 Task: Go to Program & Features. Select Whole Food Market. Add to cart Organic Trail Mix-2. Place order for Jeanette Hall, _x000D_
1213 E 12th Ave_x000D_
Corsicana, Texas(TX), 75110, Cell Number (903) 872-6027
Action: Mouse moved to (18, 98)
Screenshot: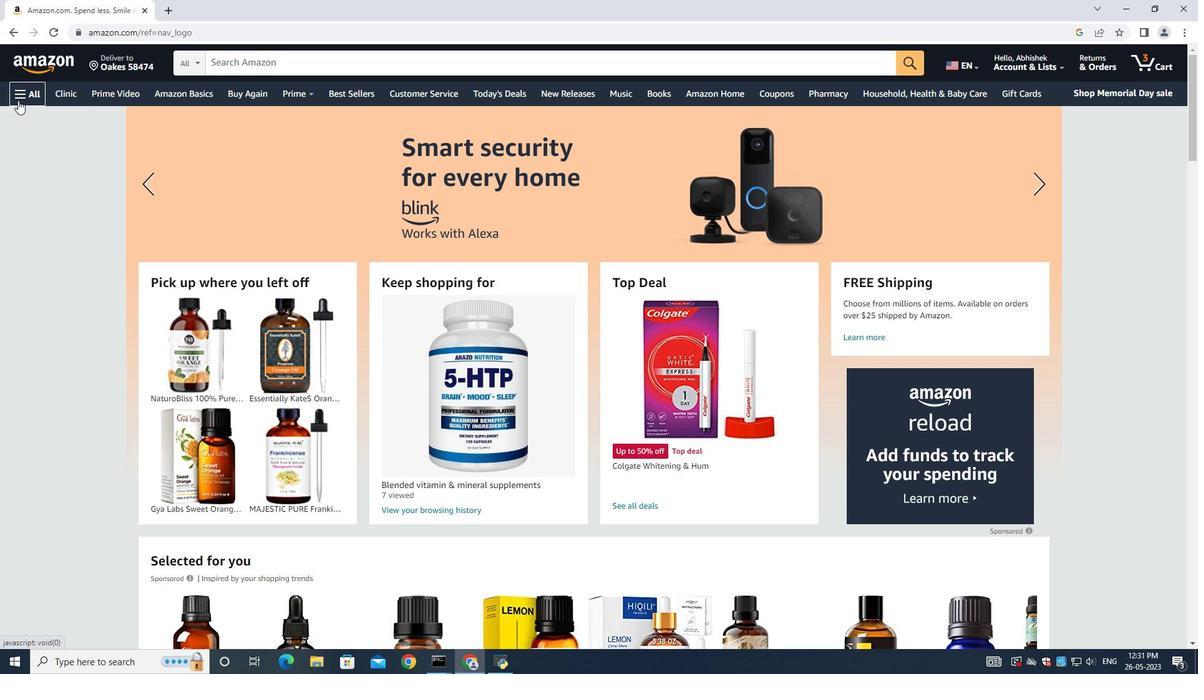 
Action: Mouse pressed left at (18, 98)
Screenshot: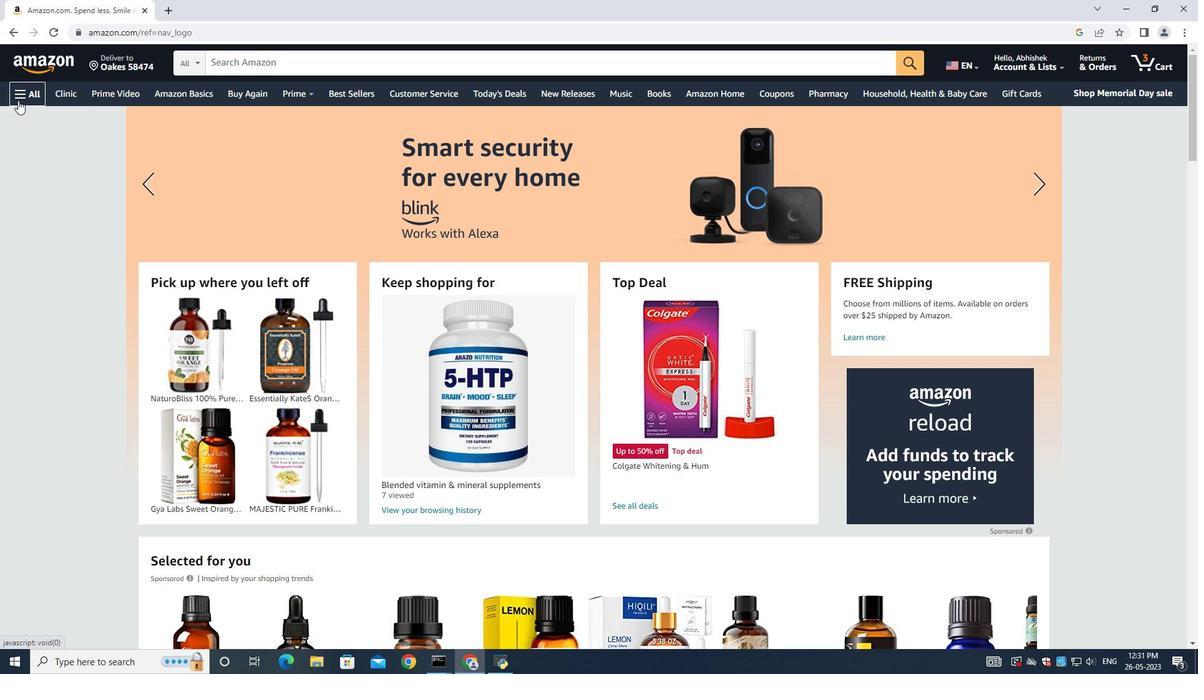 
Action: Mouse moved to (83, 250)
Screenshot: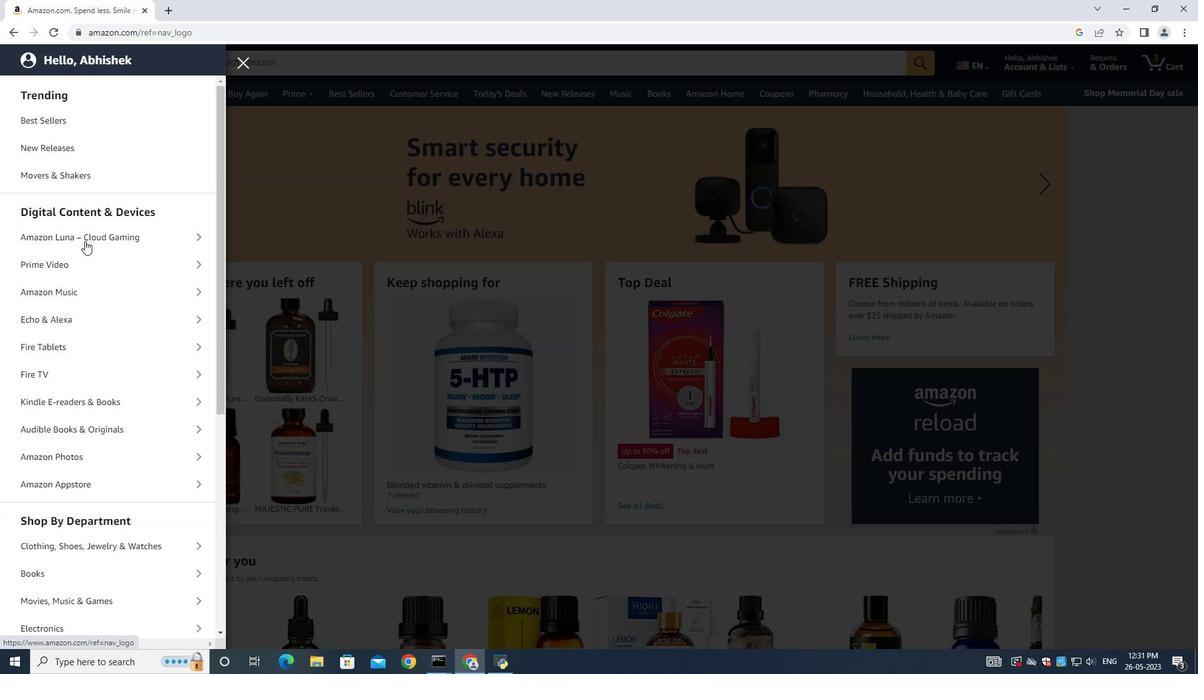 
Action: Mouse scrolled (83, 249) with delta (0, 0)
Screenshot: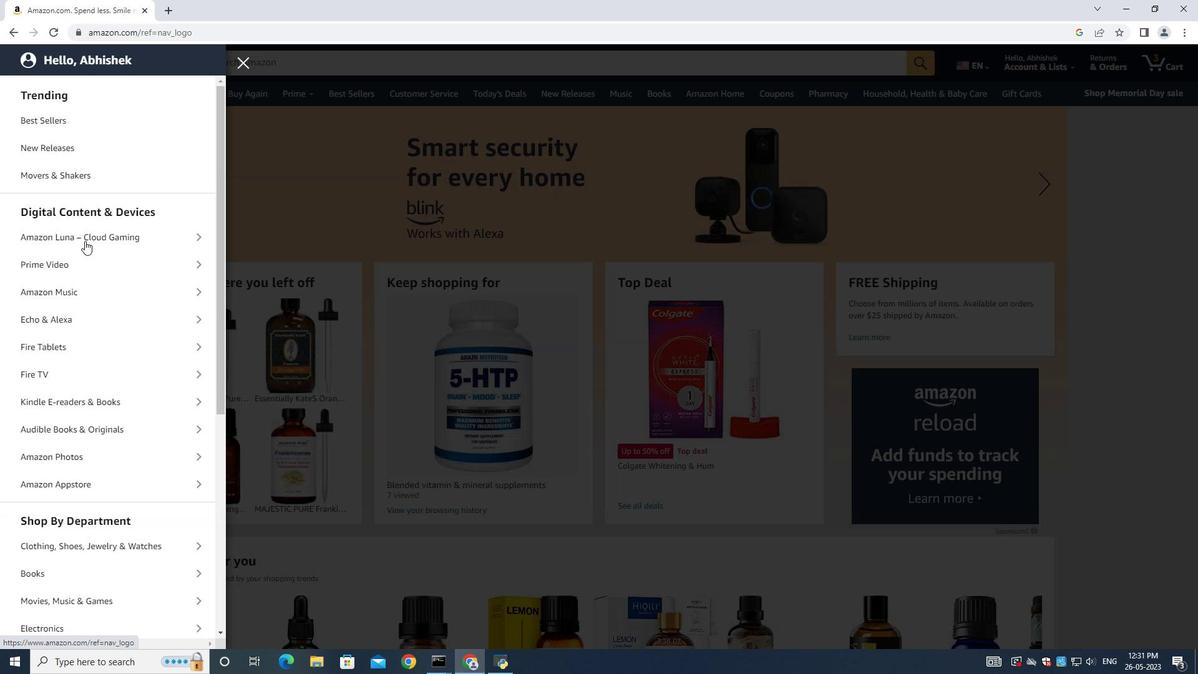 
Action: Mouse moved to (83, 253)
Screenshot: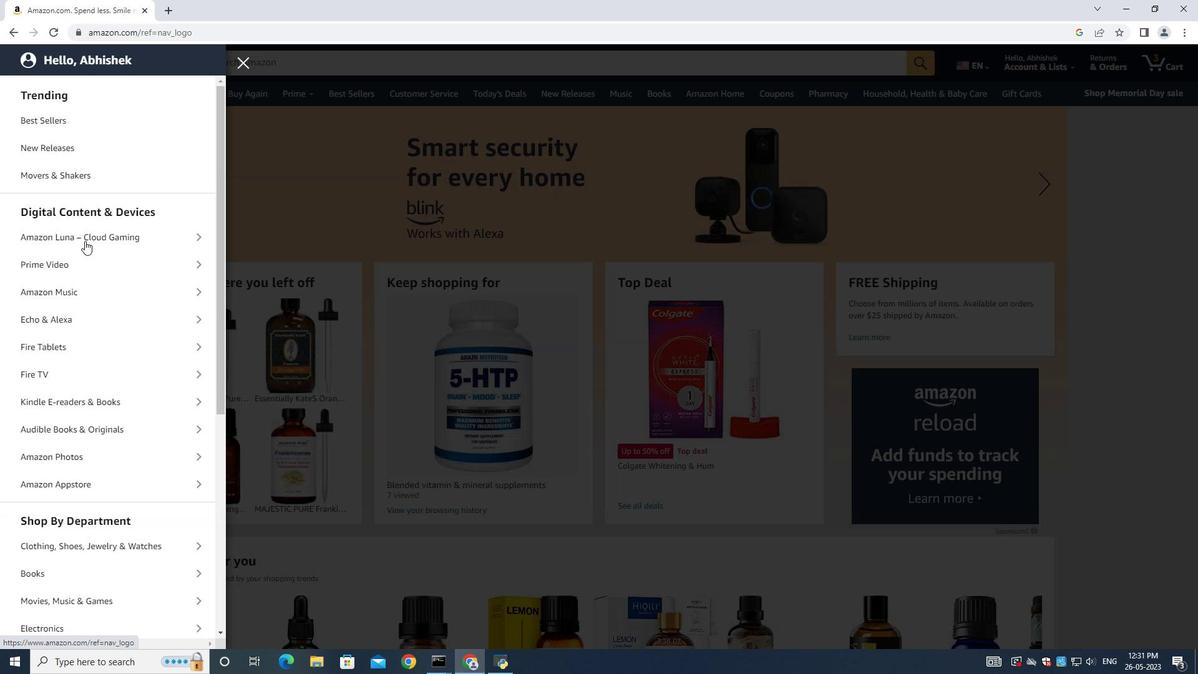 
Action: Mouse scrolled (83, 252) with delta (0, 0)
Screenshot: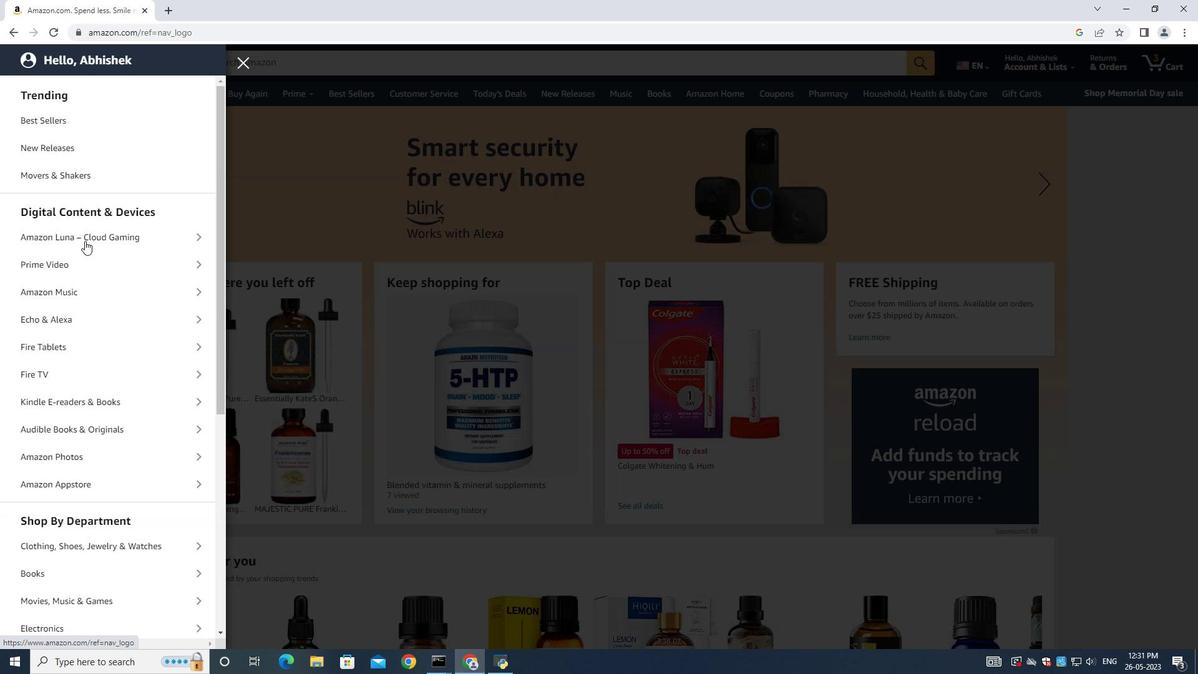 
Action: Mouse moved to (82, 253)
Screenshot: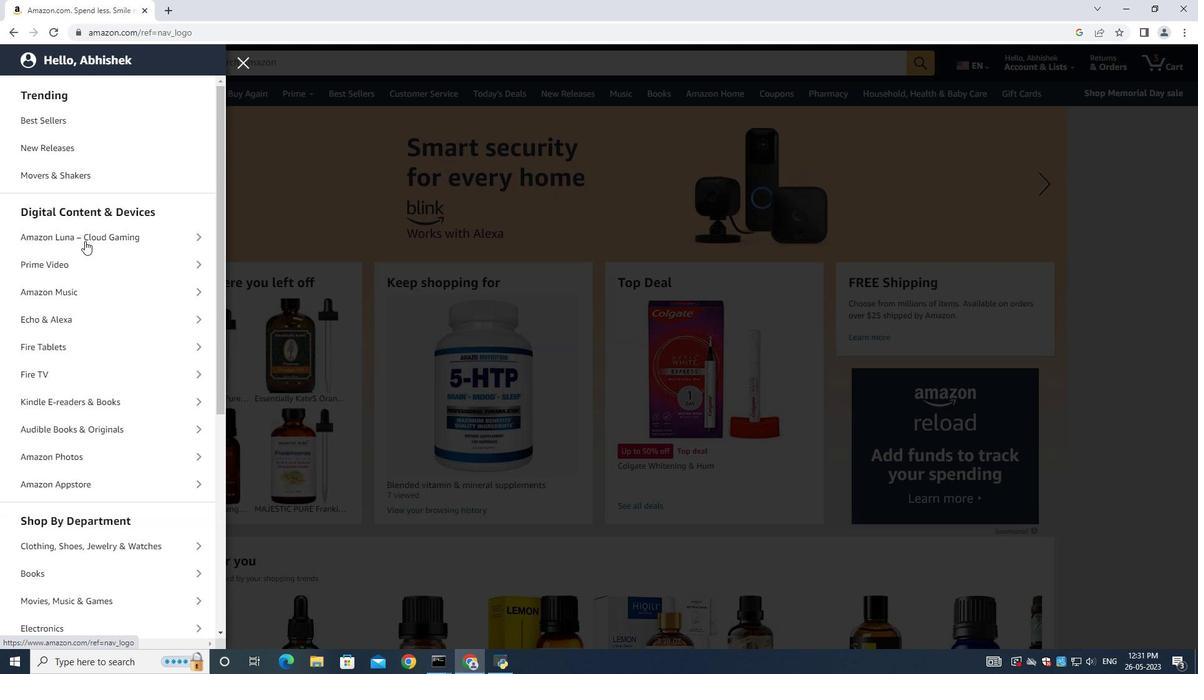 
Action: Mouse scrolled (82, 252) with delta (0, 0)
Screenshot: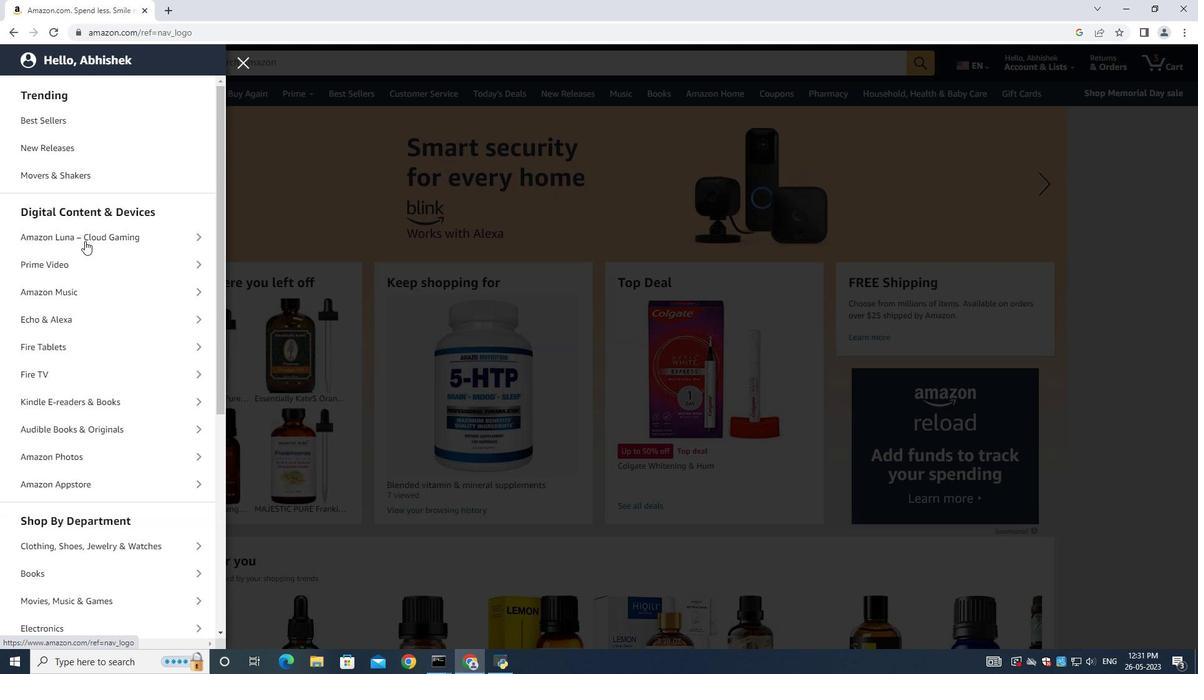 
Action: Mouse scrolled (82, 252) with delta (0, 0)
Screenshot: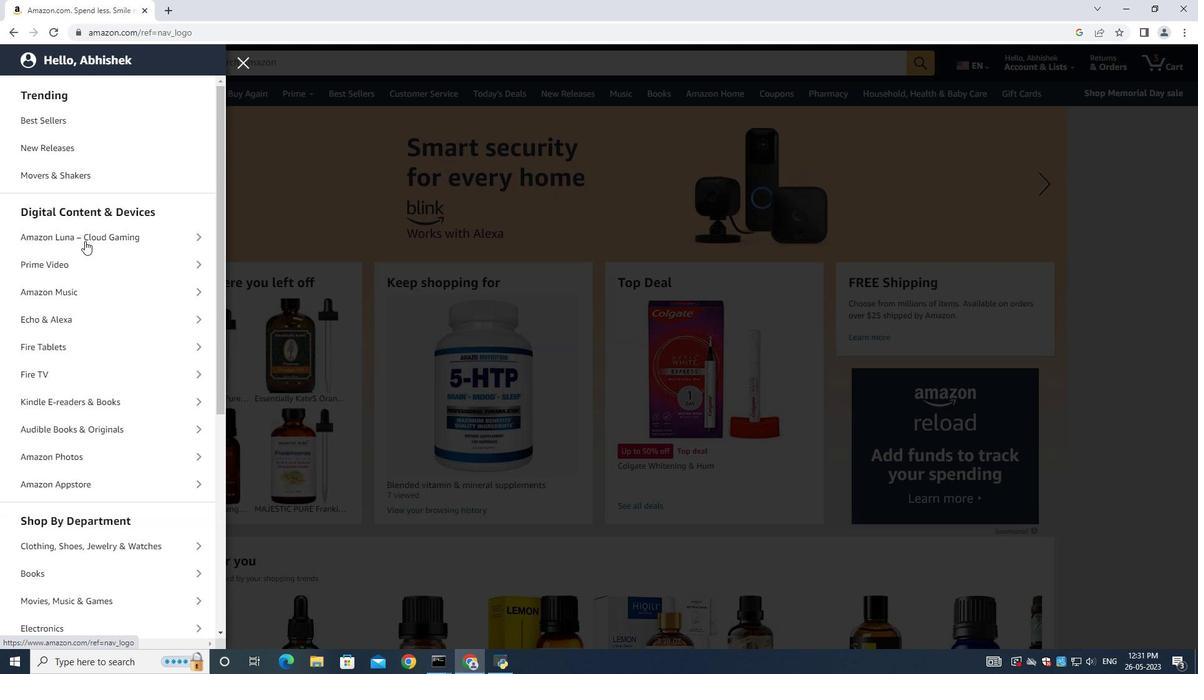 
Action: Mouse scrolled (82, 252) with delta (0, 0)
Screenshot: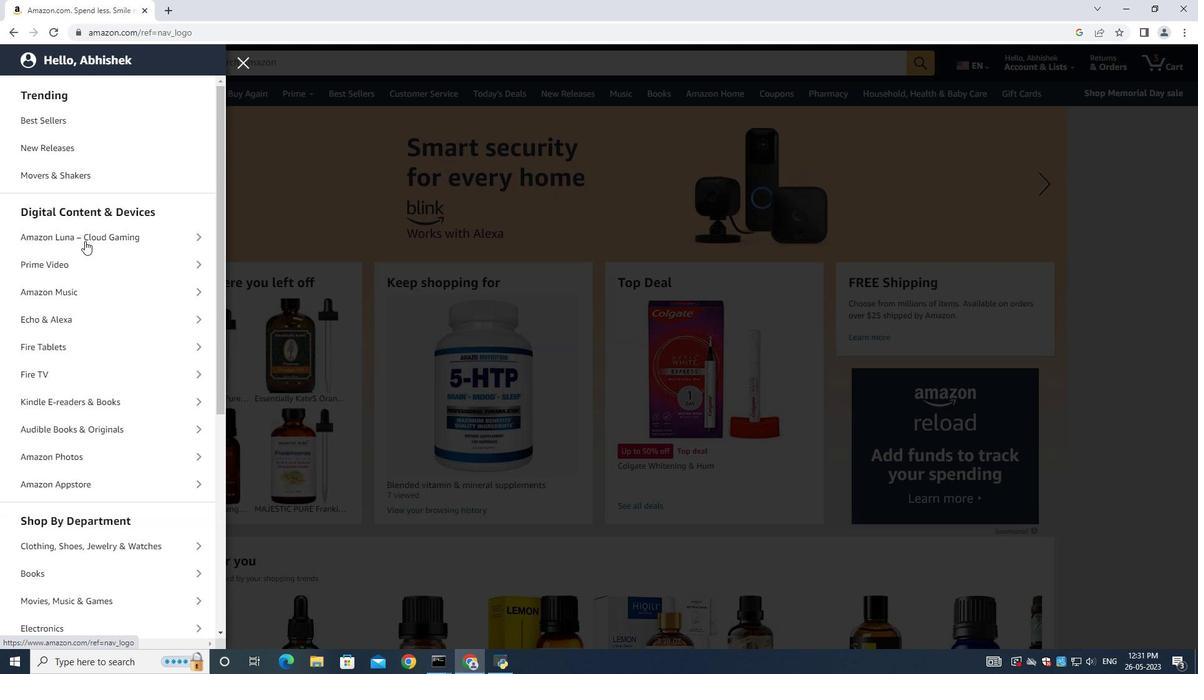 
Action: Mouse moved to (82, 298)
Screenshot: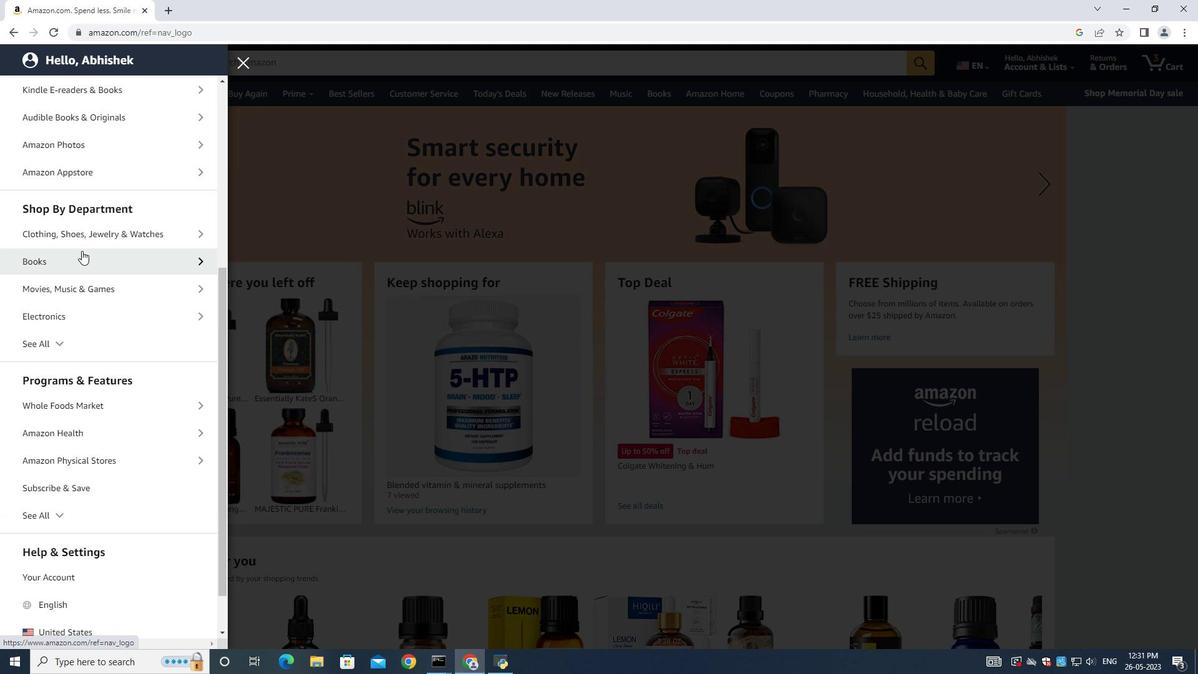 
Action: Mouse scrolled (82, 297) with delta (0, 0)
Screenshot: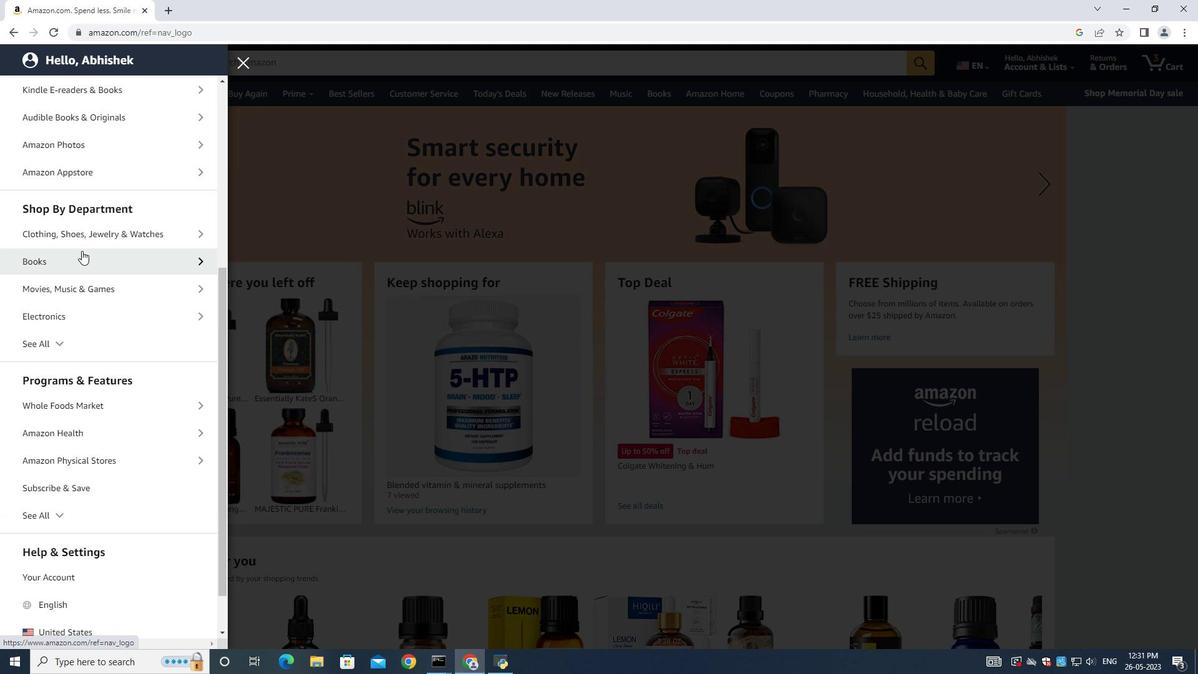 
Action: Mouse moved to (81, 314)
Screenshot: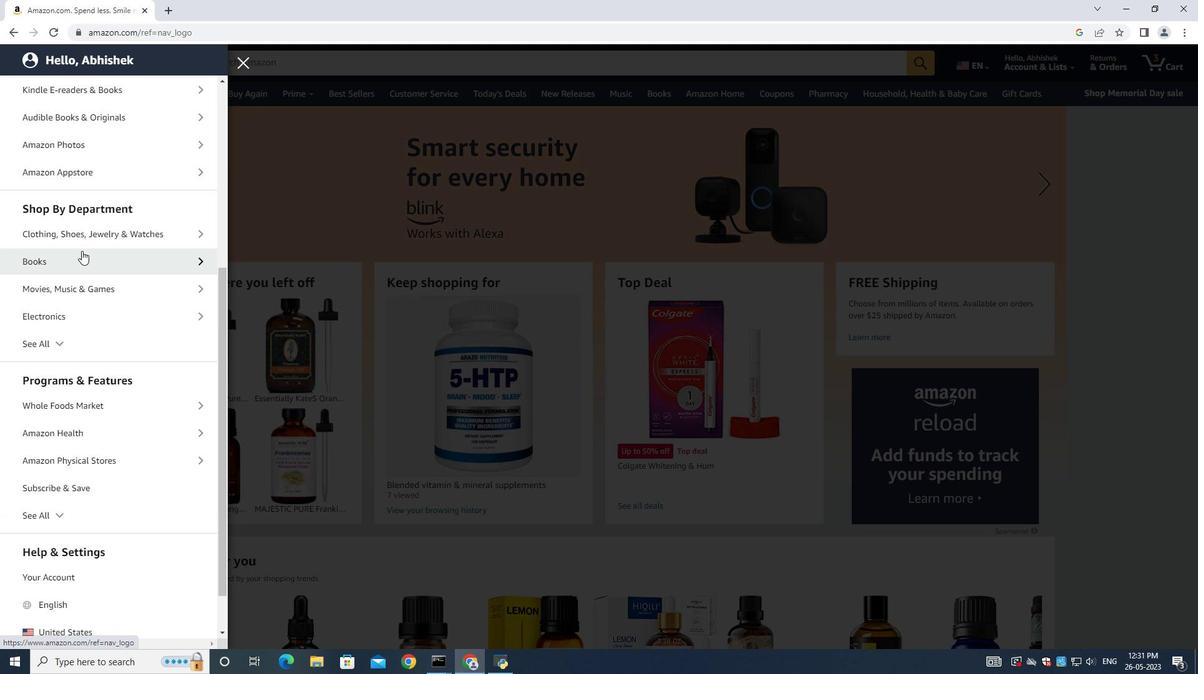 
Action: Mouse scrolled (81, 313) with delta (0, 0)
Screenshot: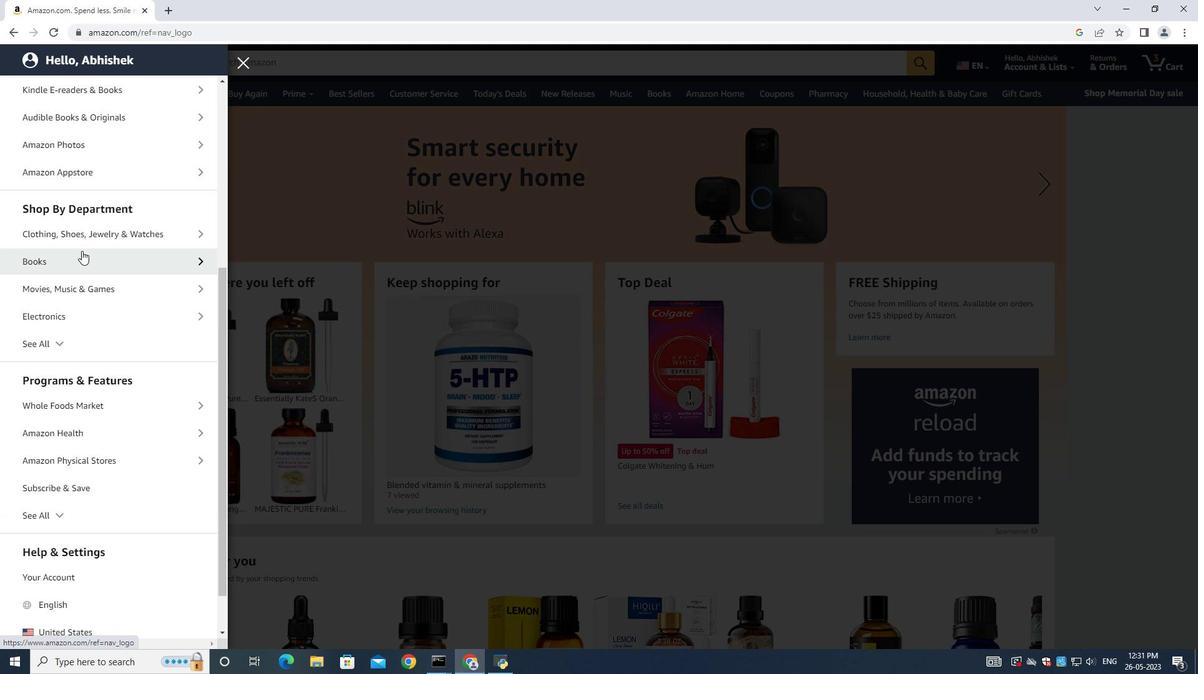 
Action: Mouse moved to (63, 357)
Screenshot: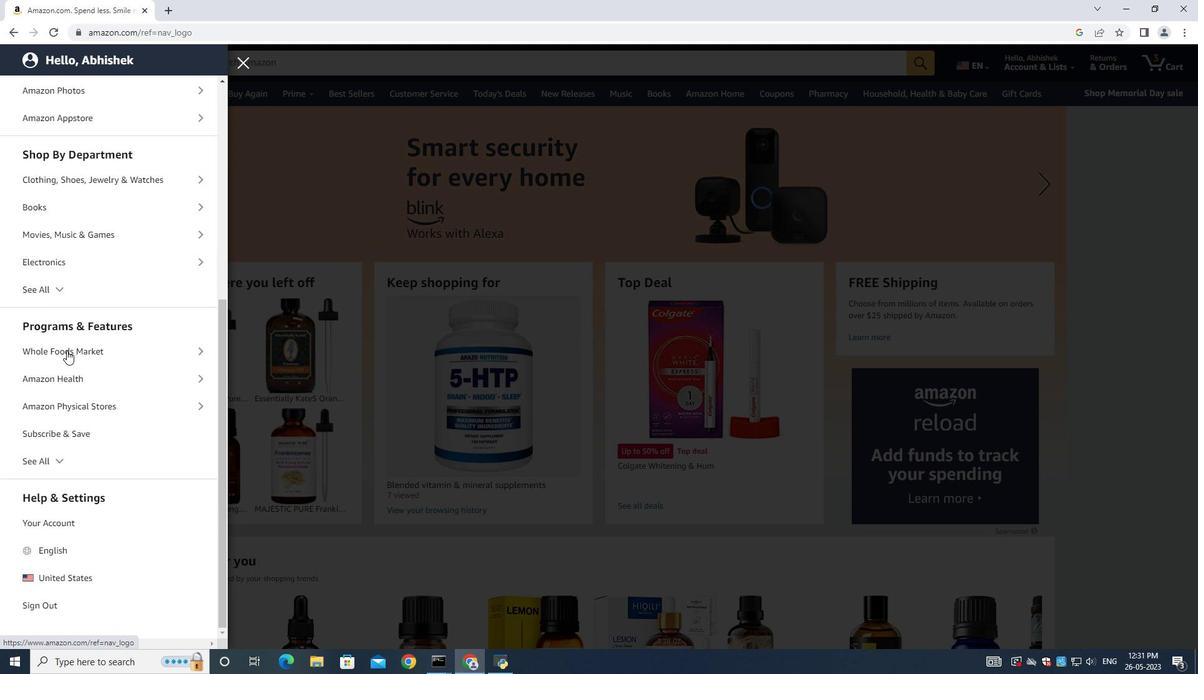 
Action: Mouse pressed left at (63, 357)
Screenshot: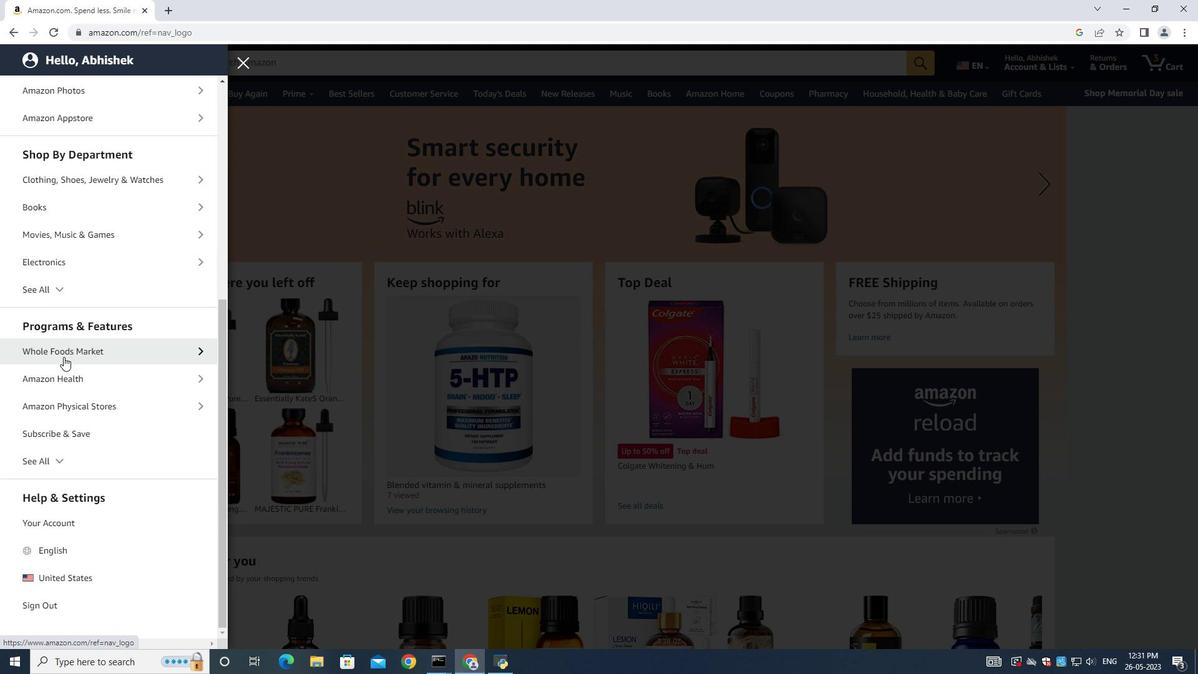 
Action: Mouse moved to (83, 164)
Screenshot: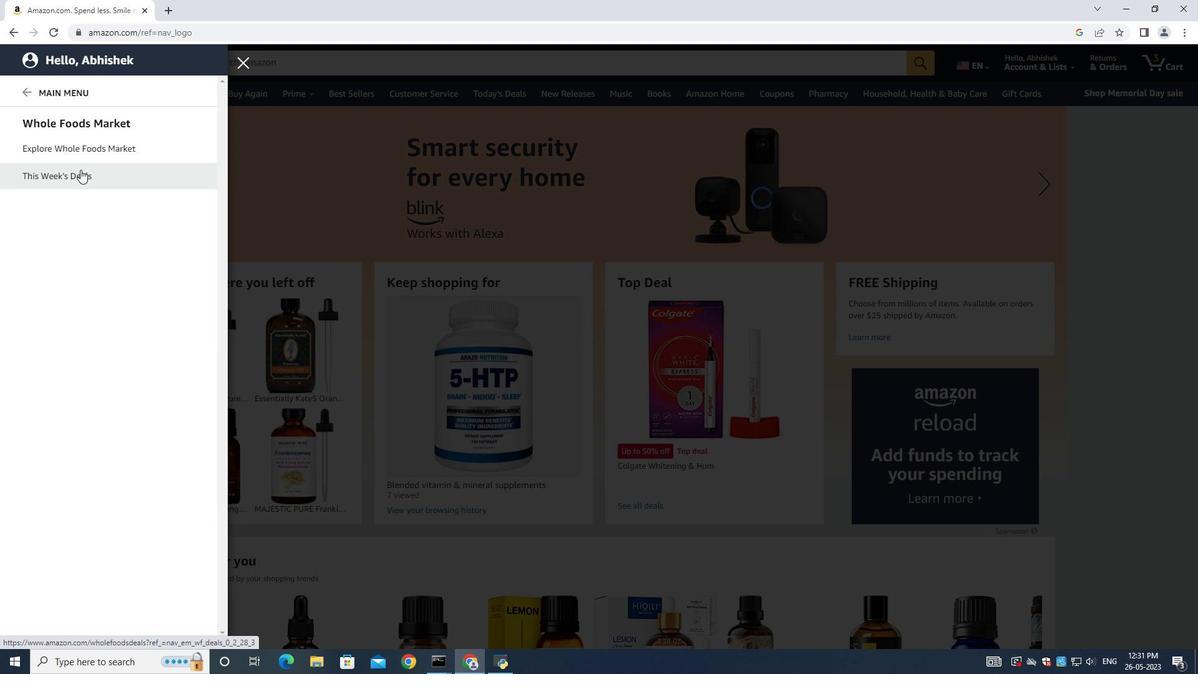 
Action: Mouse pressed left at (83, 164)
Screenshot: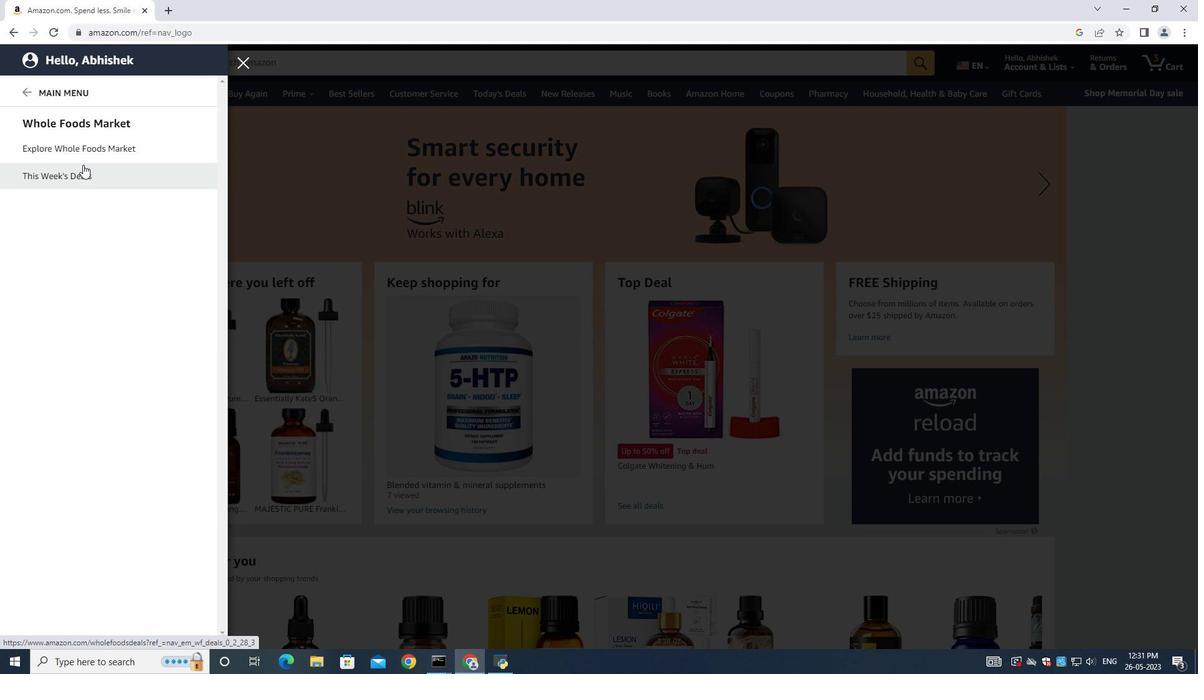 
Action: Mouse moved to (84, 149)
Screenshot: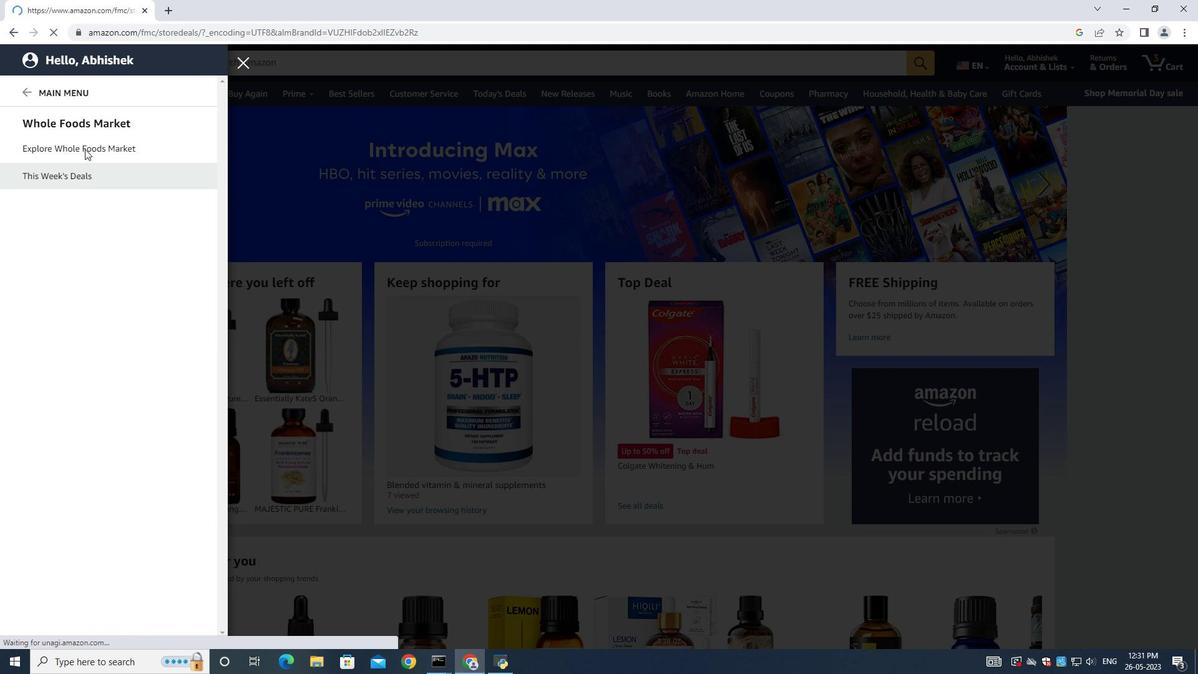 
Action: Mouse pressed left at (84, 149)
Screenshot: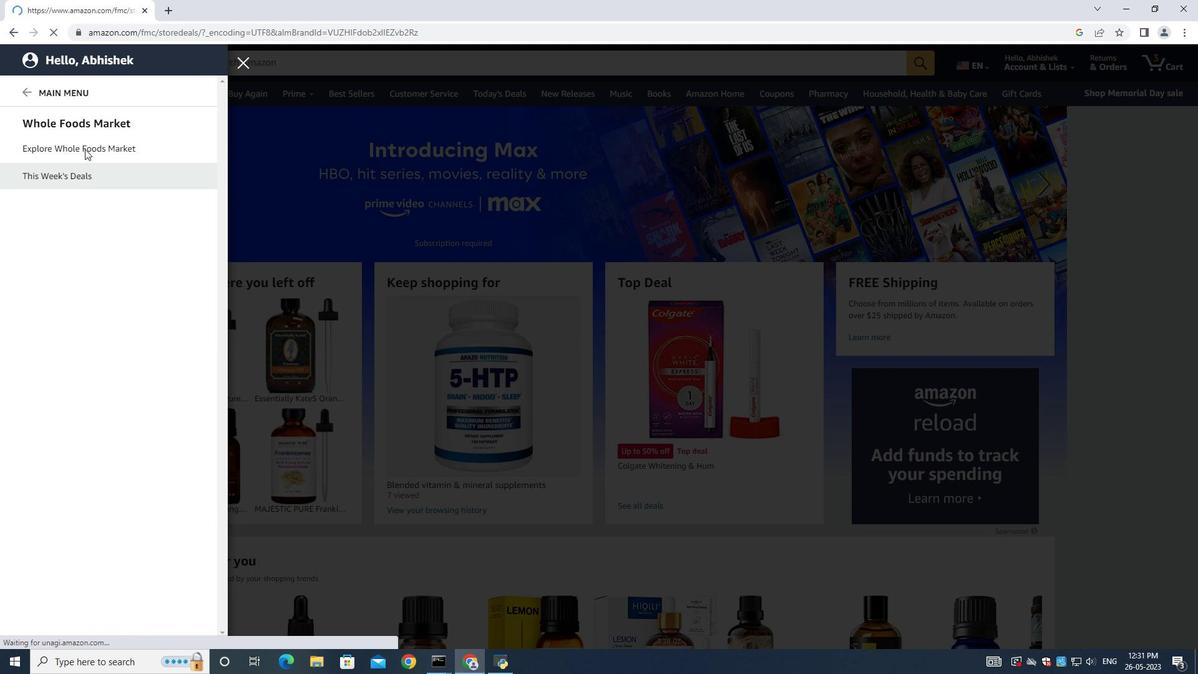 
Action: Mouse moved to (590, 446)
Screenshot: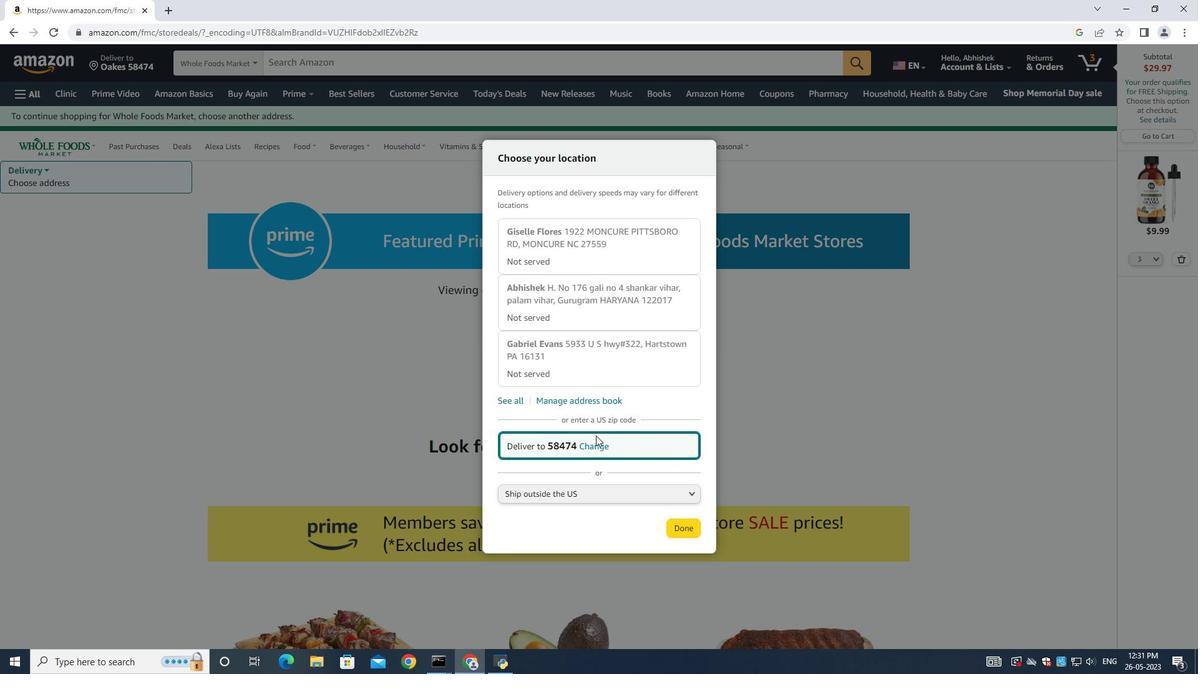 
Action: Mouse pressed left at (590, 446)
Screenshot: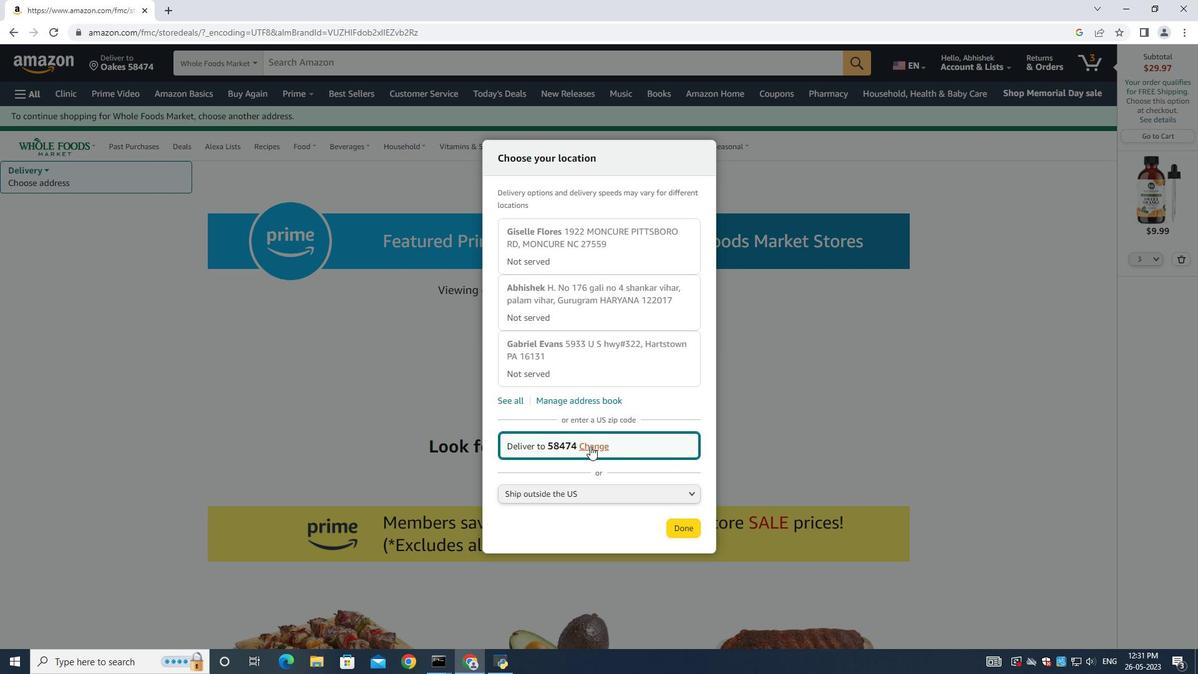 
Action: Key pressed ctrl+A<Key.backspace>
Screenshot: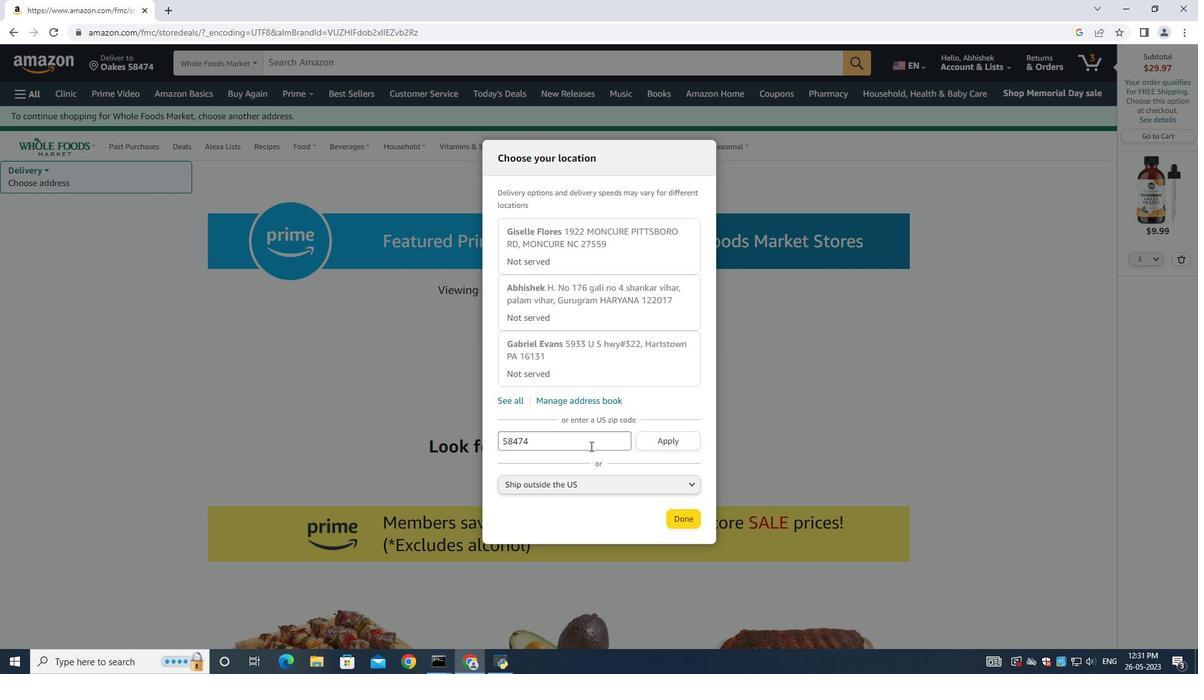 
Action: Mouse moved to (591, 445)
Screenshot: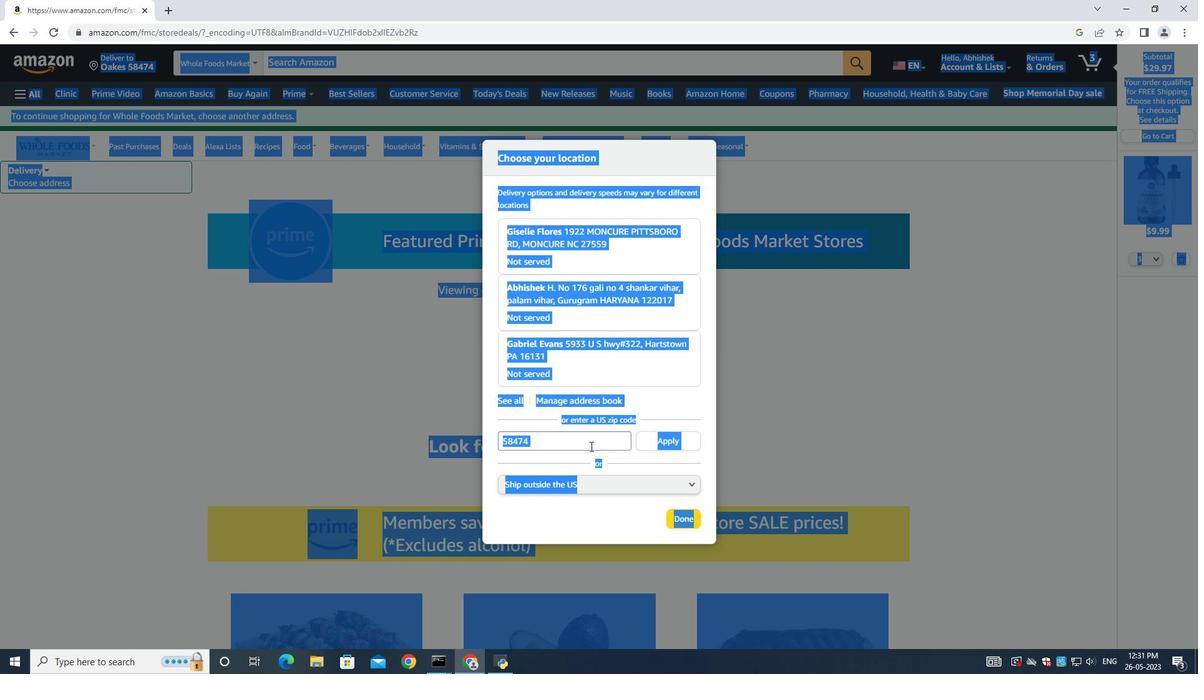 
Action: Mouse pressed left at (591, 445)
Screenshot: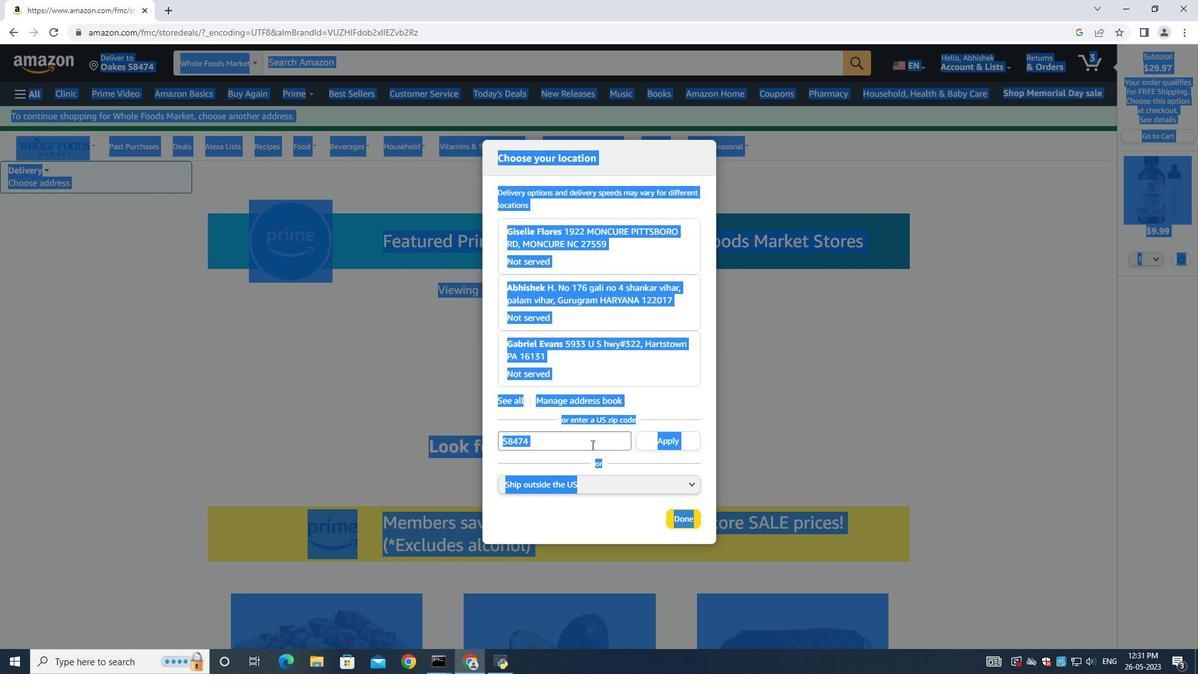 
Action: Mouse moved to (588, 443)
Screenshot: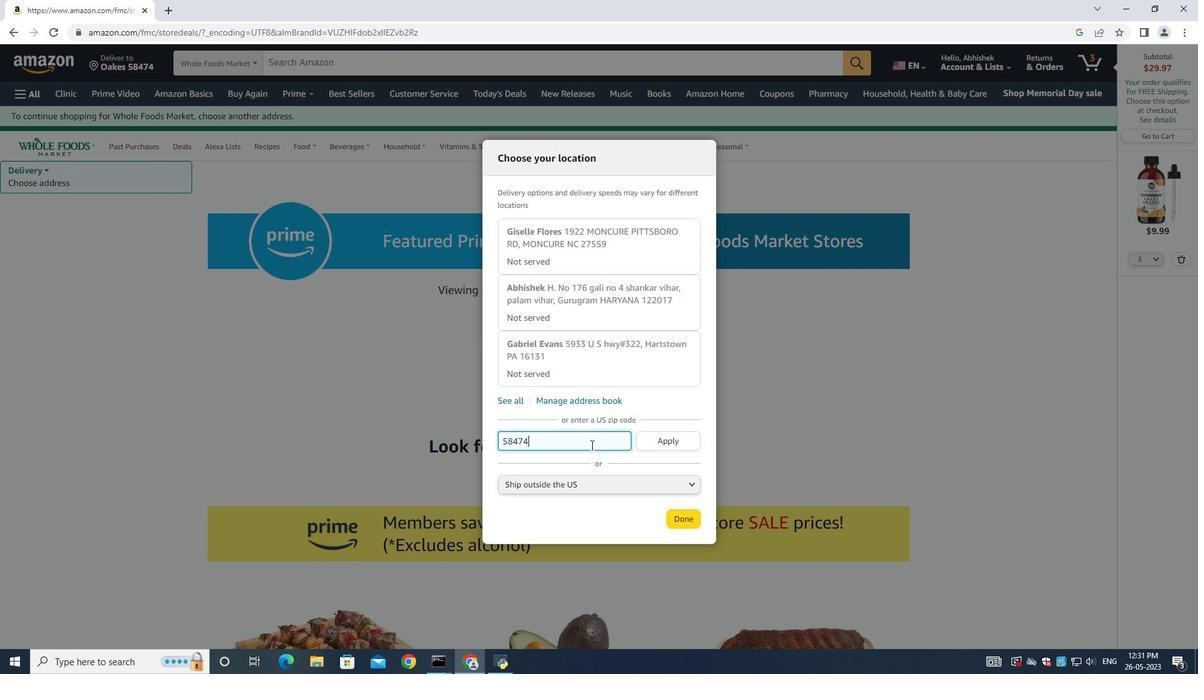 
Action: Mouse pressed left at (588, 443)
Screenshot: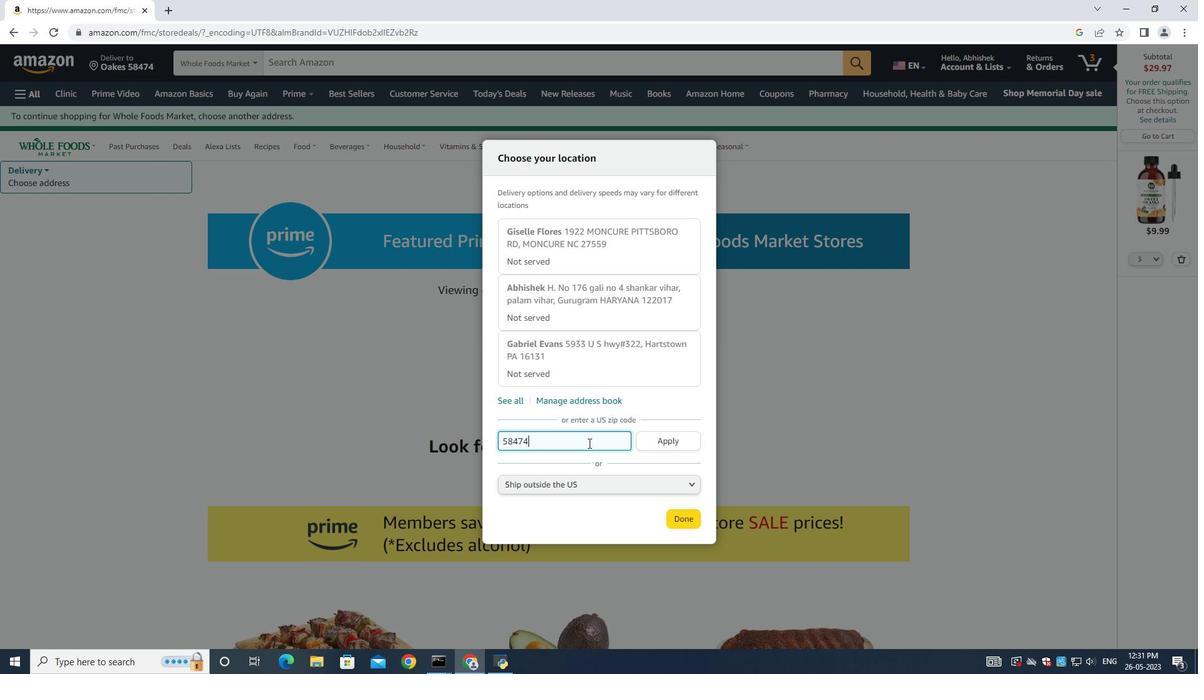 
Action: Mouse pressed left at (588, 443)
Screenshot: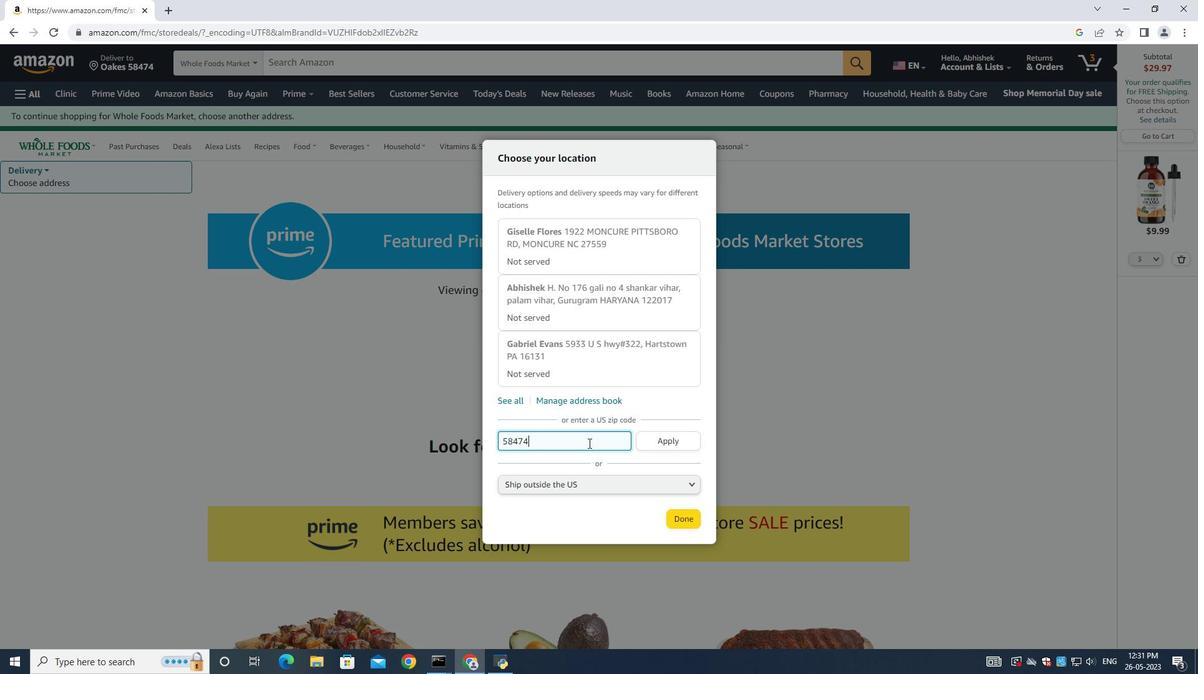 
Action: Key pressed <Key.backspace>75110
Screenshot: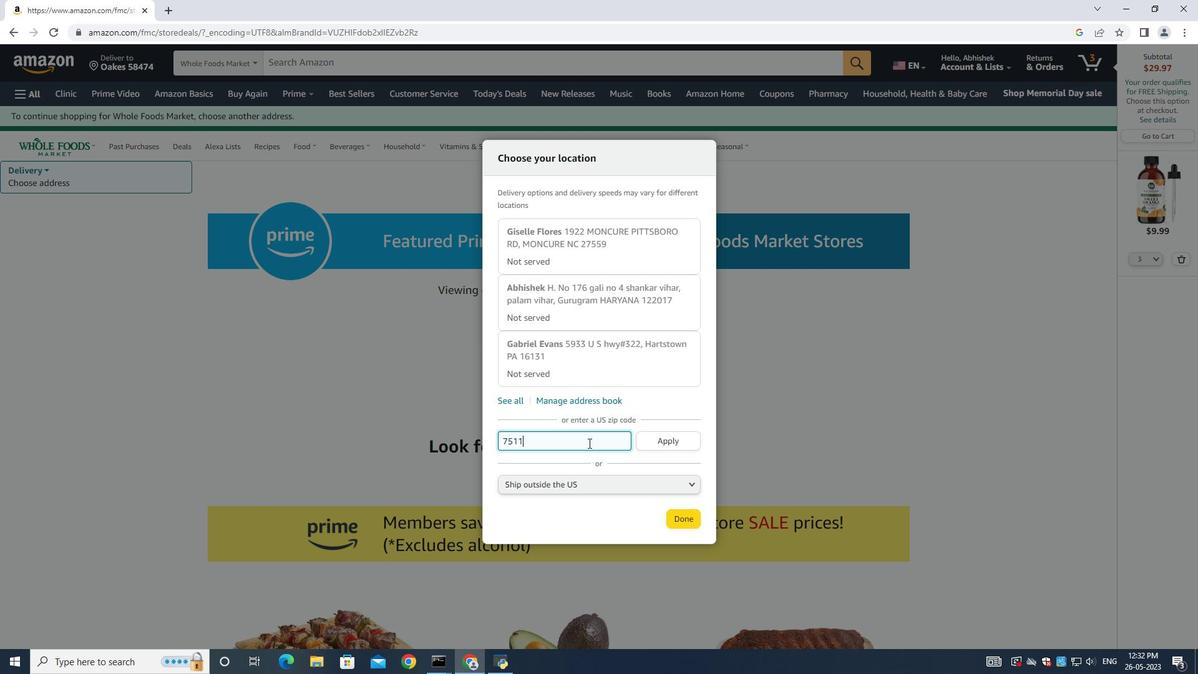 
Action: Mouse moved to (674, 438)
Screenshot: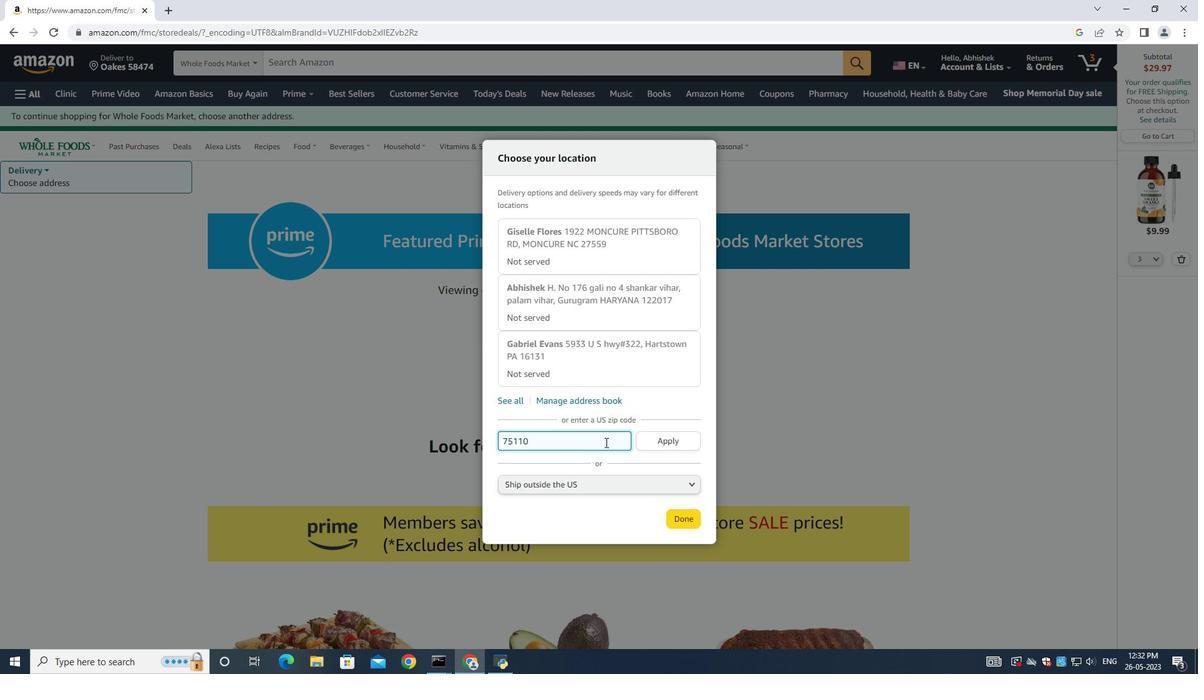 
Action: Mouse pressed left at (674, 438)
Screenshot: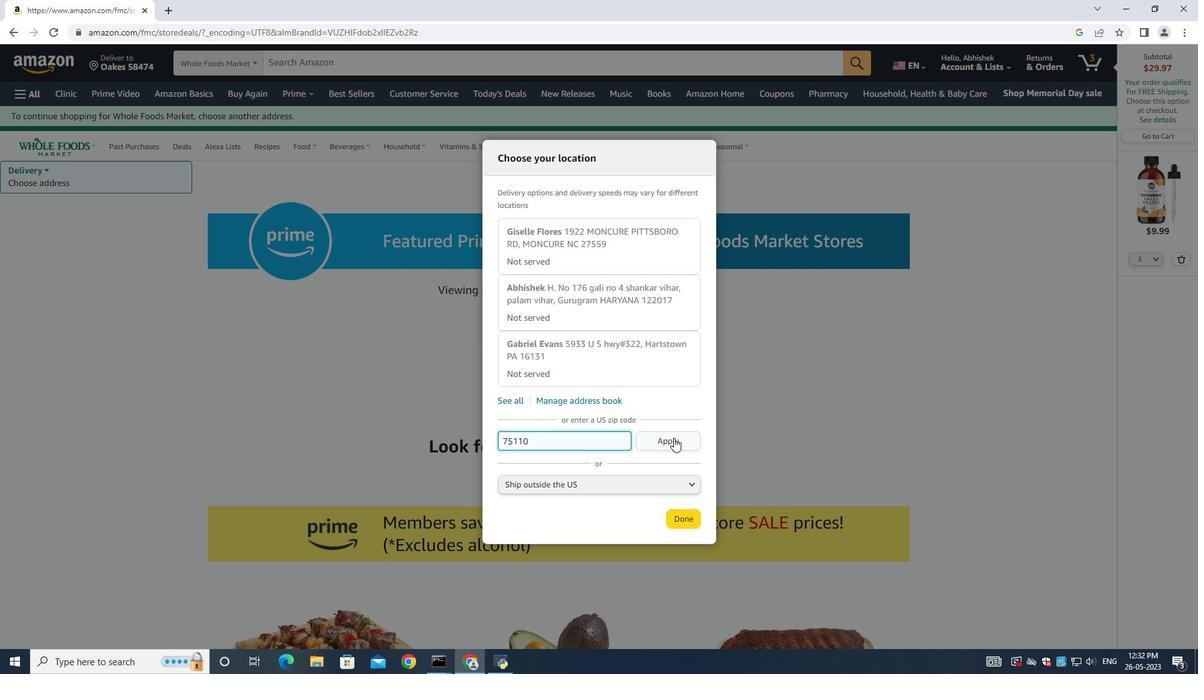 
Action: Mouse moved to (685, 528)
Screenshot: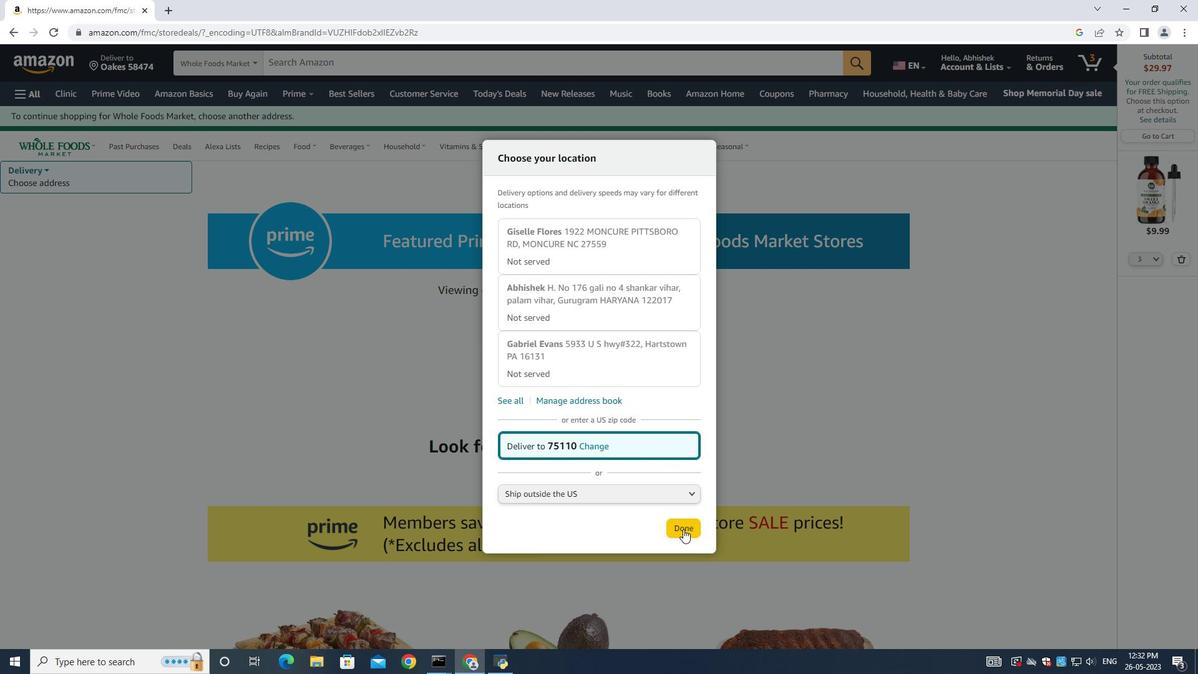 
Action: Mouse pressed left at (685, 528)
Screenshot: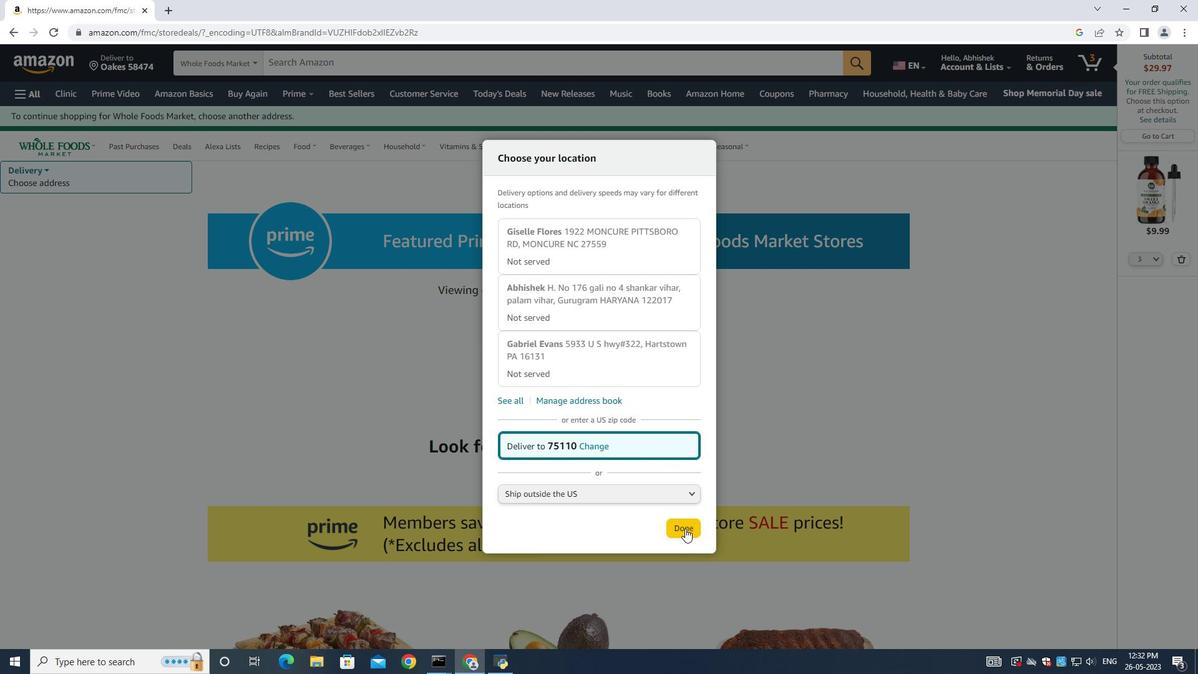 
Action: Mouse moved to (327, 59)
Screenshot: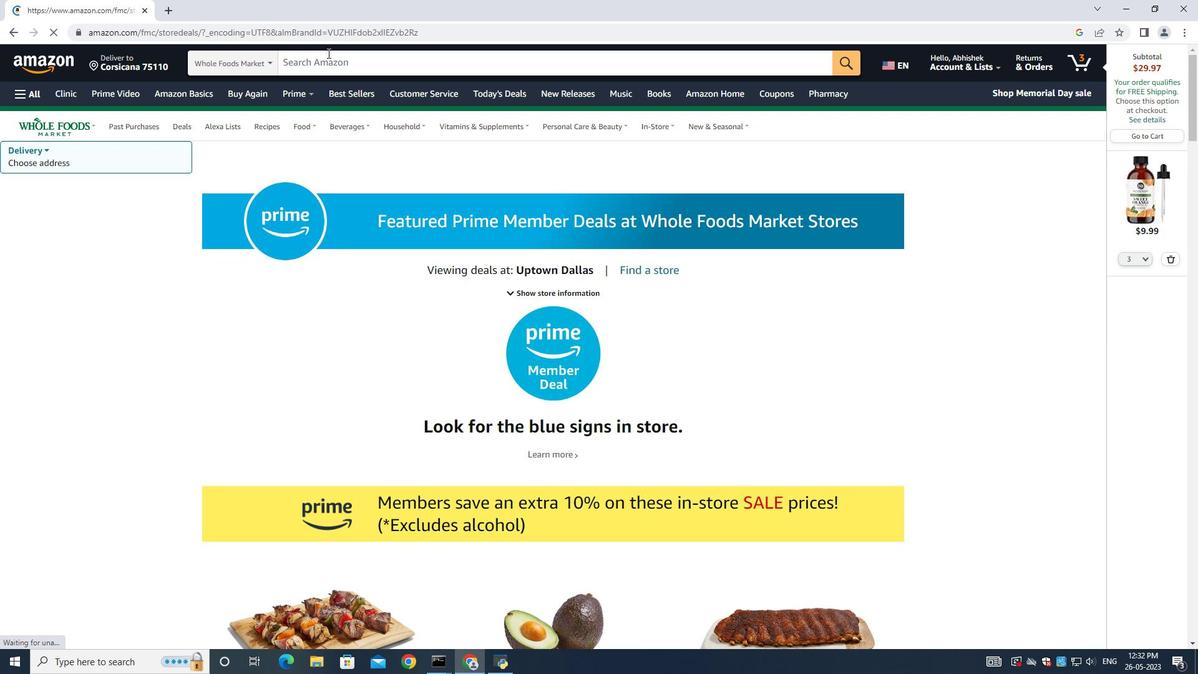 
Action: Mouse pressed left at (327, 59)
Screenshot: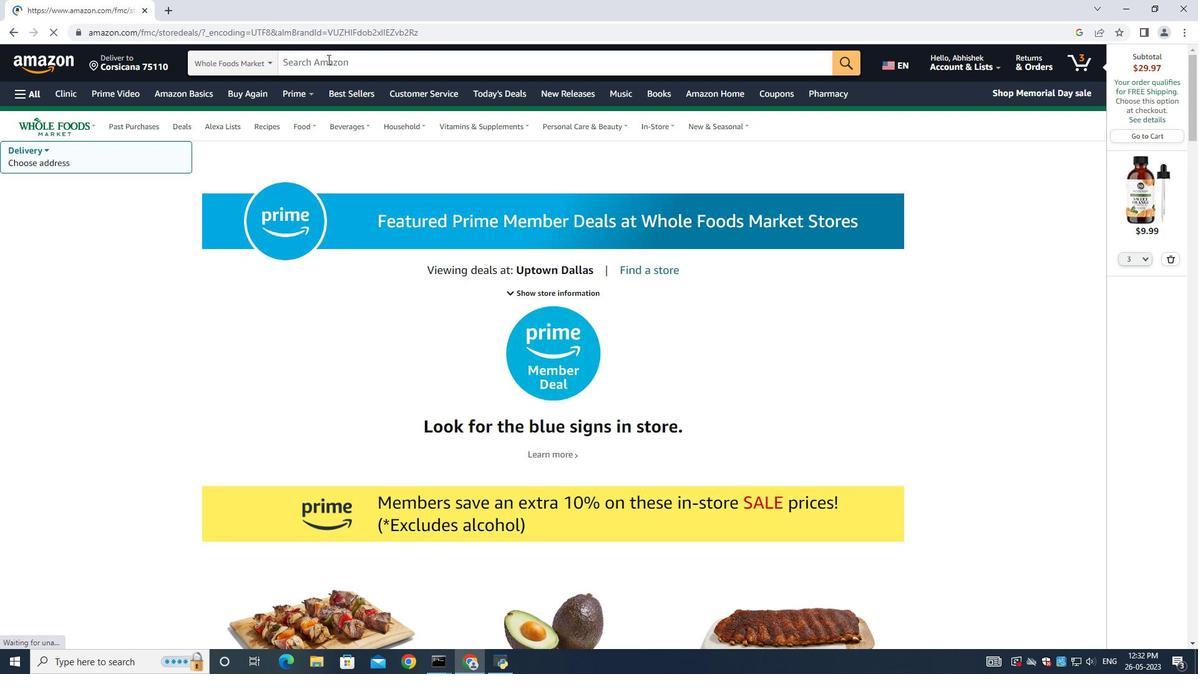 
Action: Mouse moved to (218, 60)
Screenshot: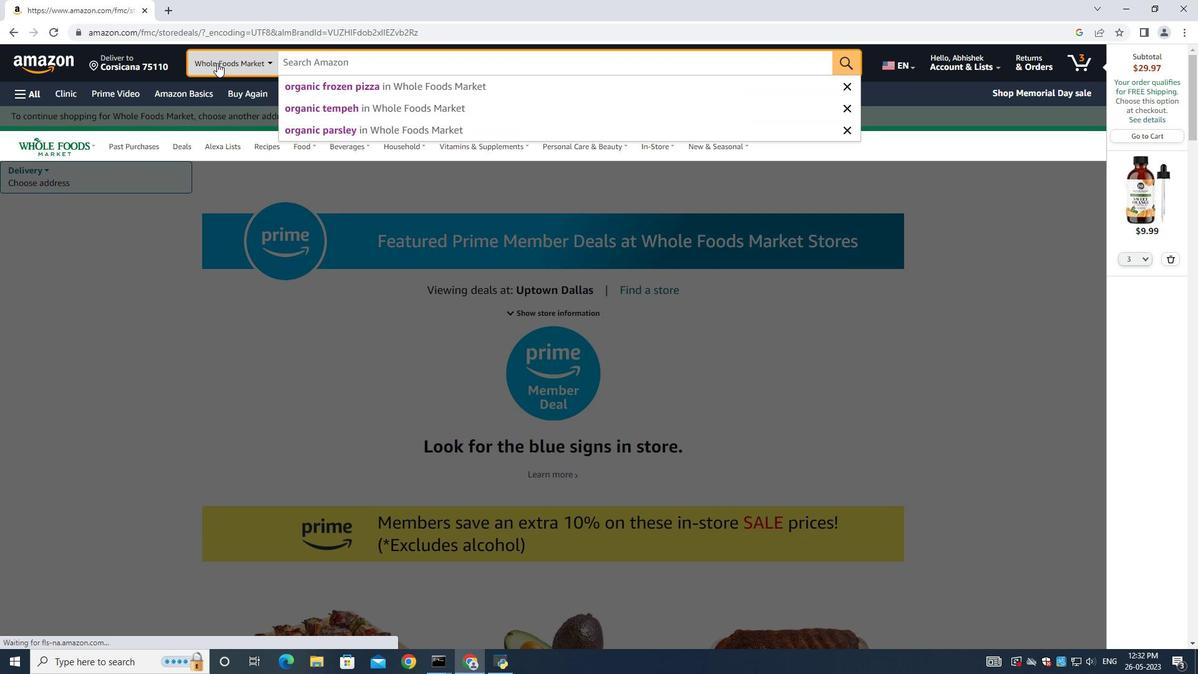 
Action: Mouse pressed left at (218, 60)
Screenshot: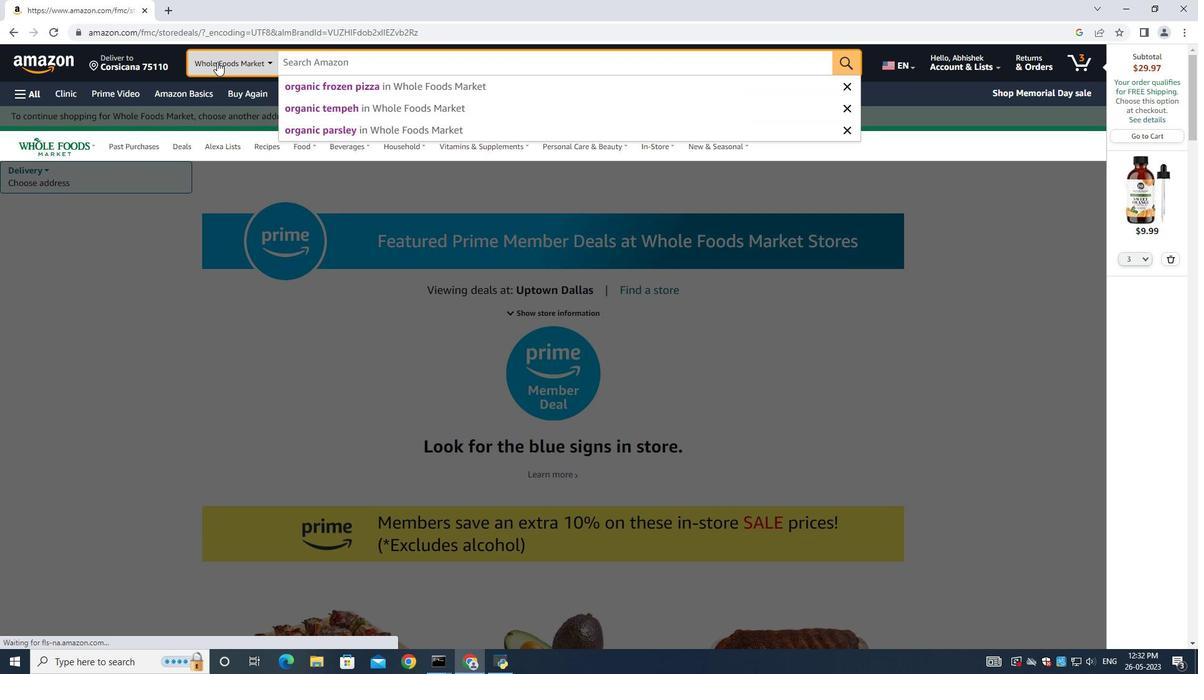 
Action: Mouse moved to (242, 76)
Screenshot: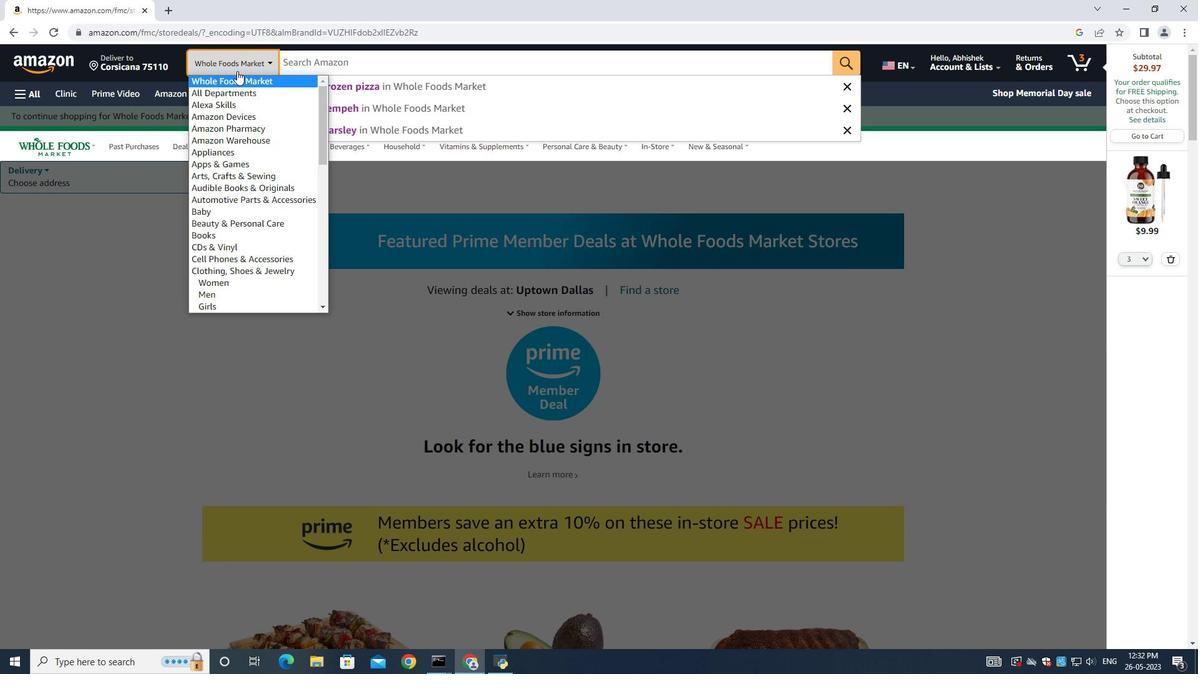 
Action: Mouse pressed left at (242, 76)
Screenshot: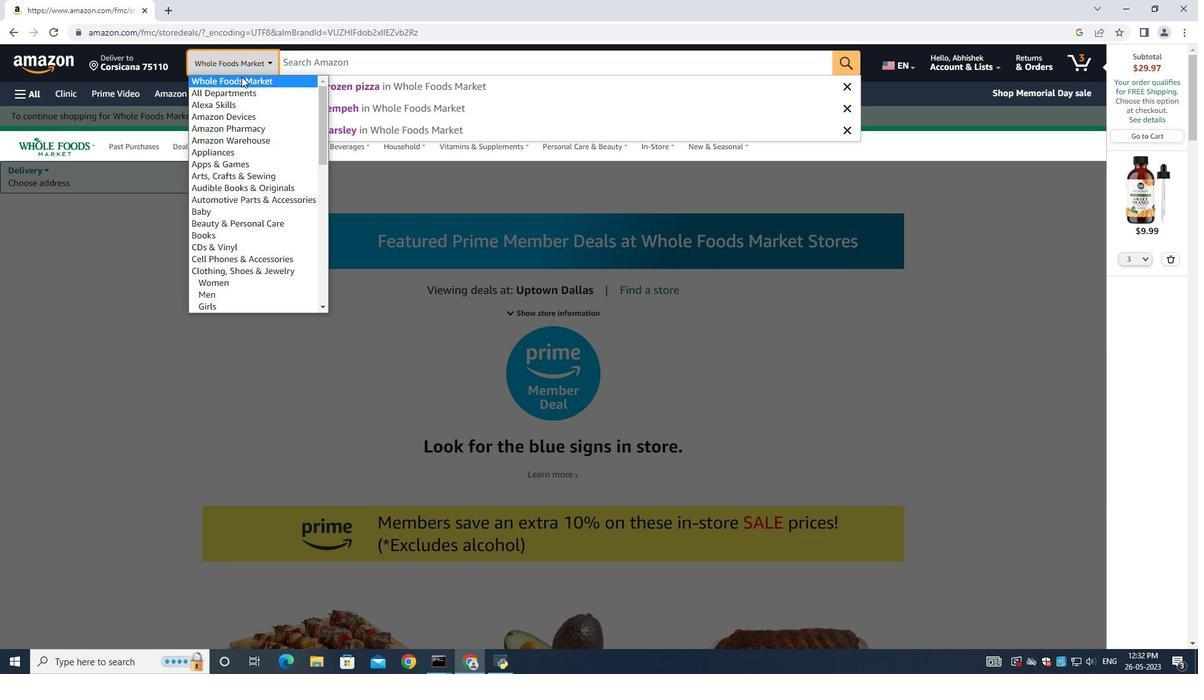 
Action: Mouse moved to (349, 59)
Screenshot: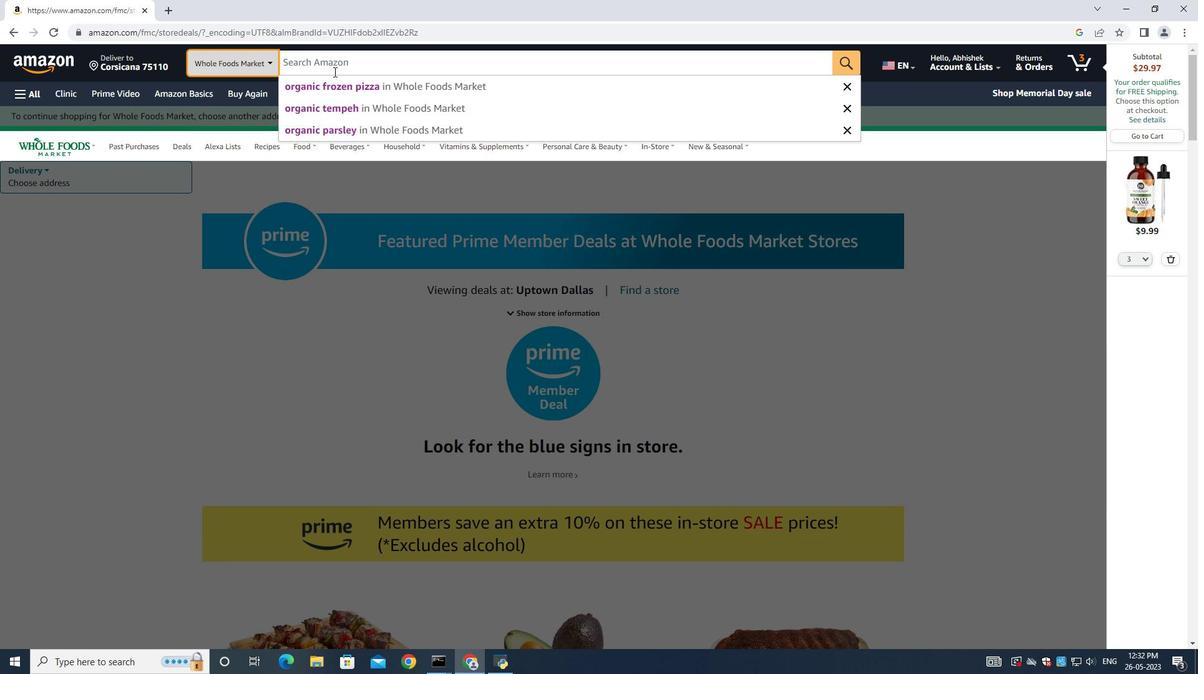 
Action: Mouse pressed left at (349, 59)
Screenshot: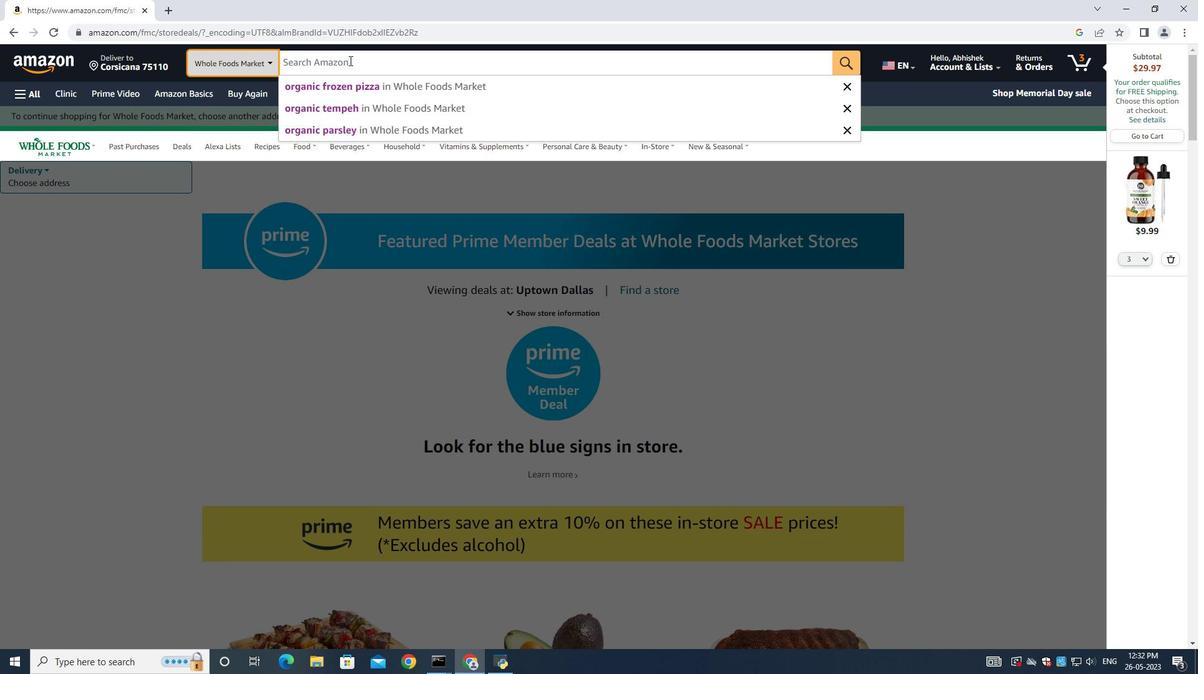 
Action: Mouse moved to (349, 60)
Screenshot: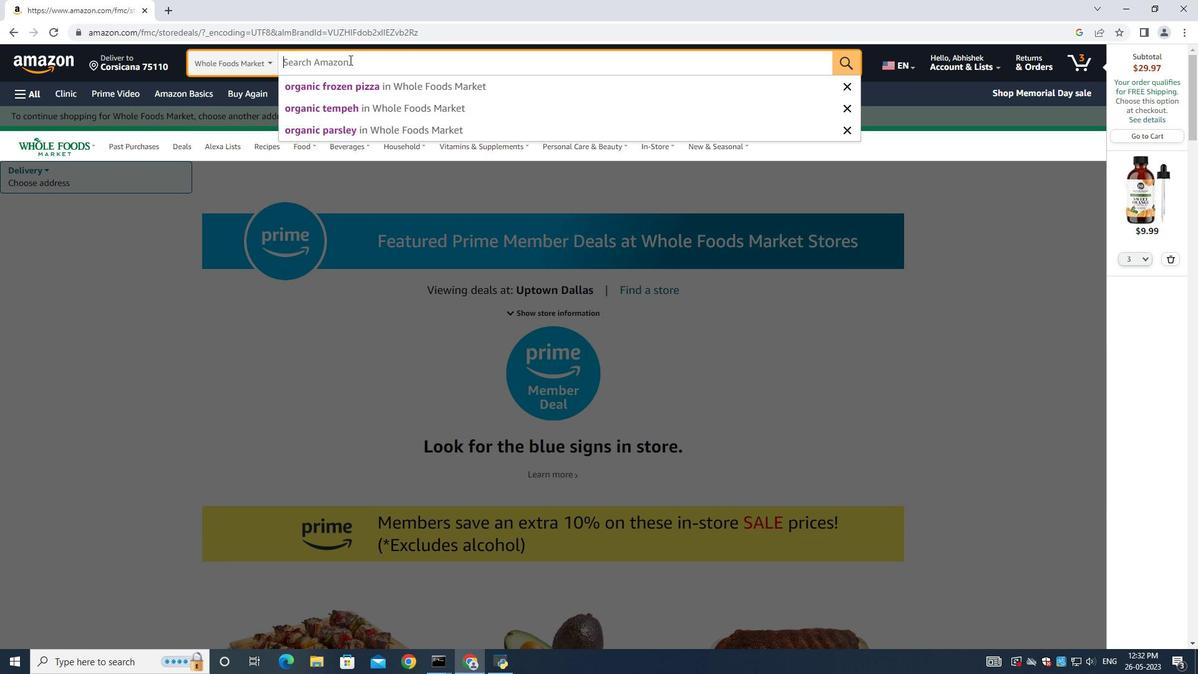 
Action: Key pressed <Key.shift>Organic<Key.space><Key.shift><Key.shift><Key.shift><Key.shift><Key.shift>Trail<Key.space><Key.shift>Mix<Key.space>
Screenshot: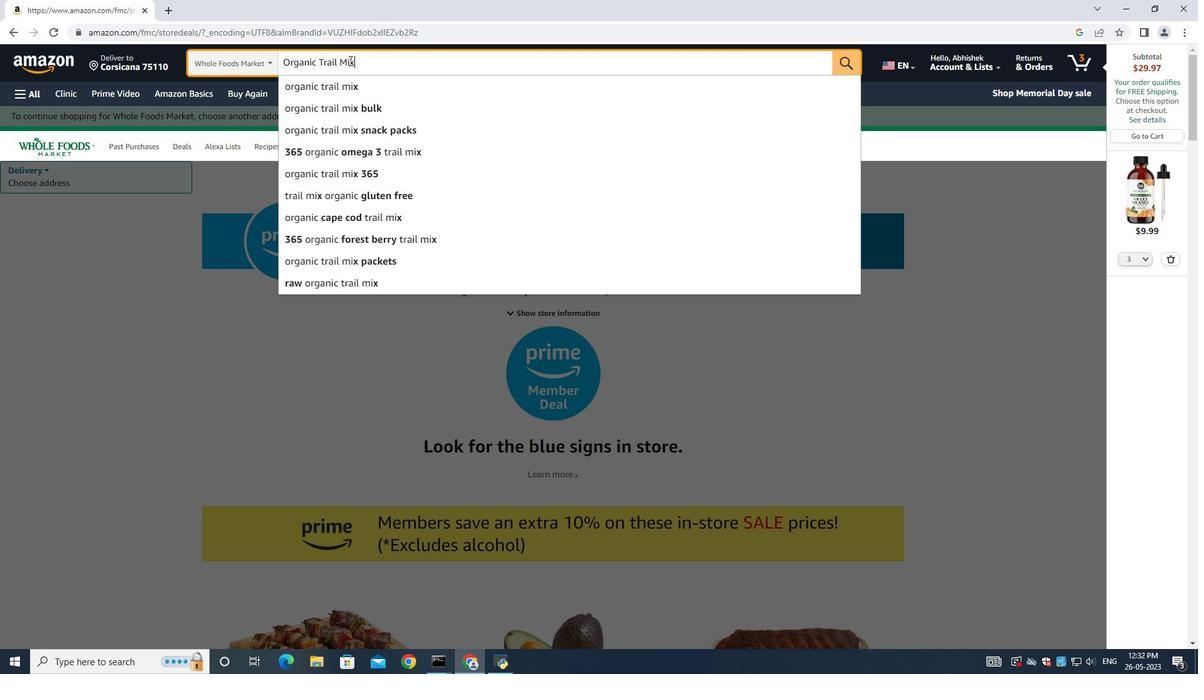 
Action: Mouse moved to (352, 64)
Screenshot: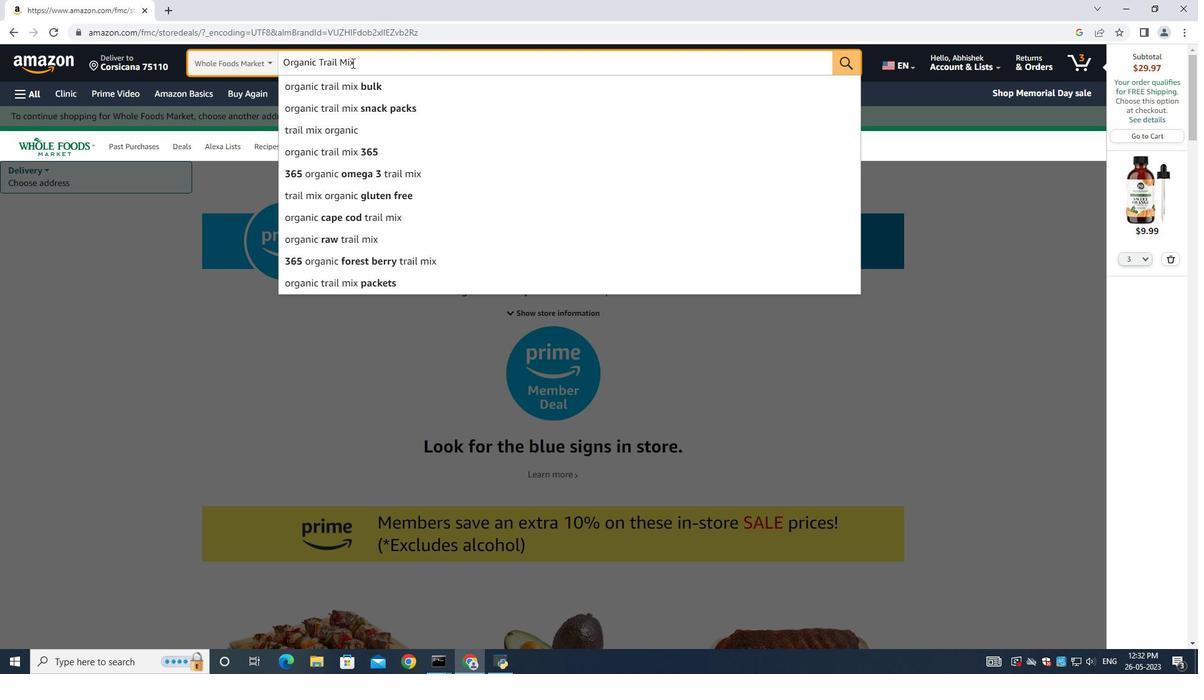 
Action: Key pressed <Key.enter>
Screenshot: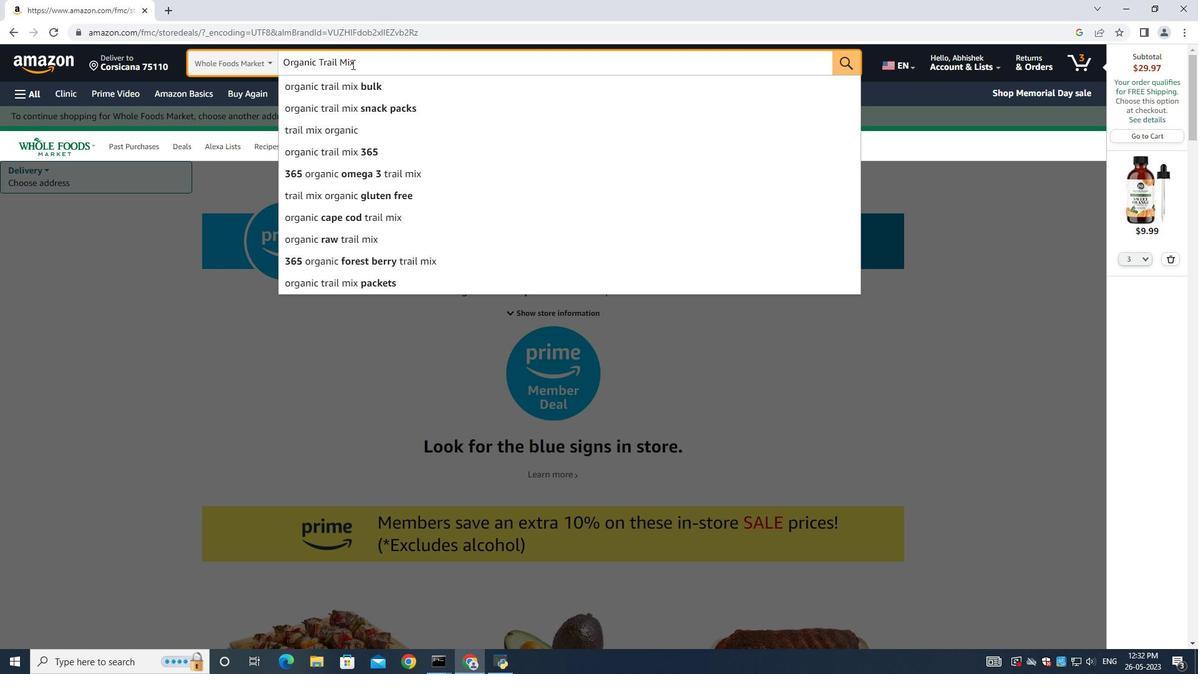
Action: Mouse moved to (480, 390)
Screenshot: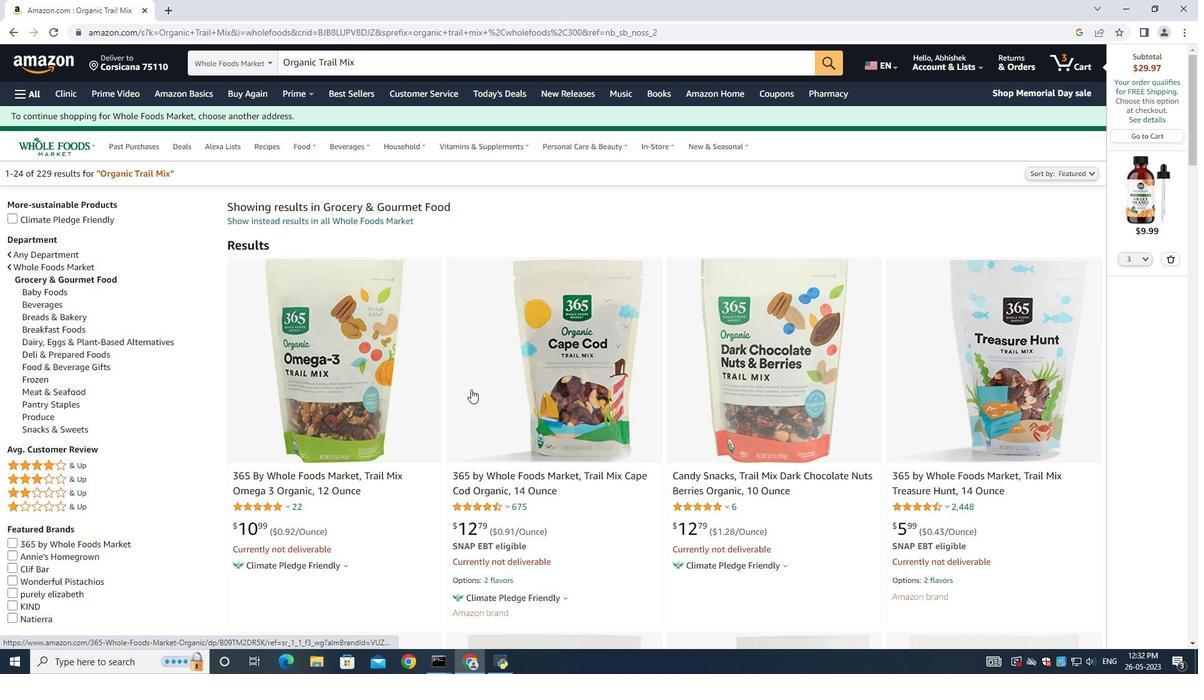 
Action: Mouse scrolled (480, 390) with delta (0, 0)
Screenshot: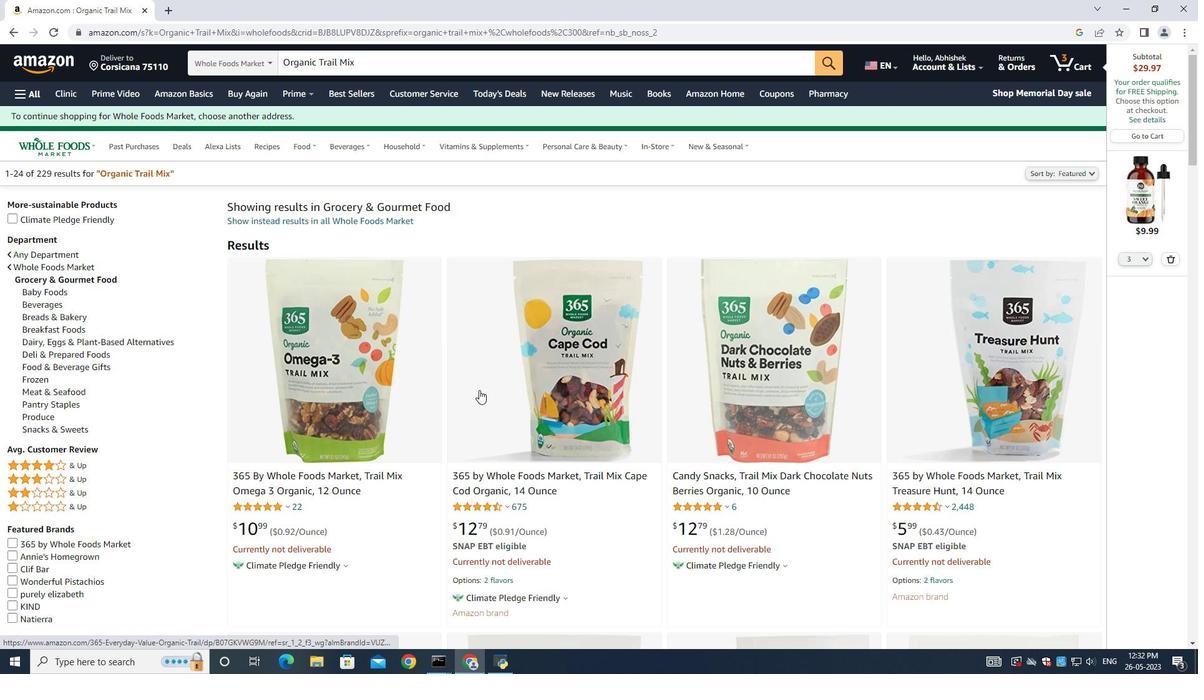 
Action: Mouse moved to (480, 391)
Screenshot: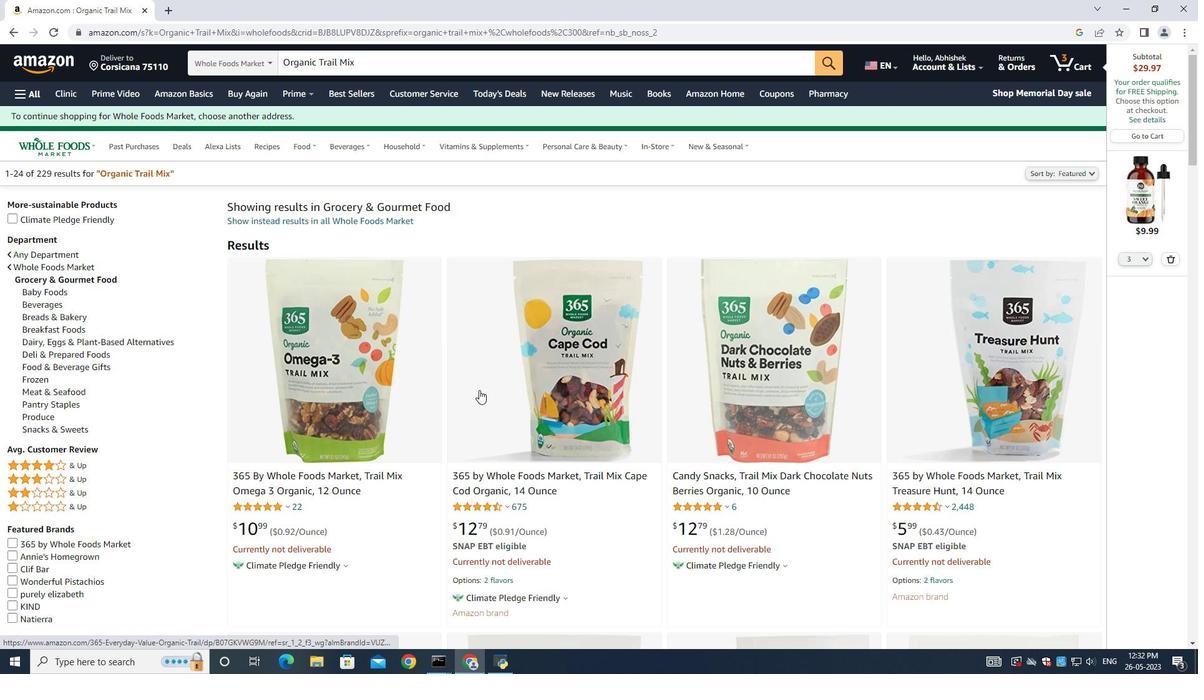 
Action: Mouse scrolled (480, 390) with delta (0, 0)
Screenshot: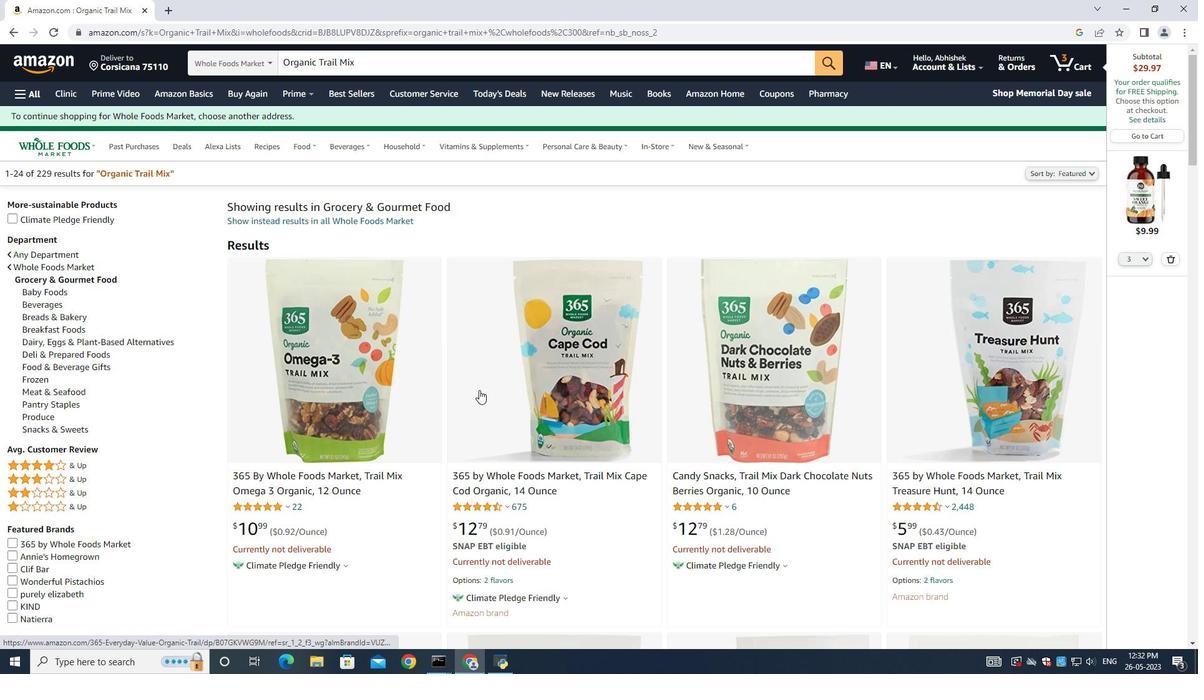 
Action: Mouse moved to (779, 293)
Screenshot: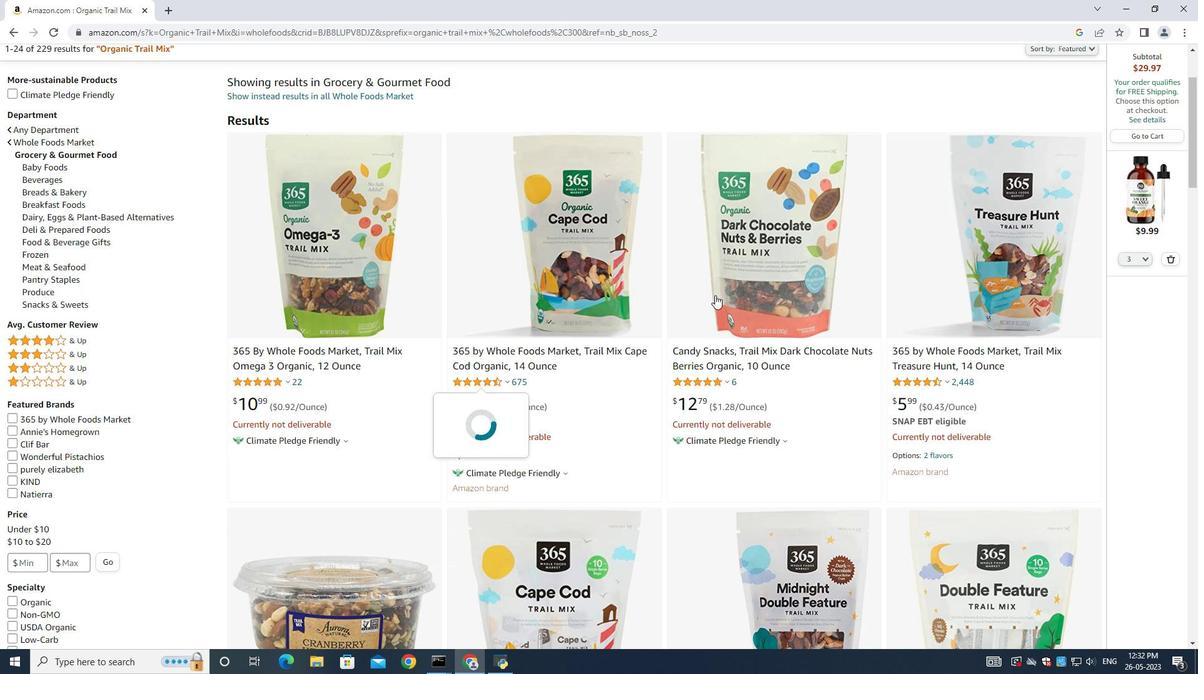 
Action: Mouse scrolled (779, 292) with delta (0, 0)
Screenshot: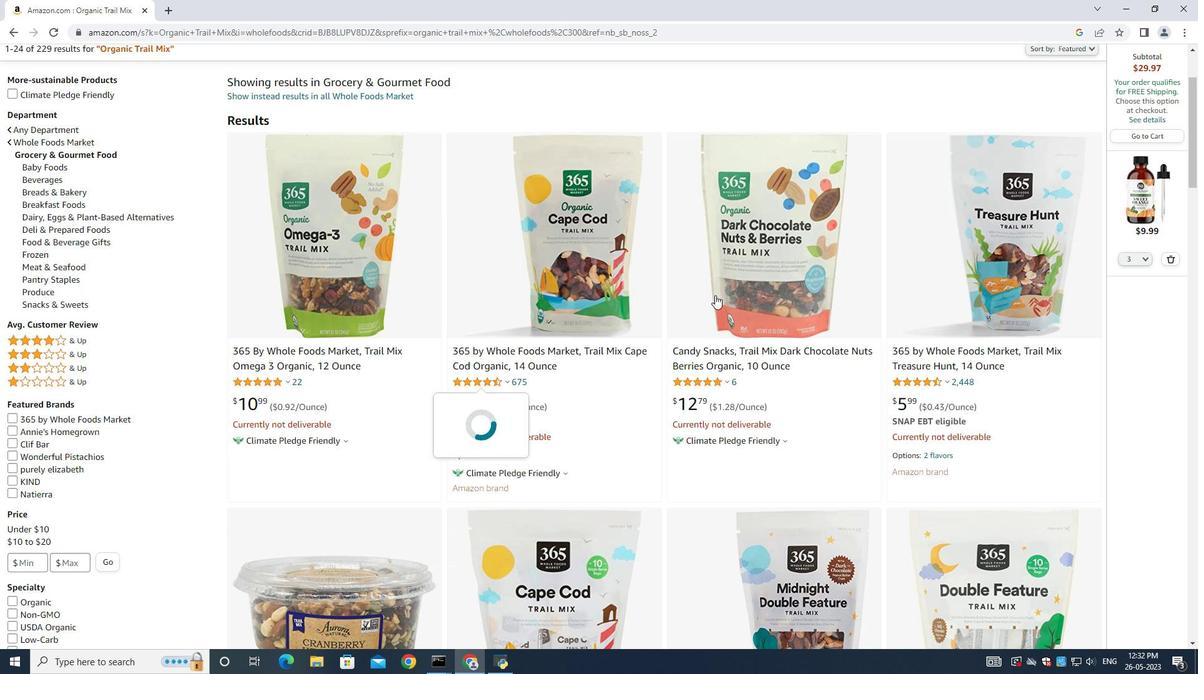 
Action: Mouse moved to (779, 294)
Screenshot: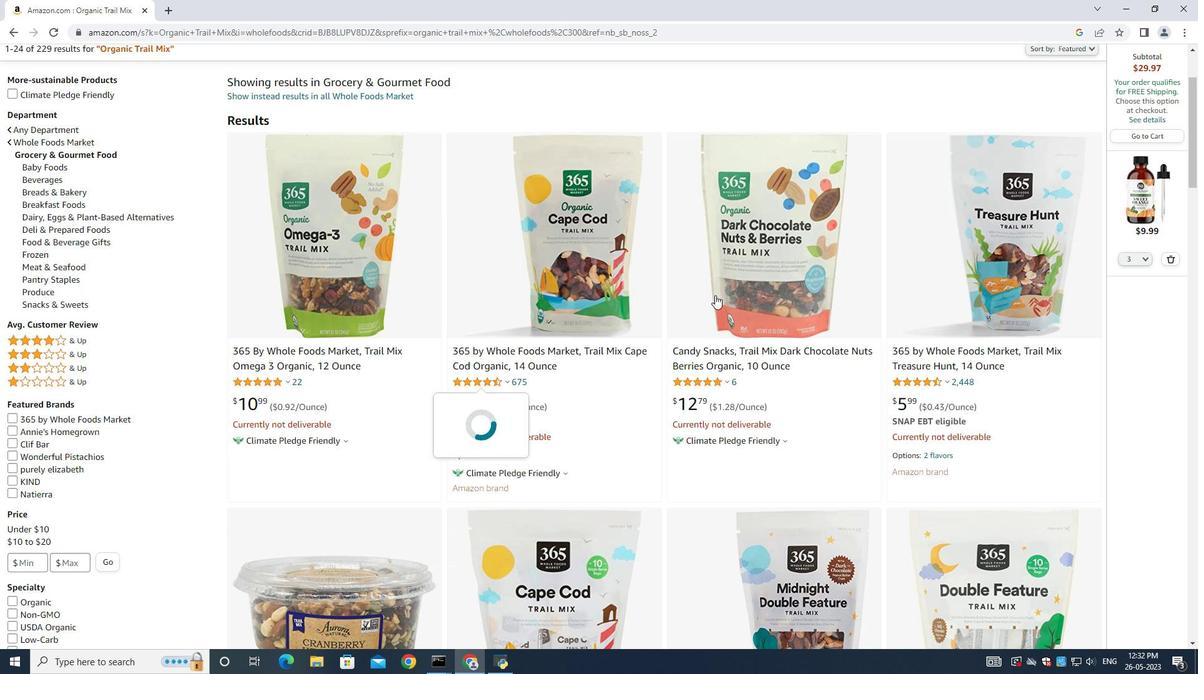 
Action: Mouse scrolled (779, 293) with delta (0, 0)
Screenshot: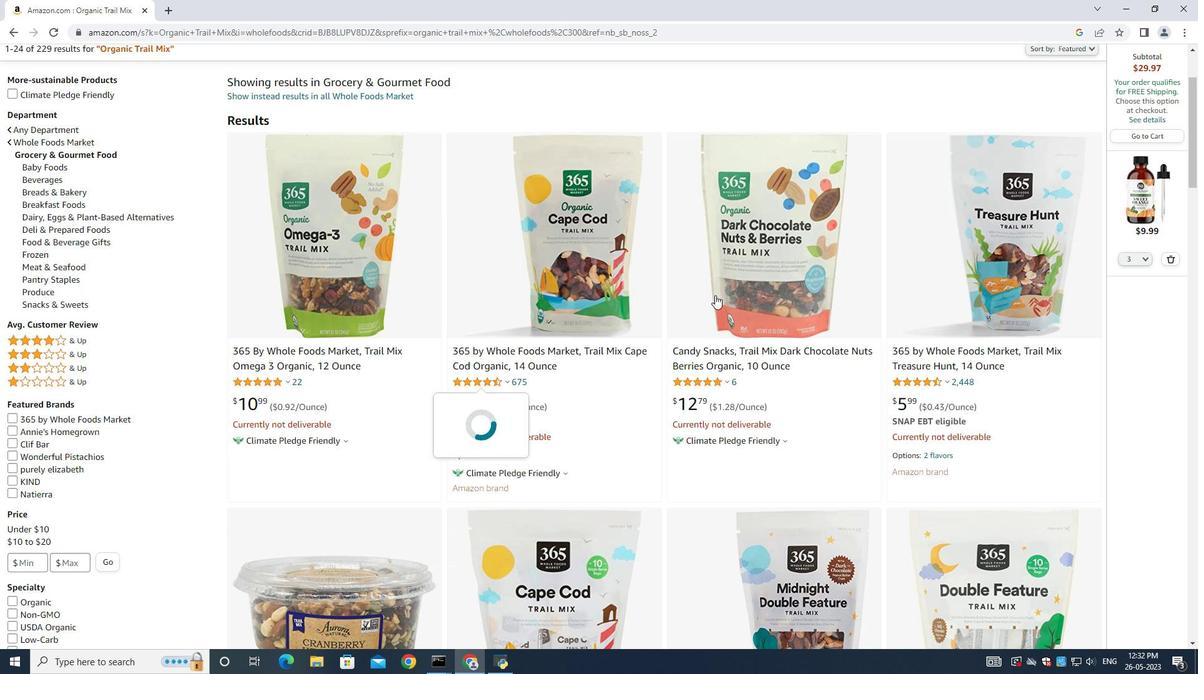
Action: Mouse scrolled (779, 293) with delta (0, 0)
Screenshot: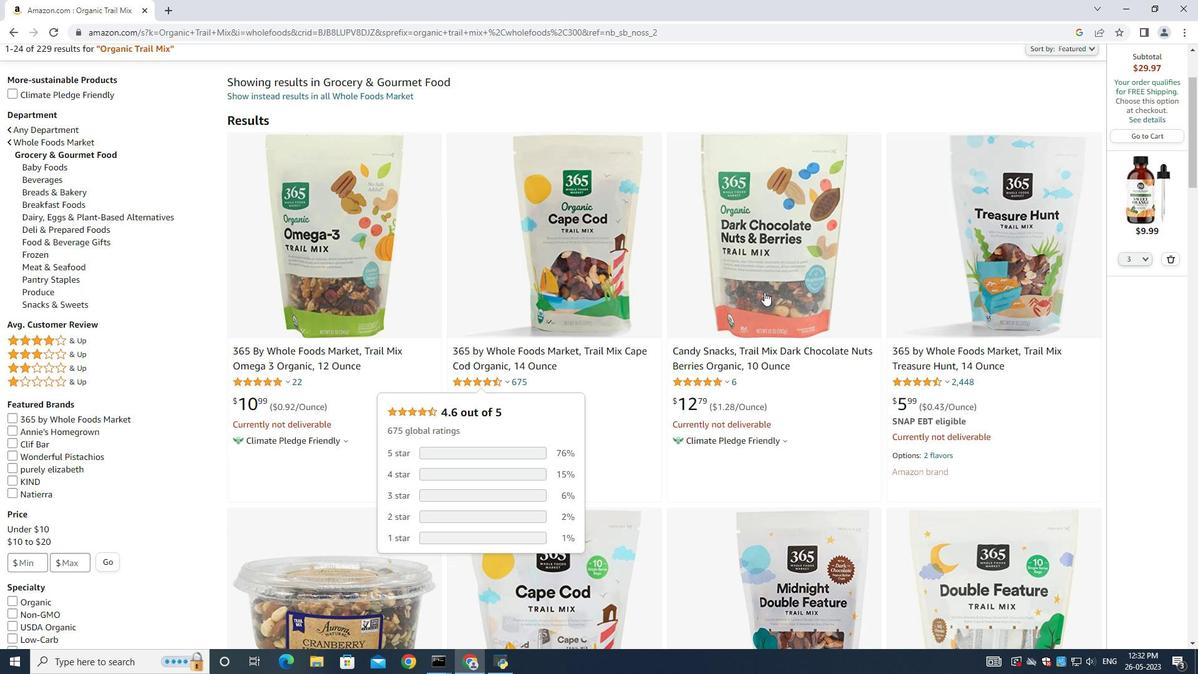 
Action: Mouse scrolled (779, 293) with delta (0, 0)
Screenshot: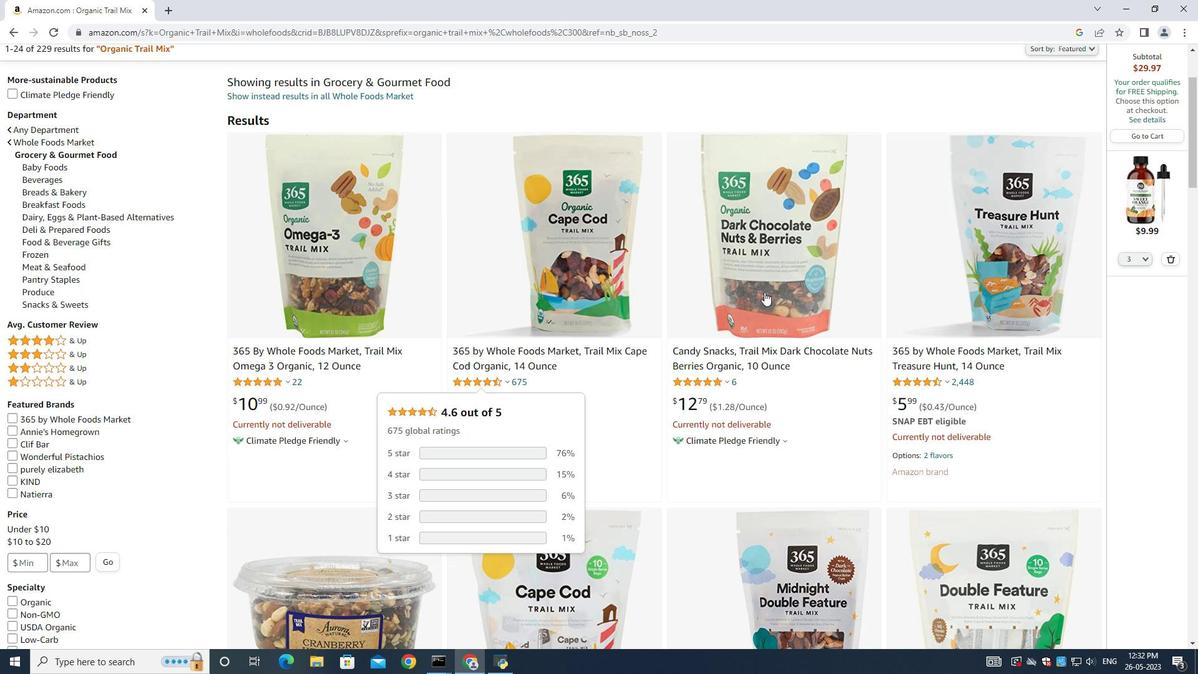 
Action: Mouse moved to (752, 345)
Screenshot: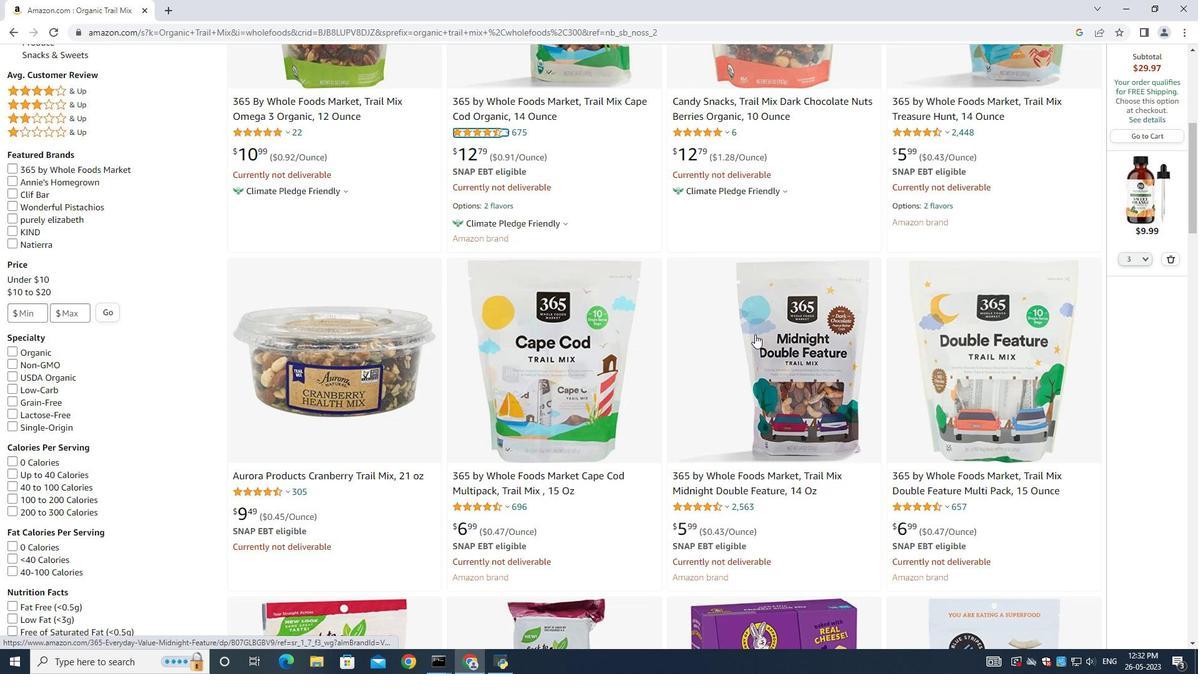 
Action: Mouse scrolled (752, 346) with delta (0, 0)
Screenshot: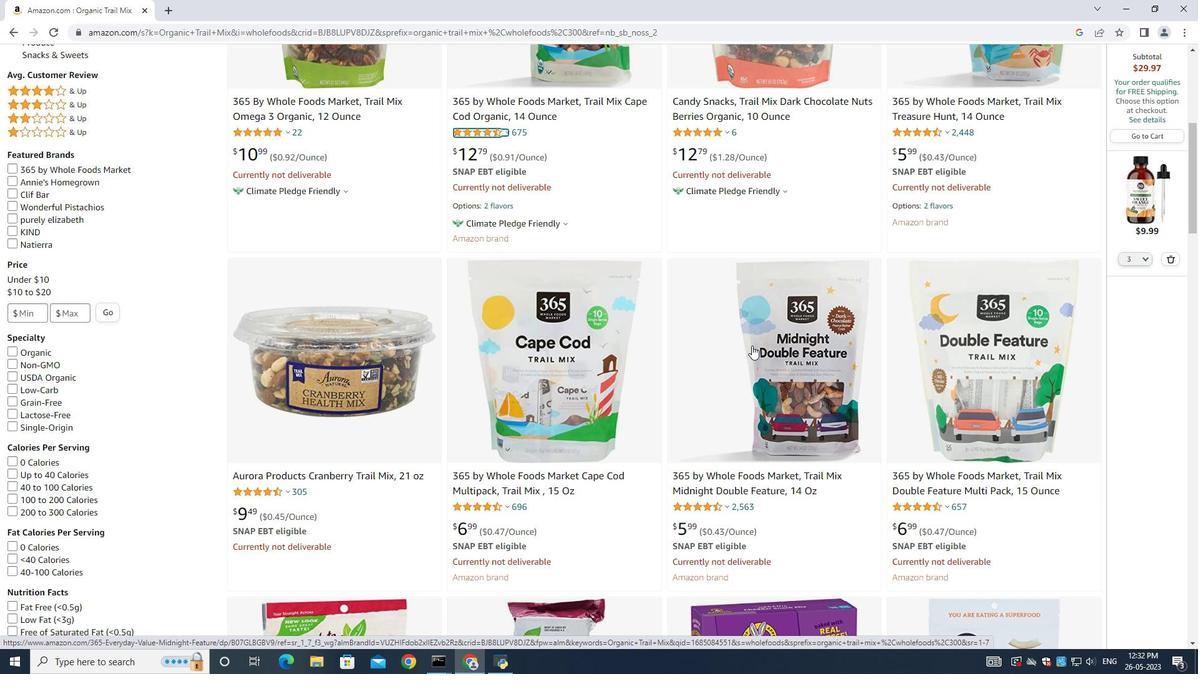 
Action: Mouse scrolled (752, 346) with delta (0, 0)
Screenshot: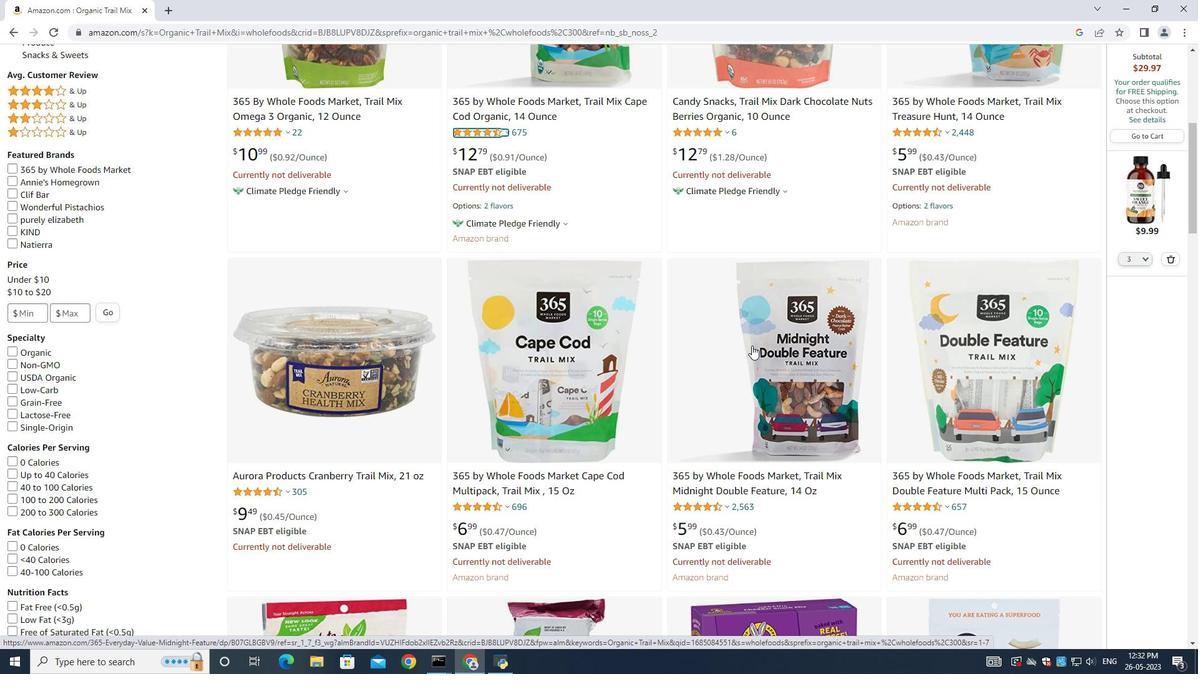 
Action: Mouse scrolled (752, 346) with delta (0, 0)
Screenshot: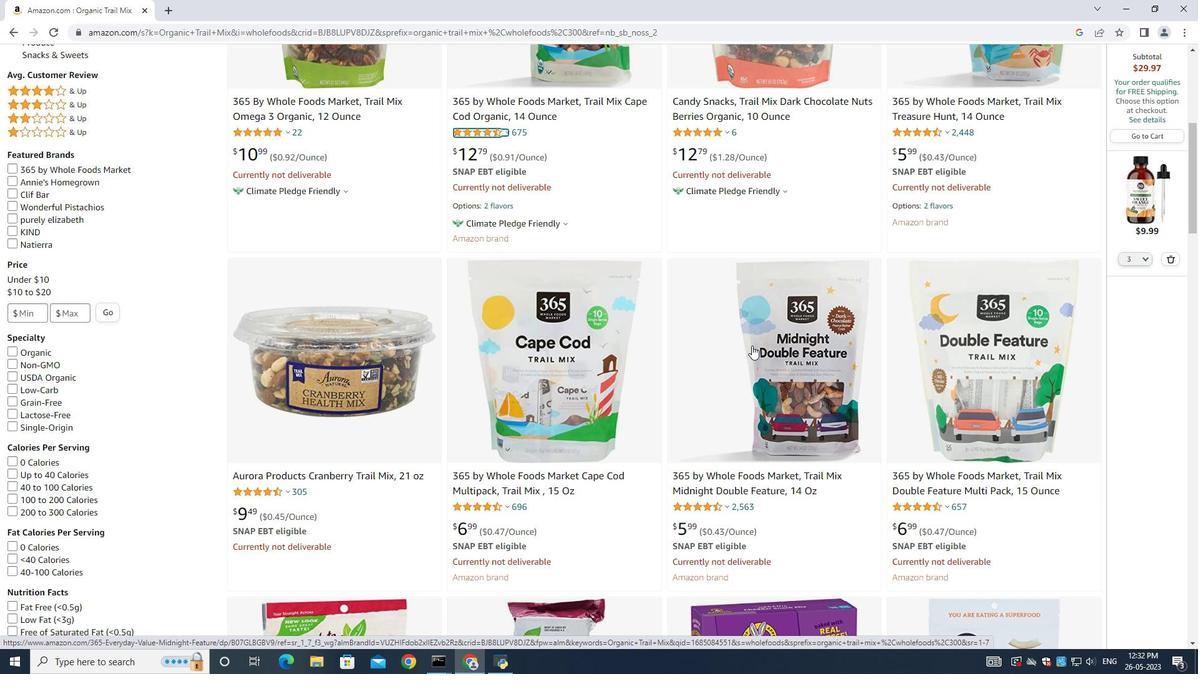 
Action: Mouse scrolled (752, 346) with delta (0, 0)
Screenshot: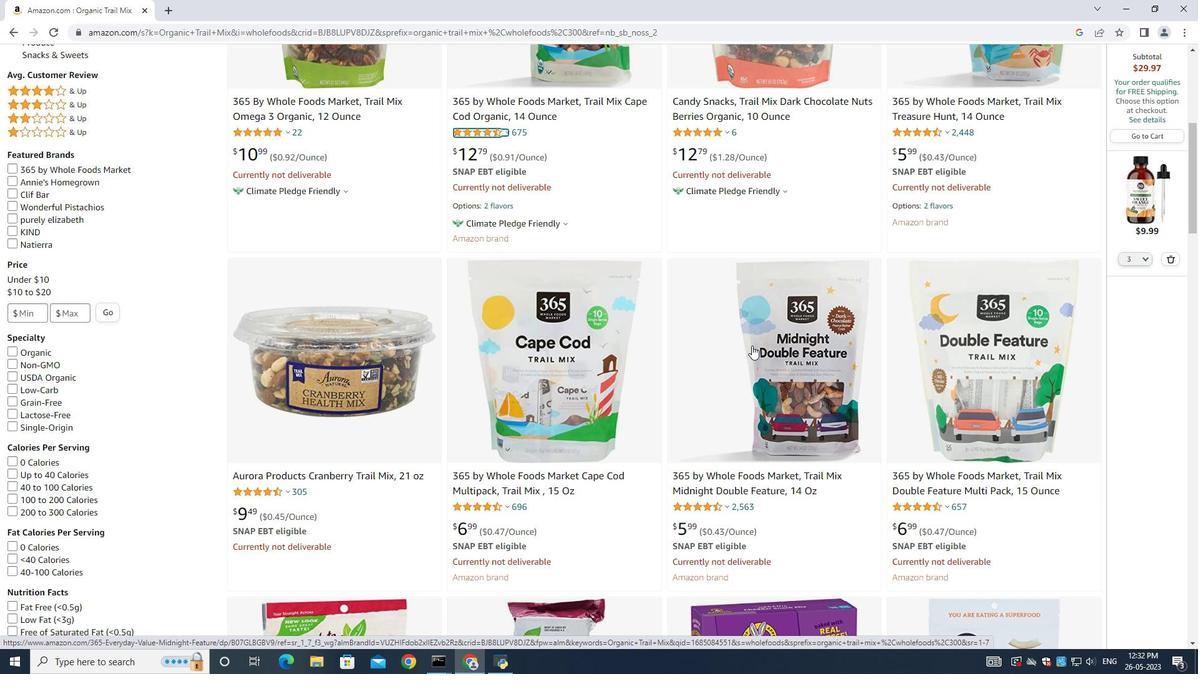 
Action: Mouse scrolled (752, 346) with delta (0, 0)
Screenshot: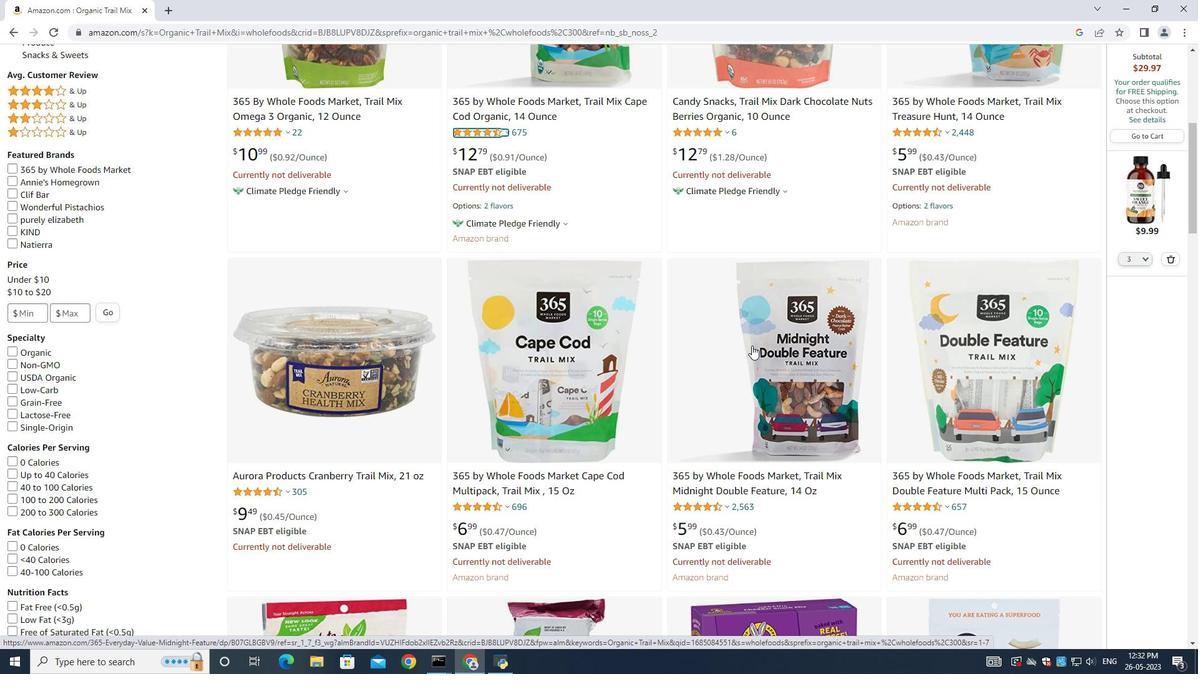 
Action: Mouse scrolled (752, 345) with delta (0, 0)
Screenshot: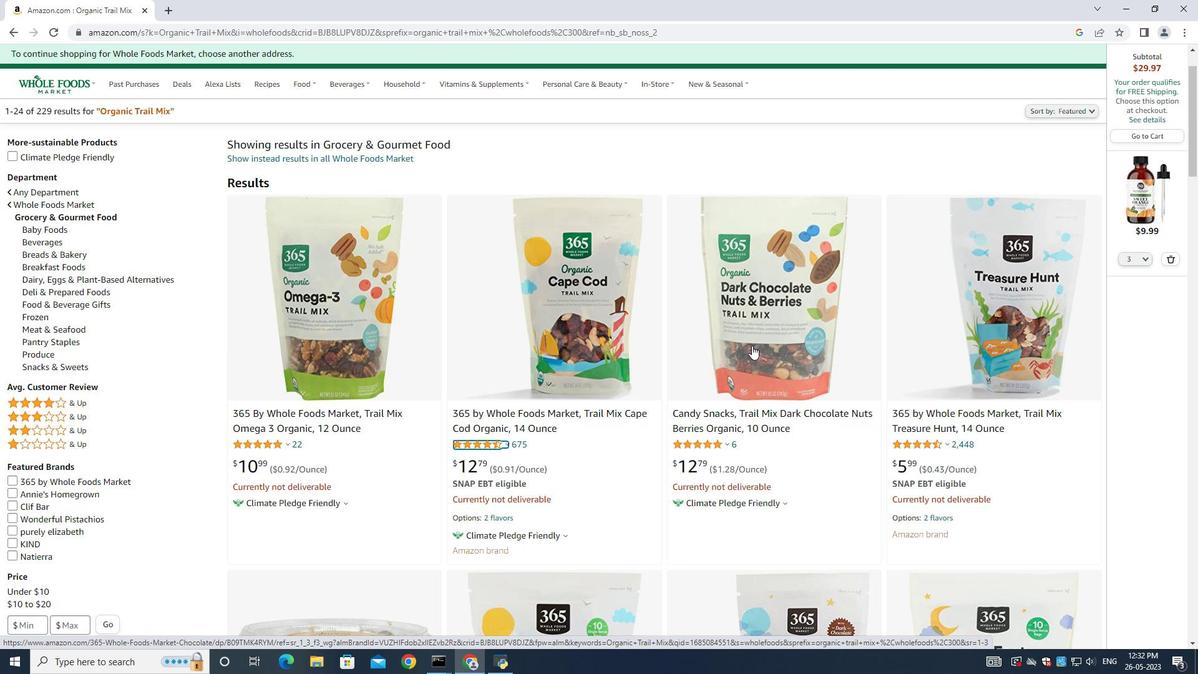 
Action: Mouse scrolled (752, 345) with delta (0, 0)
Screenshot: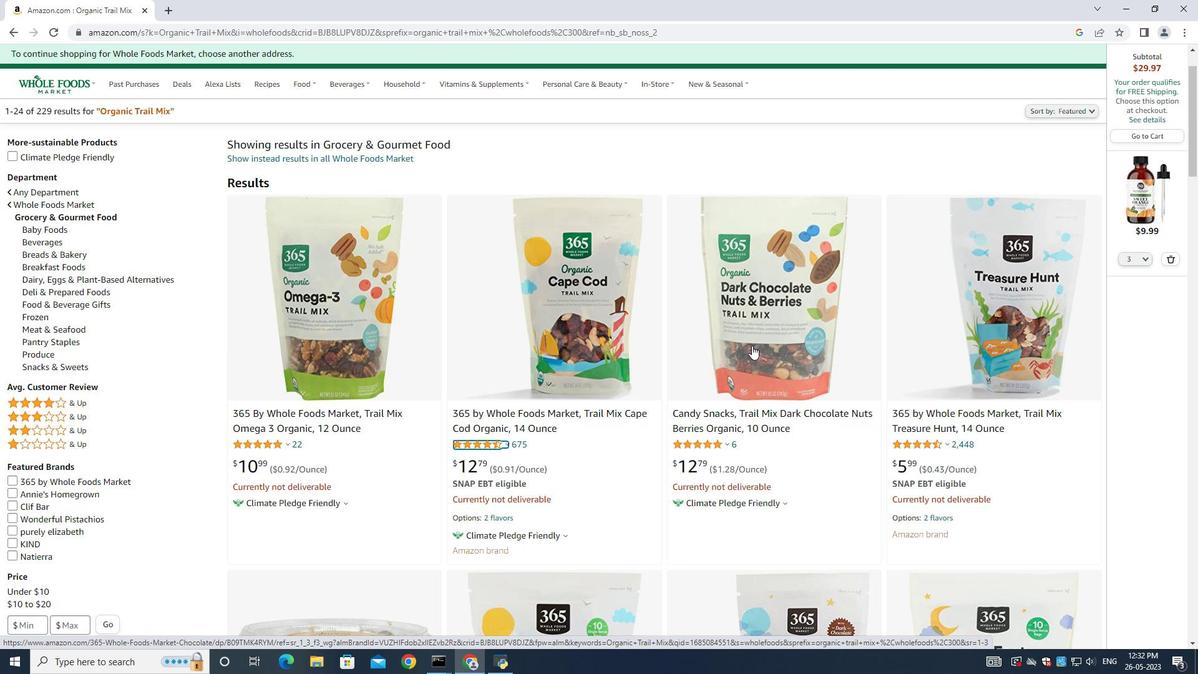 
Action: Mouse scrolled (752, 345) with delta (0, 0)
Screenshot: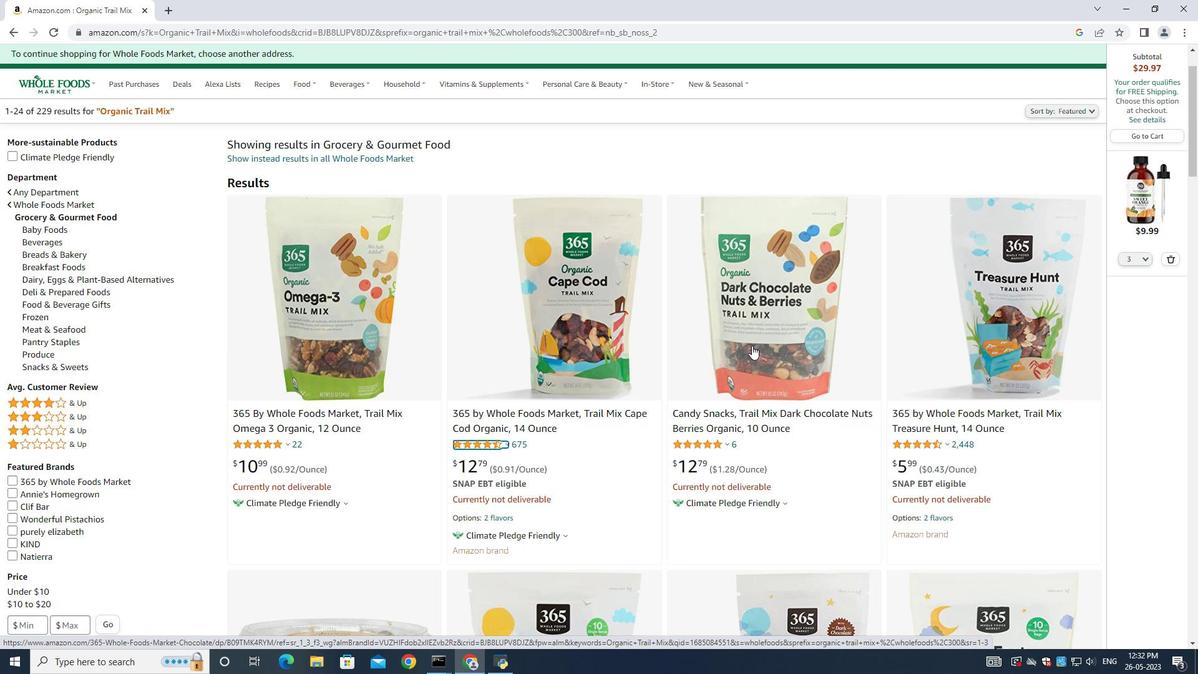 
Action: Mouse scrolled (752, 346) with delta (0, 0)
Screenshot: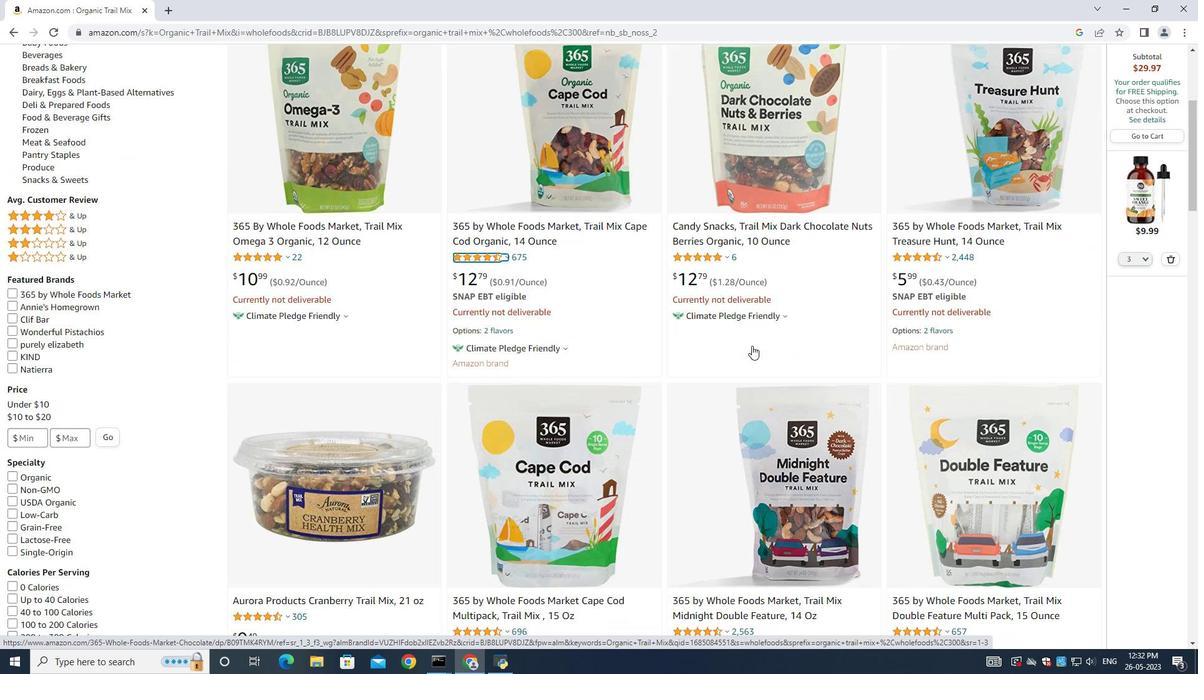 
Action: Mouse scrolled (752, 346) with delta (0, 0)
Screenshot: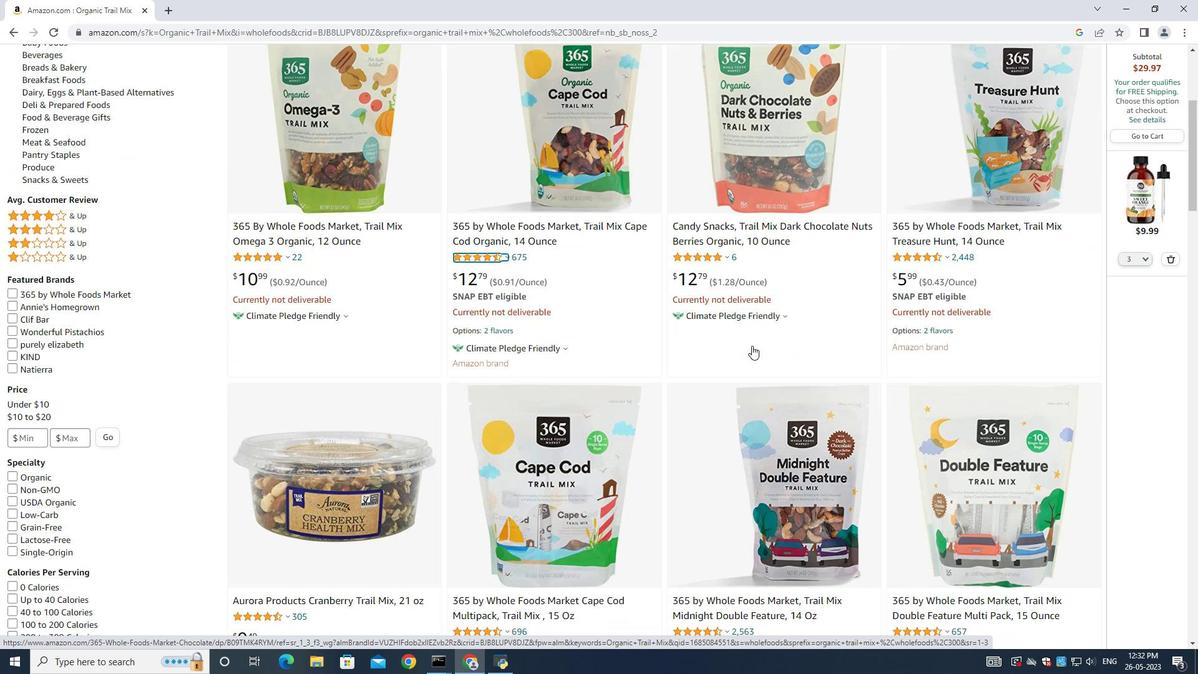 
Action: Mouse scrolled (752, 346) with delta (0, 0)
Screenshot: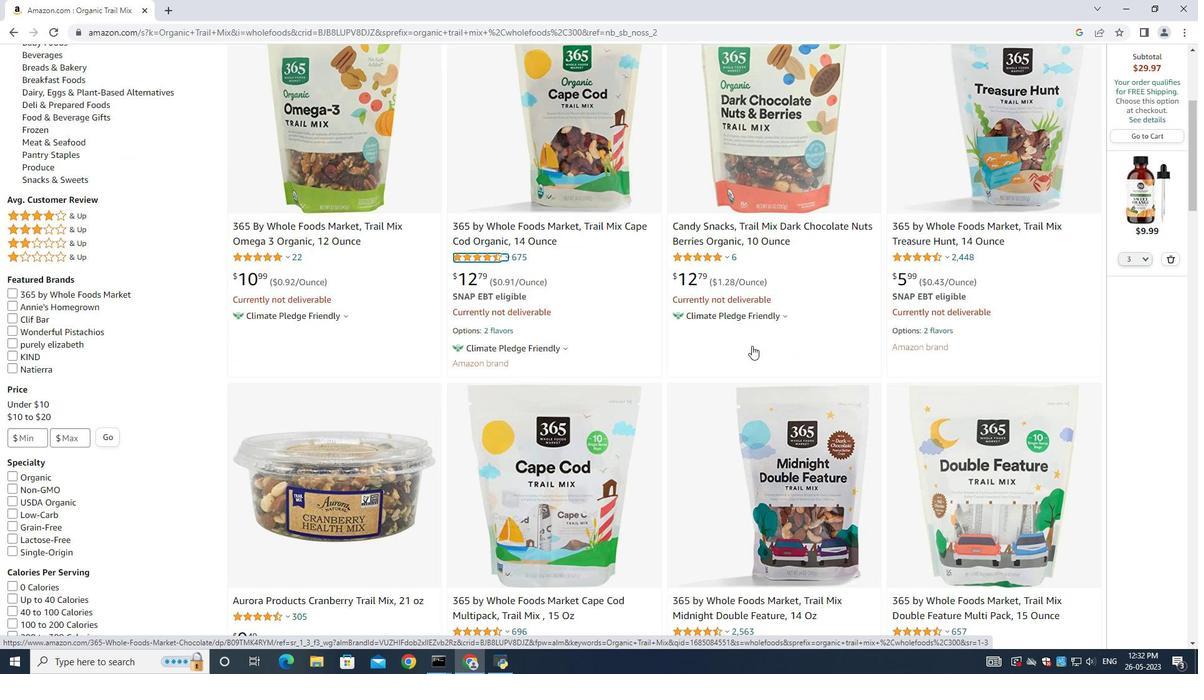 
Action: Mouse moved to (577, 322)
Screenshot: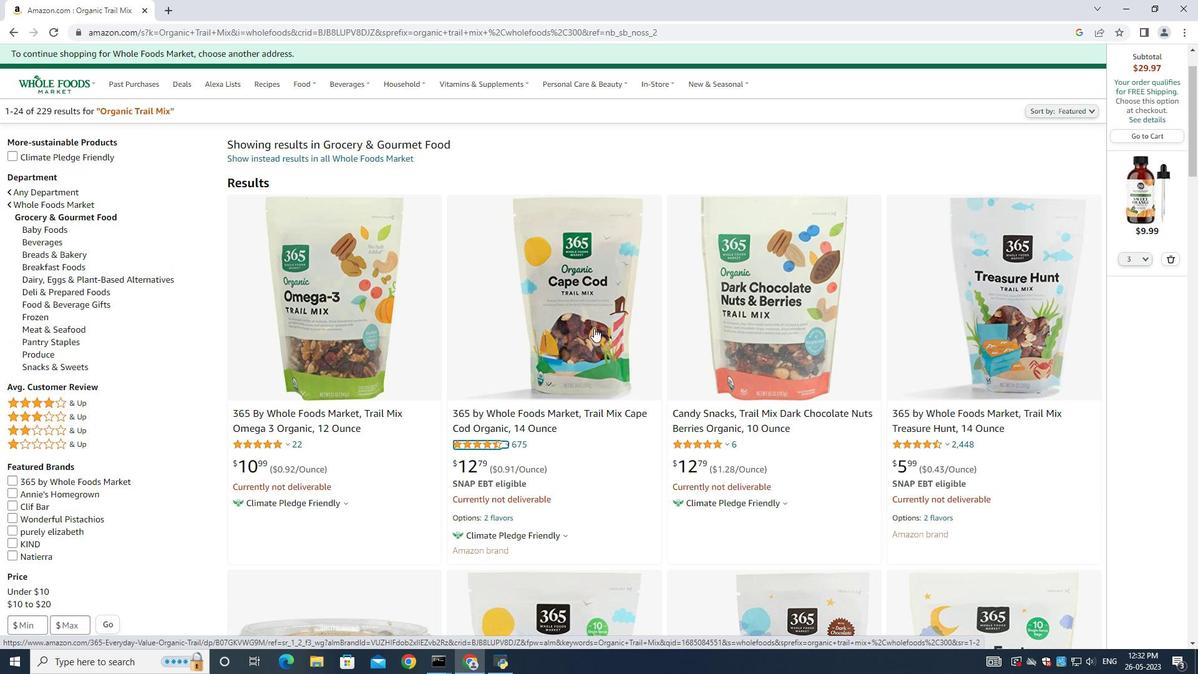 
Action: Mouse pressed left at (577, 322)
Screenshot: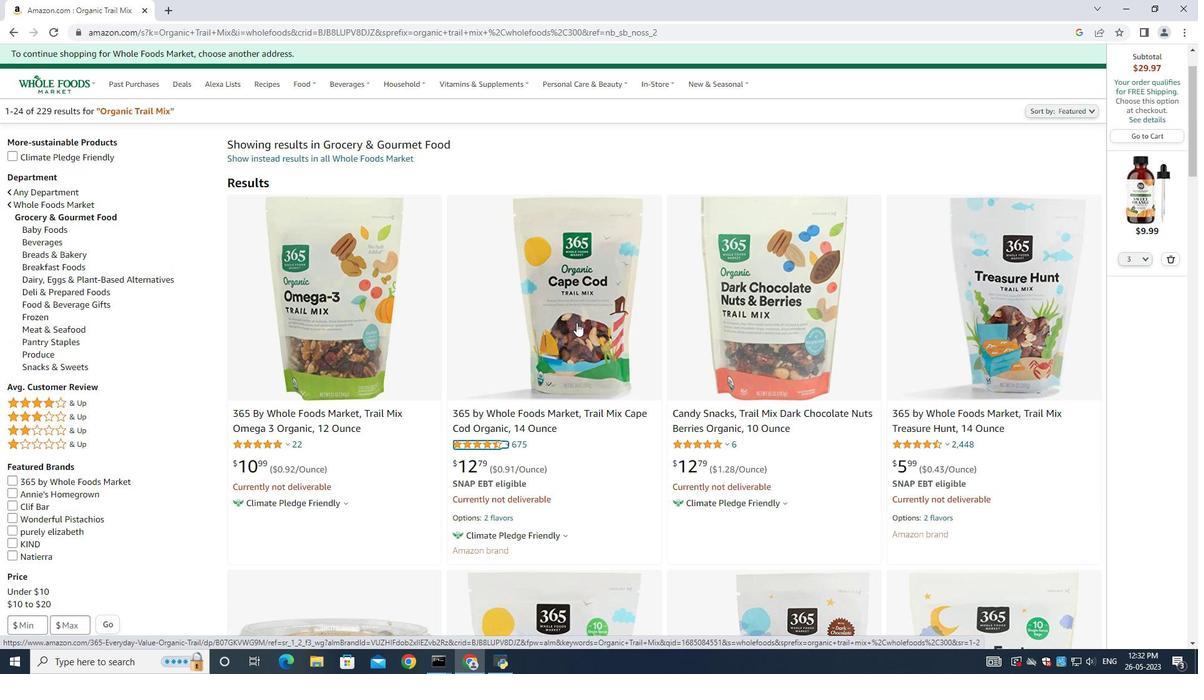 
Action: Mouse moved to (13, 33)
Screenshot: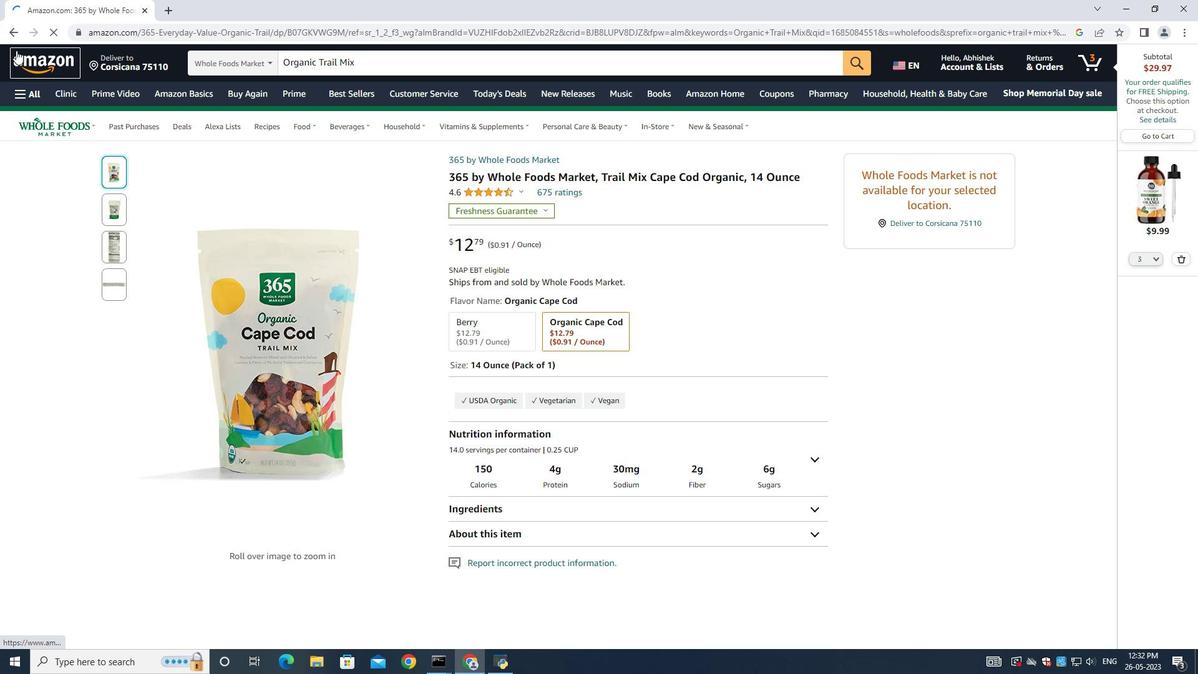 
Action: Mouse pressed left at (13, 33)
Screenshot: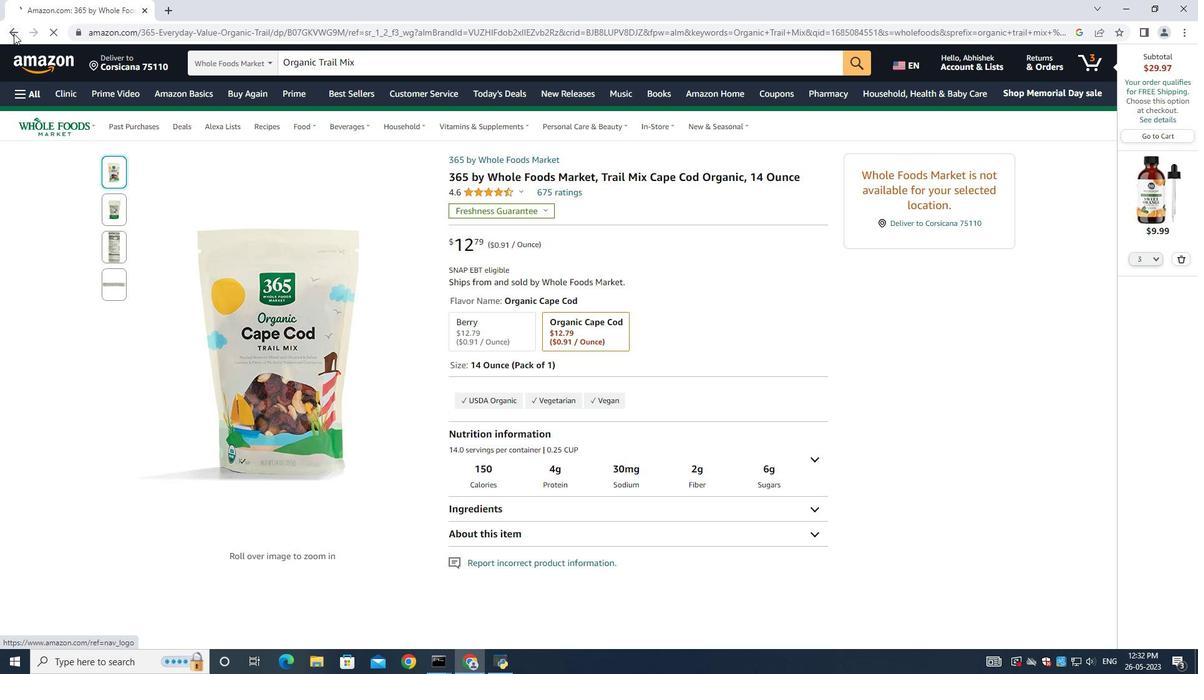 
Action: Mouse moved to (606, 351)
Screenshot: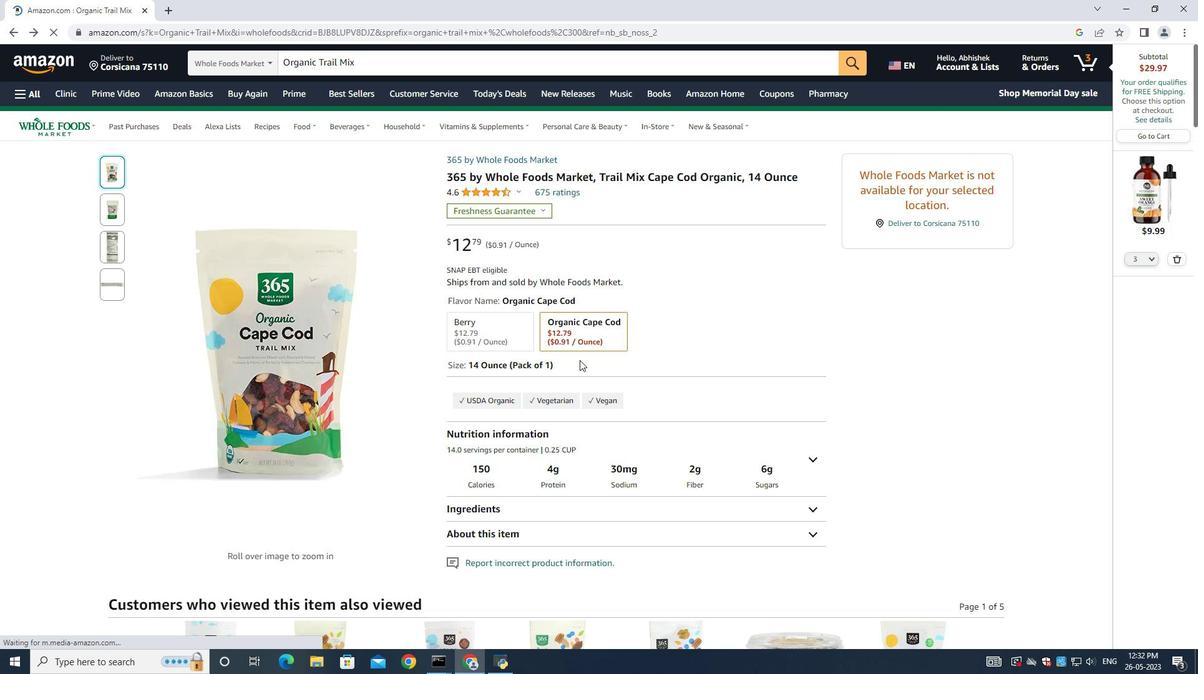 
Action: Mouse scrolled (606, 350) with delta (0, 0)
Screenshot: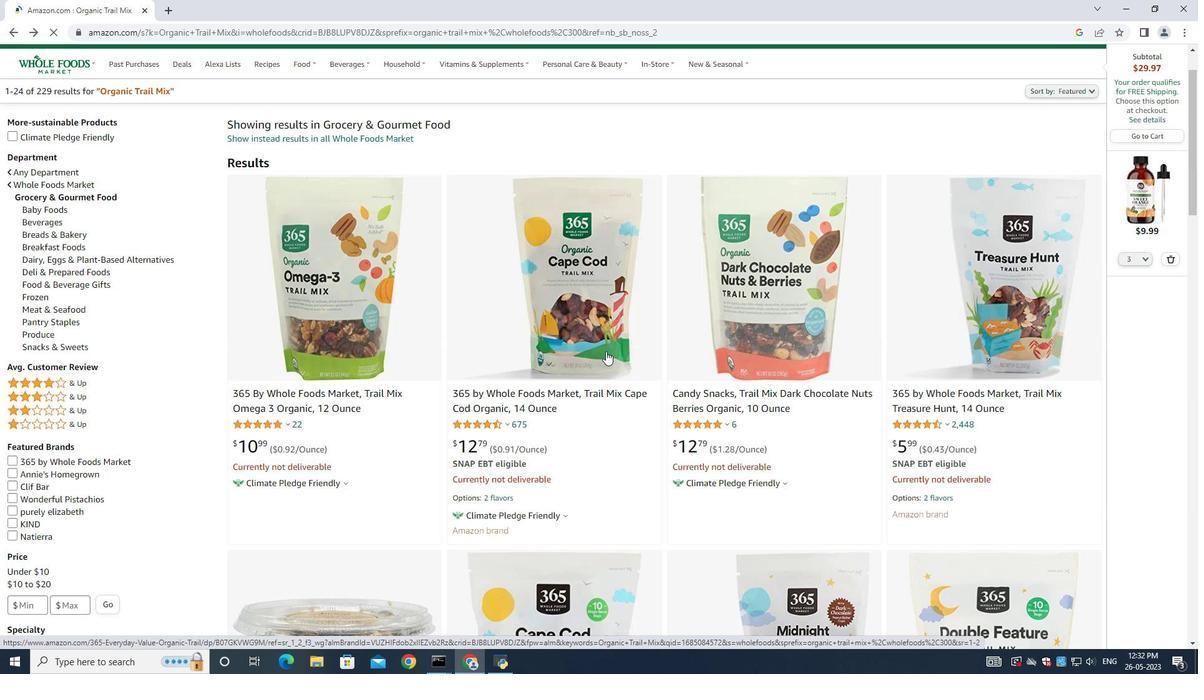 
Action: Mouse scrolled (606, 350) with delta (0, 0)
Screenshot: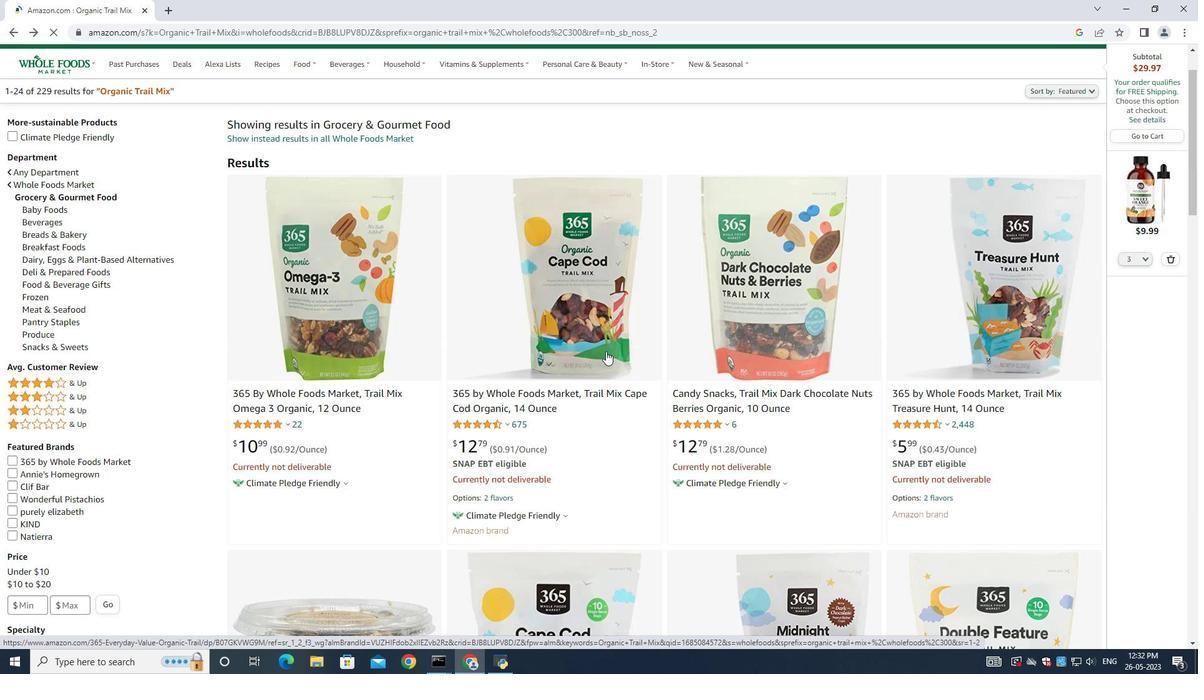 
Action: Mouse scrolled (606, 350) with delta (0, 0)
Screenshot: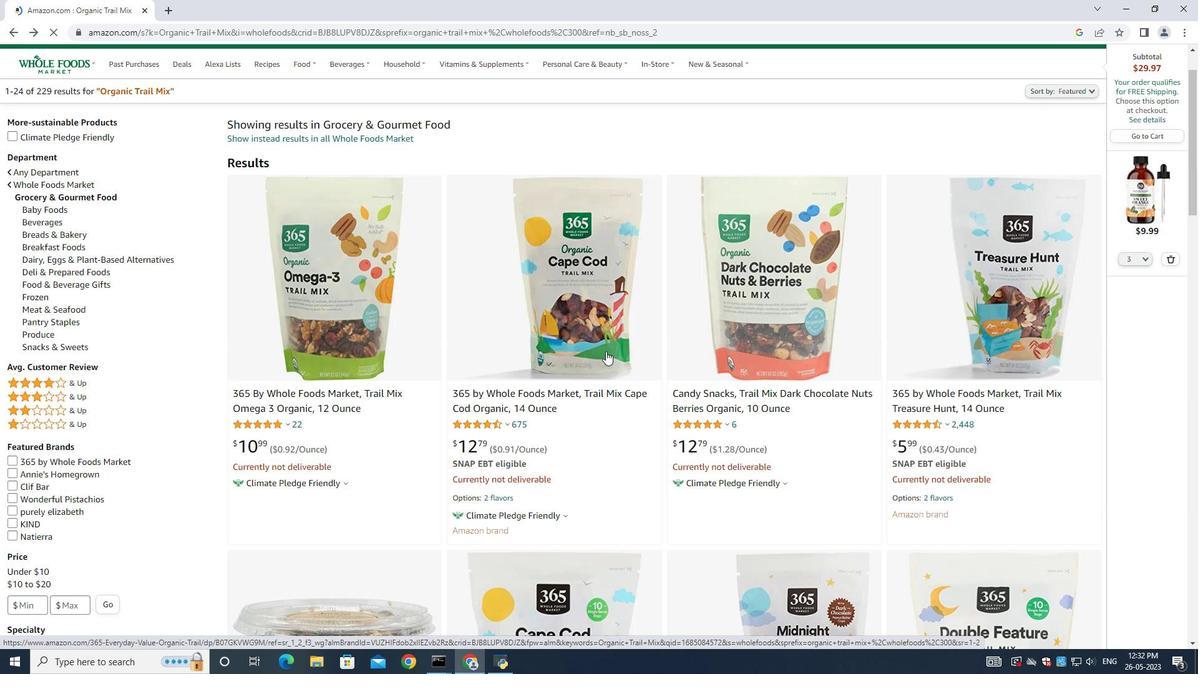 
Action: Mouse scrolled (606, 350) with delta (0, 0)
Screenshot: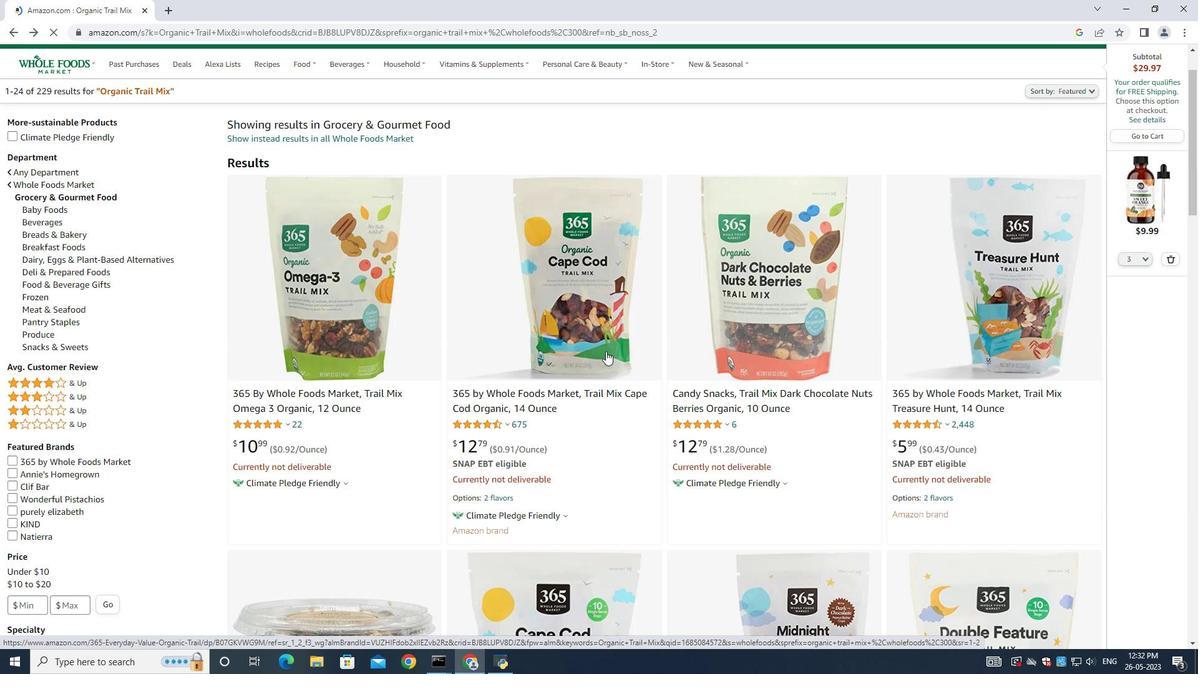 
Action: Mouse scrolled (606, 350) with delta (0, 0)
Screenshot: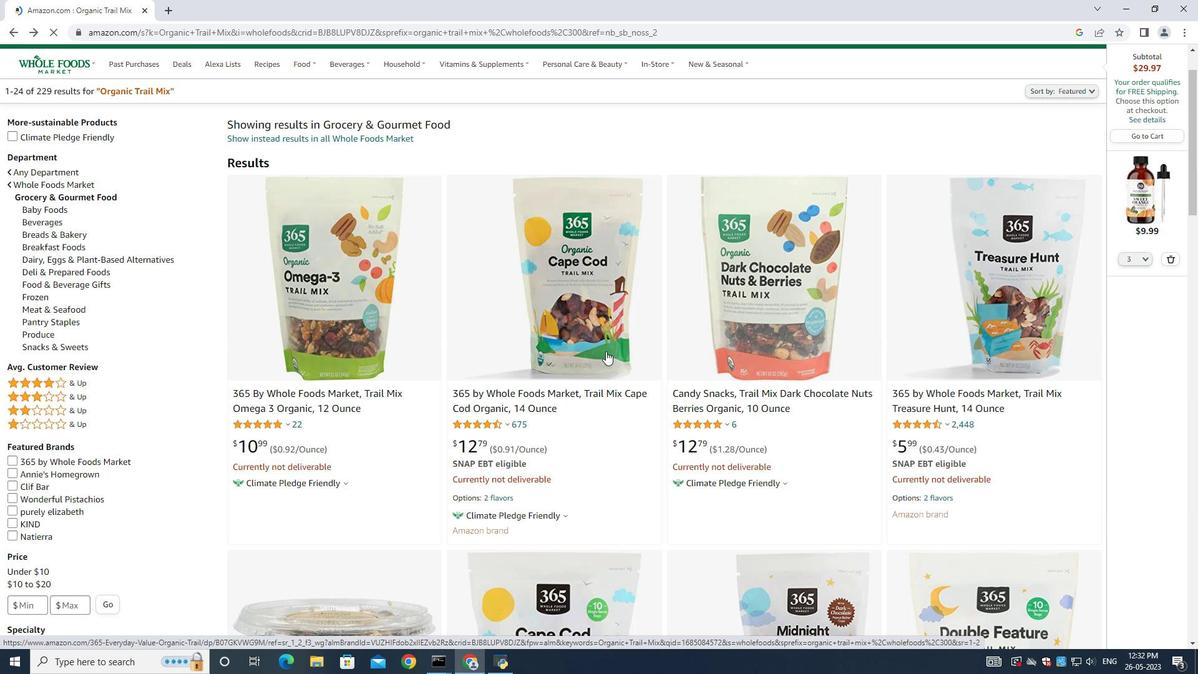 
Action: Mouse moved to (559, 352)
Screenshot: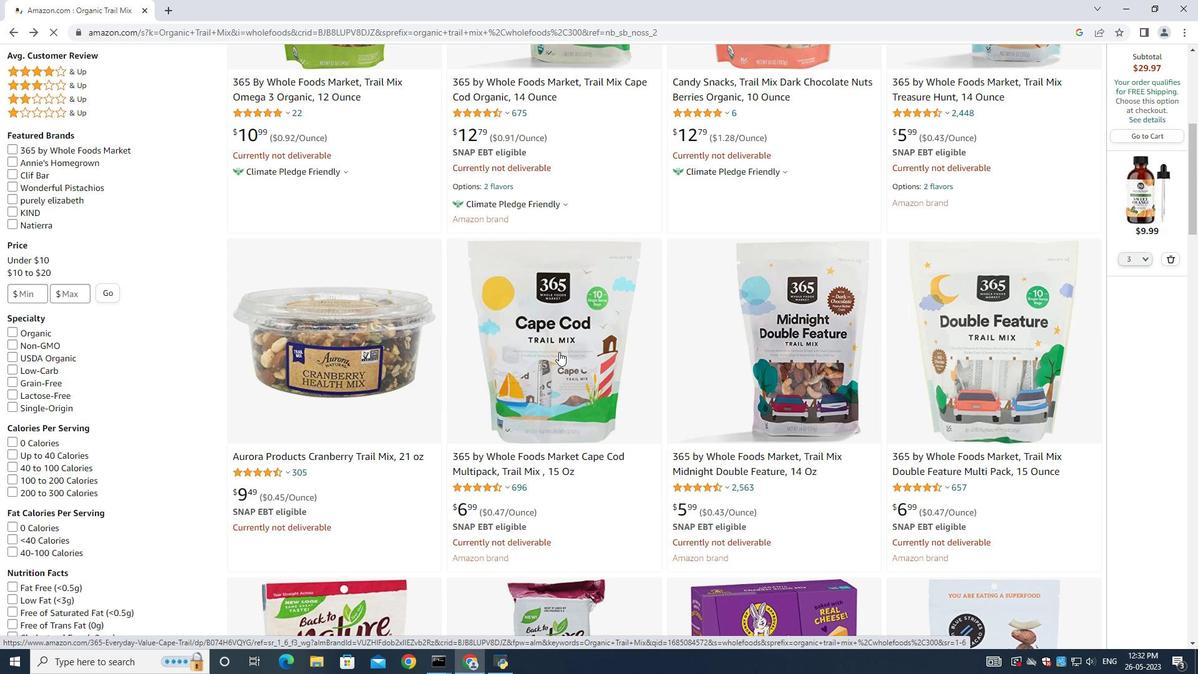 
Action: Mouse pressed left at (559, 352)
Screenshot: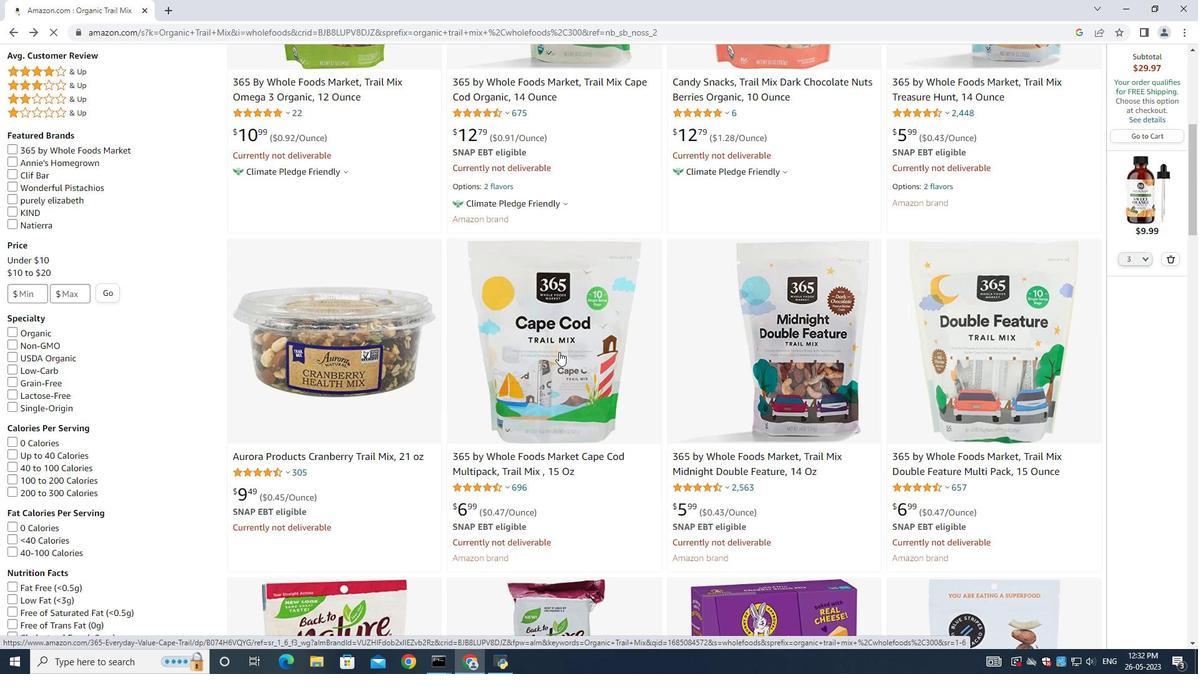 
Action: Mouse moved to (488, 351)
Screenshot: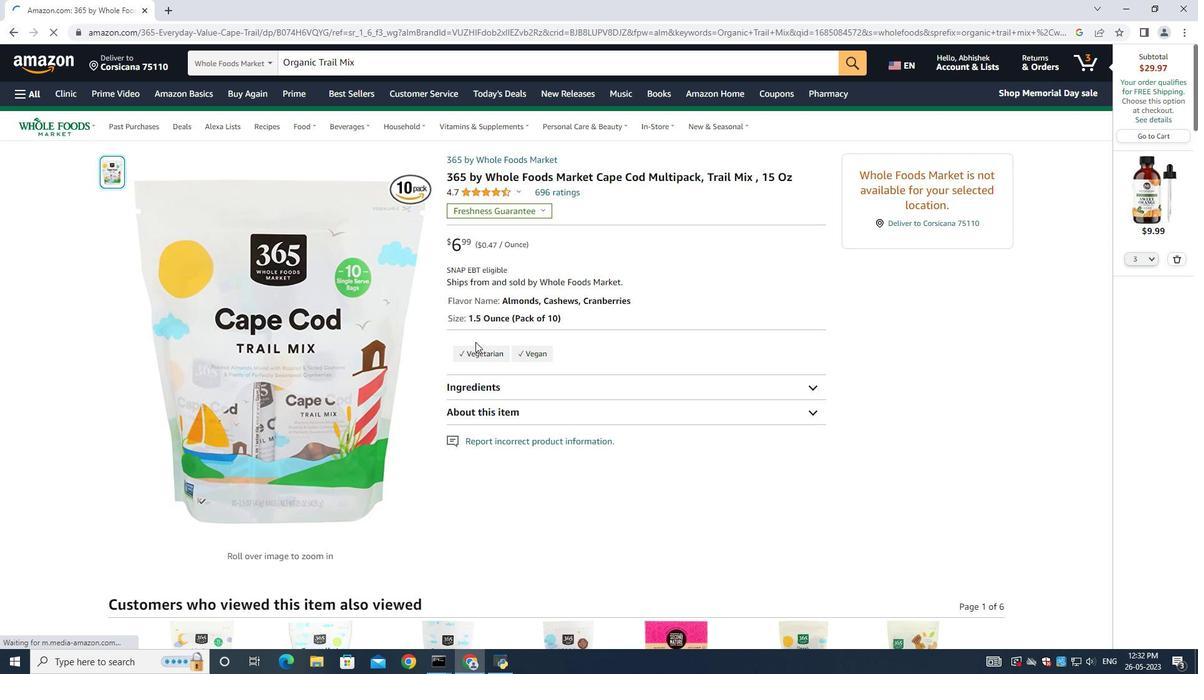 
Action: Mouse scrolled (487, 350) with delta (0, 0)
Screenshot: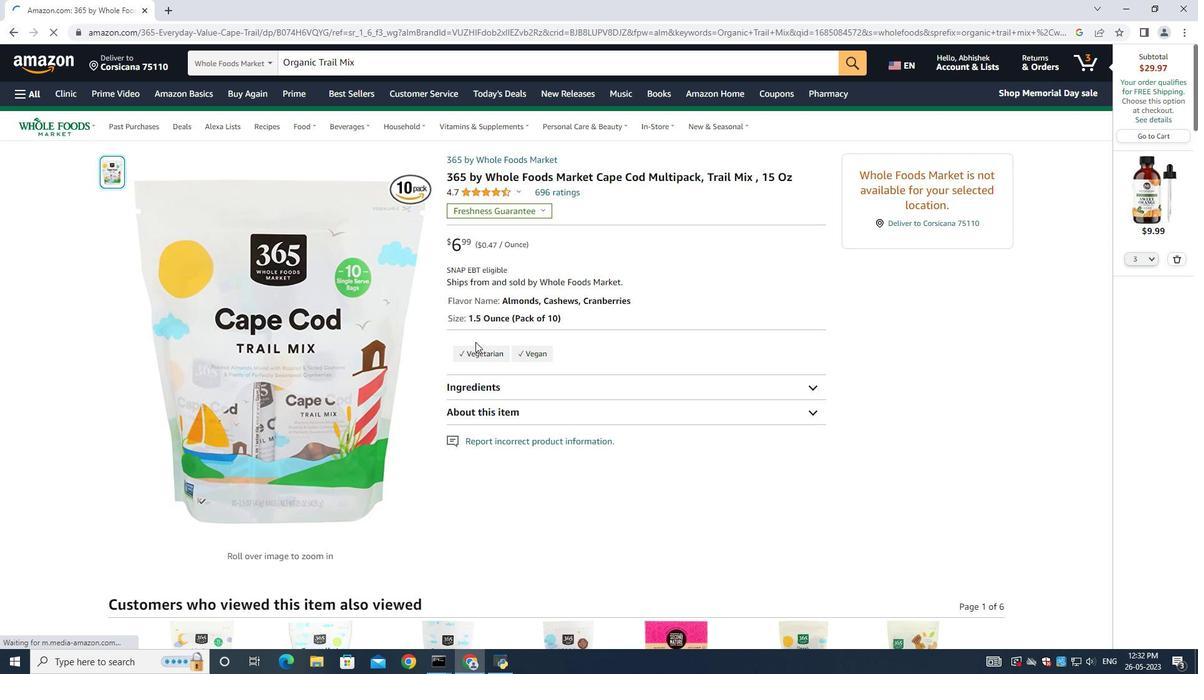 
Action: Mouse moved to (488, 352)
Screenshot: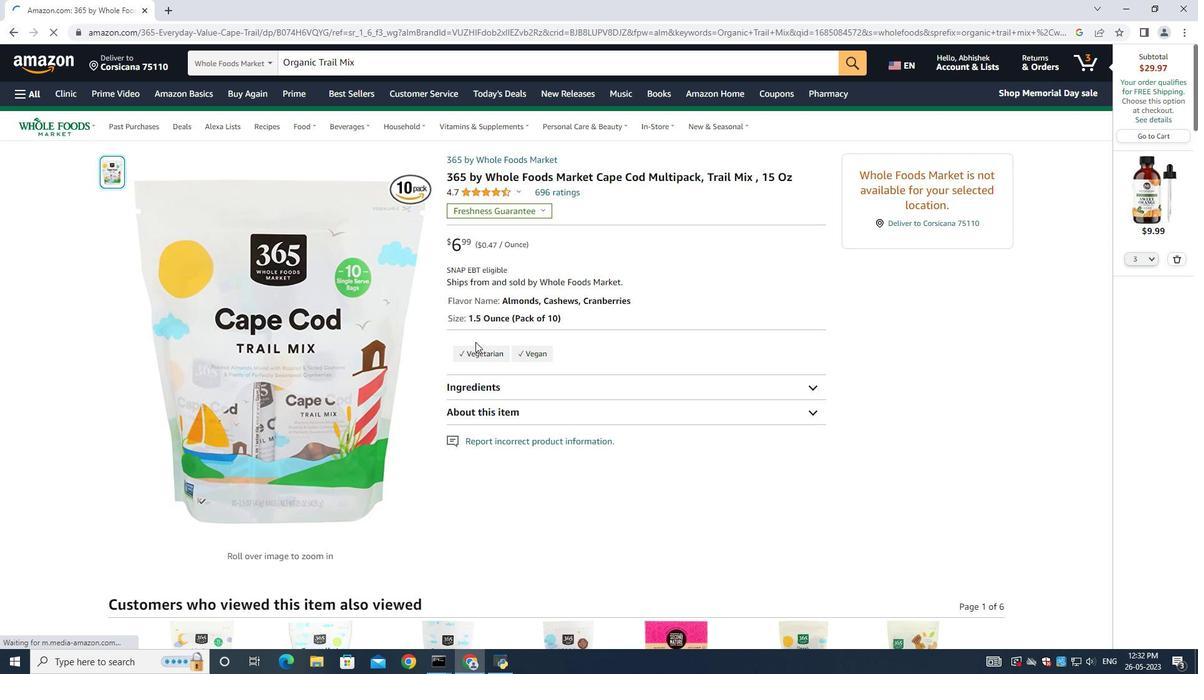 
Action: Mouse scrolled (488, 351) with delta (0, 0)
Screenshot: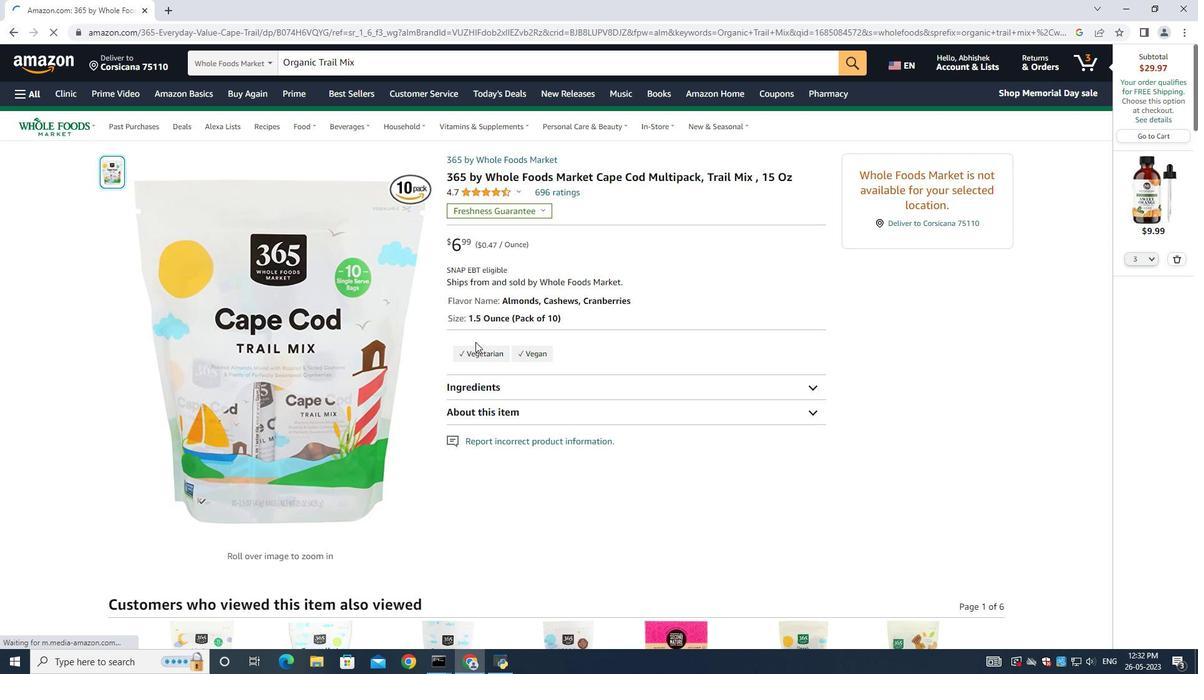 
Action: Mouse scrolled (488, 351) with delta (0, 0)
Screenshot: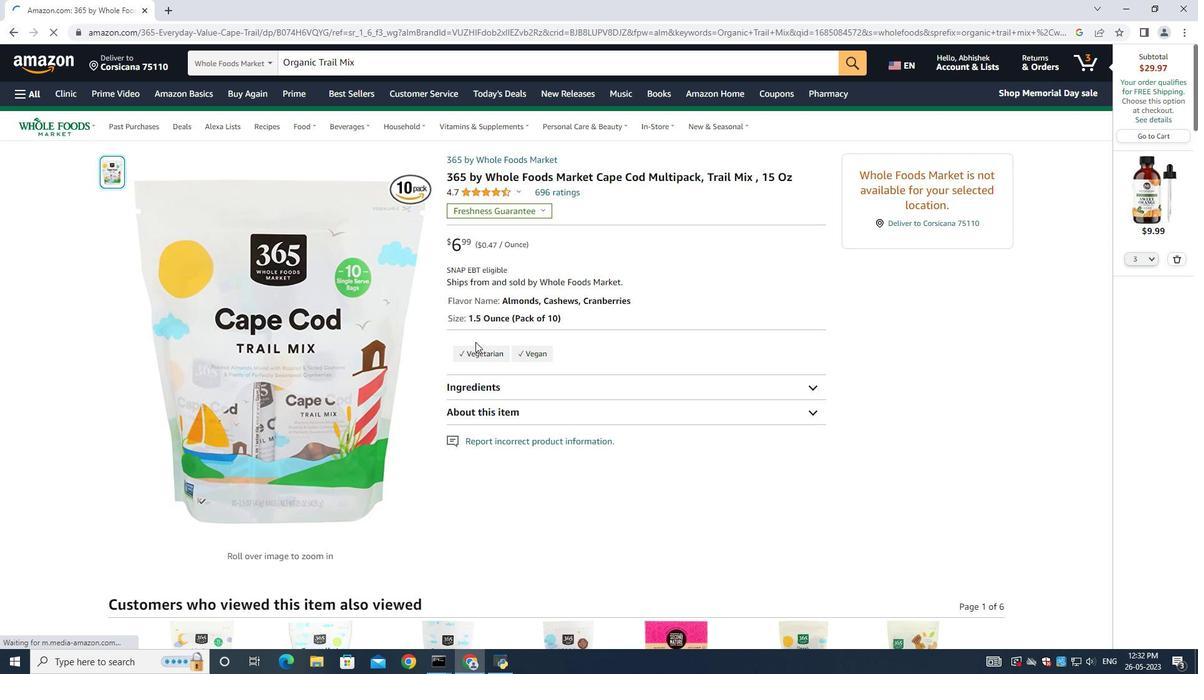 
Action: Mouse scrolled (488, 351) with delta (0, 0)
Screenshot: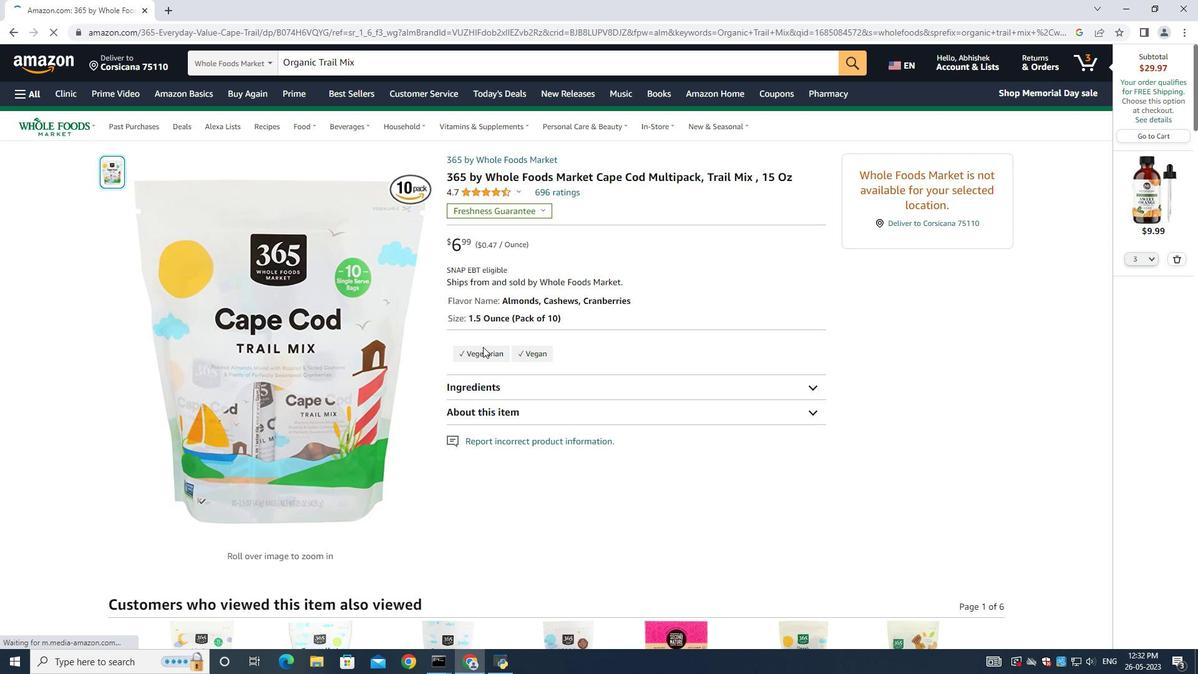 
Action: Mouse moved to (488, 351)
Screenshot: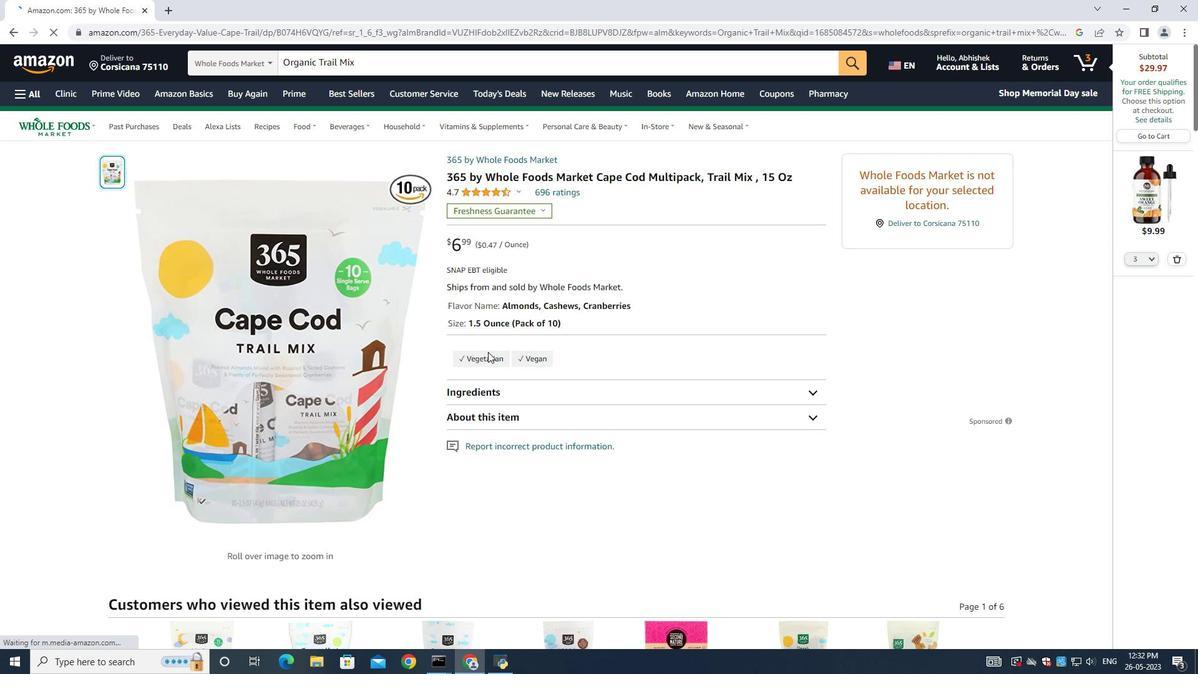 
Action: Mouse scrolled (488, 350) with delta (0, 0)
Screenshot: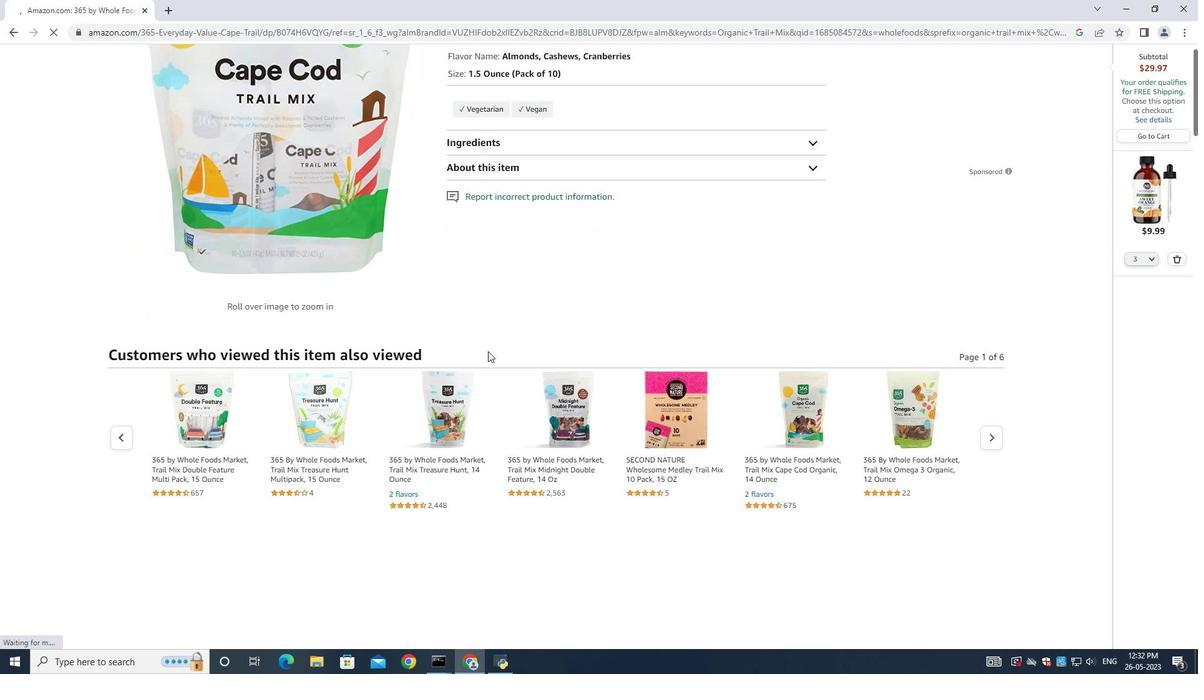 
Action: Mouse scrolled (488, 350) with delta (0, 0)
Screenshot: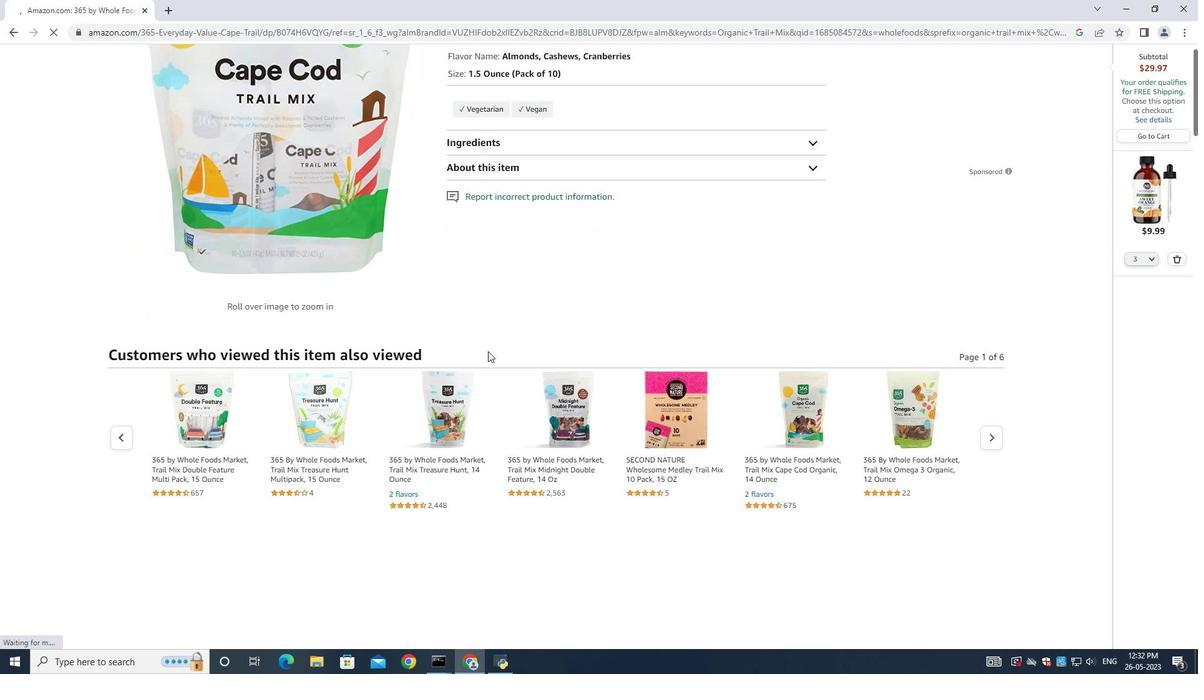 
Action: Mouse scrolled (488, 350) with delta (0, 0)
Screenshot: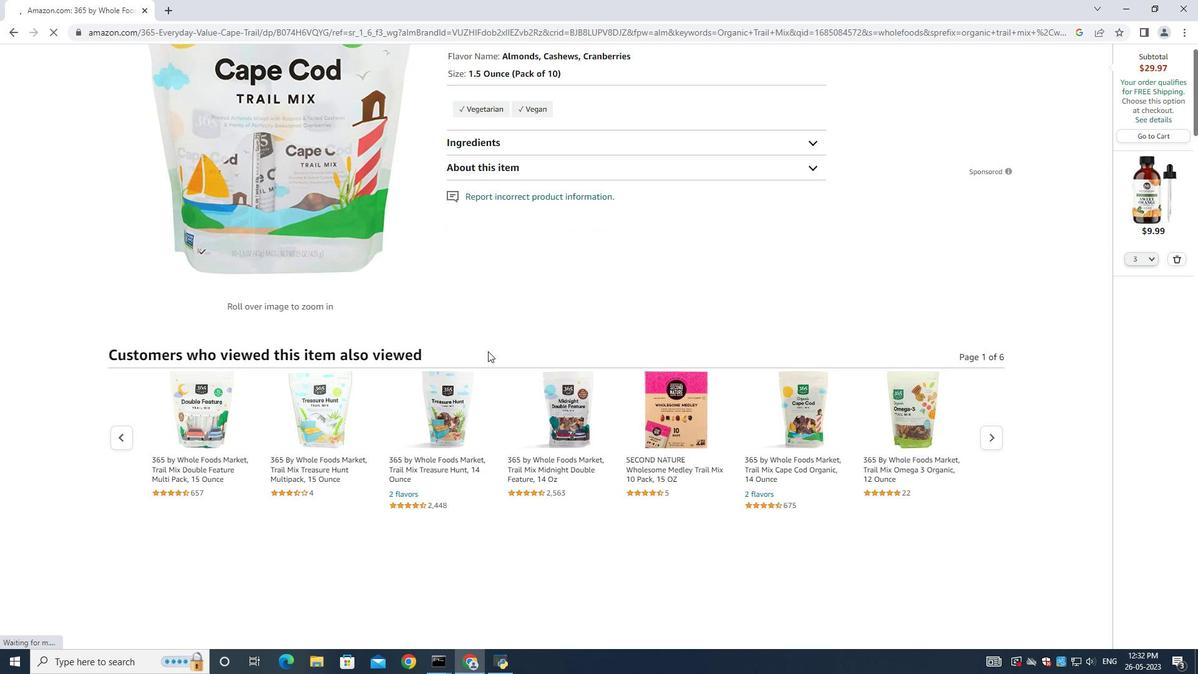 
Action: Mouse scrolled (488, 350) with delta (0, 0)
Screenshot: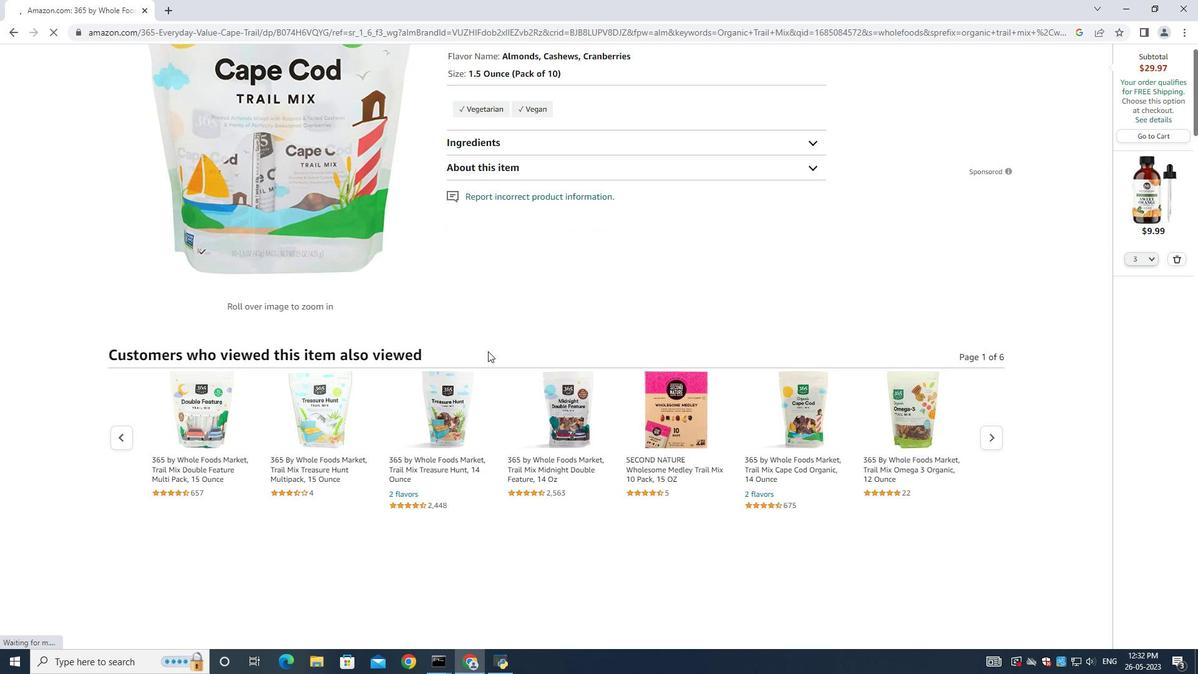 
Action: Mouse scrolled (488, 350) with delta (0, 0)
Screenshot: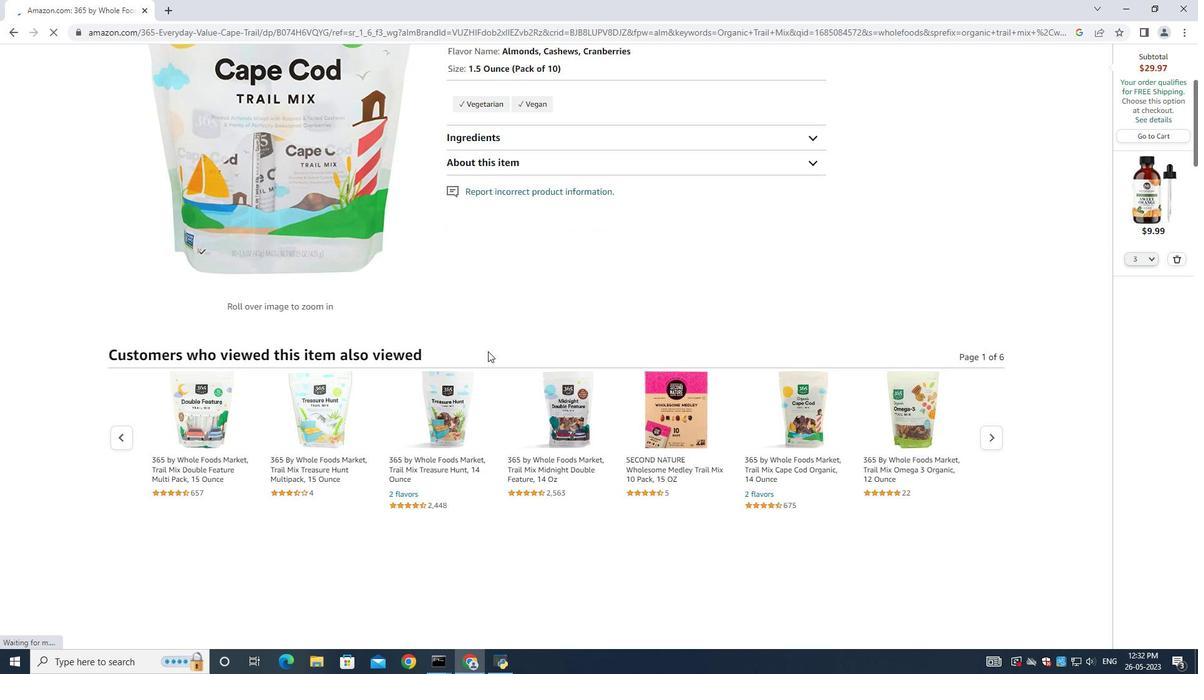 
Action: Mouse scrolled (488, 350) with delta (0, 0)
Screenshot: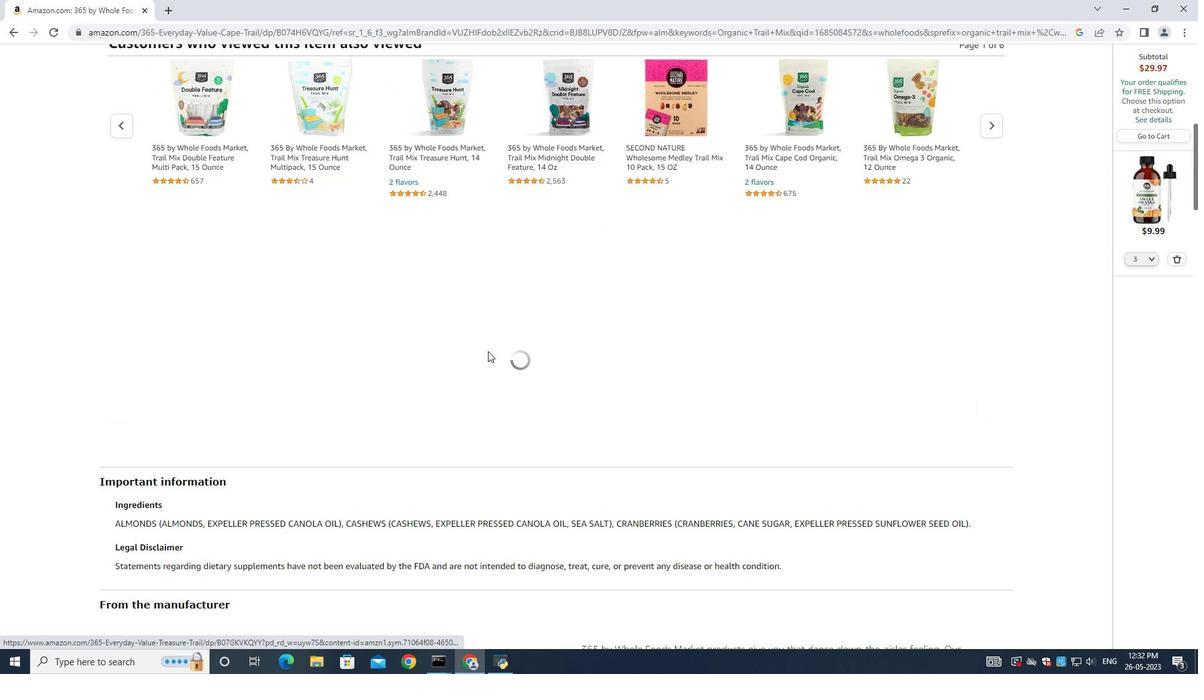 
Action: Mouse moved to (488, 351)
Screenshot: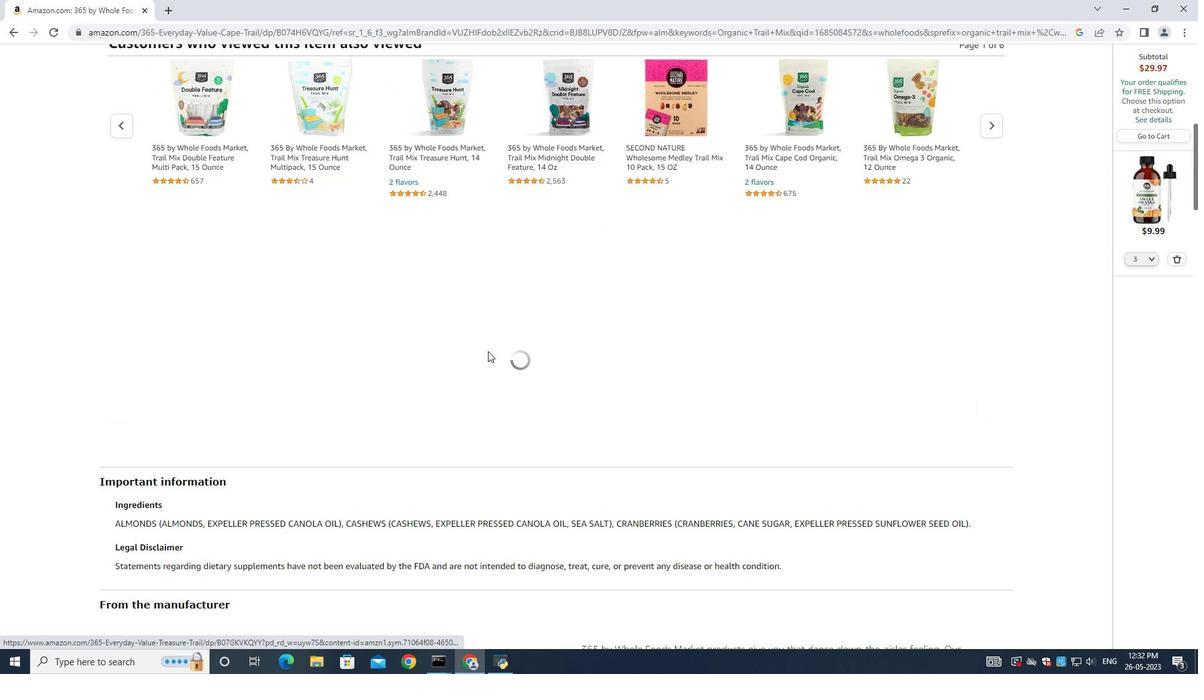 
Action: Mouse scrolled (488, 350) with delta (0, 0)
Screenshot: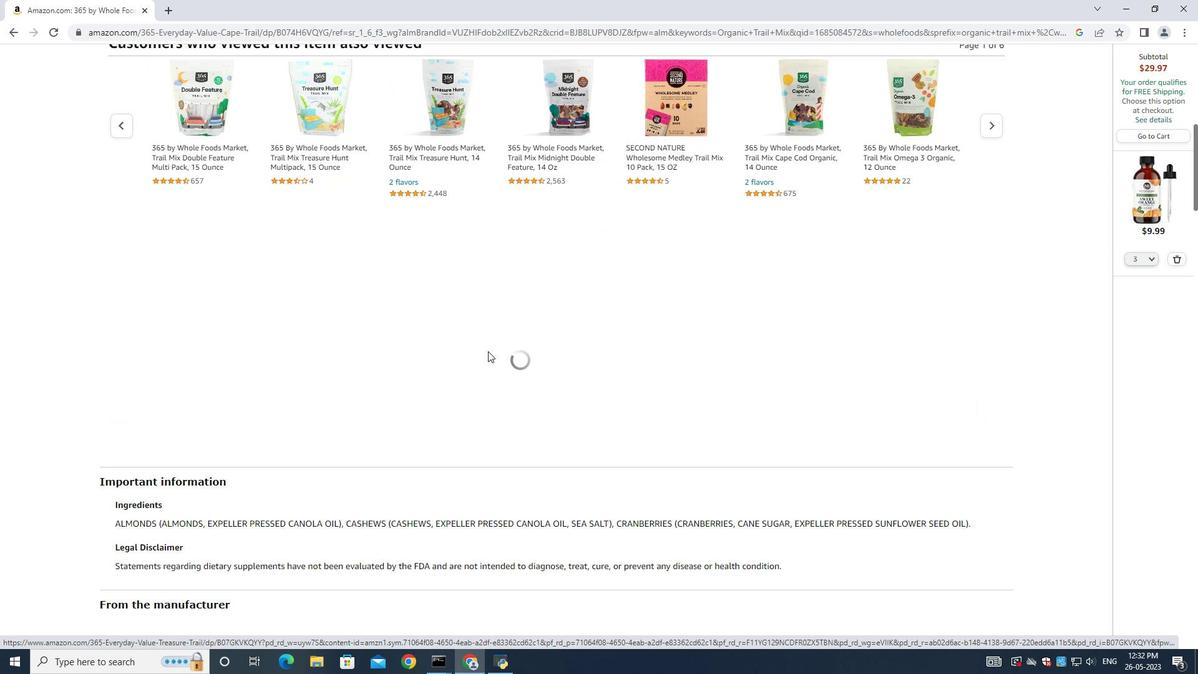 
Action: Mouse moved to (488, 352)
Screenshot: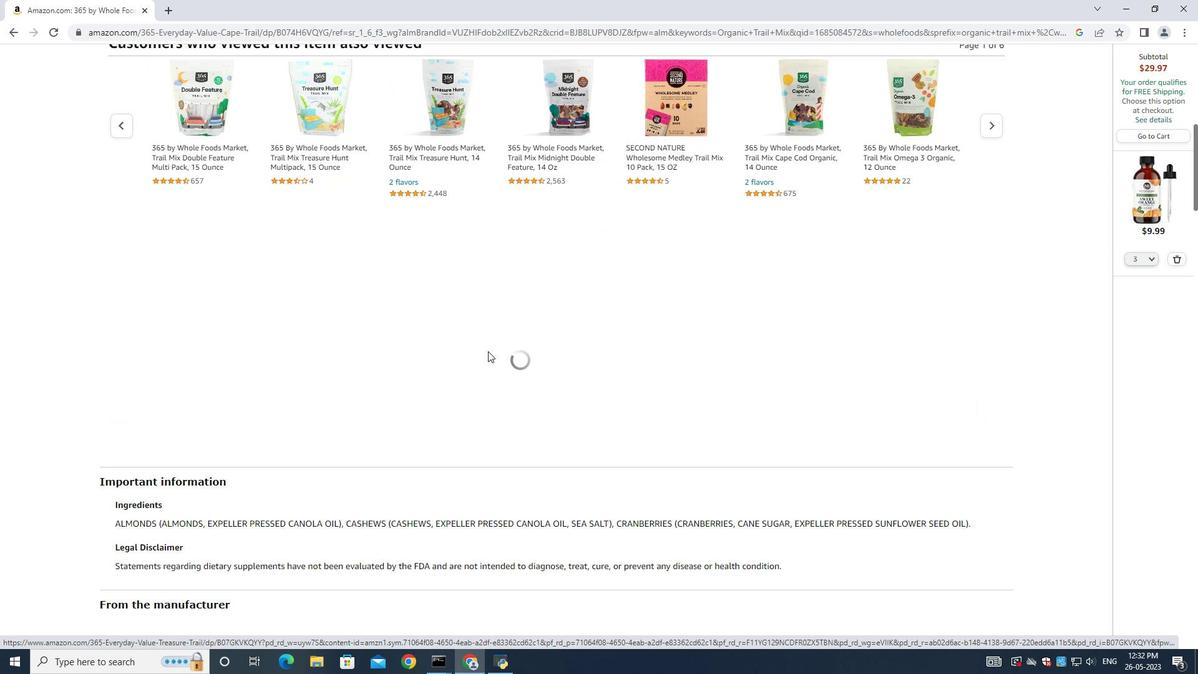 
Action: Mouse scrolled (488, 351) with delta (0, 0)
Screenshot: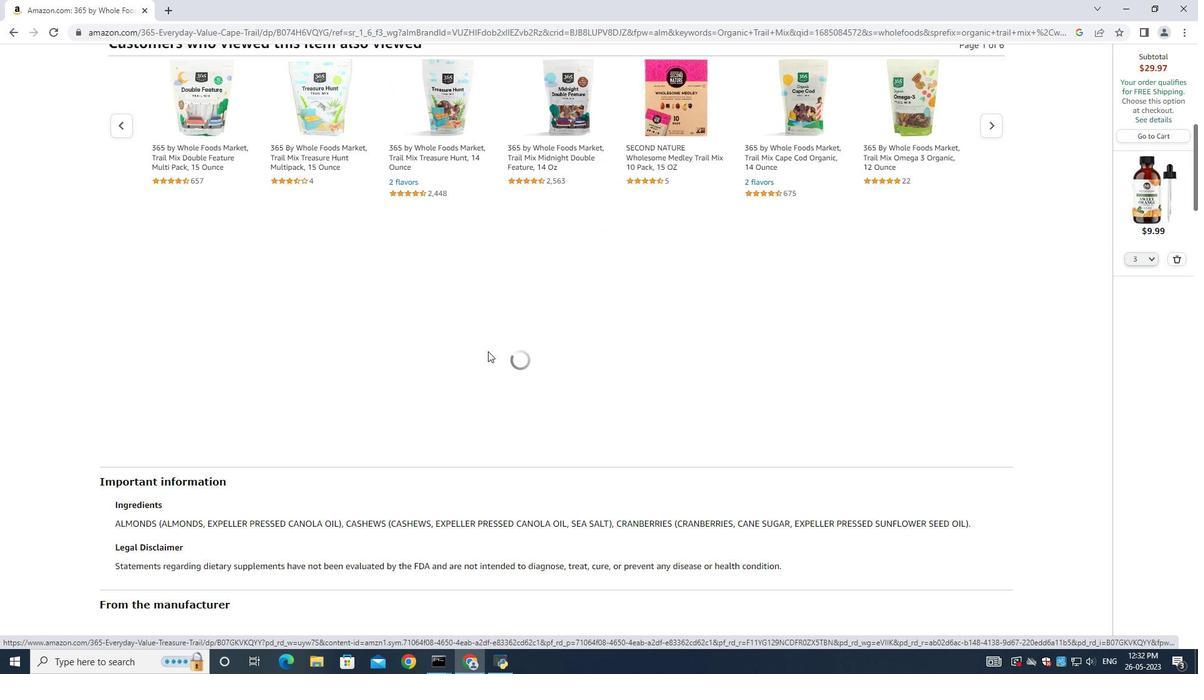 
Action: Mouse scrolled (488, 351) with delta (0, 0)
Screenshot: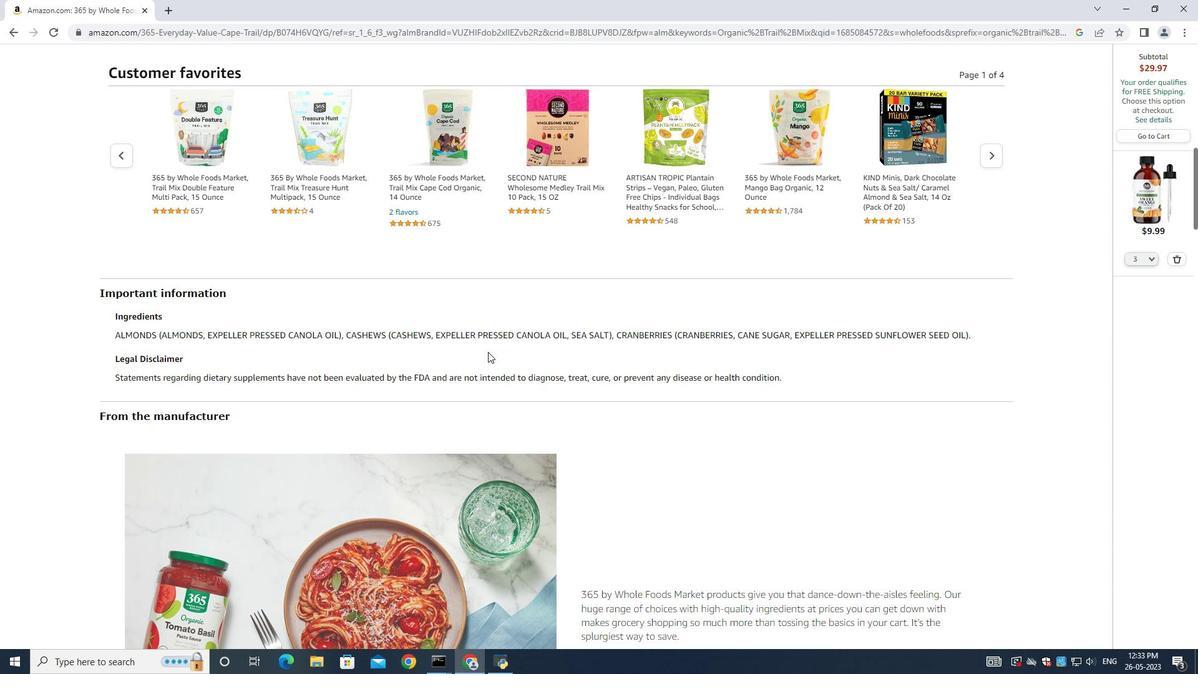 
Action: Mouse scrolled (488, 351) with delta (0, 0)
Screenshot: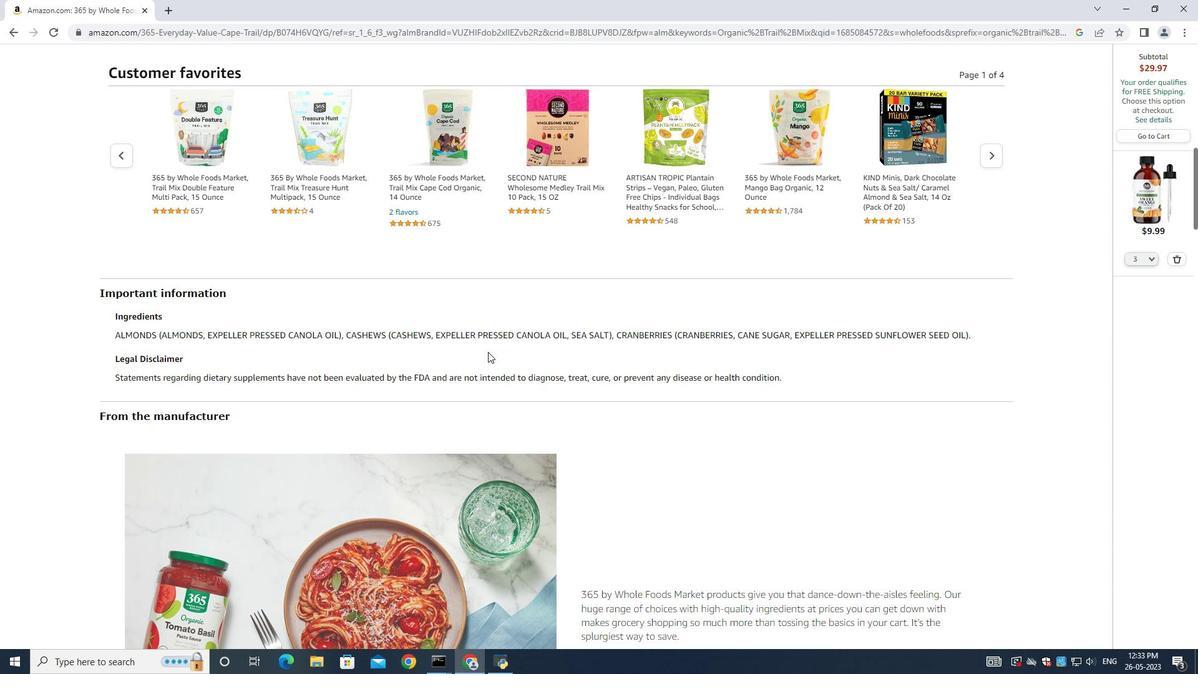 
Action: Mouse scrolled (488, 351) with delta (0, 0)
Screenshot: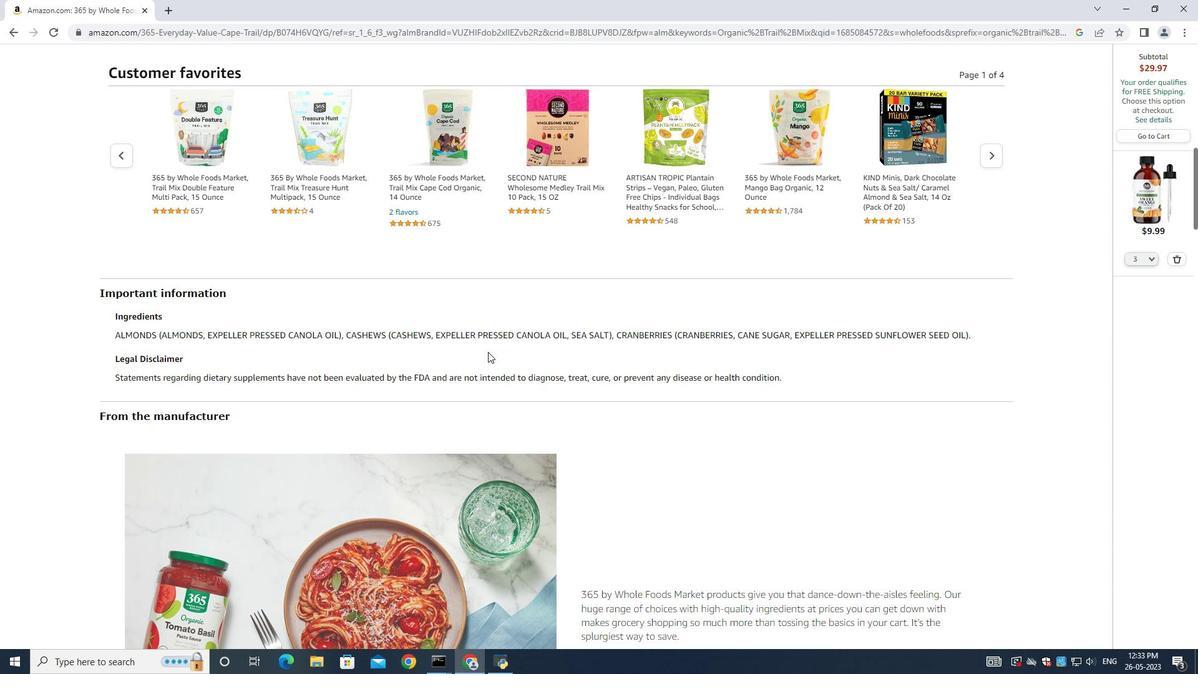 
Action: Mouse scrolled (488, 351) with delta (0, 0)
Screenshot: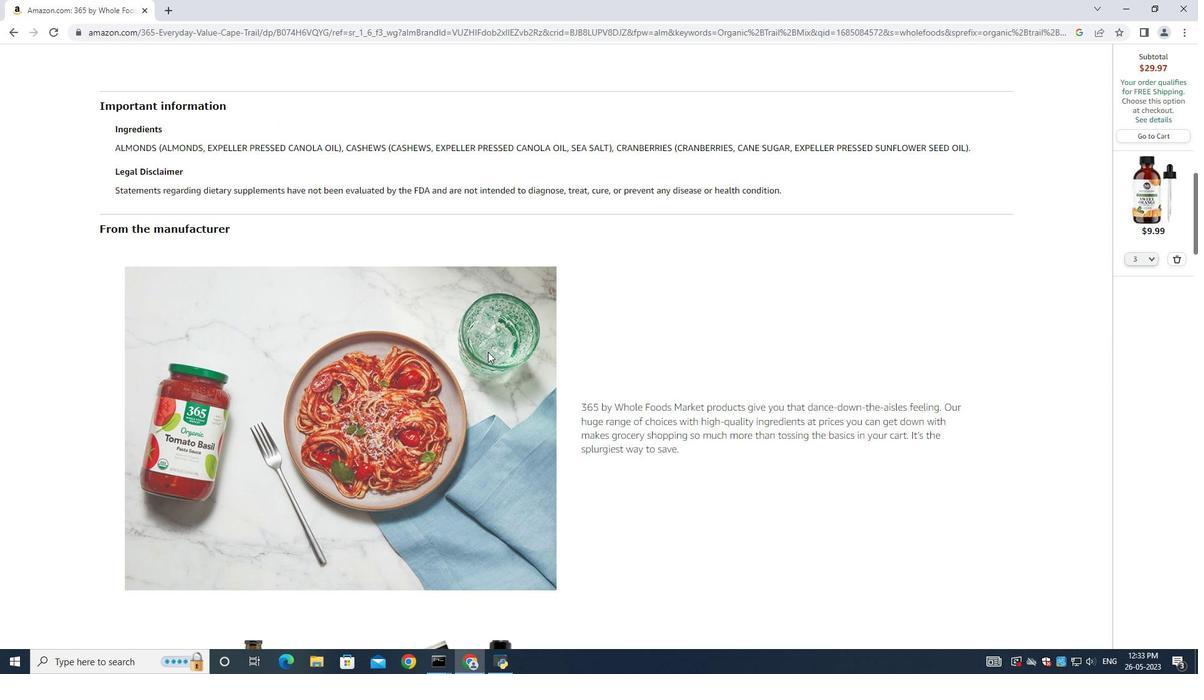 
Action: Mouse scrolled (488, 351) with delta (0, 0)
Screenshot: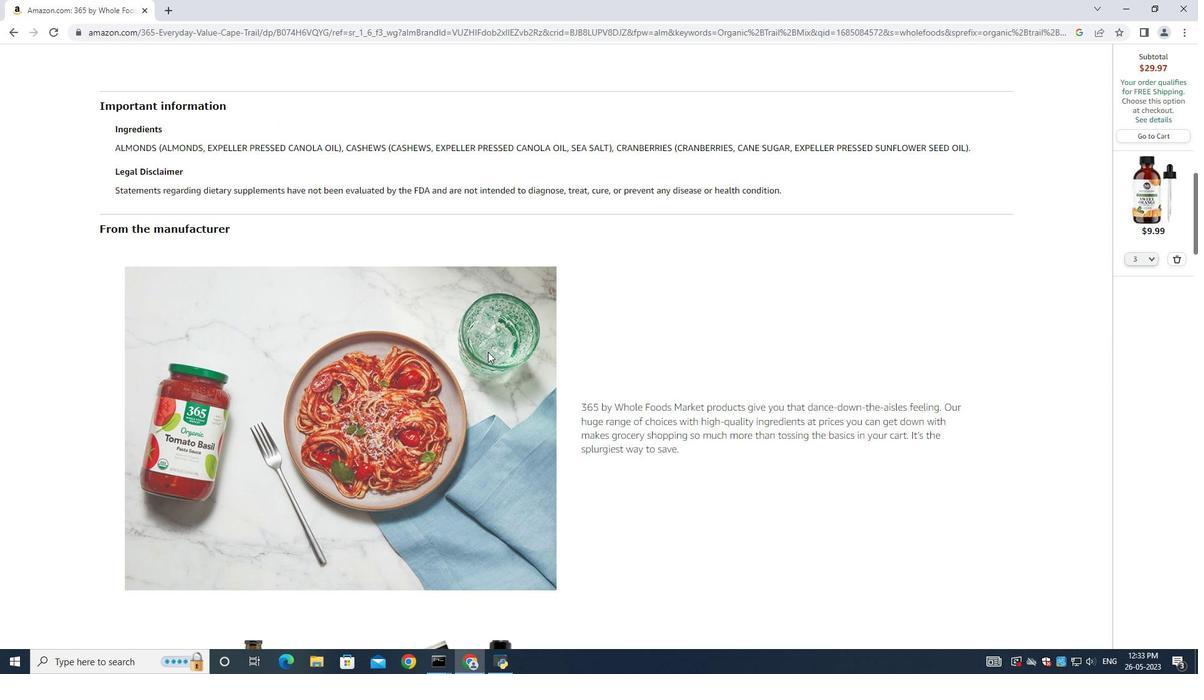 
Action: Mouse scrolled (488, 351) with delta (0, 0)
Screenshot: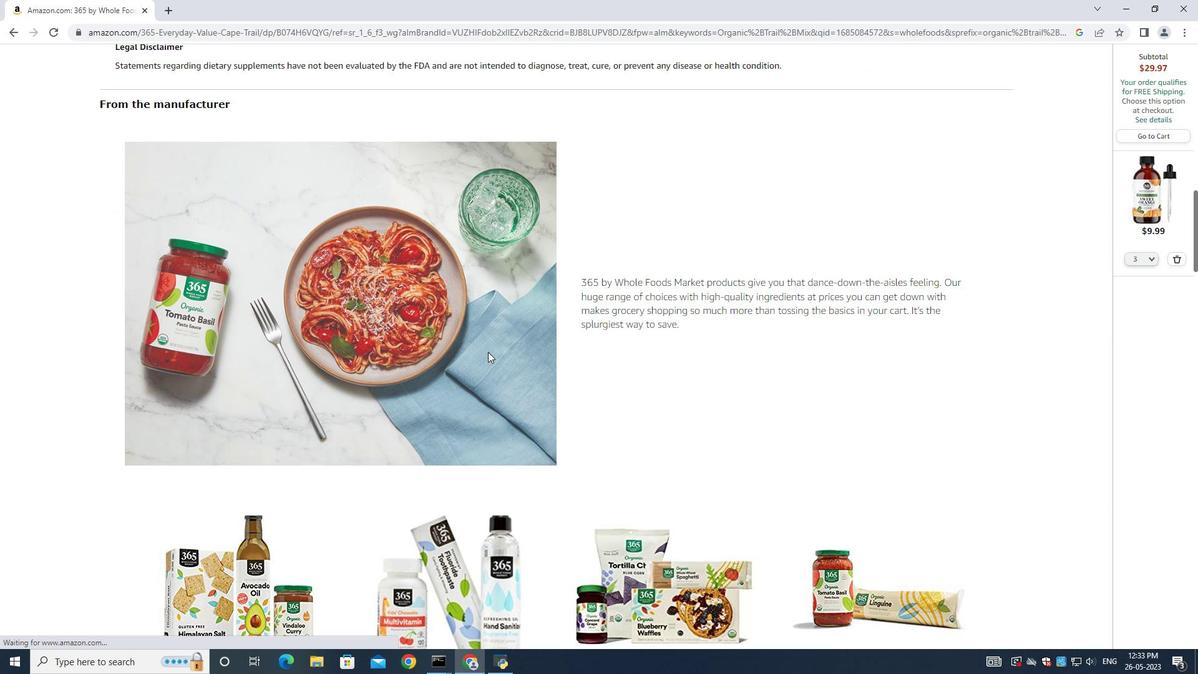 
Action: Mouse scrolled (488, 351) with delta (0, 0)
Screenshot: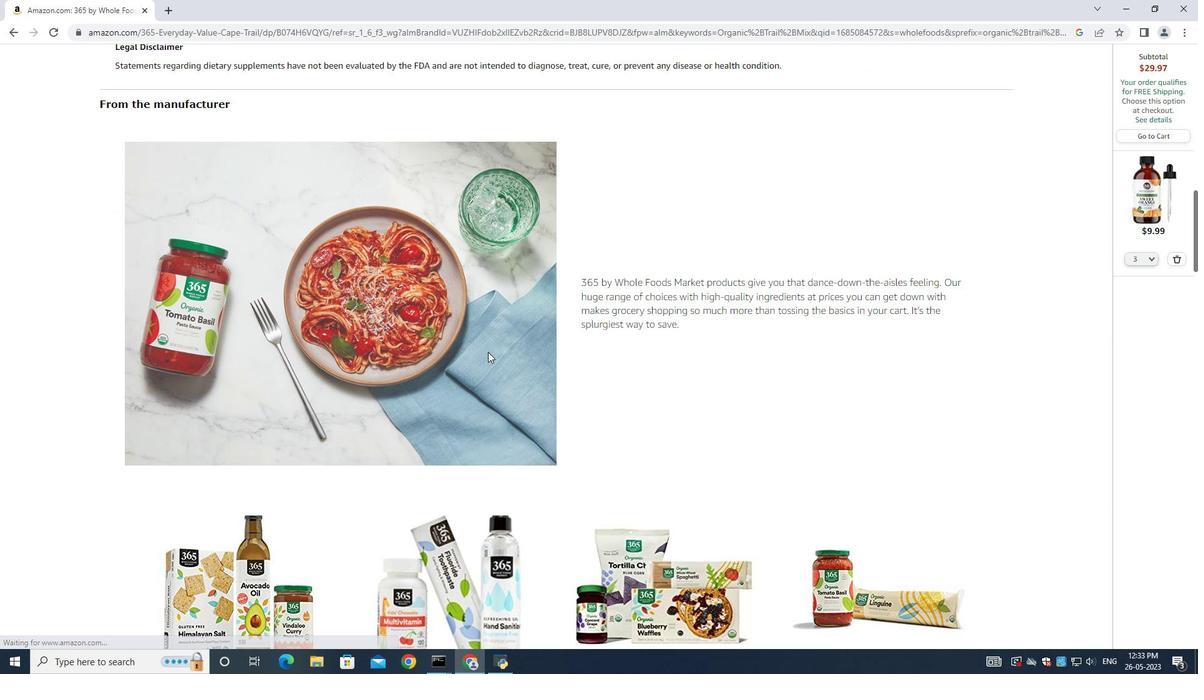 
Action: Mouse scrolled (488, 351) with delta (0, 0)
Screenshot: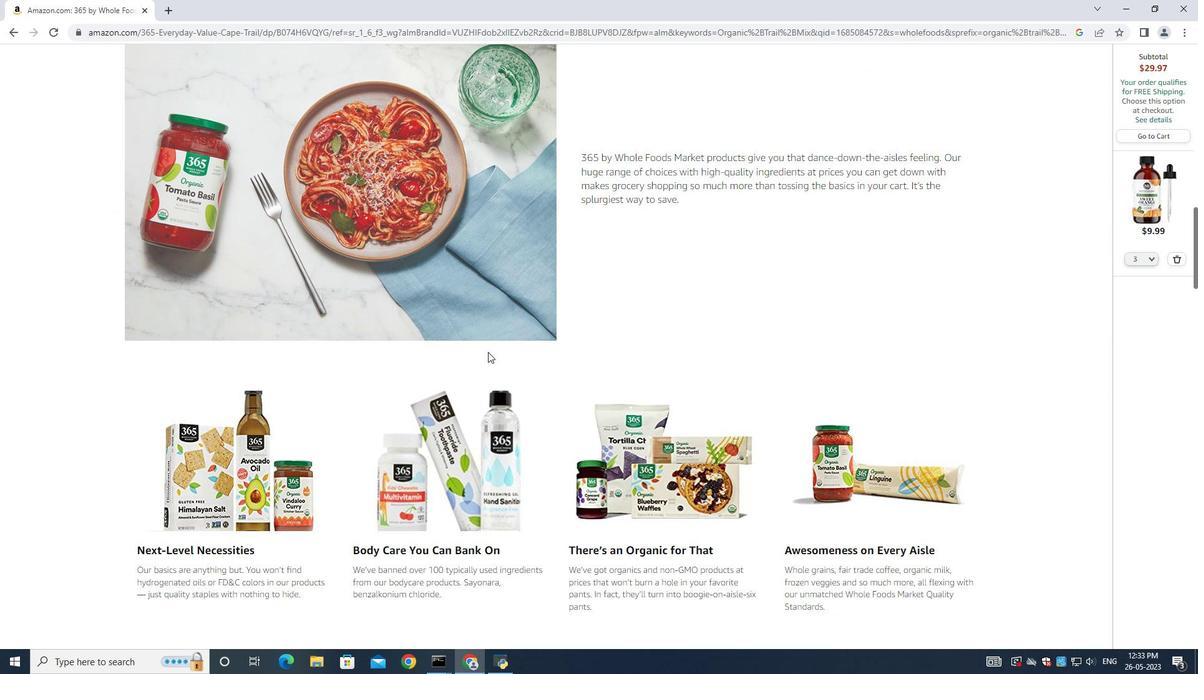 
Action: Mouse moved to (488, 354)
Screenshot: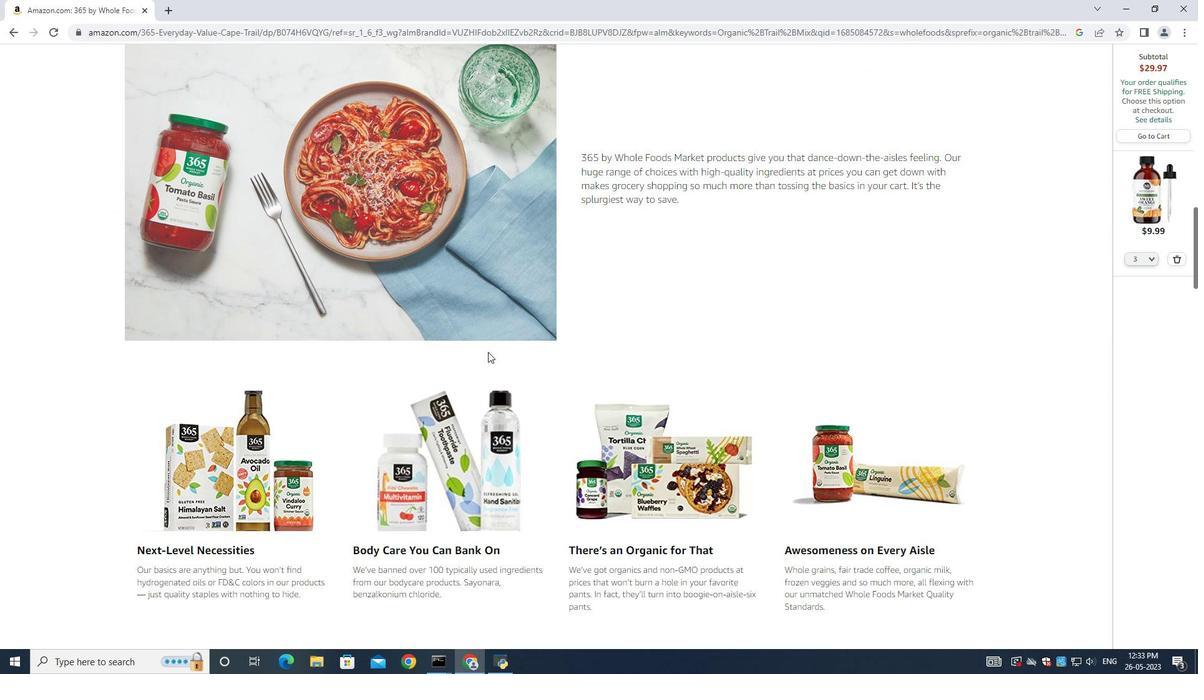 
Action: Mouse scrolled (488, 354) with delta (0, 0)
Screenshot: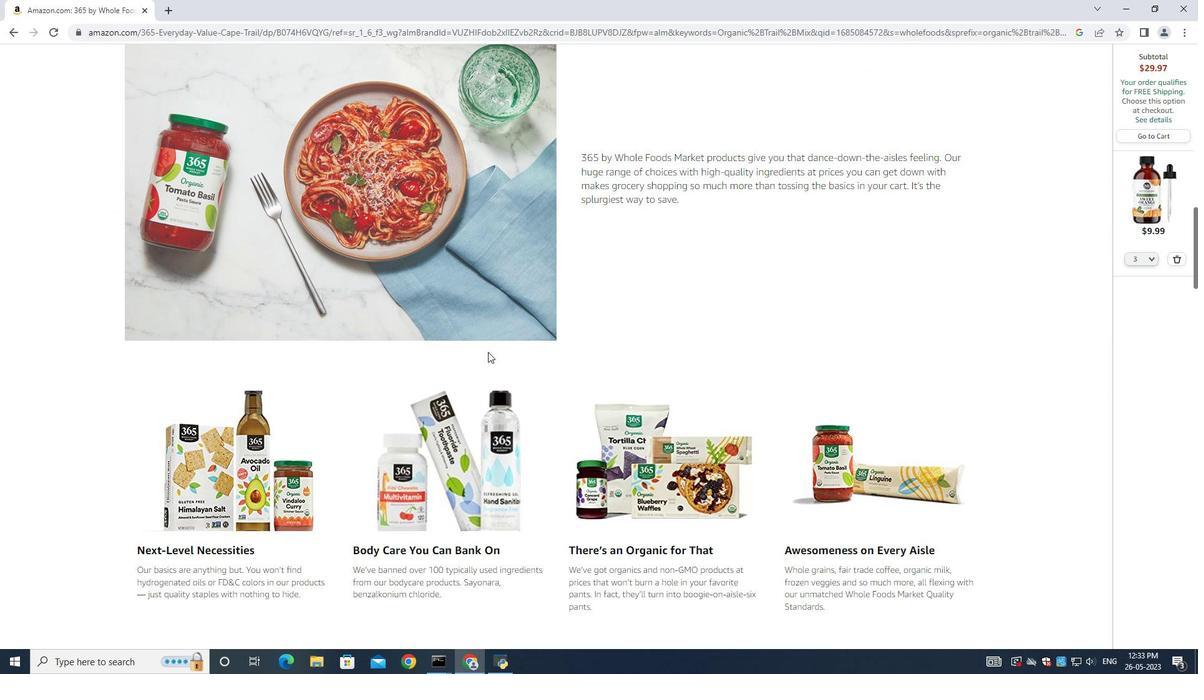 
Action: Mouse scrolled (488, 354) with delta (0, 0)
Screenshot: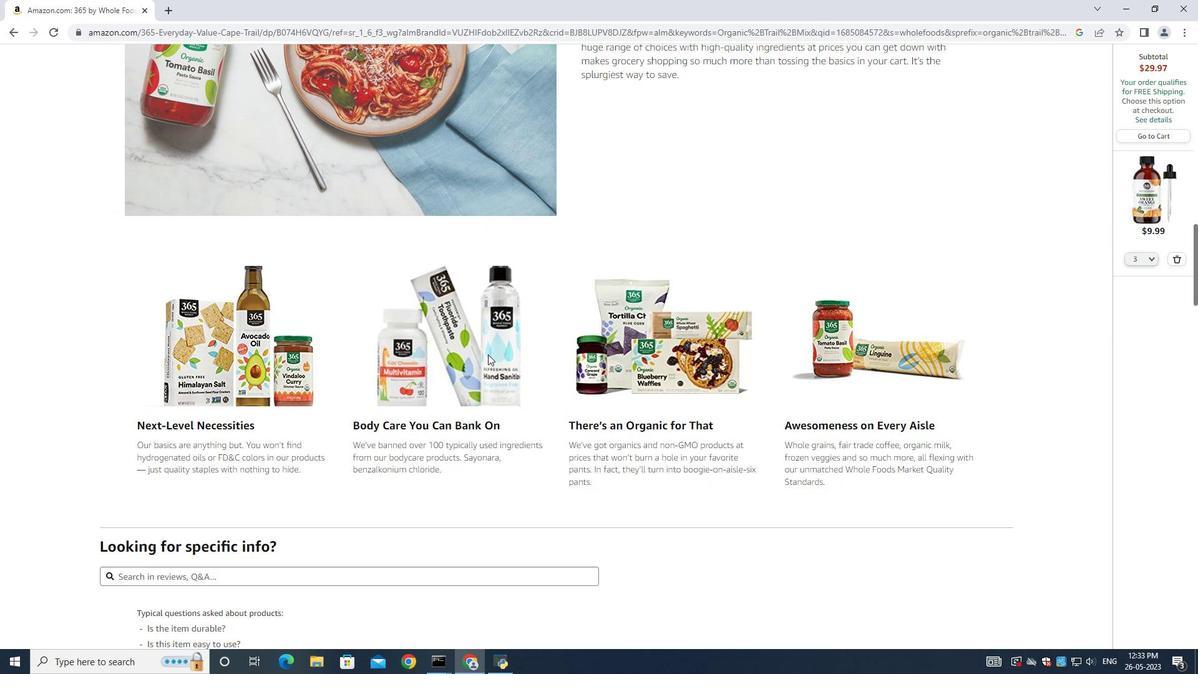 
Action: Mouse scrolled (488, 354) with delta (0, 0)
Screenshot: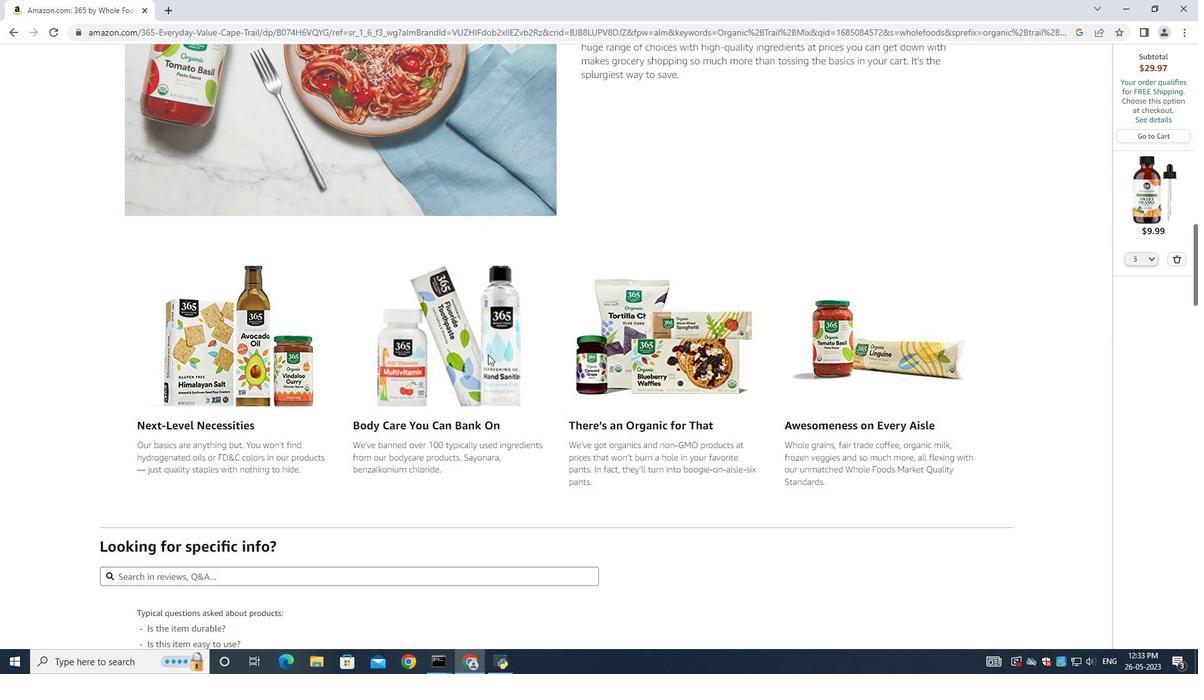 
Action: Mouse moved to (9, 28)
Screenshot: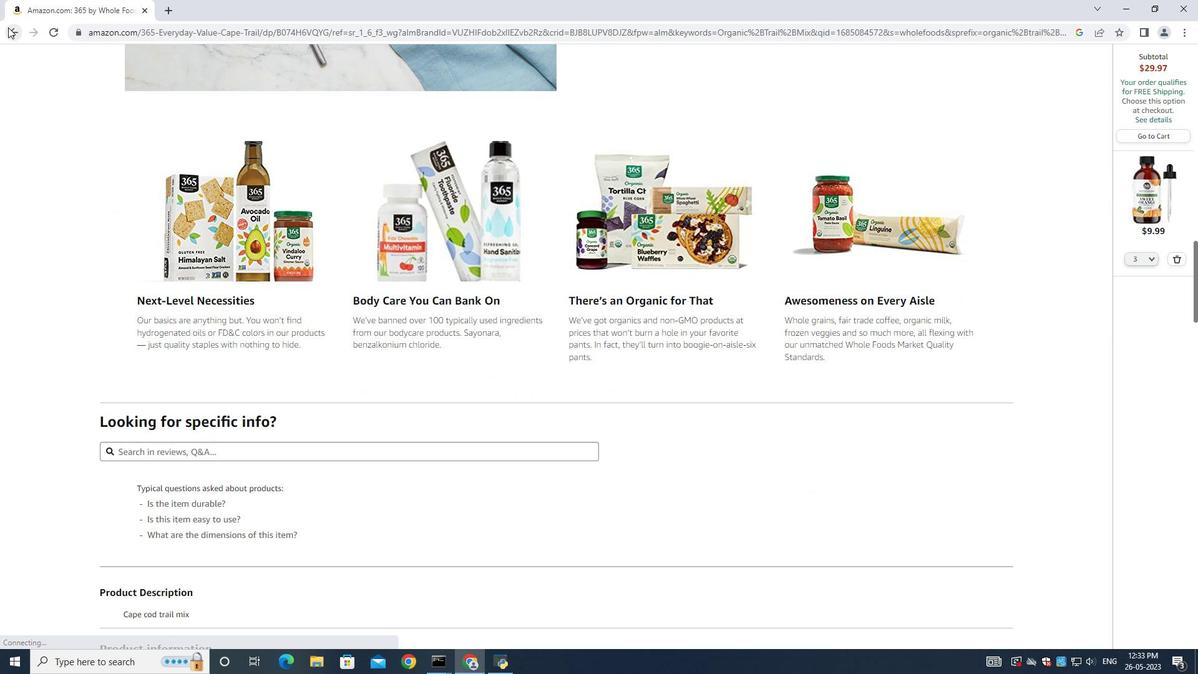 
Action: Mouse pressed left at (9, 28)
Screenshot: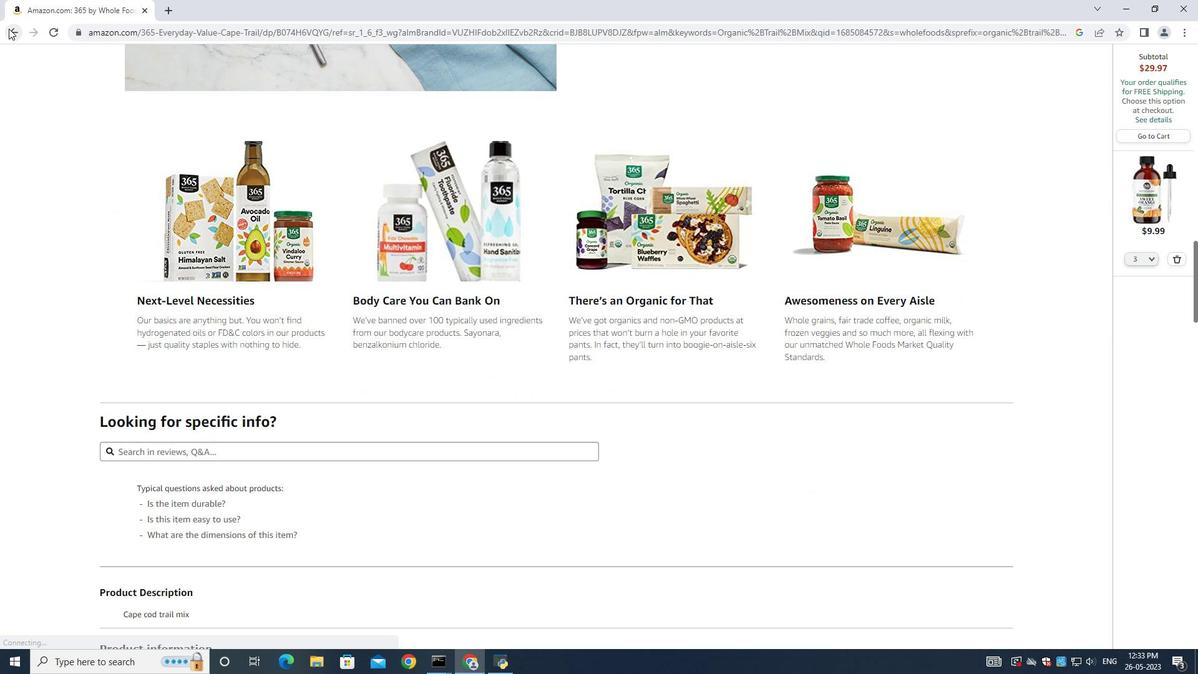 
Action: Mouse moved to (903, 392)
Screenshot: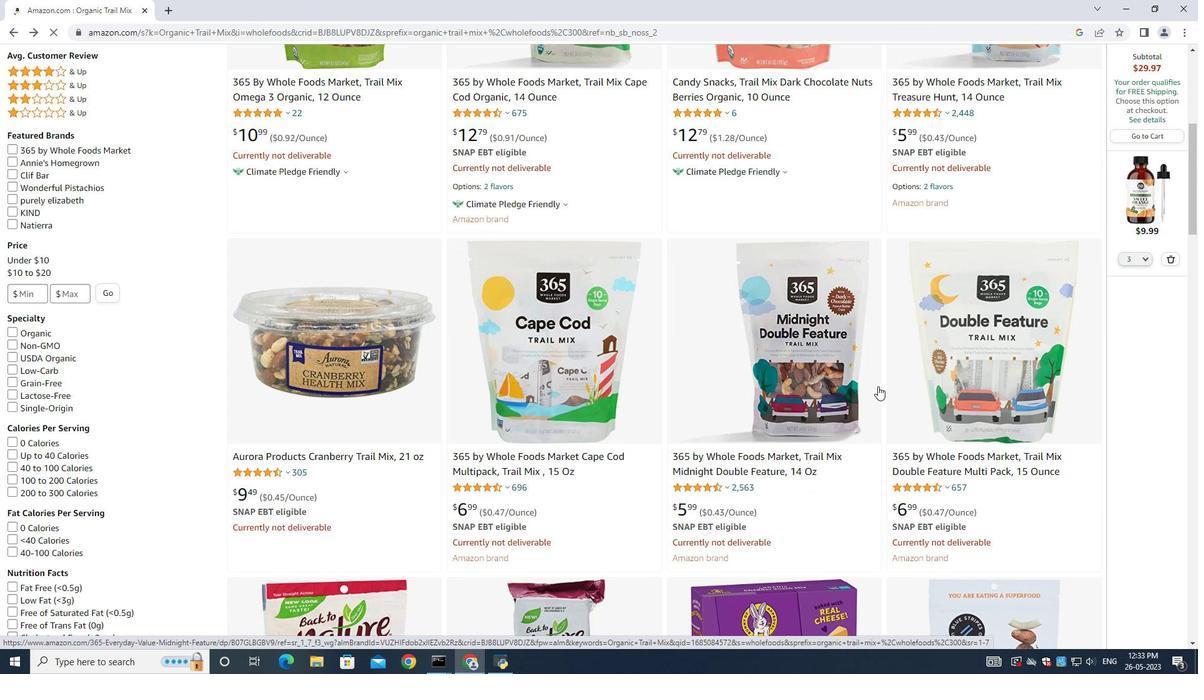 
Action: Mouse scrolled (903, 391) with delta (0, 0)
Screenshot: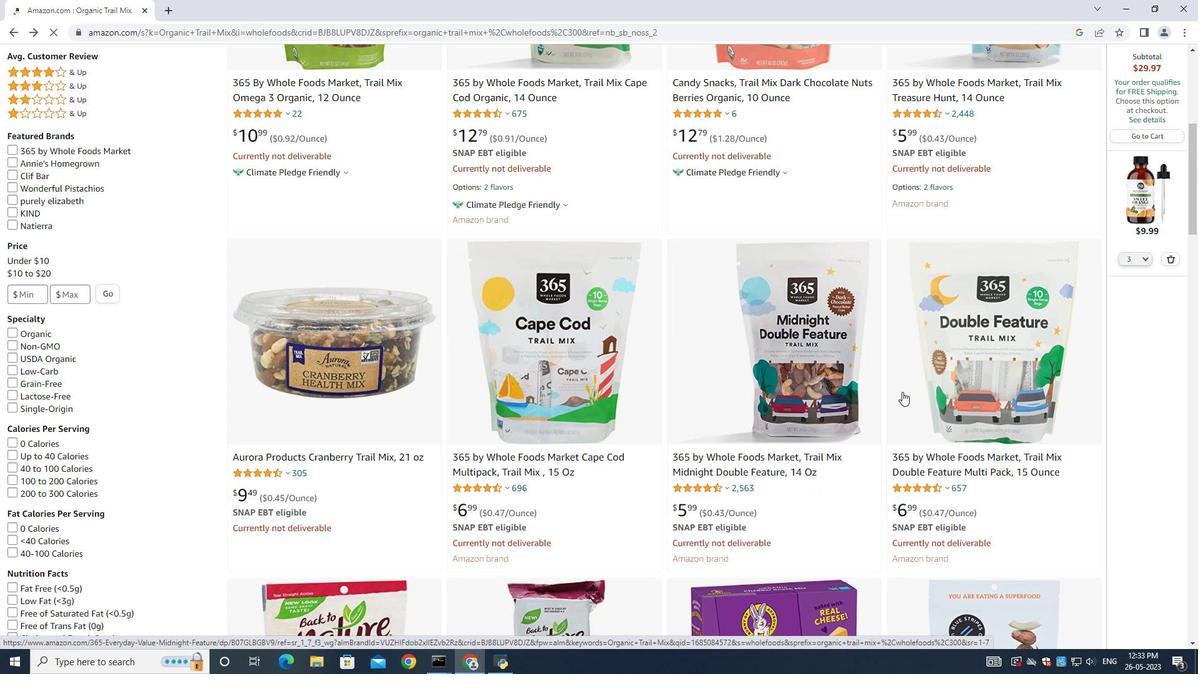 
Action: Mouse scrolled (903, 391) with delta (0, 0)
Screenshot: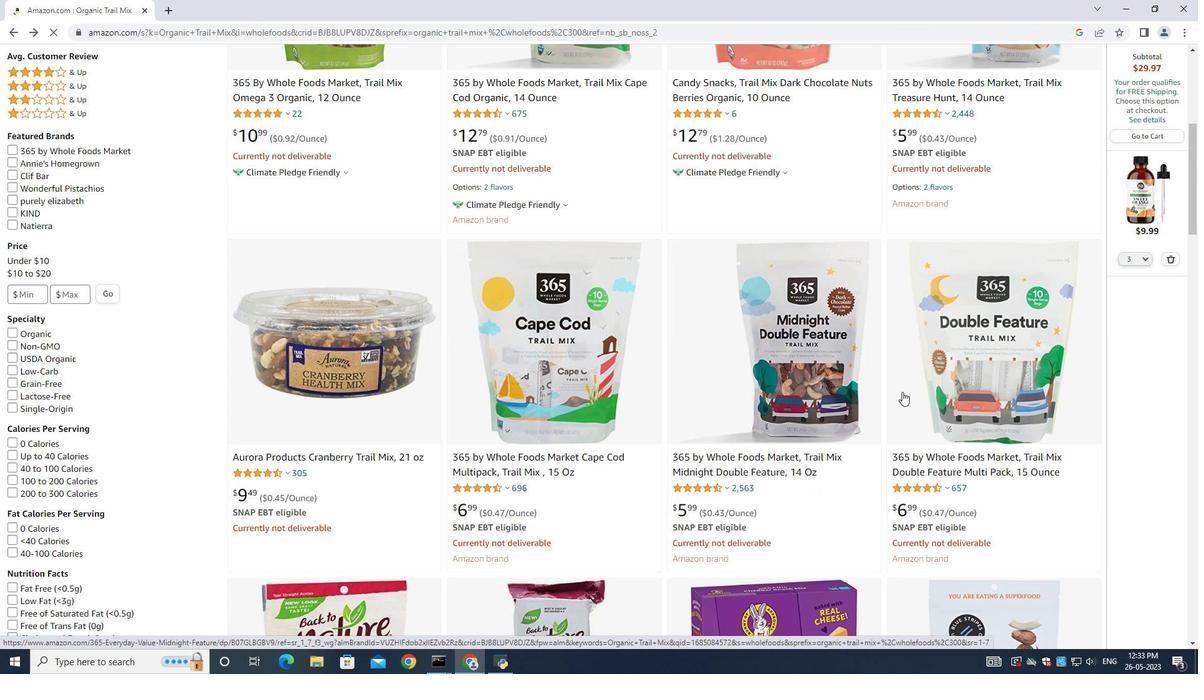 
Action: Mouse scrolled (903, 391) with delta (0, 0)
Screenshot: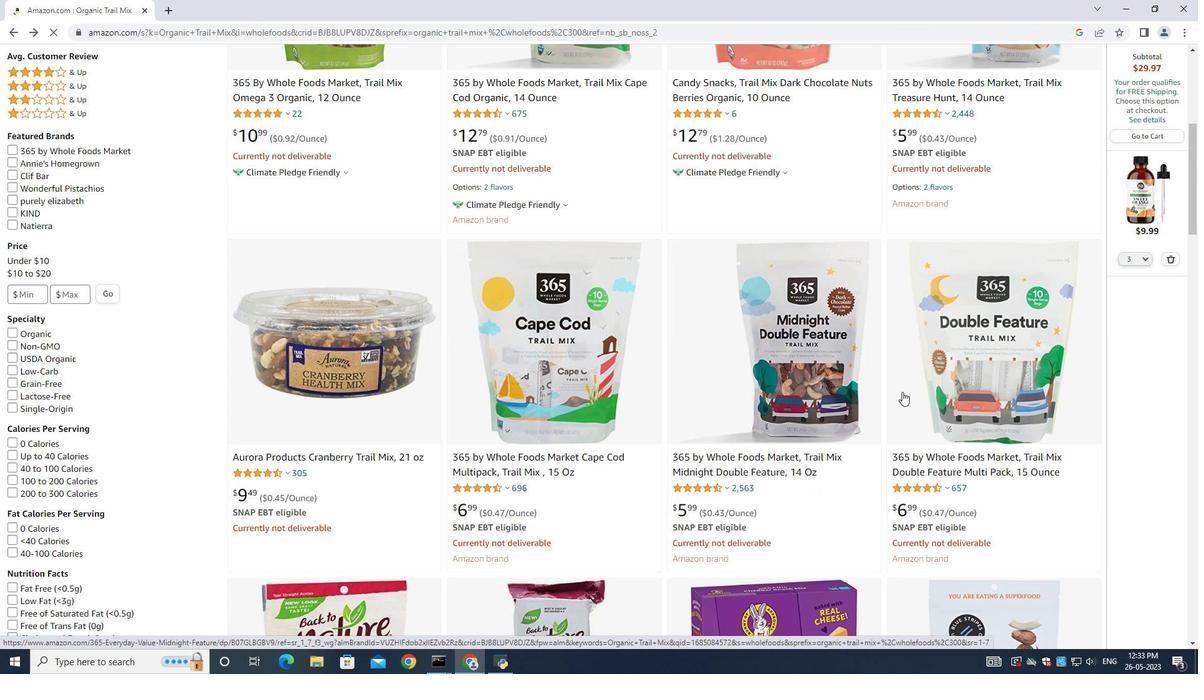 
Action: Mouse scrolled (903, 391) with delta (0, 0)
Screenshot: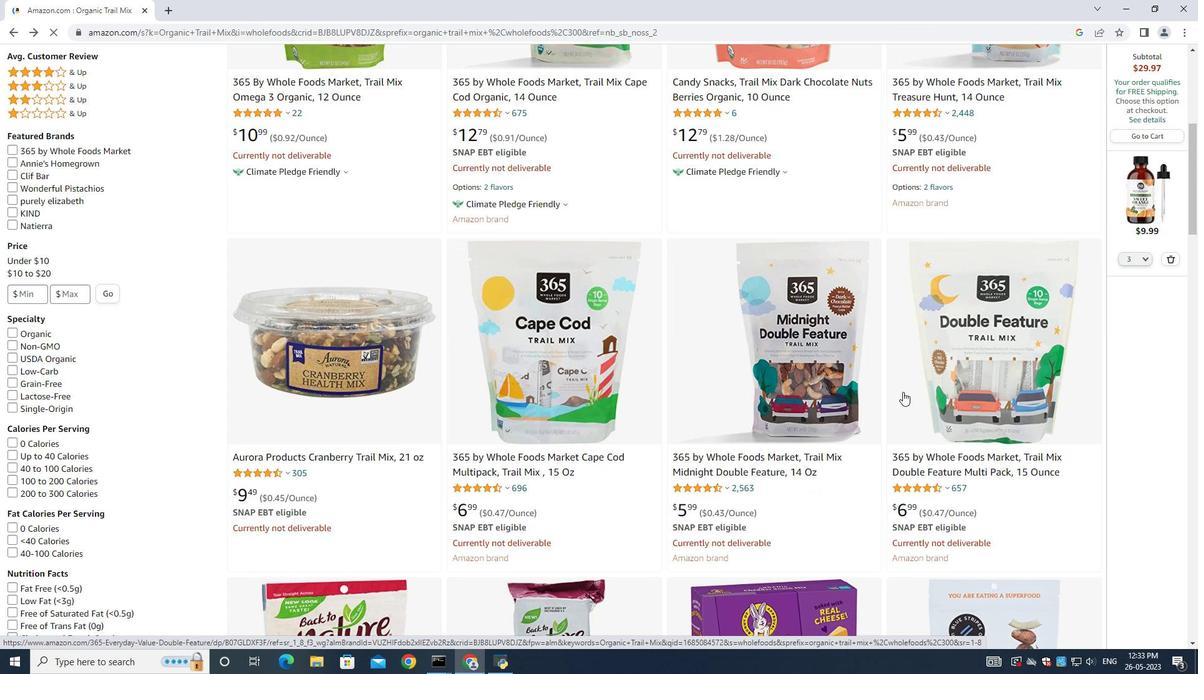
Action: Mouse moved to (947, 408)
Screenshot: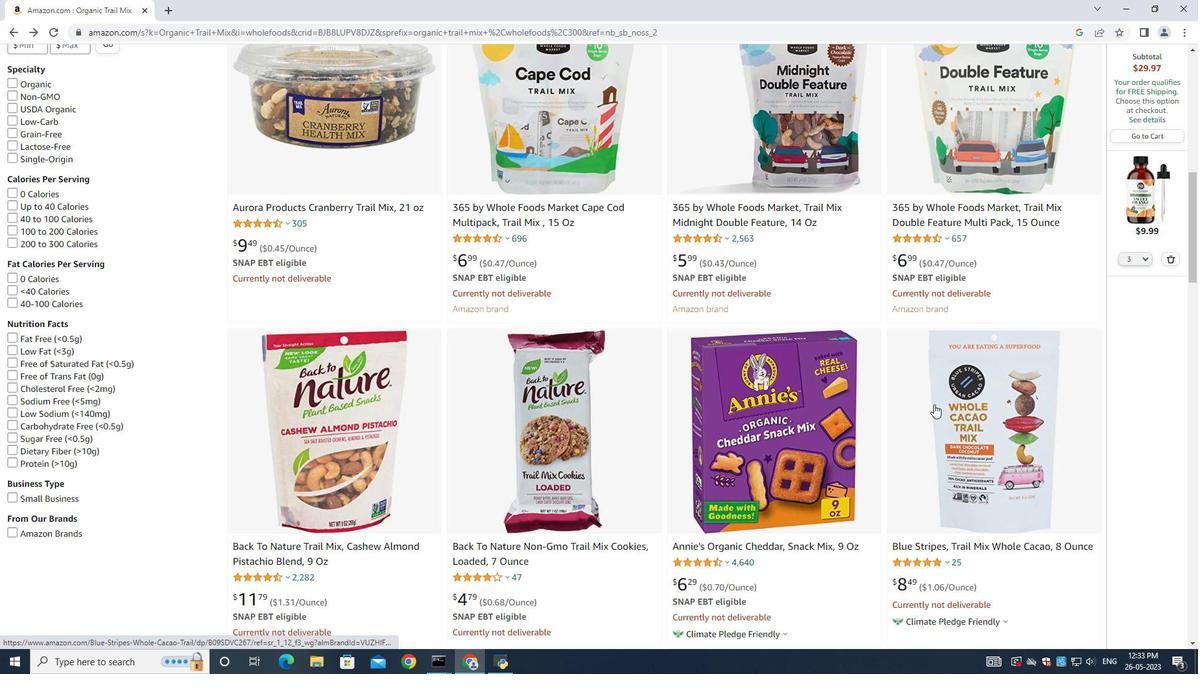 
Action: Mouse pressed left at (947, 408)
Screenshot: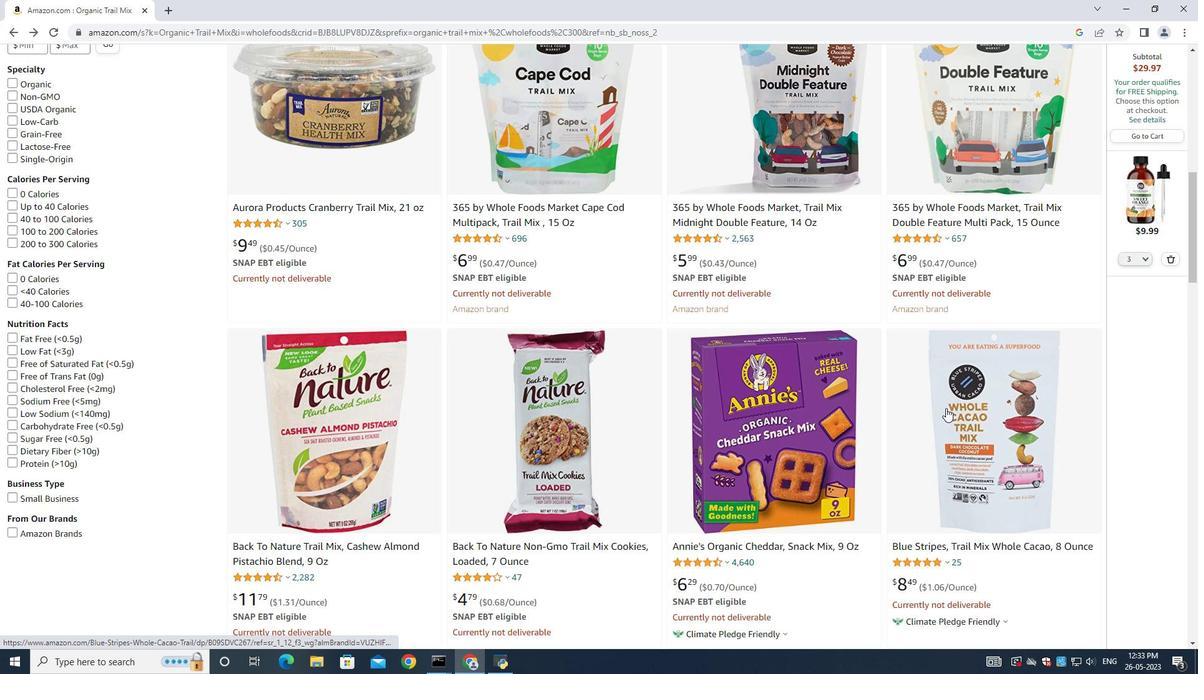 
Action: Mouse moved to (111, 207)
Screenshot: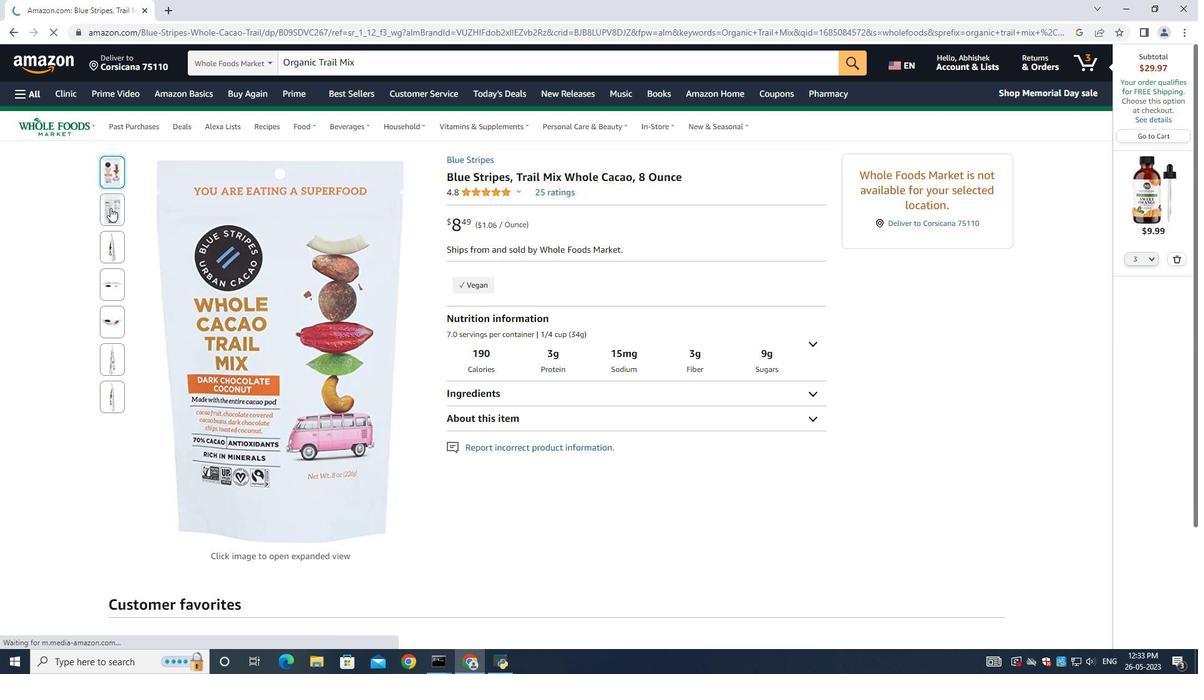 
Action: Mouse pressed left at (111, 207)
Screenshot: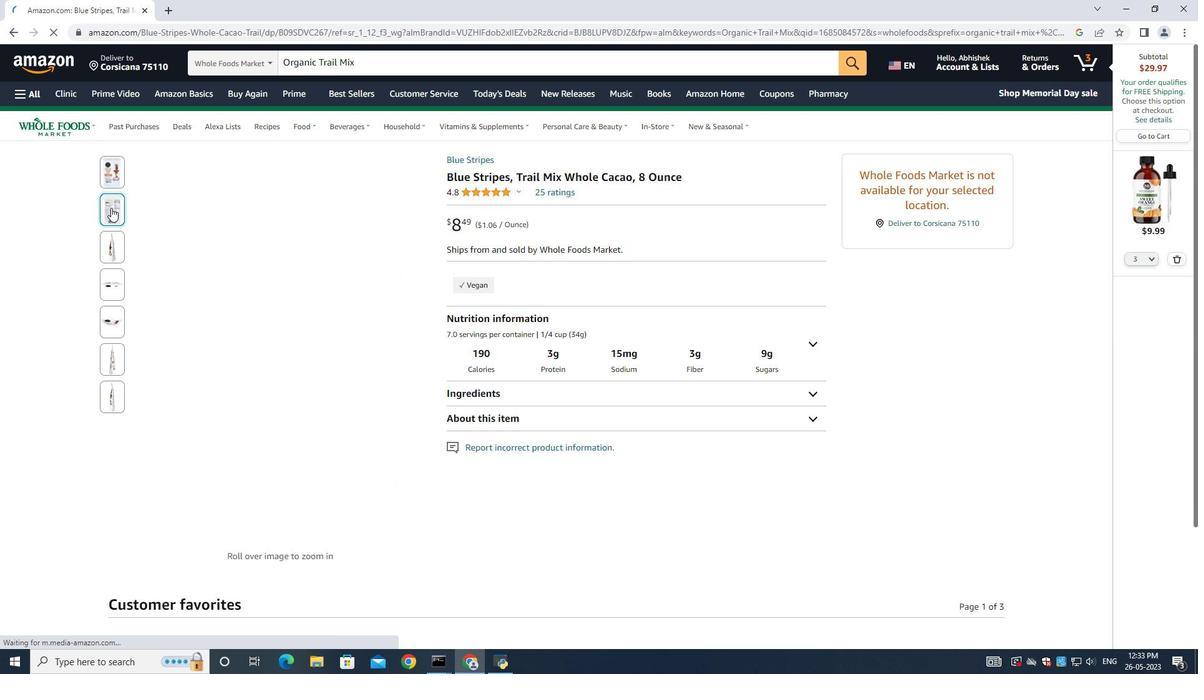
Action: Mouse moved to (116, 272)
Screenshot: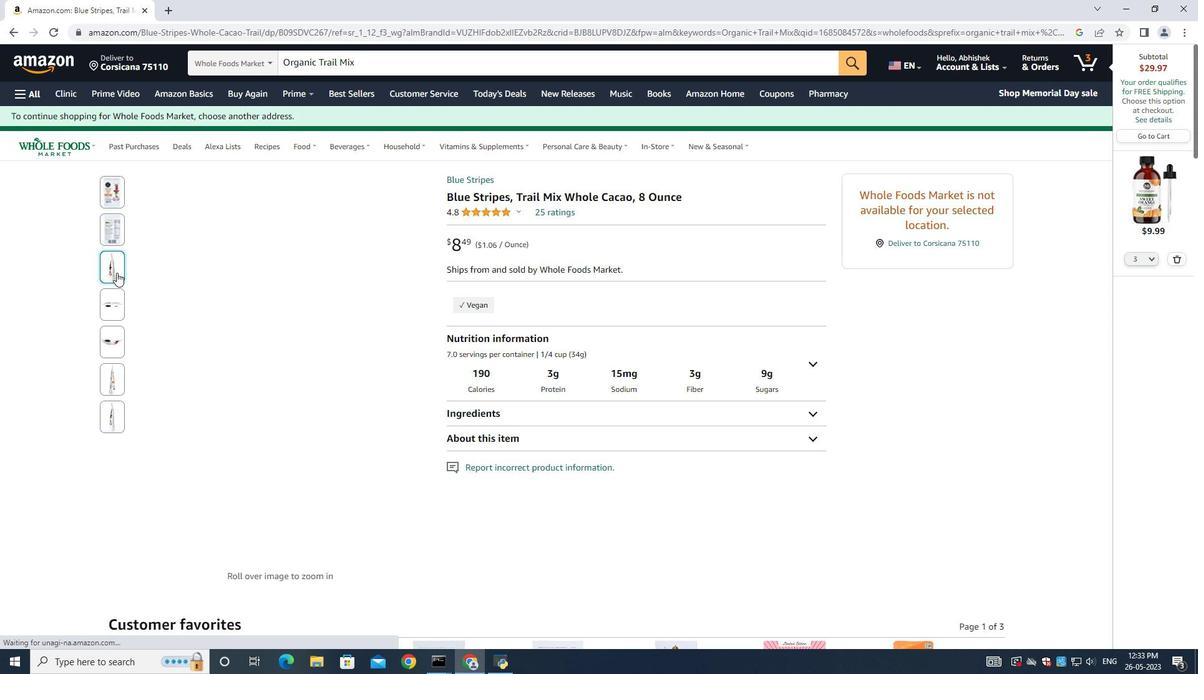 
Action: Mouse pressed left at (116, 272)
Screenshot: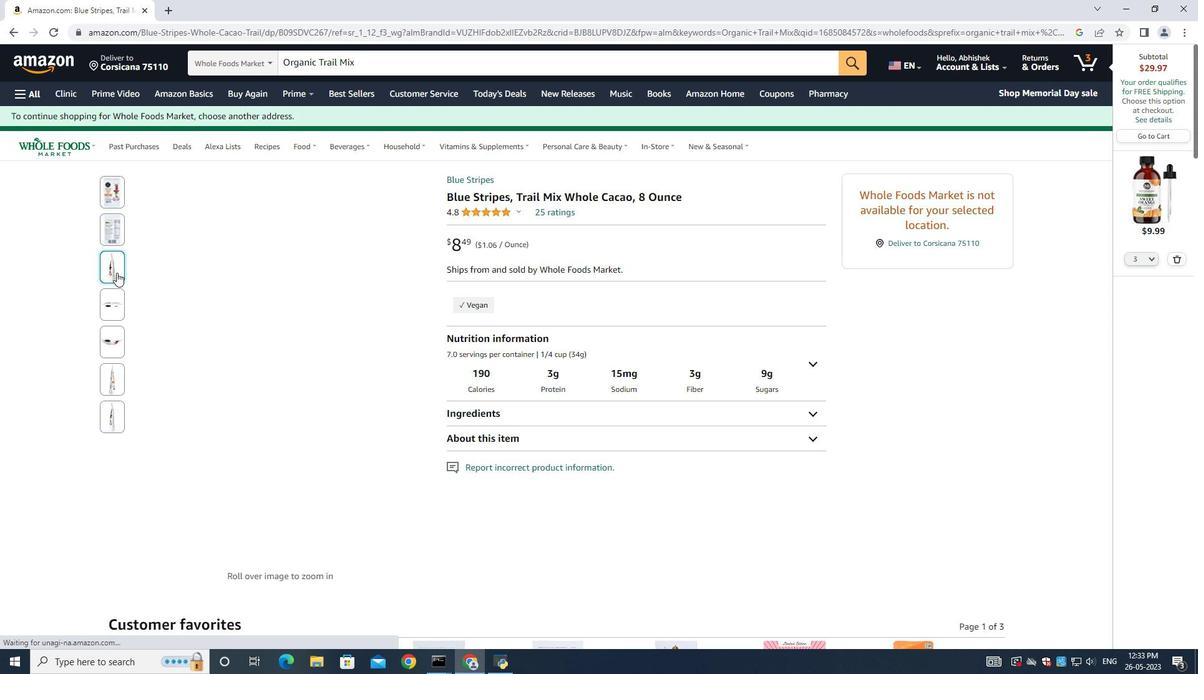 
Action: Mouse moved to (113, 308)
Screenshot: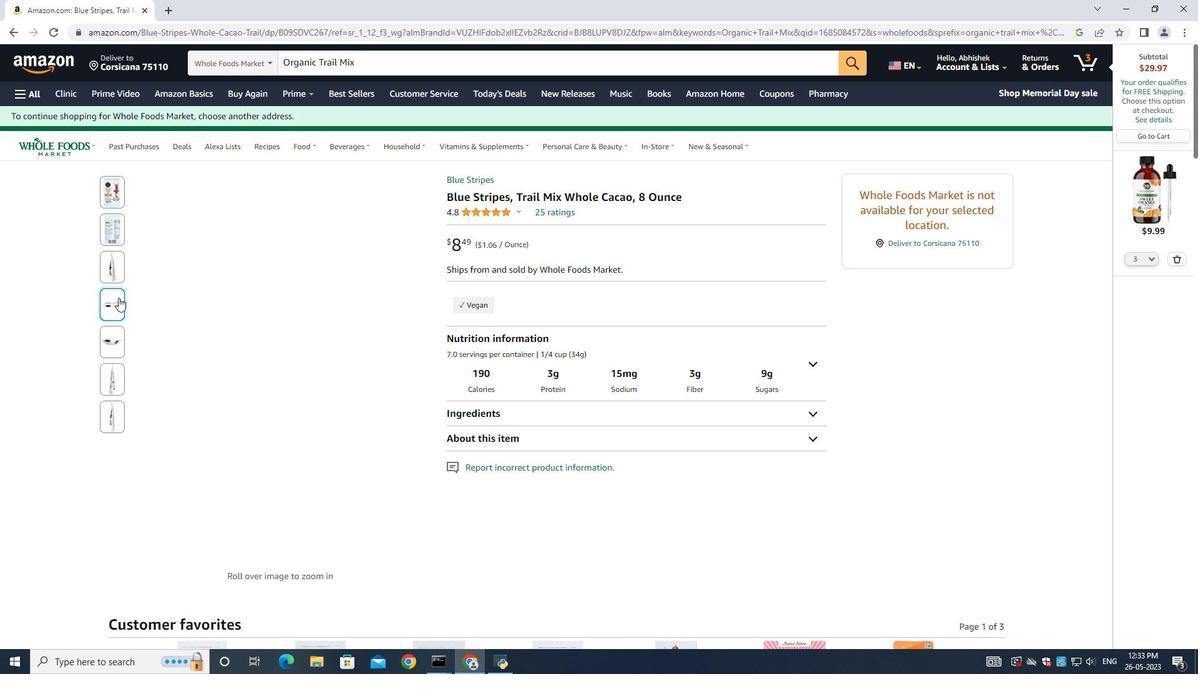 
Action: Mouse pressed left at (113, 308)
Screenshot: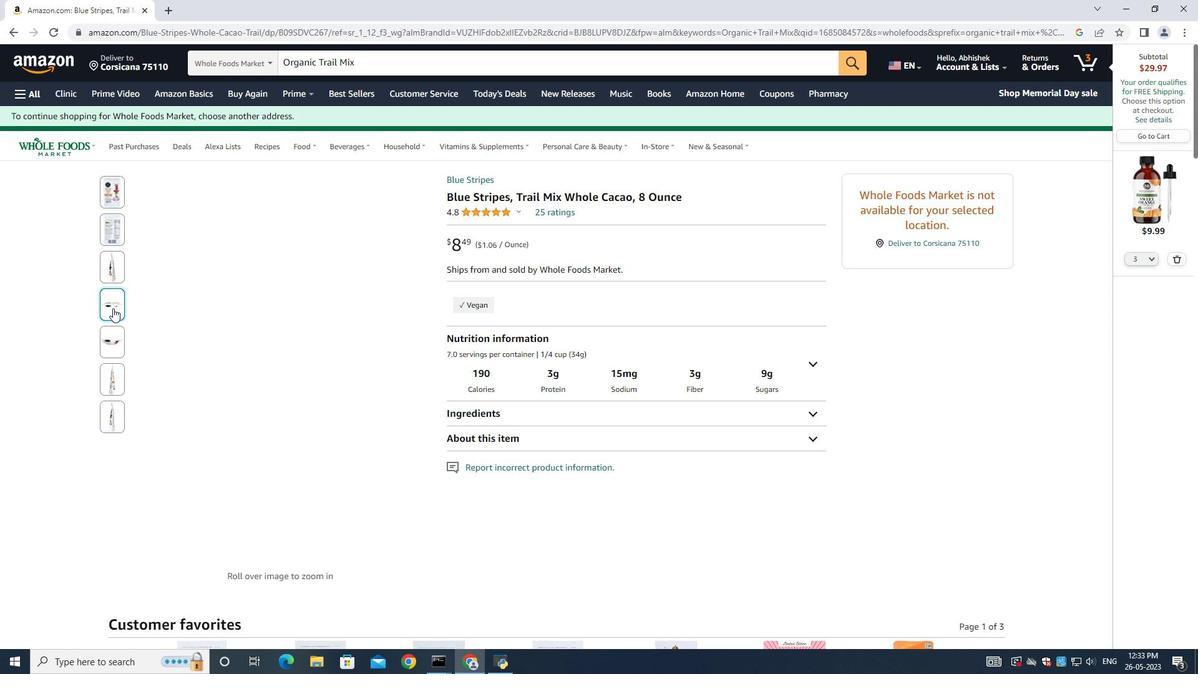
Action: Mouse moved to (111, 344)
Screenshot: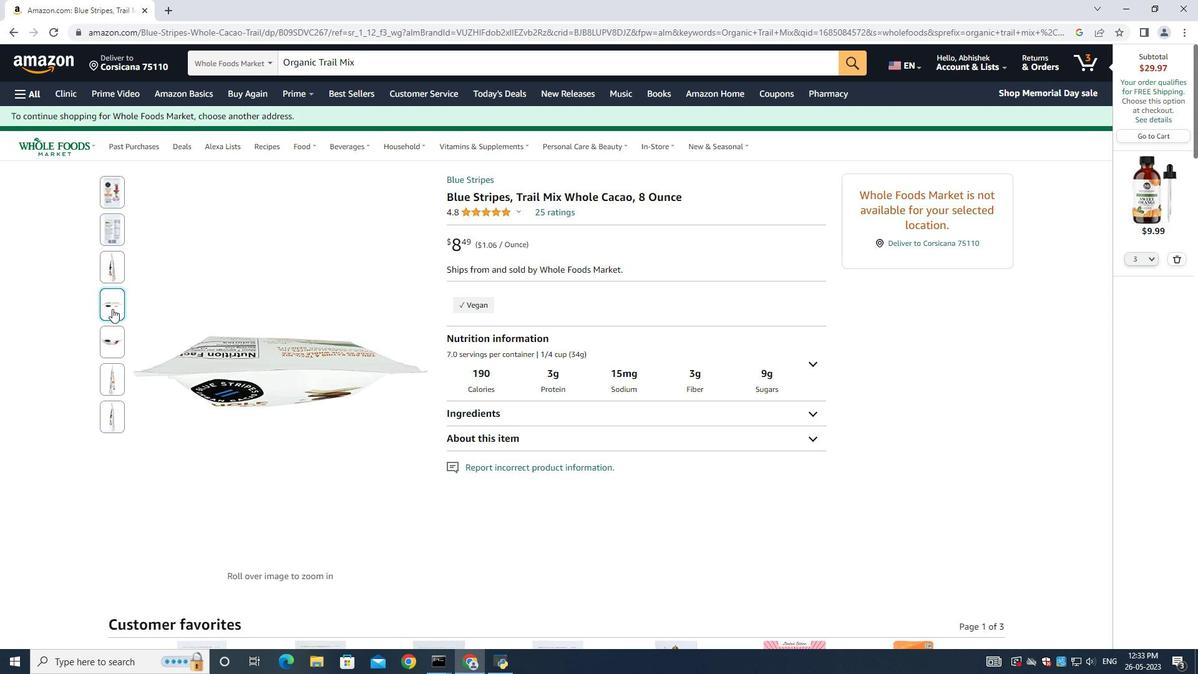 
Action: Mouse pressed left at (111, 344)
Screenshot: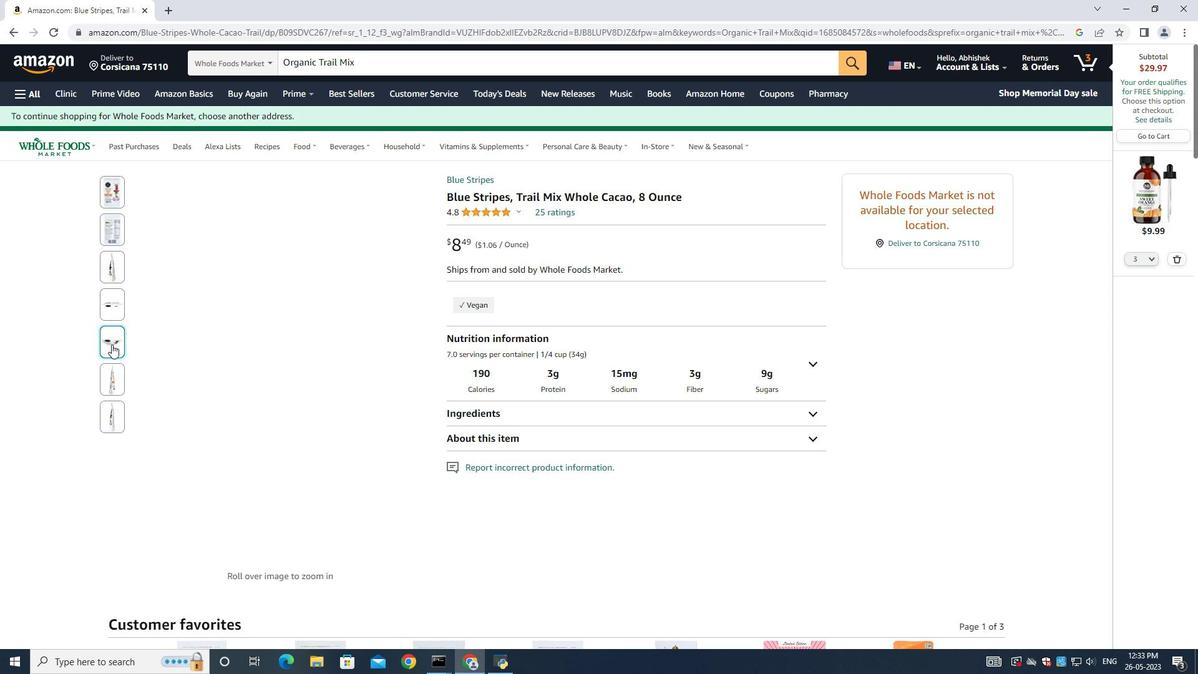 
Action: Mouse moved to (108, 375)
Screenshot: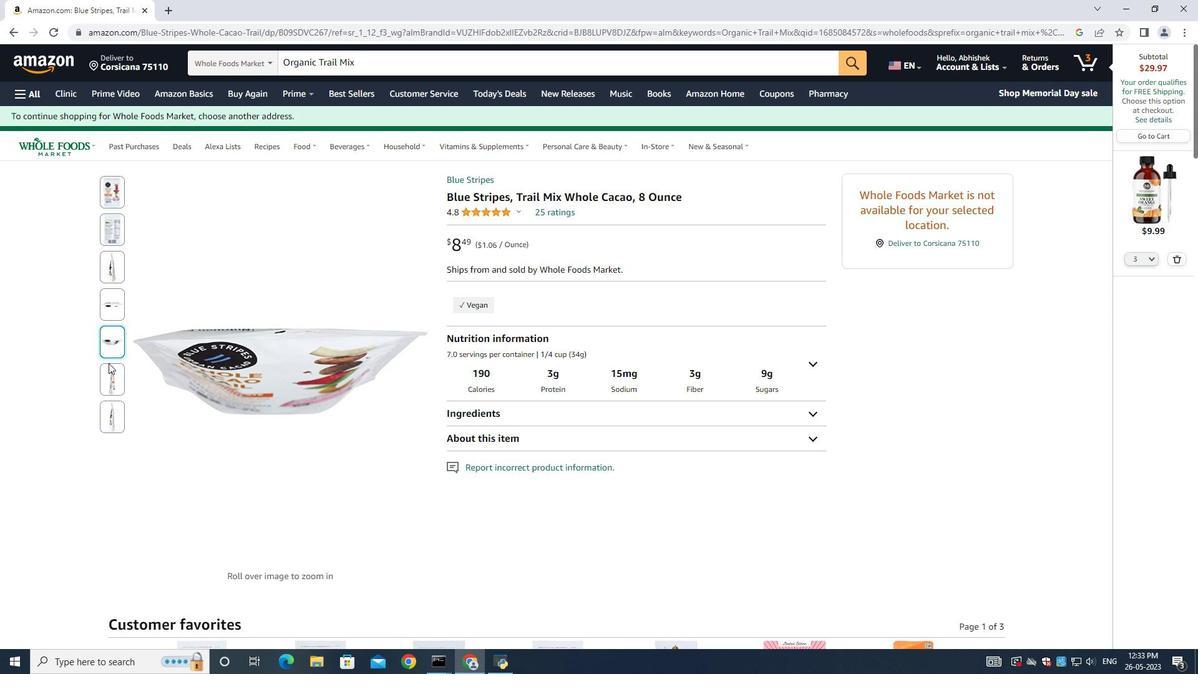 
Action: Mouse pressed left at (108, 375)
Screenshot: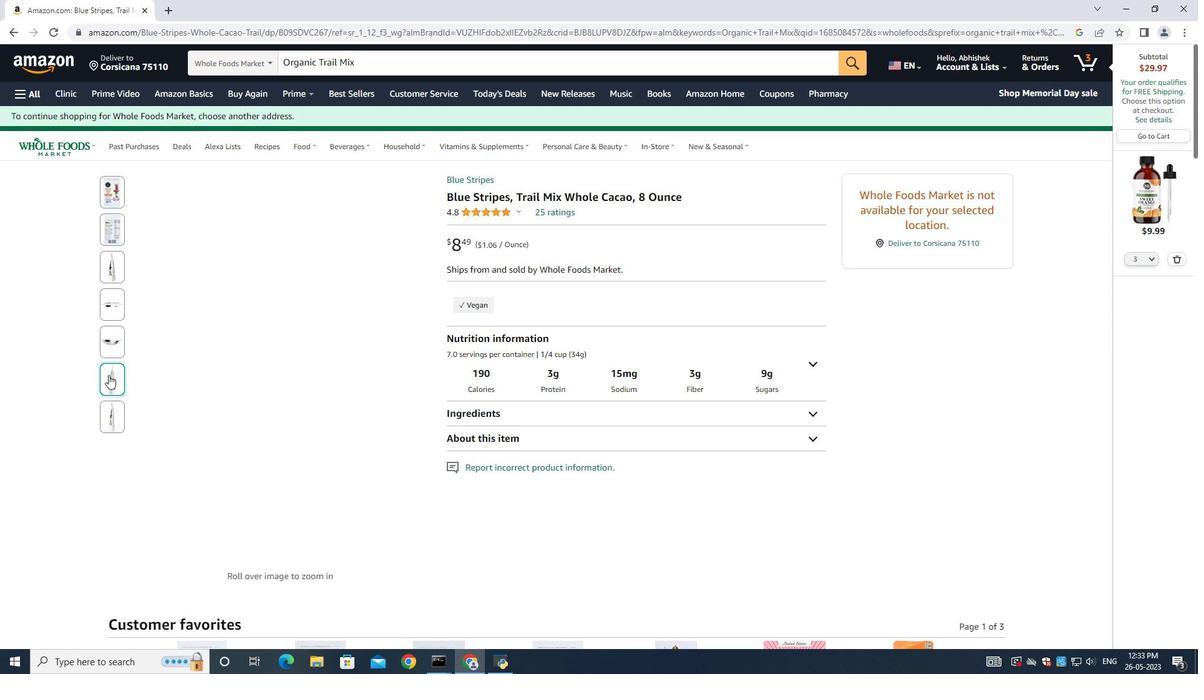 
Action: Mouse moved to (114, 402)
Screenshot: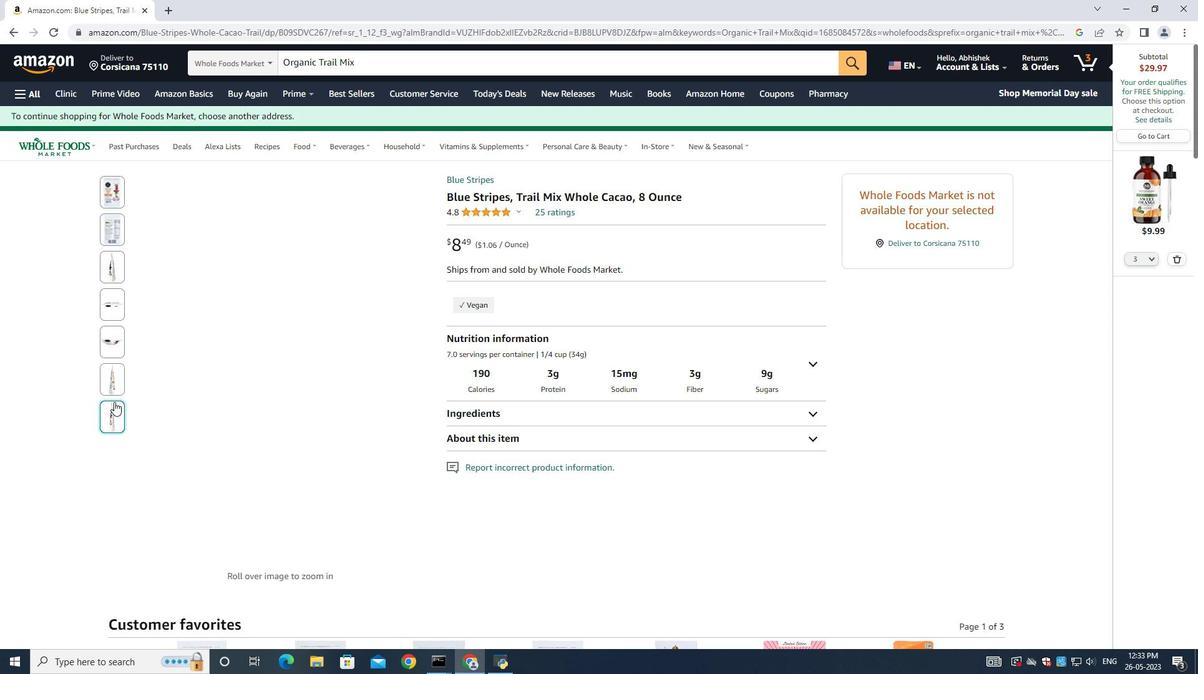 
Action: Mouse pressed left at (114, 402)
Screenshot: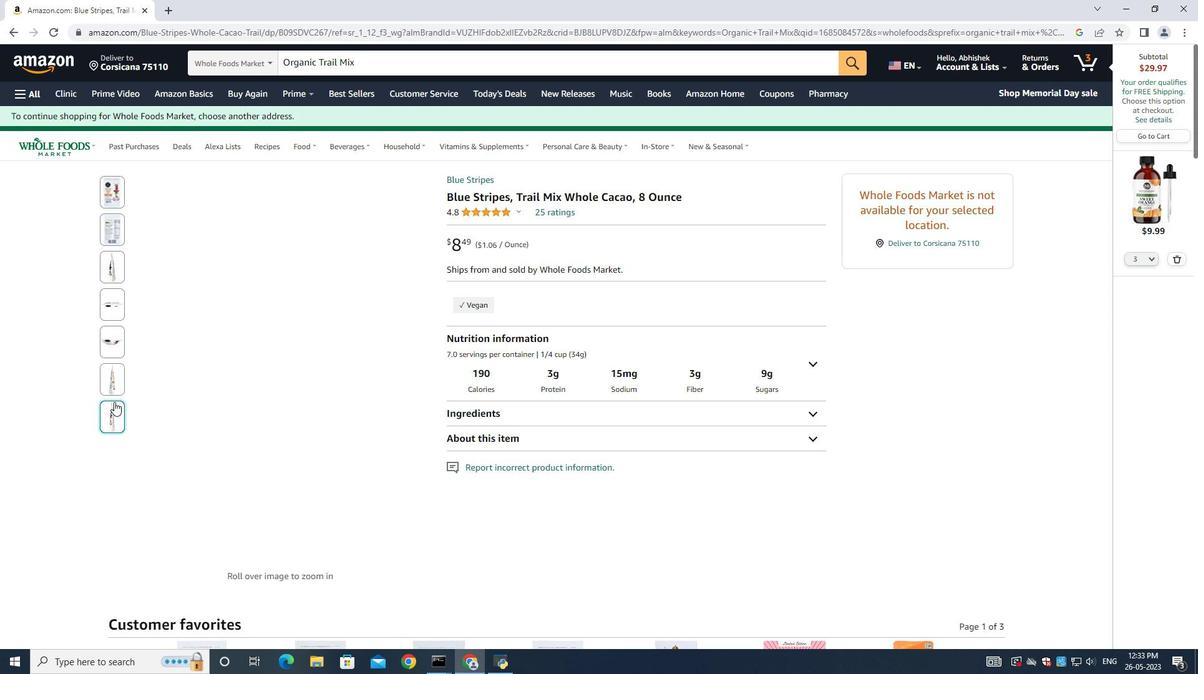 
Action: Mouse moved to (10, 34)
Screenshot: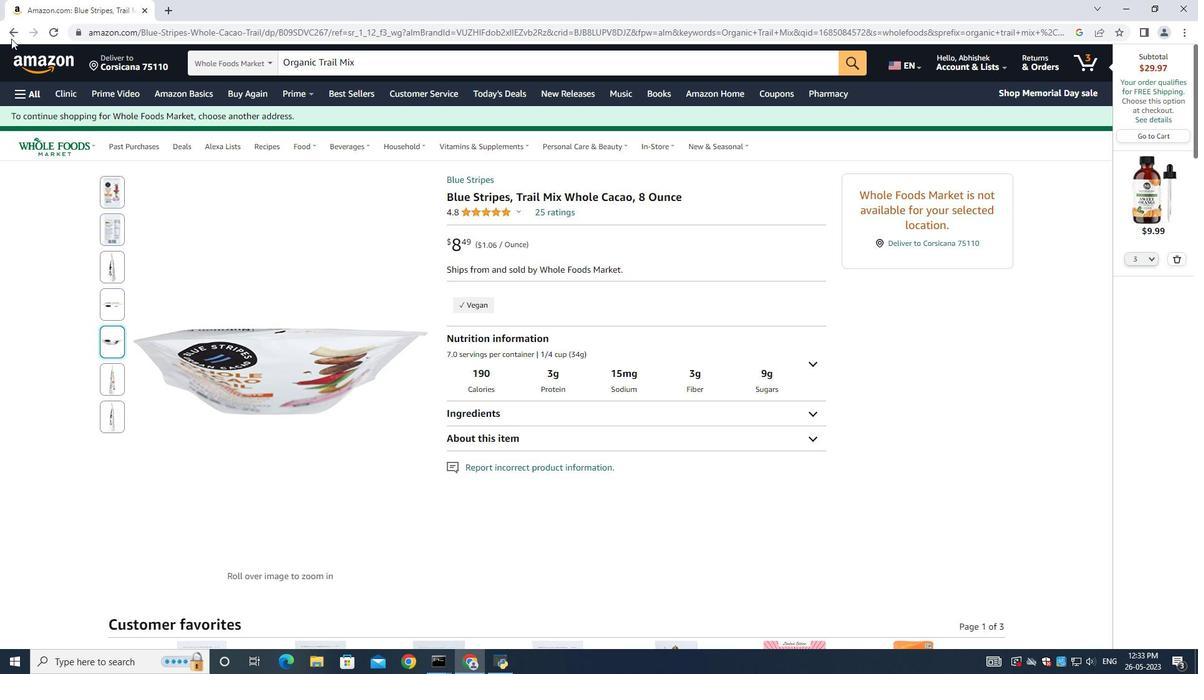 
Action: Mouse pressed left at (10, 34)
Screenshot: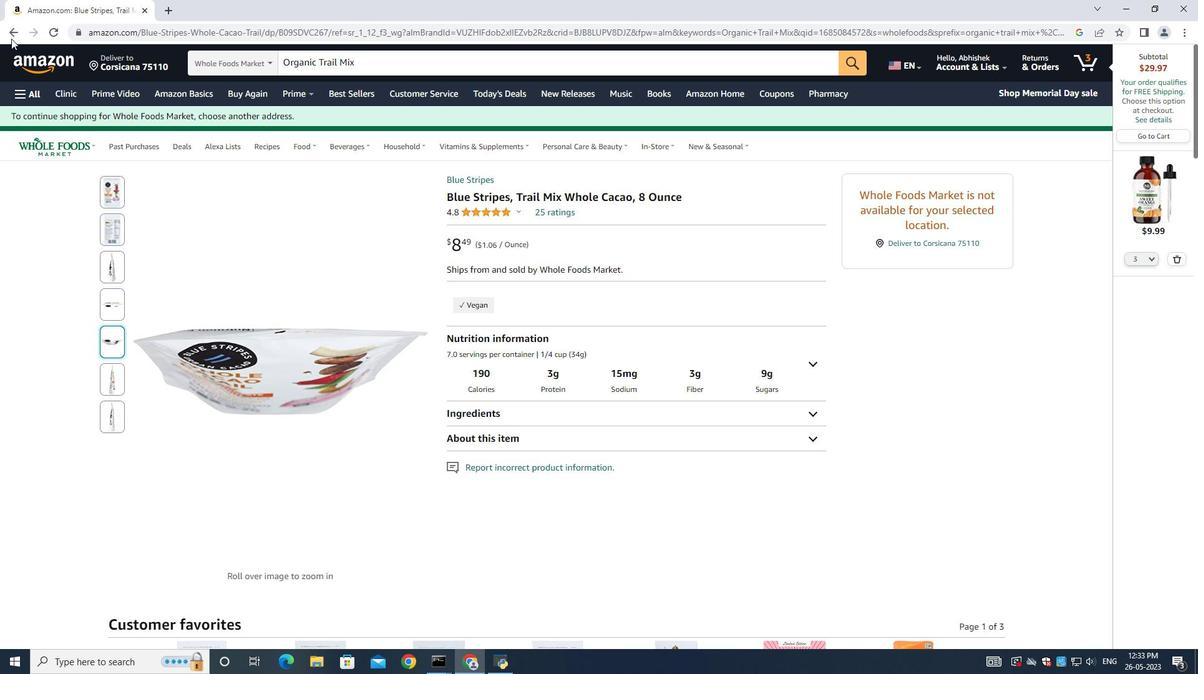 
Action: Mouse moved to (392, 390)
Screenshot: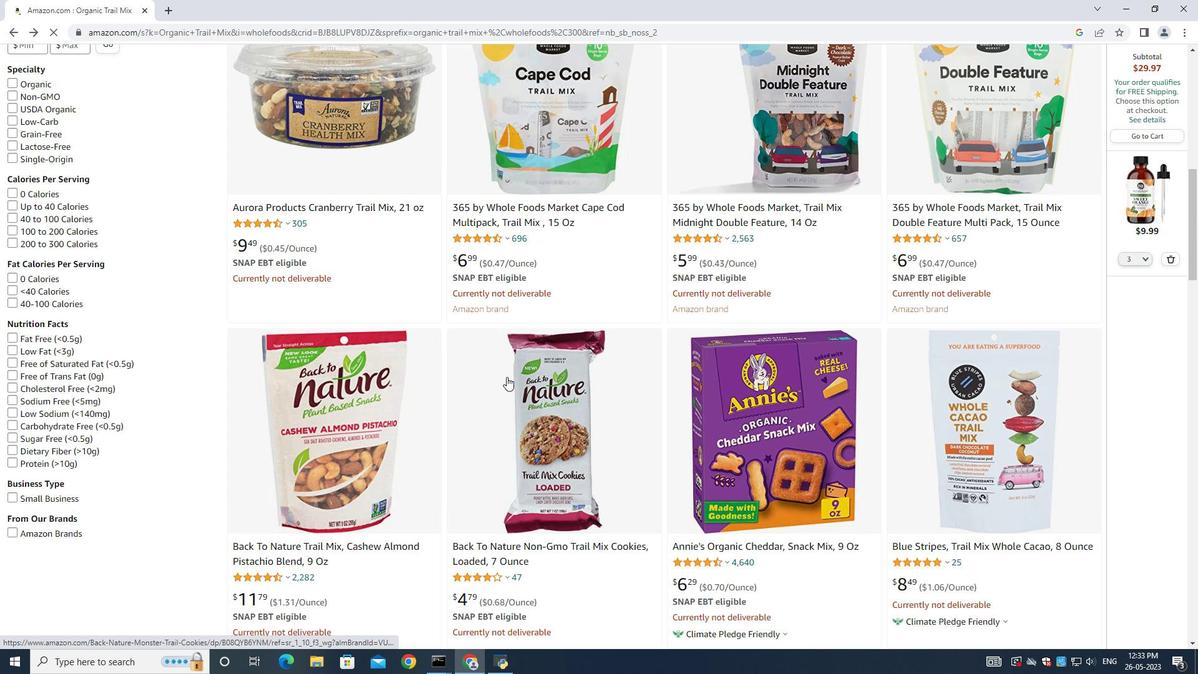 
Action: Mouse scrolled (392, 389) with delta (0, 0)
Screenshot: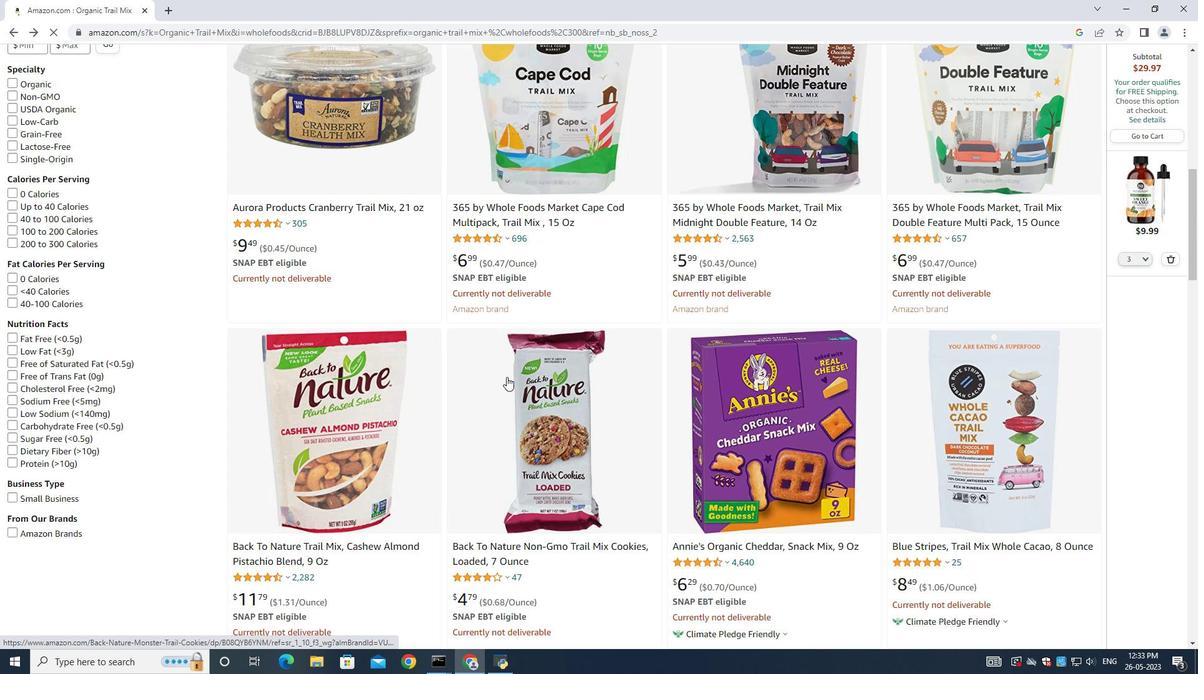 
Action: Mouse scrolled (392, 389) with delta (0, 0)
Screenshot: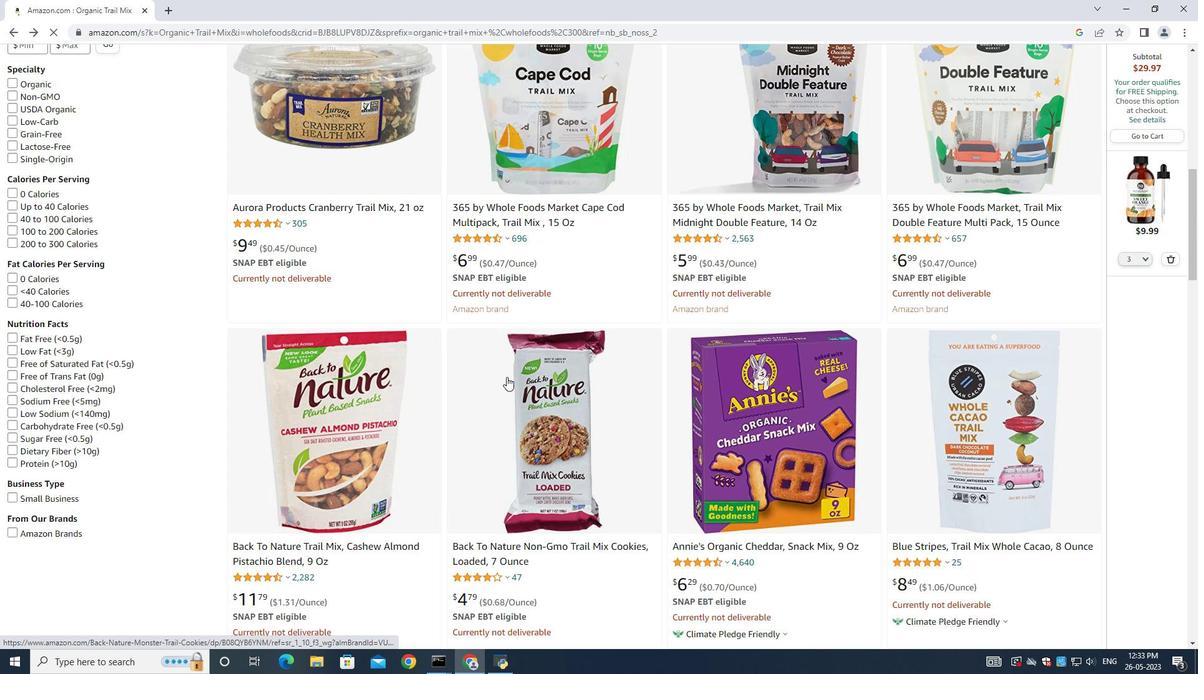 
Action: Mouse scrolled (392, 389) with delta (0, 0)
Screenshot: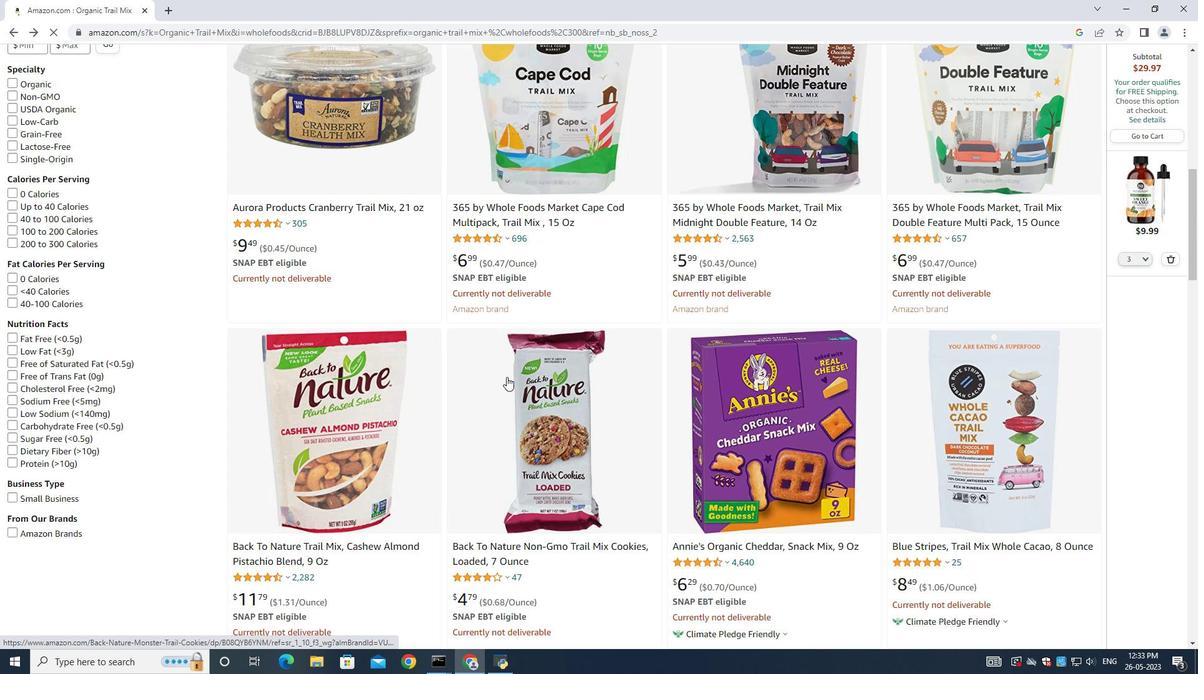 
Action: Mouse scrolled (392, 389) with delta (0, 0)
Screenshot: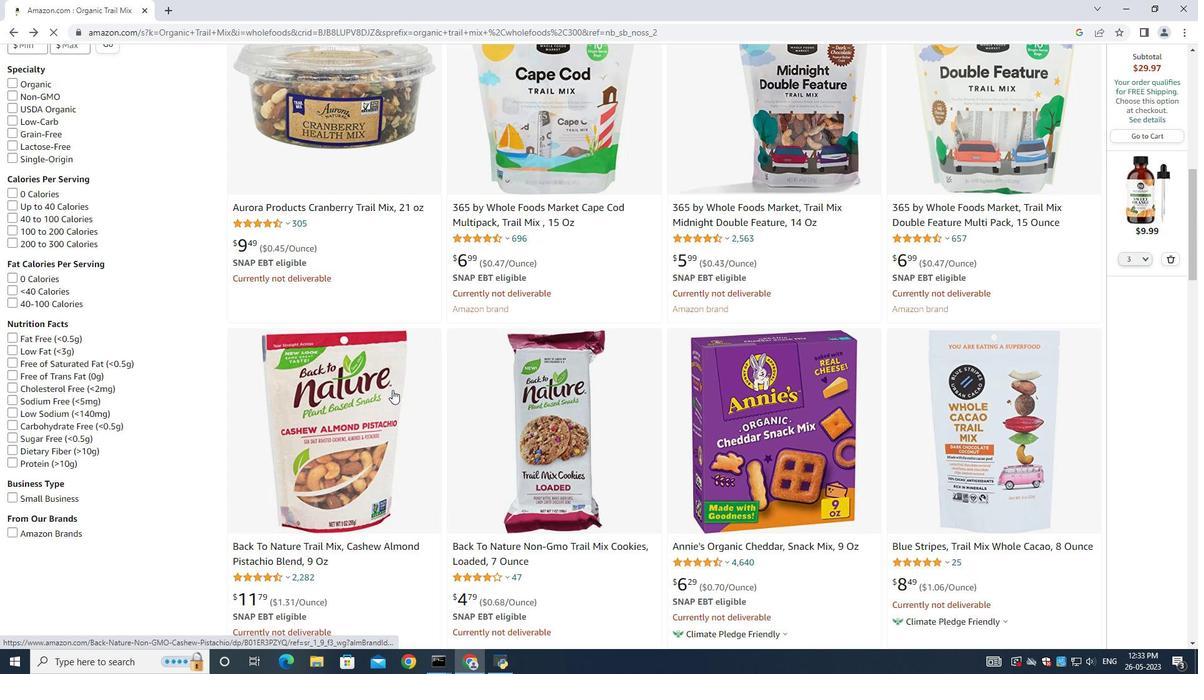 
Action: Mouse moved to (586, 438)
Screenshot: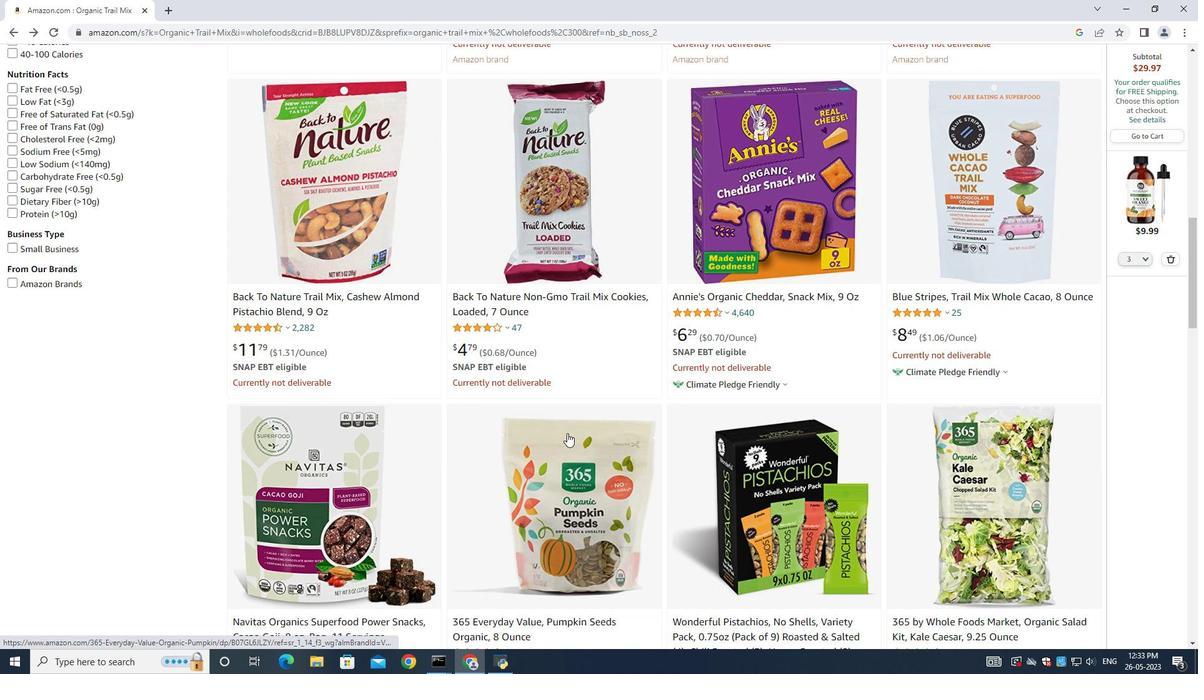 
Action: Mouse scrolled (586, 438) with delta (0, 0)
Screenshot: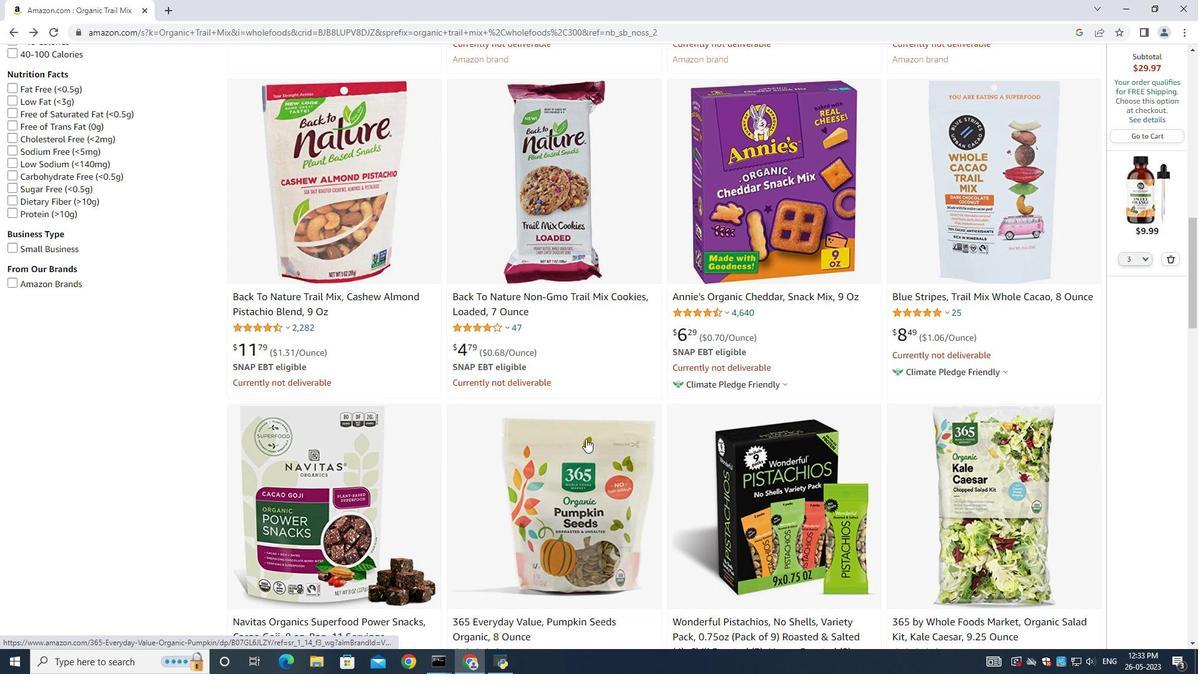 
Action: Mouse scrolled (586, 438) with delta (0, 0)
Screenshot: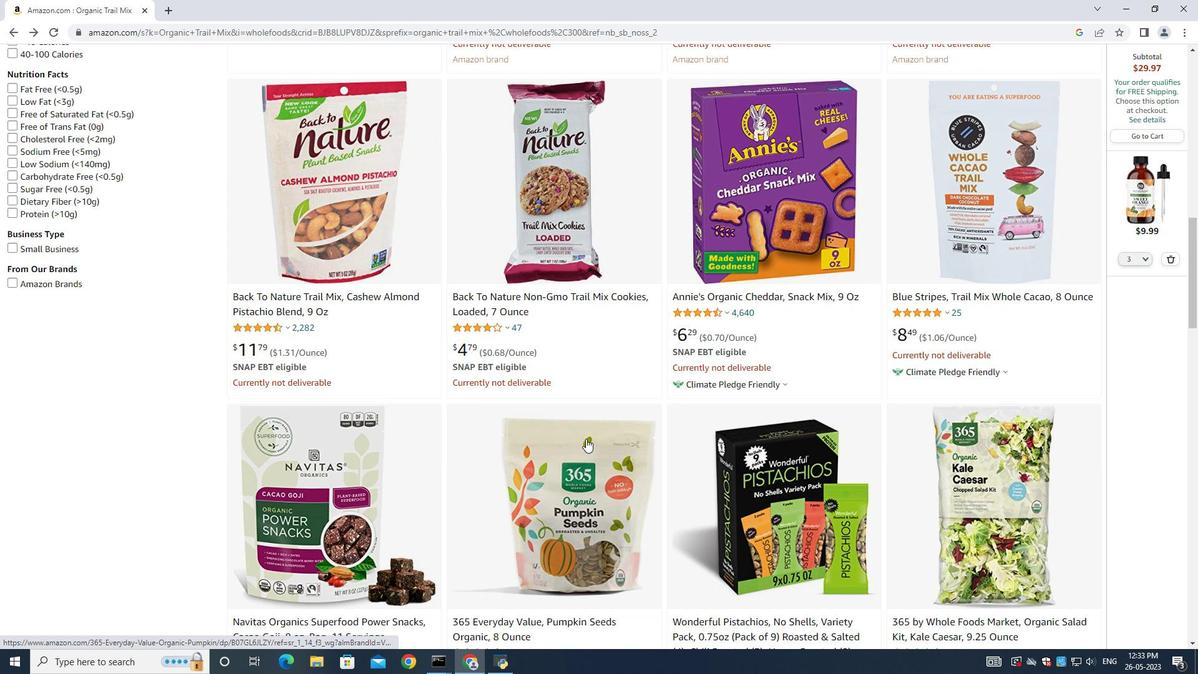 
Action: Mouse moved to (583, 399)
Screenshot: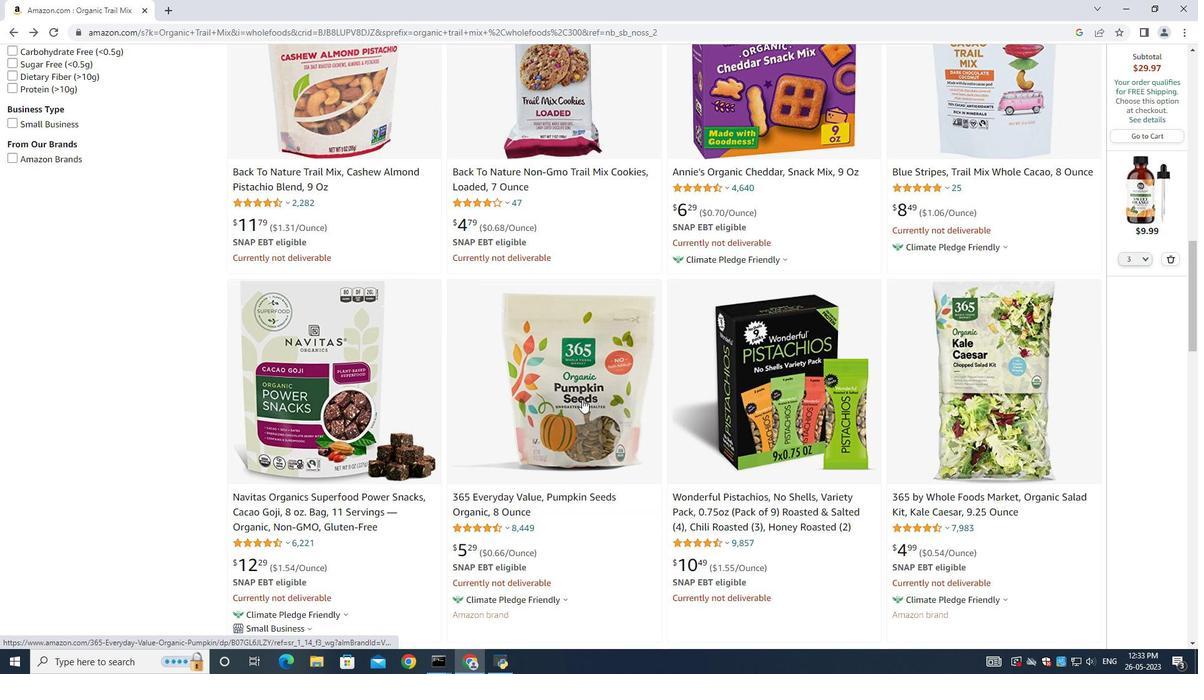 
Action: Mouse scrolled (583, 400) with delta (0, 0)
Screenshot: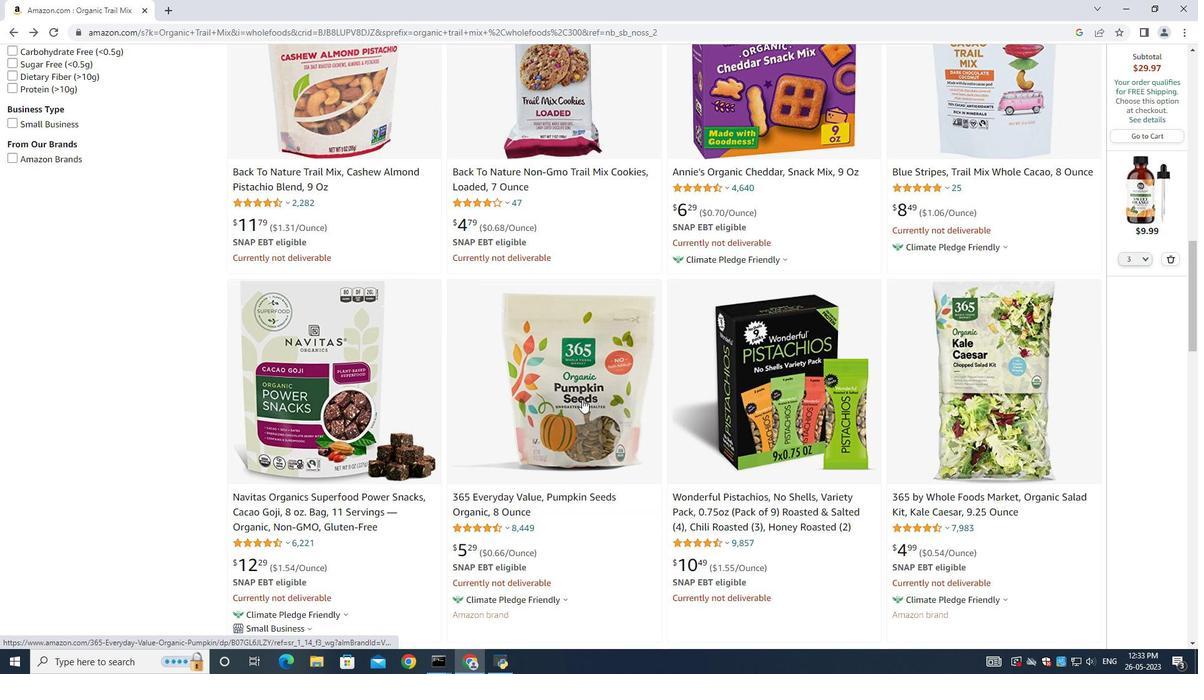 
Action: Mouse scrolled (583, 400) with delta (0, 0)
Screenshot: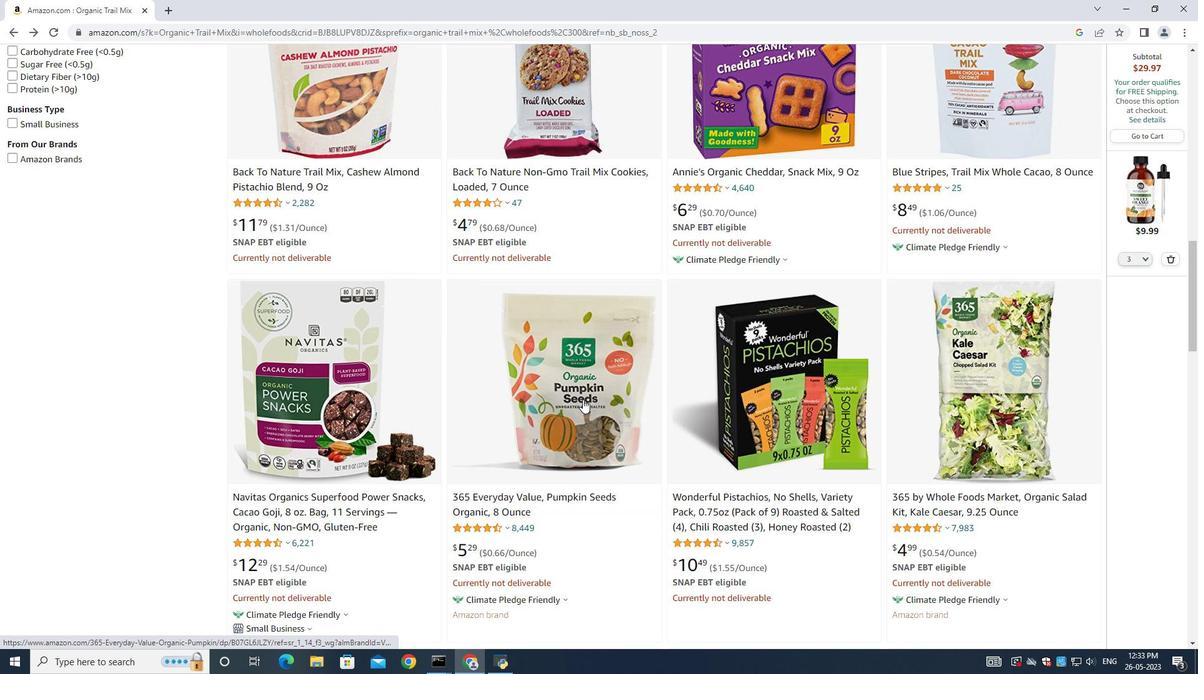 
Action: Mouse scrolled (583, 400) with delta (0, 0)
Screenshot: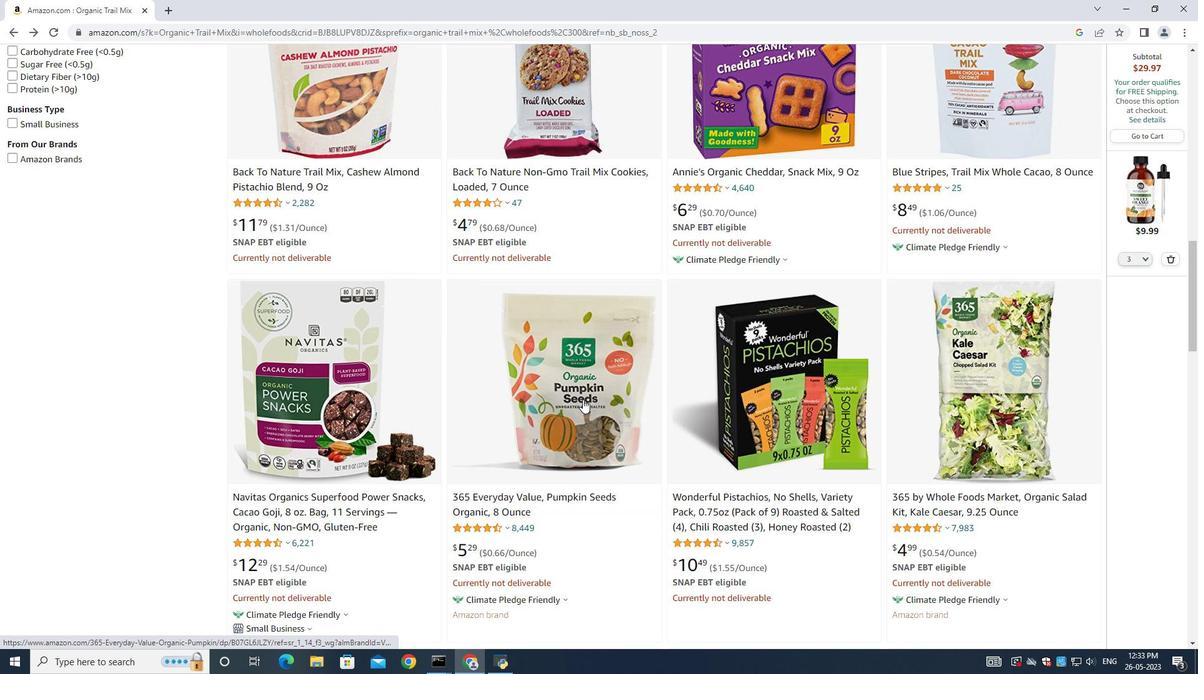 
Action: Mouse scrolled (583, 400) with delta (0, 0)
Screenshot: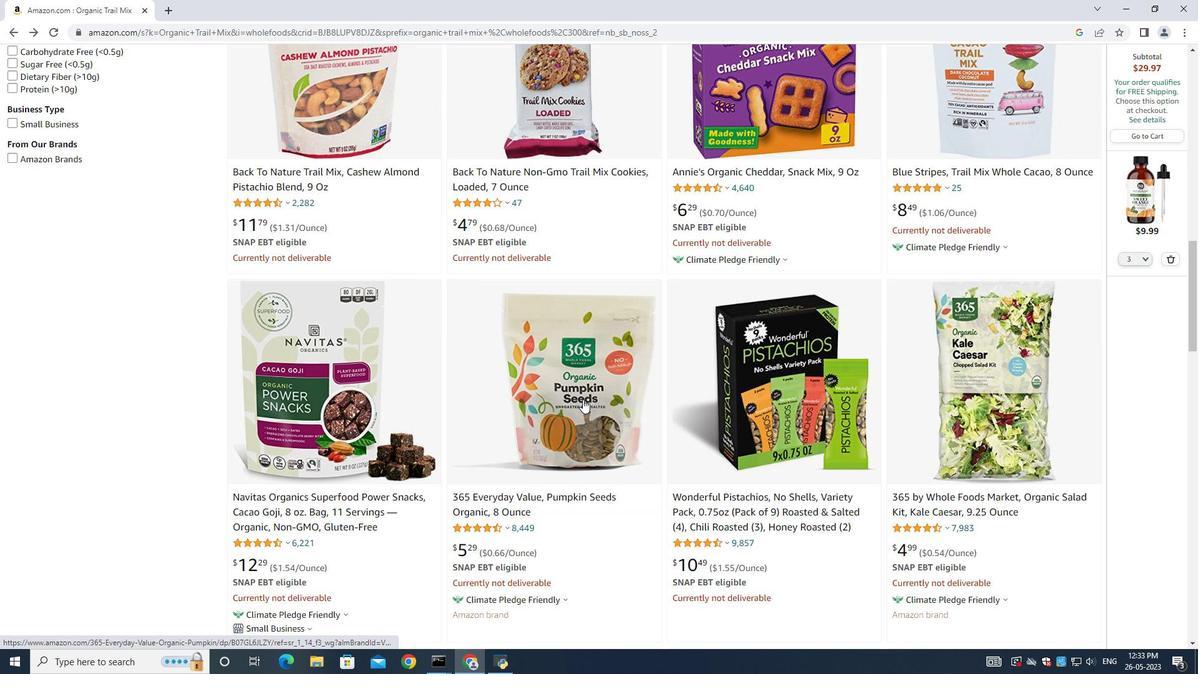 
Action: Mouse scrolled (583, 400) with delta (0, 0)
Screenshot: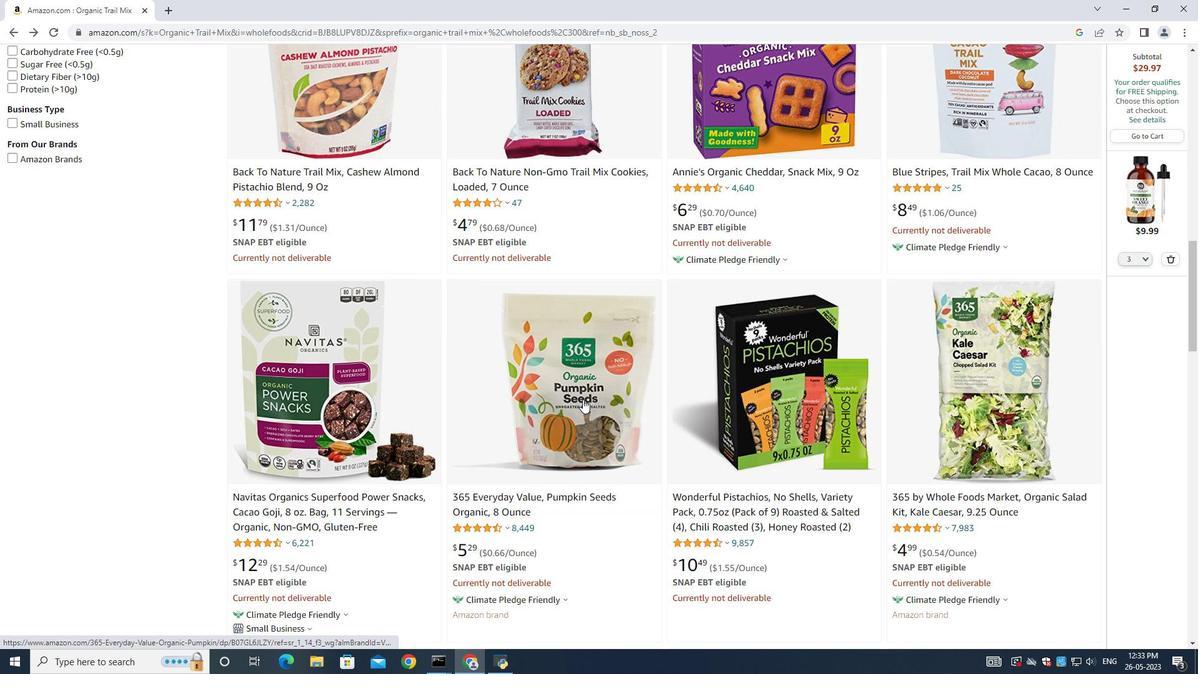 
Action: Mouse scrolled (583, 400) with delta (0, 0)
Screenshot: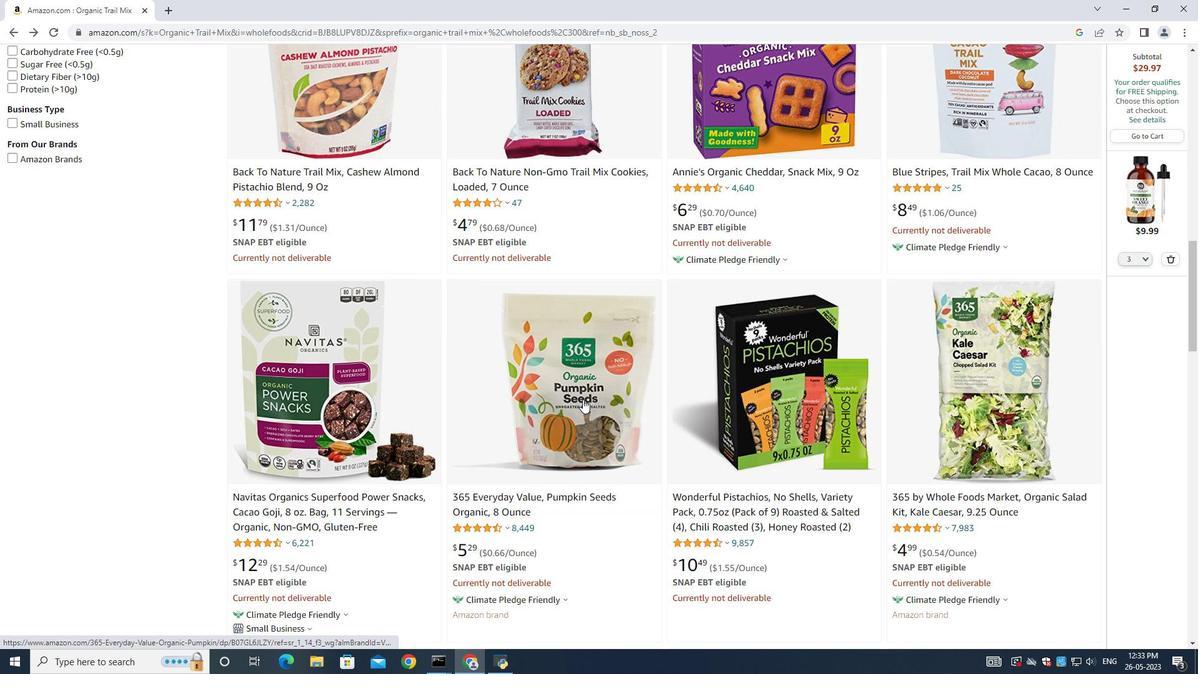 
Action: Mouse scrolled (583, 400) with delta (0, 0)
Screenshot: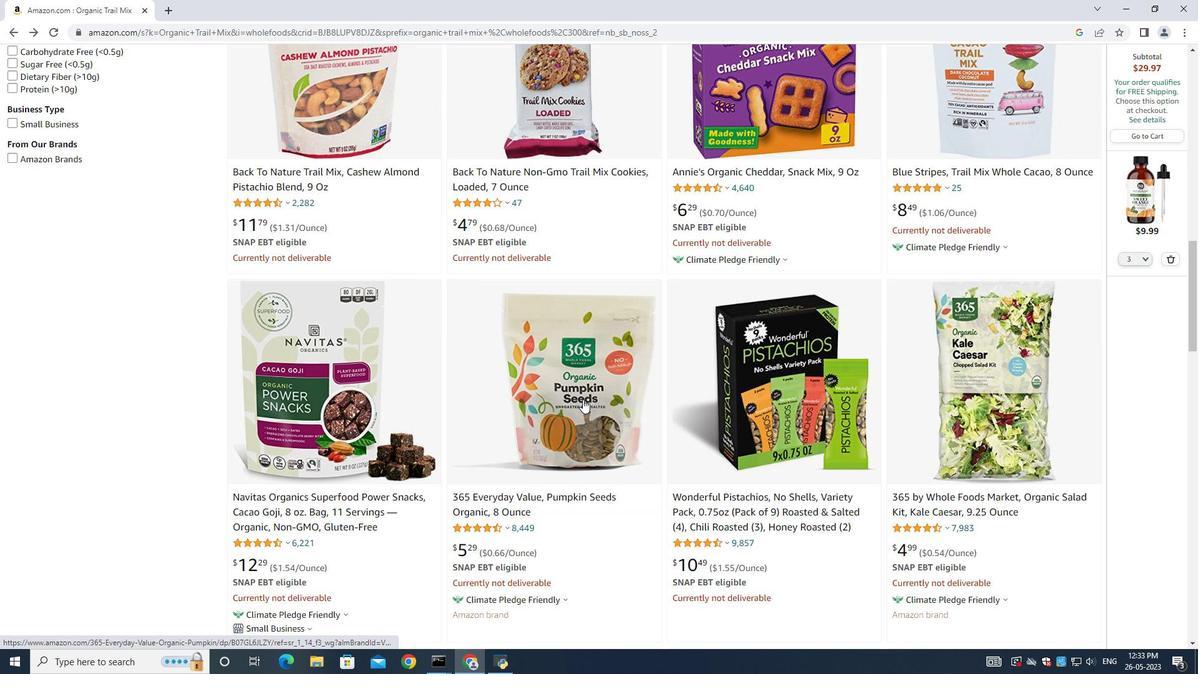 
Action: Mouse scrolled (583, 400) with delta (0, 0)
Screenshot: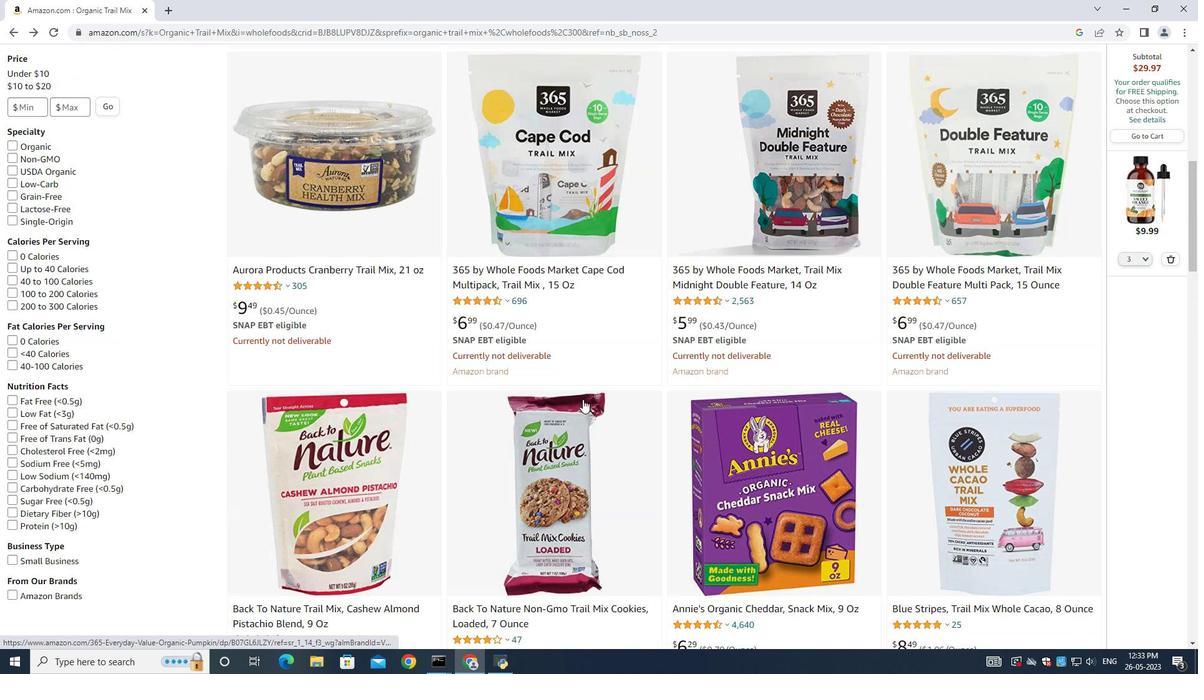 
Action: Mouse scrolled (583, 400) with delta (0, 0)
Screenshot: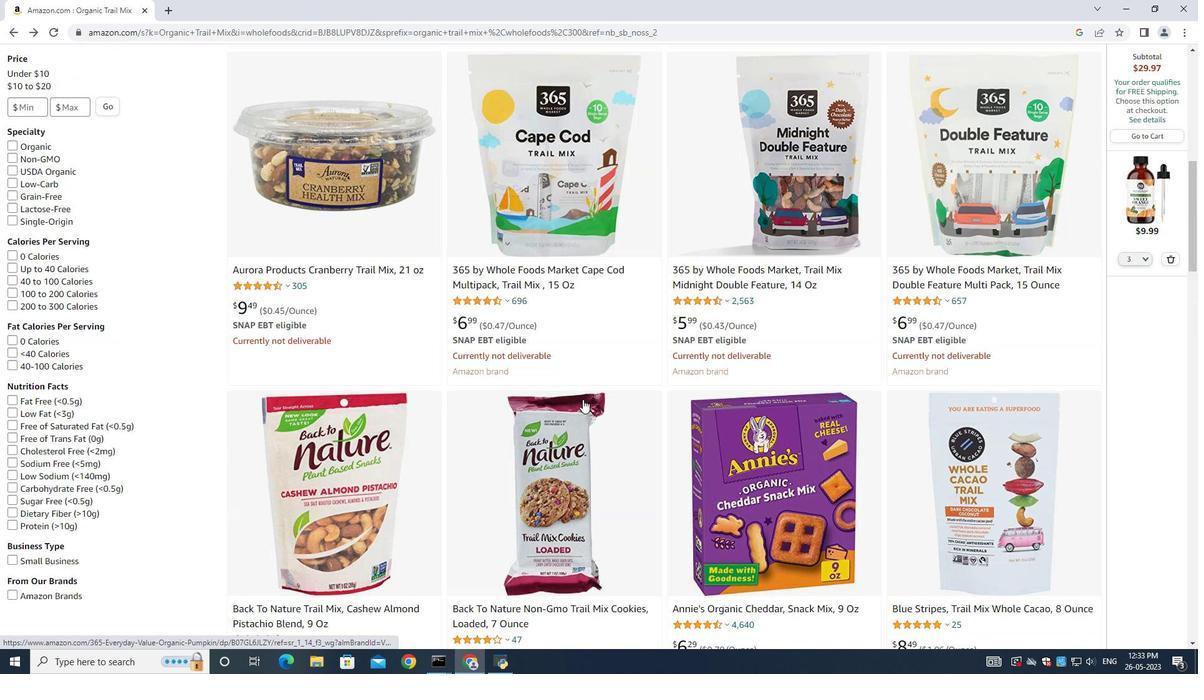
Action: Mouse scrolled (583, 400) with delta (0, 0)
Screenshot: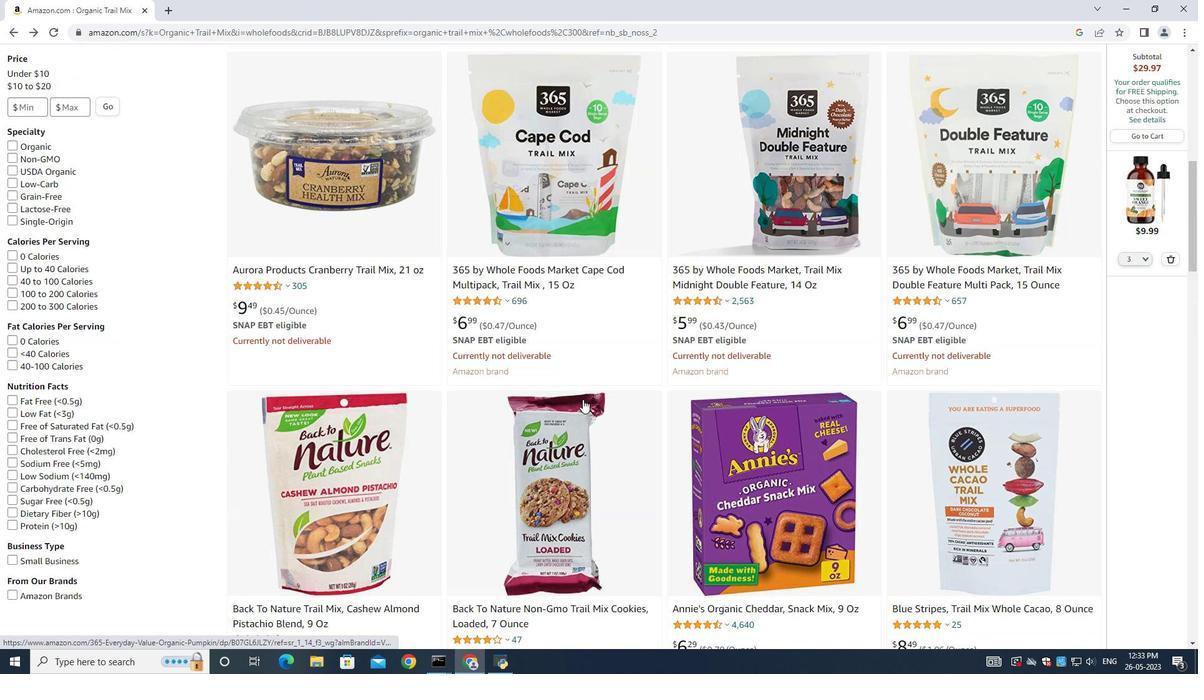 
Action: Mouse scrolled (583, 400) with delta (0, 0)
Screenshot: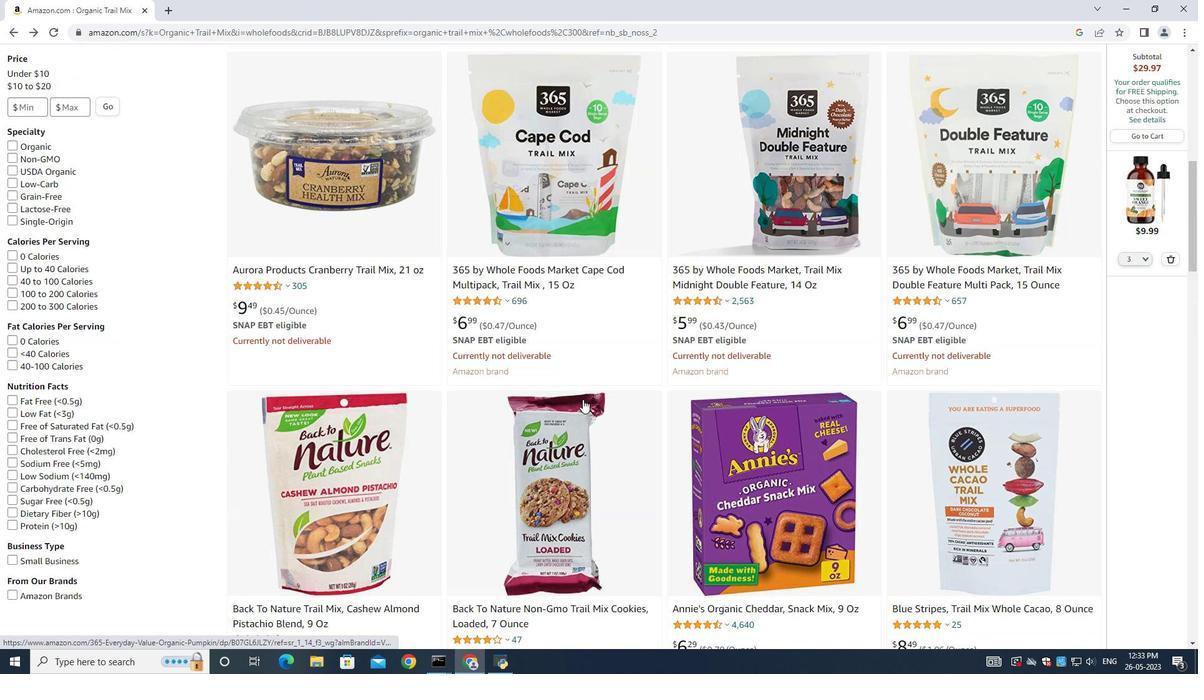 
Action: Mouse scrolled (583, 400) with delta (0, 0)
Screenshot: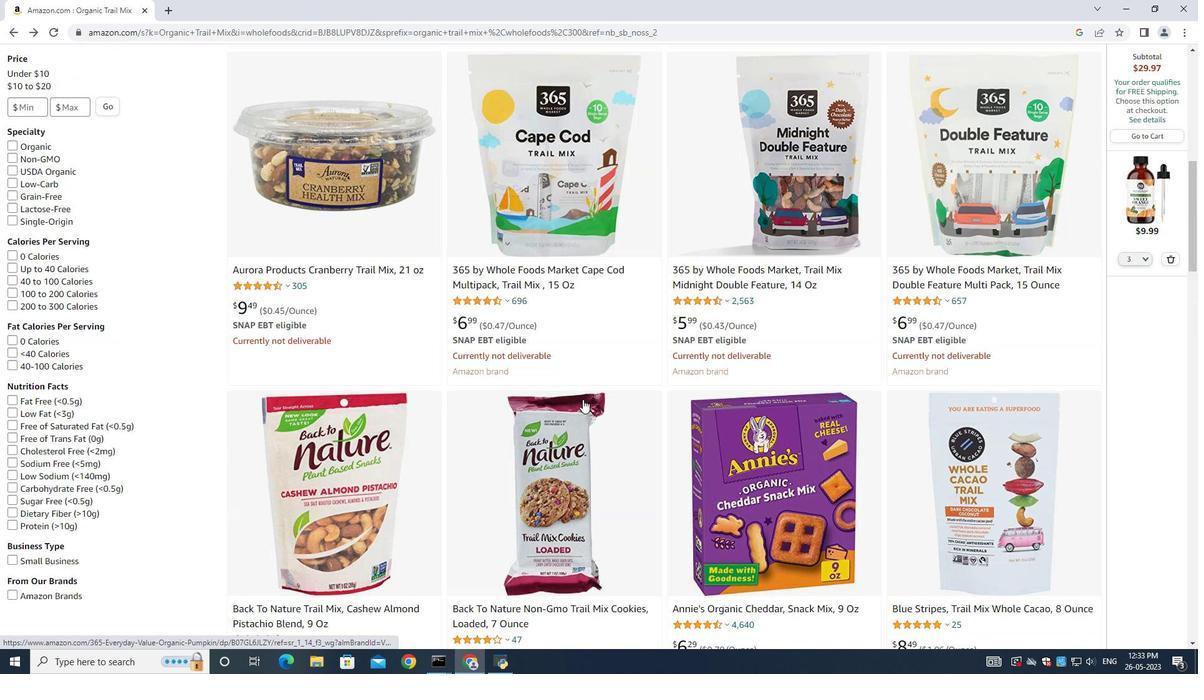 
Action: Mouse scrolled (583, 400) with delta (0, 0)
Screenshot: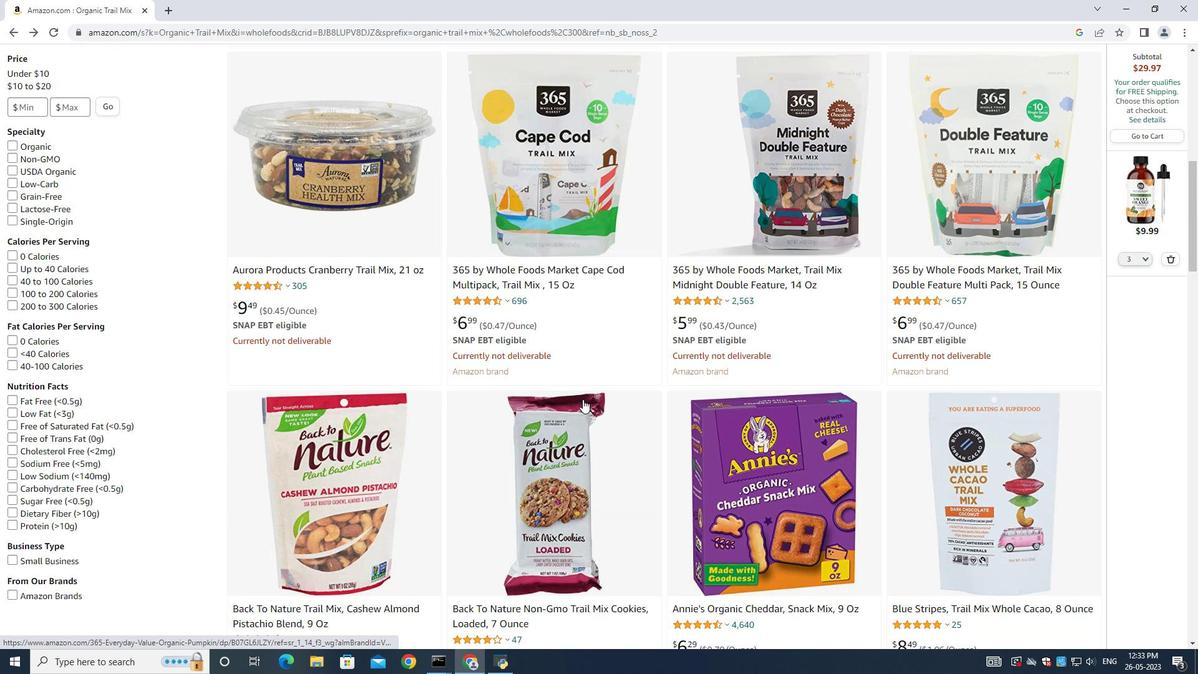 
Action: Mouse scrolled (583, 400) with delta (0, 0)
Screenshot: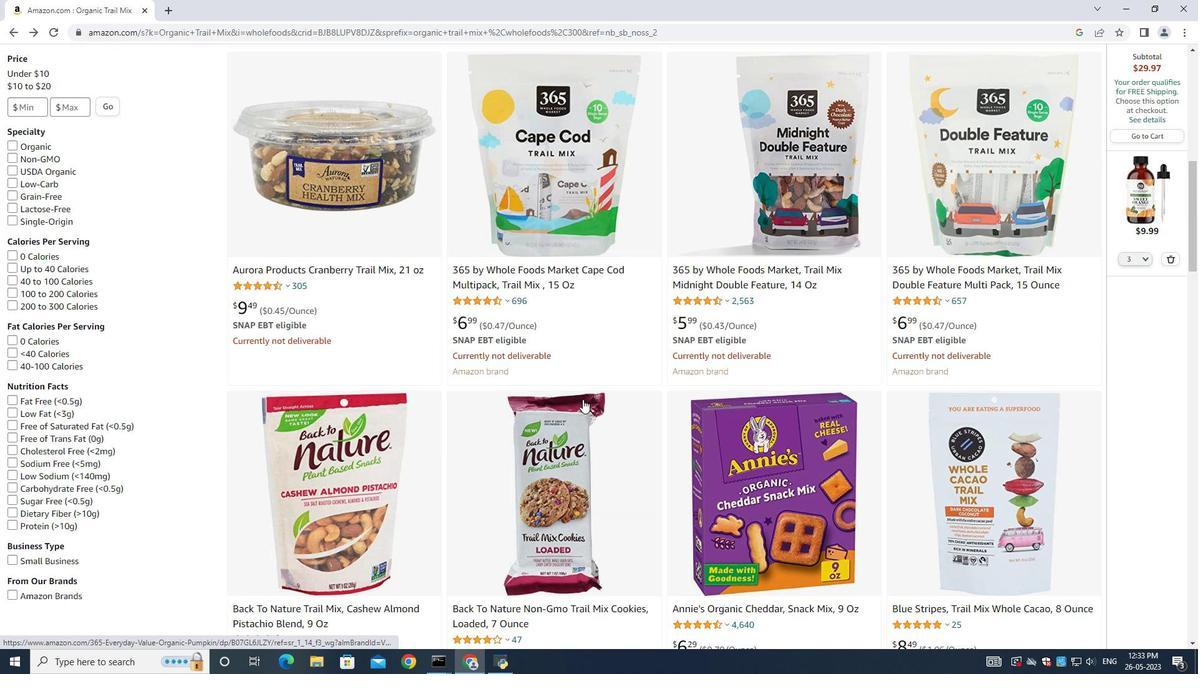 
Action: Mouse scrolled (583, 400) with delta (0, 0)
Screenshot: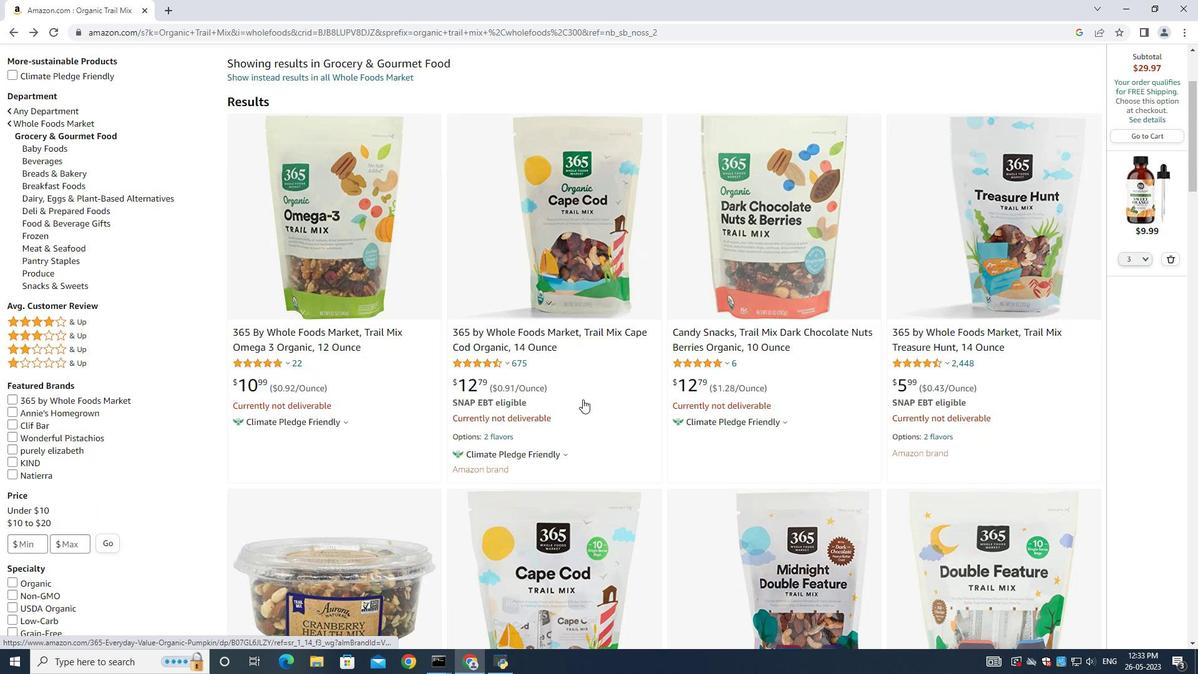 
Action: Mouse scrolled (583, 400) with delta (0, 0)
Screenshot: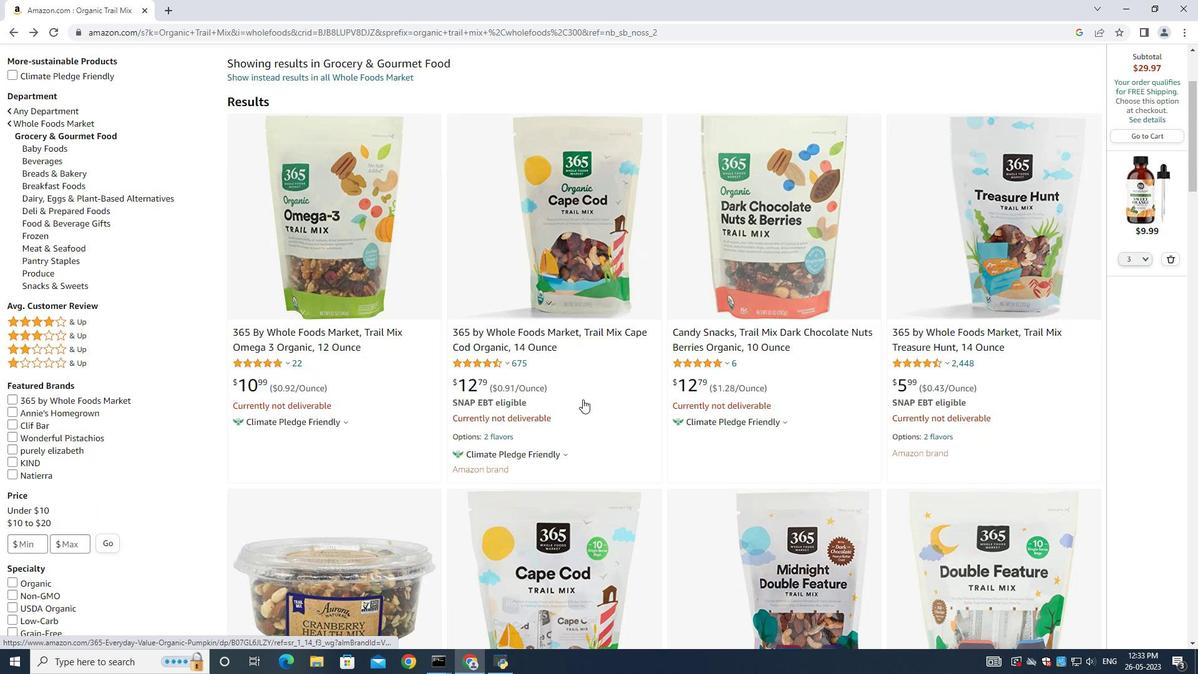 
Action: Mouse scrolled (583, 400) with delta (0, 0)
Screenshot: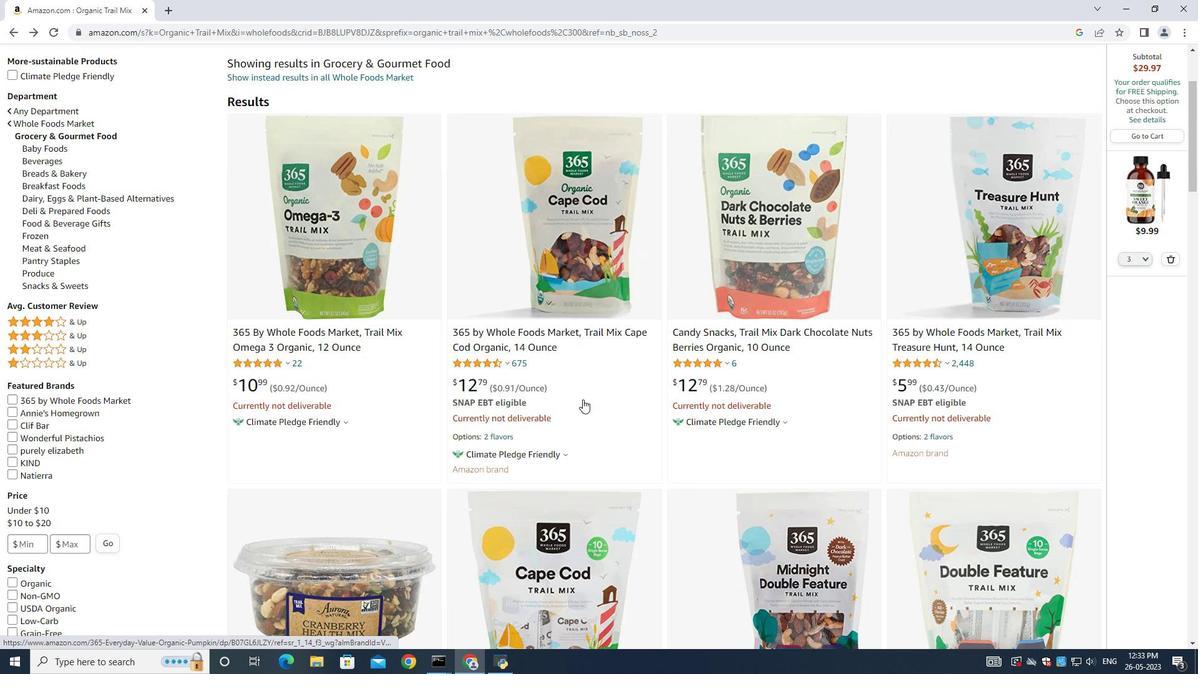 
Action: Mouse scrolled (583, 400) with delta (0, 0)
Screenshot: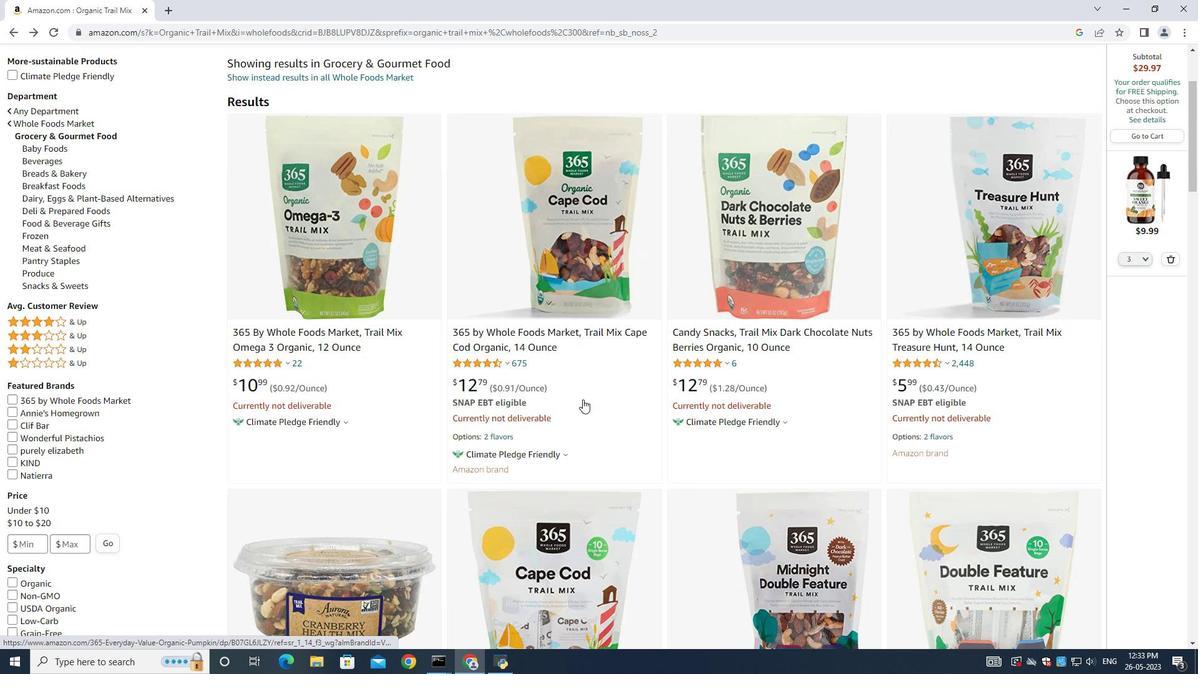 
Action: Mouse scrolled (583, 400) with delta (0, 0)
Screenshot: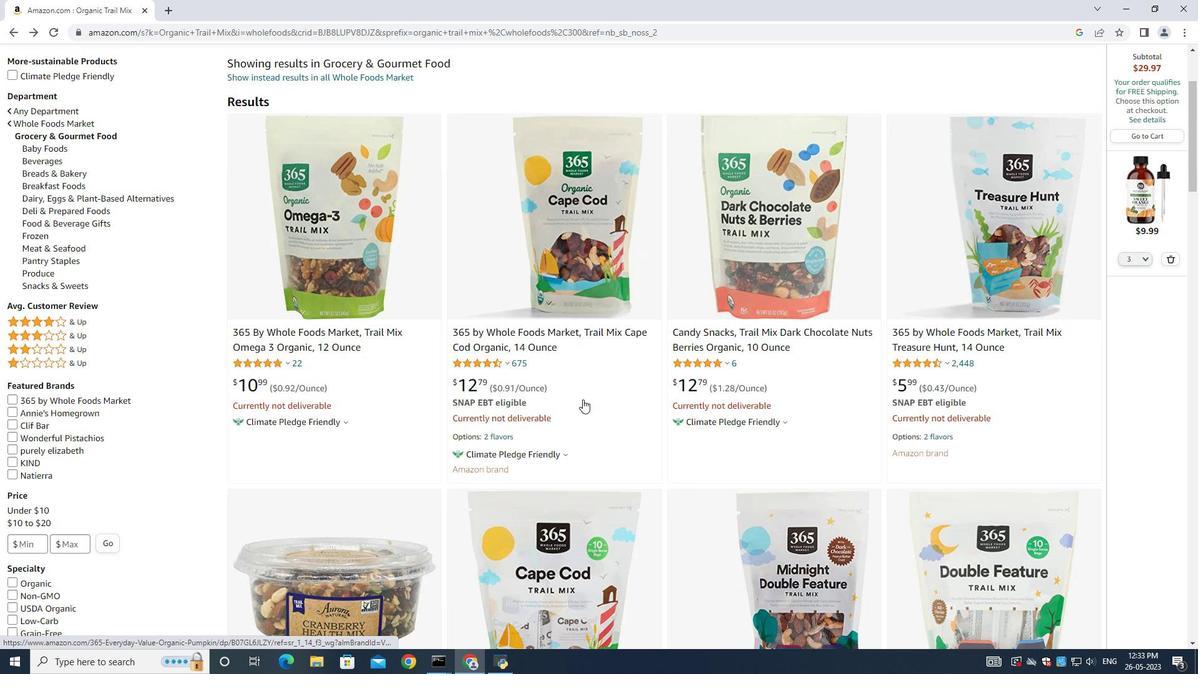 
Action: Mouse scrolled (583, 400) with delta (0, 0)
Screenshot: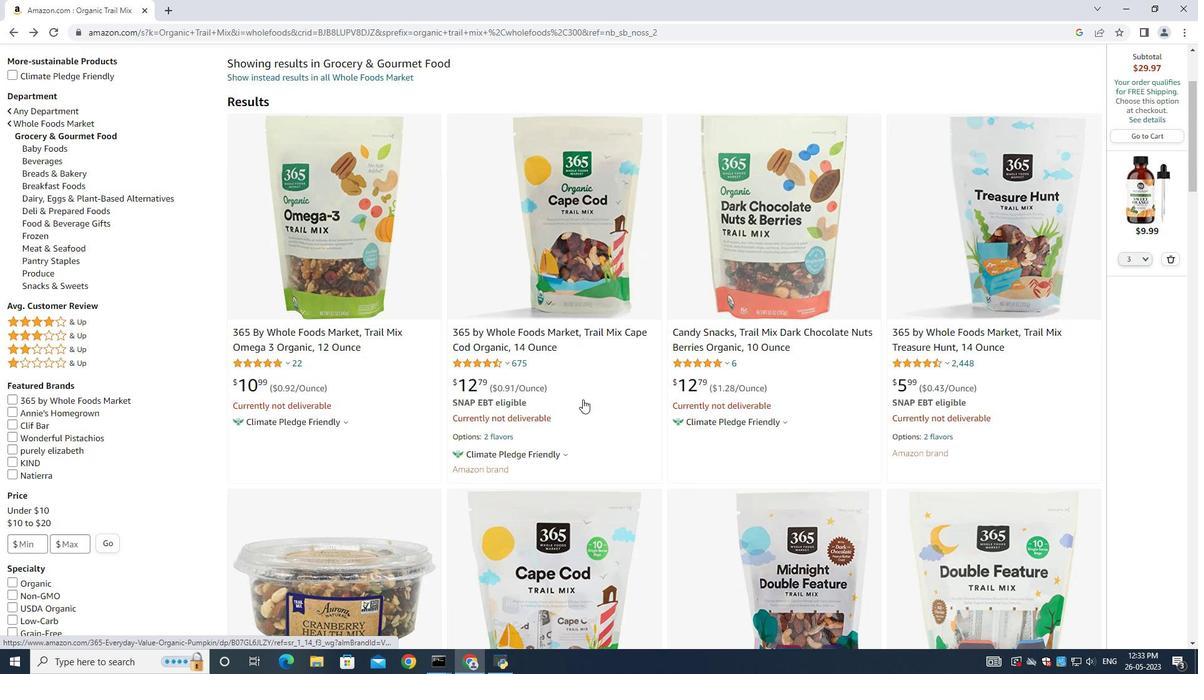 
Action: Mouse scrolled (583, 400) with delta (0, 0)
Screenshot: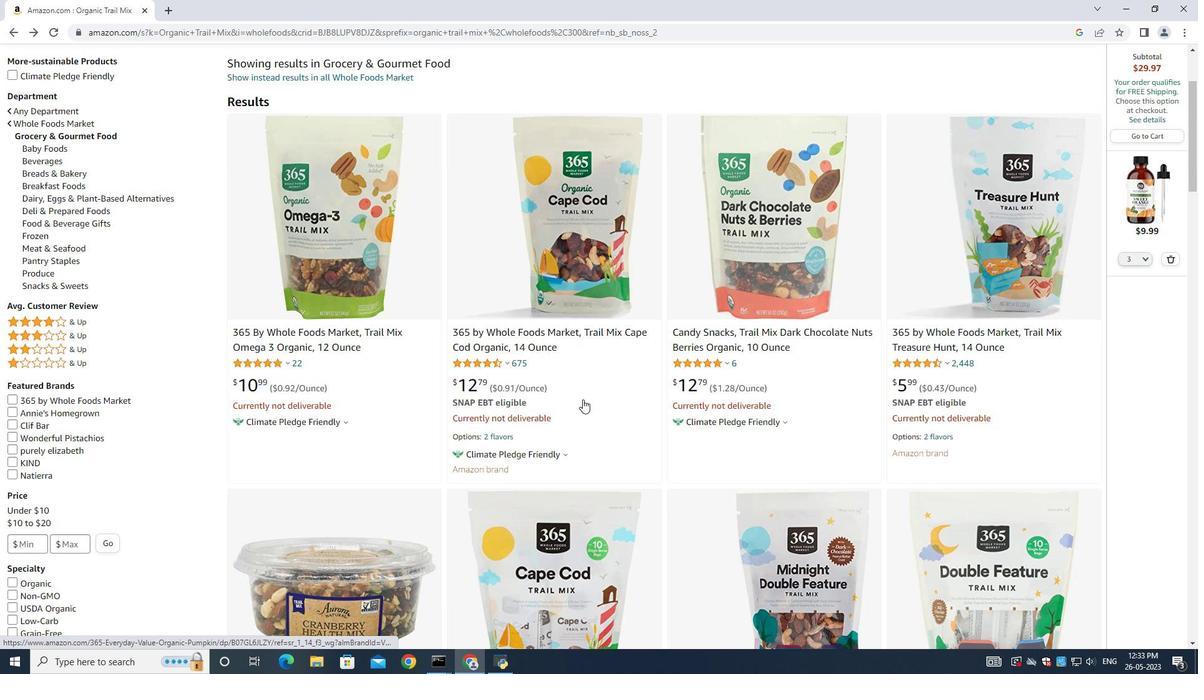 
Action: Mouse moved to (362, 398)
Screenshot: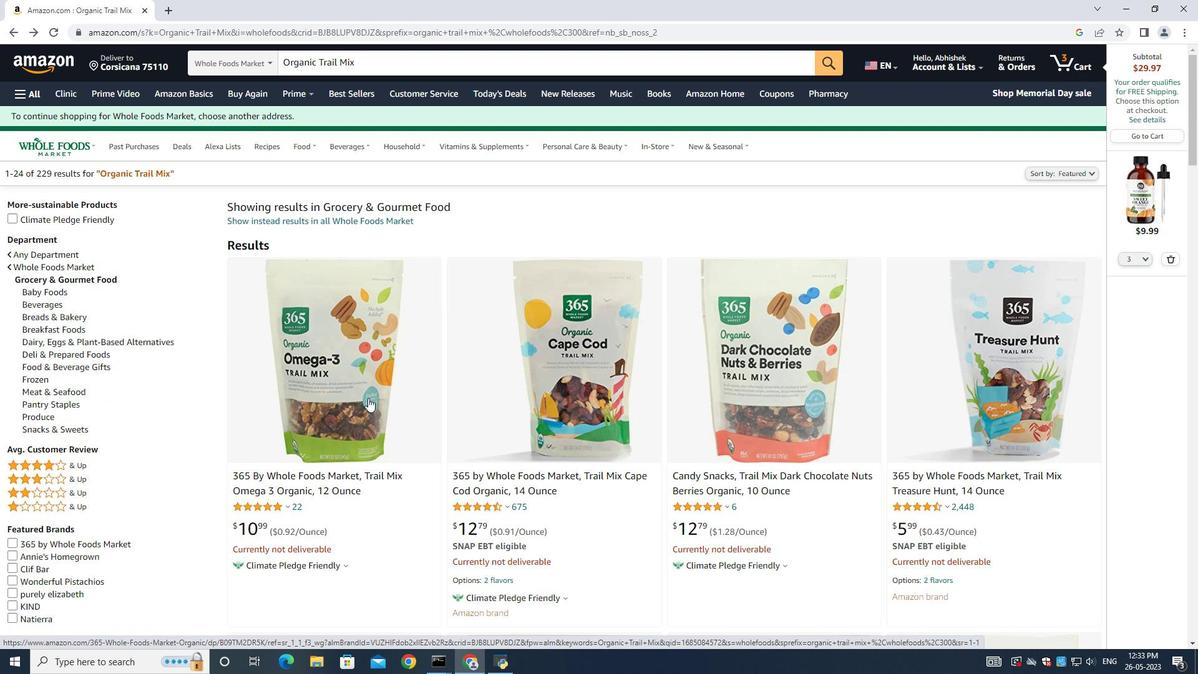 
Action: Mouse pressed left at (362, 398)
Screenshot: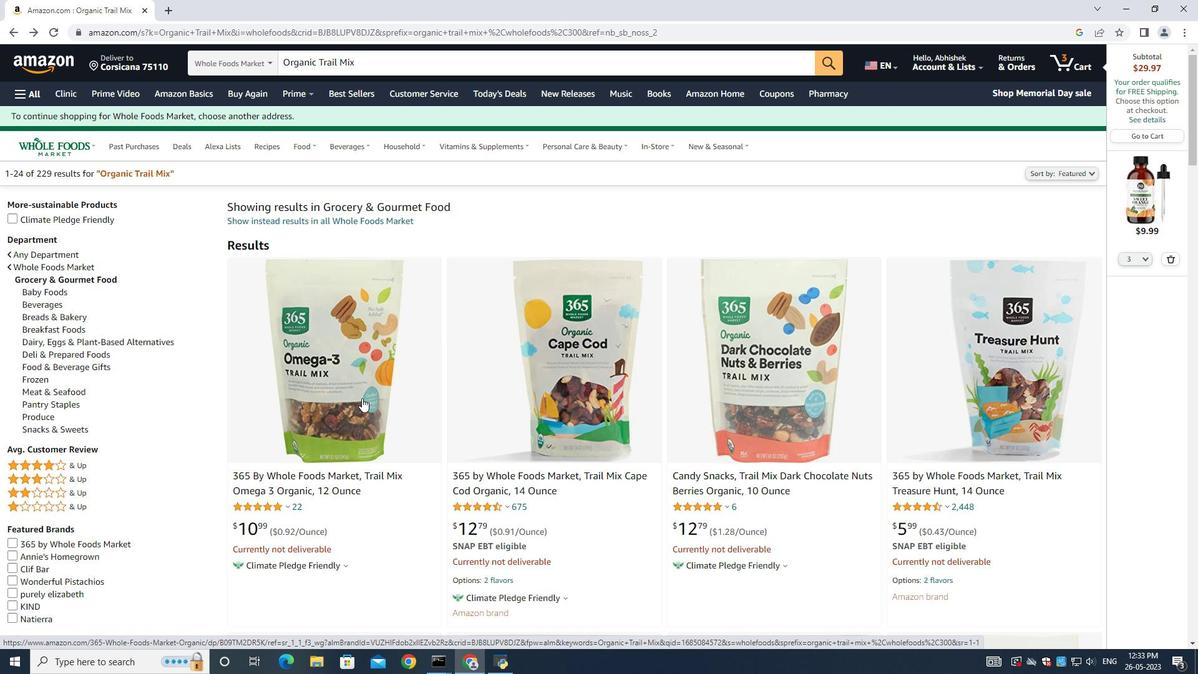 
Action: Mouse moved to (8, 34)
Screenshot: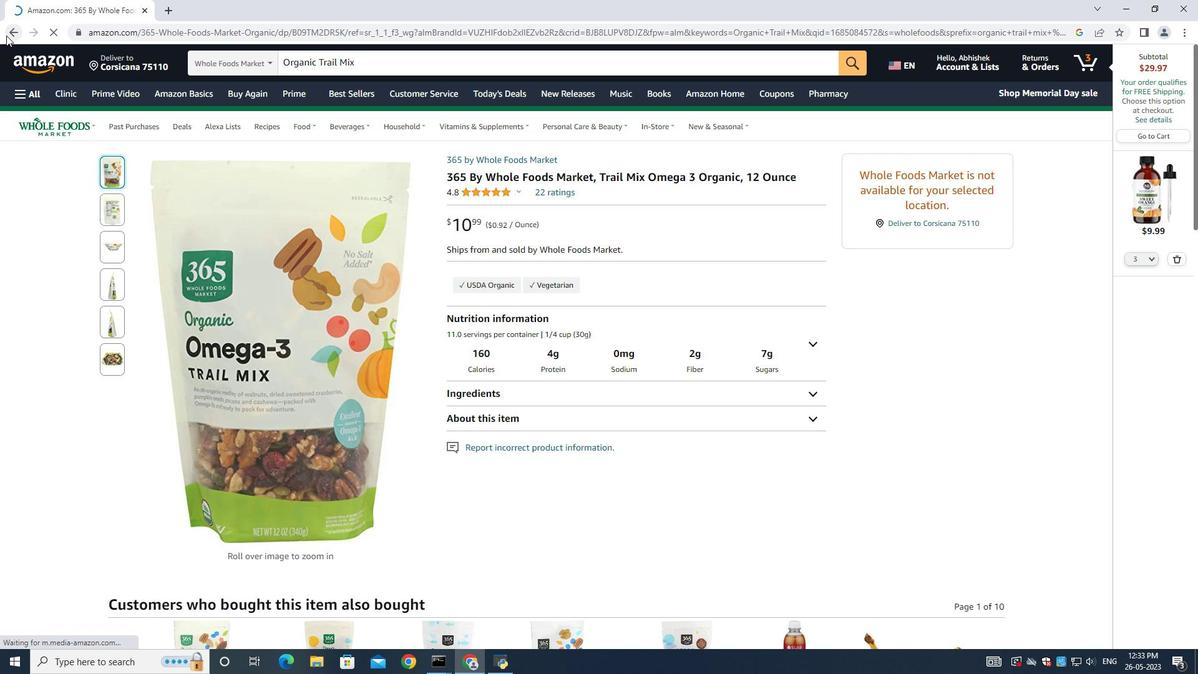 
Action: Mouse pressed left at (8, 34)
Screenshot: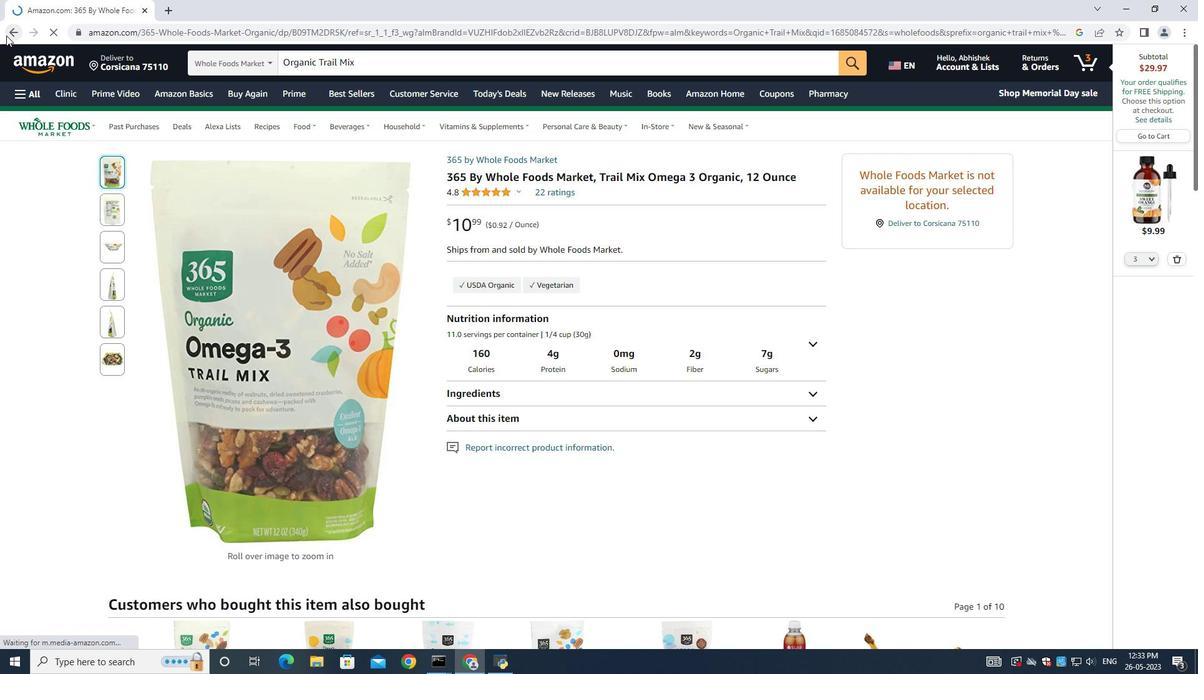 
Action: Mouse moved to (943, 424)
Screenshot: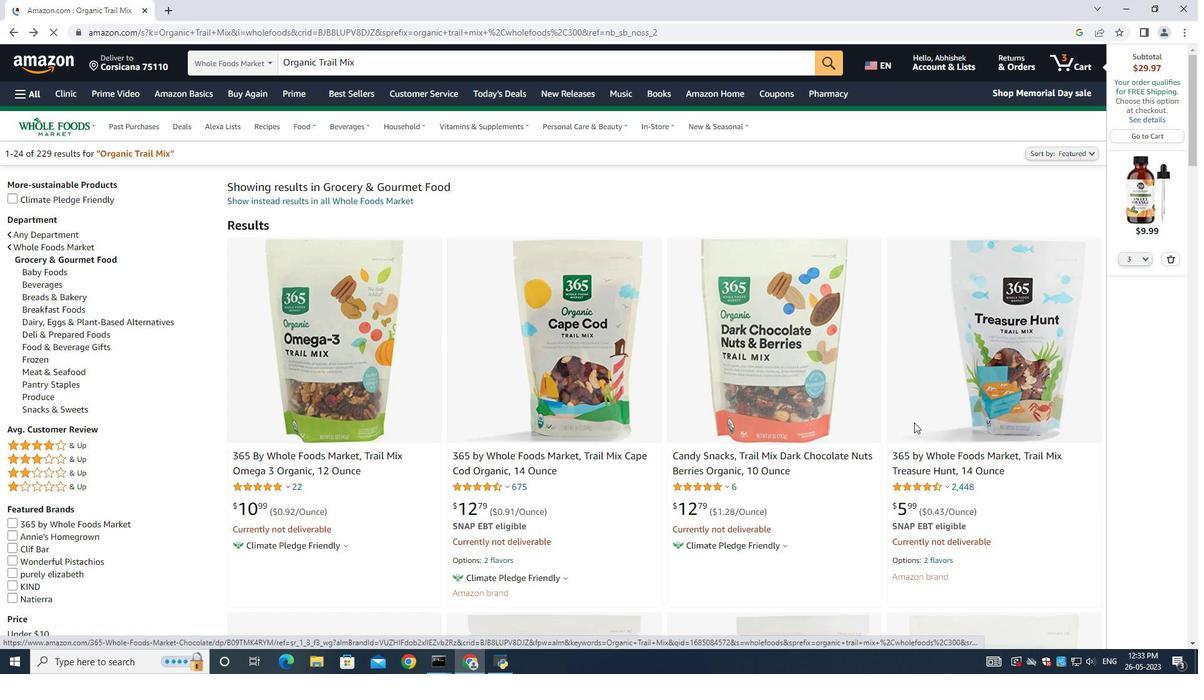 
Action: Mouse scrolled (943, 423) with delta (0, 0)
Screenshot: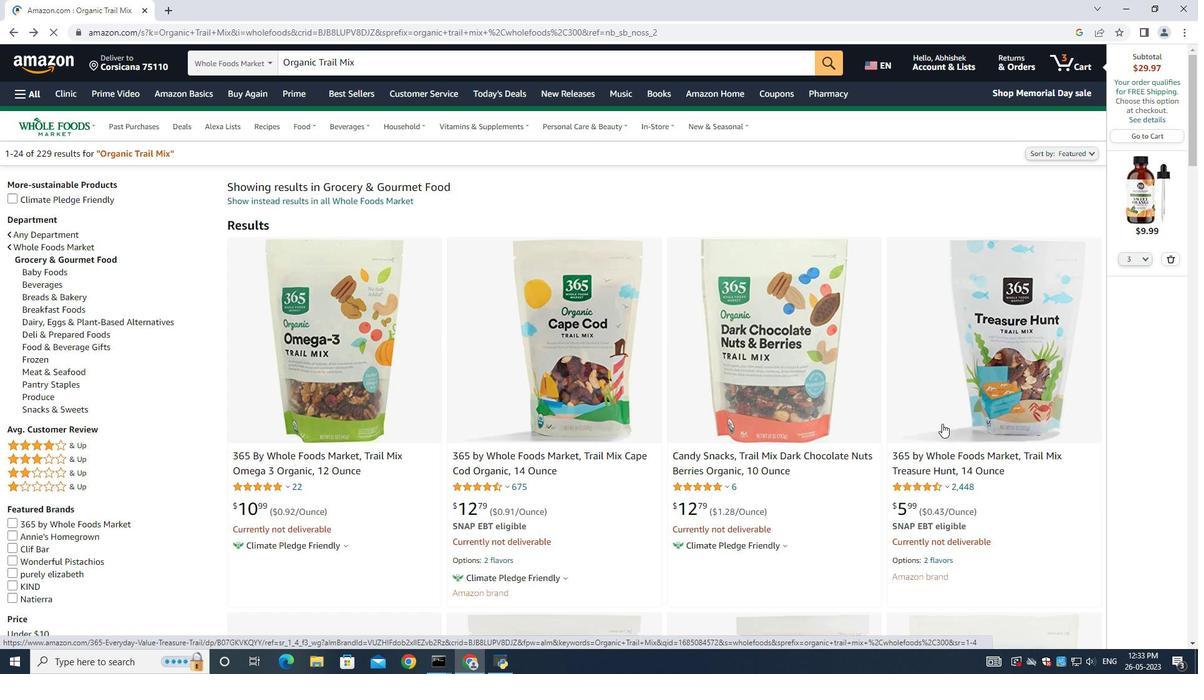 
Action: Mouse scrolled (943, 423) with delta (0, 0)
Screenshot: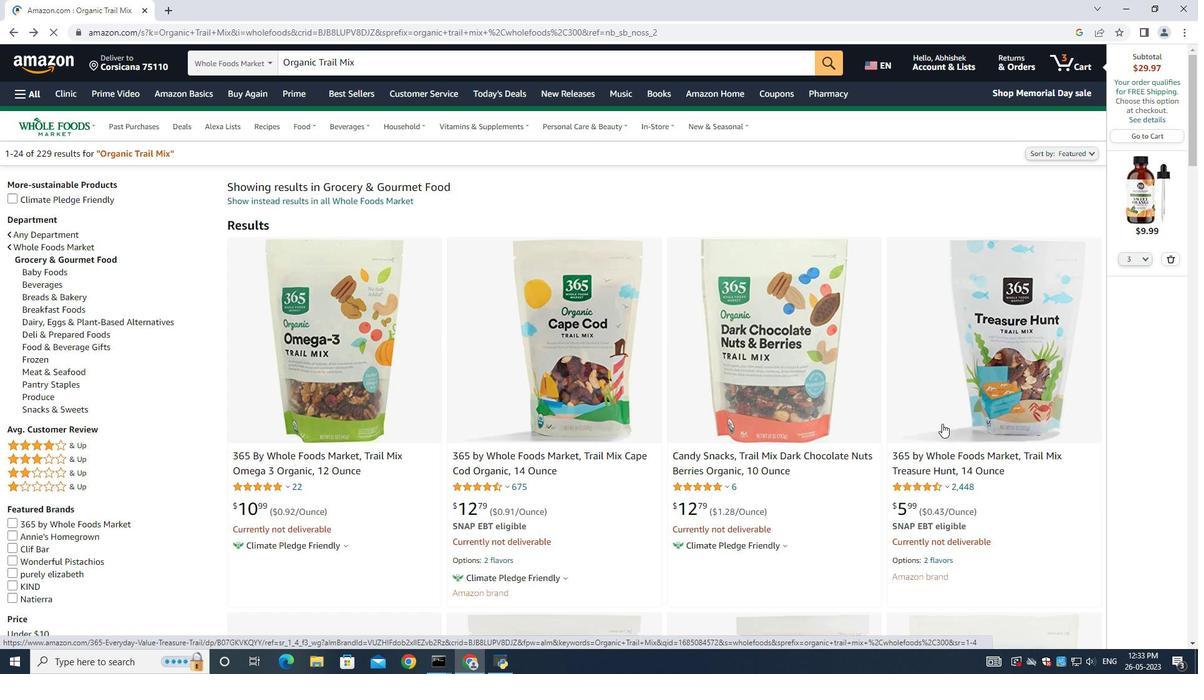 
Action: Mouse scrolled (943, 423) with delta (0, 0)
Screenshot: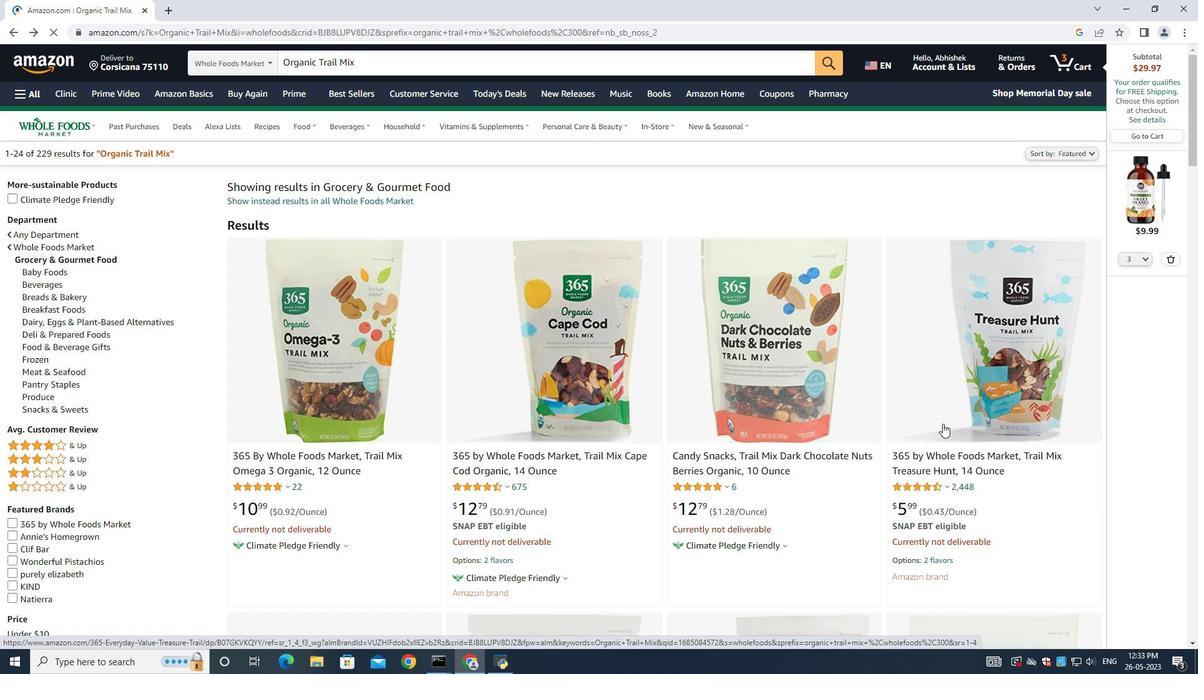 
Action: Mouse scrolled (943, 423) with delta (0, 0)
Screenshot: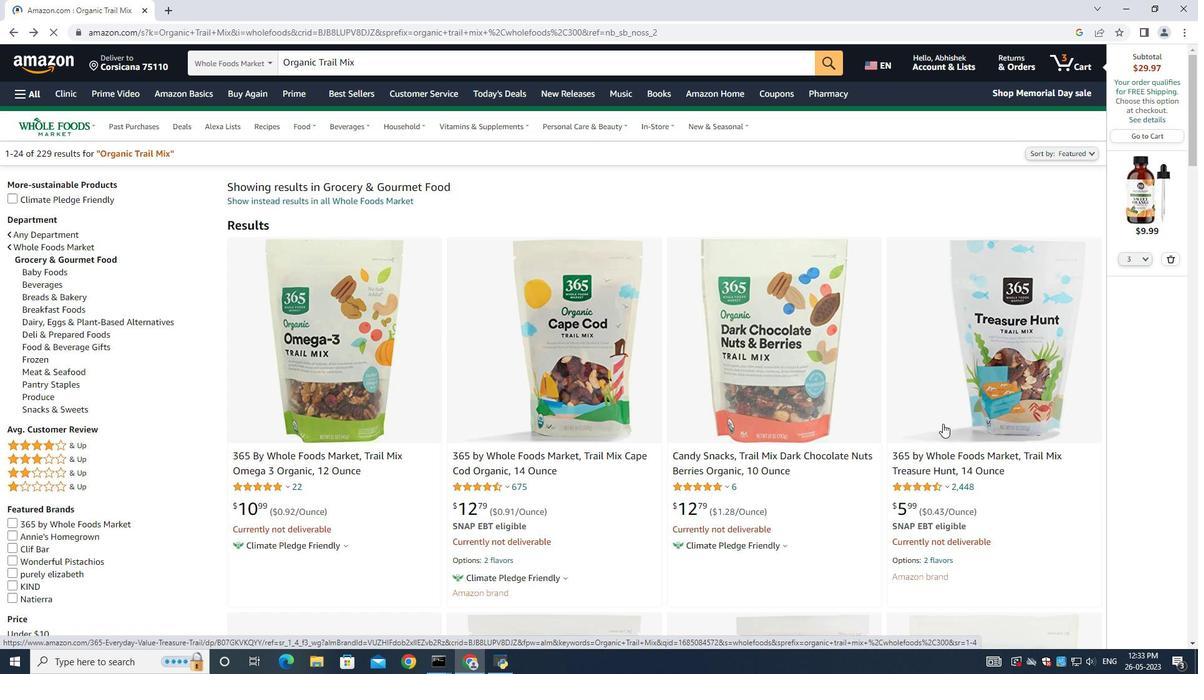 
Action: Mouse scrolled (943, 423) with delta (0, 0)
Screenshot: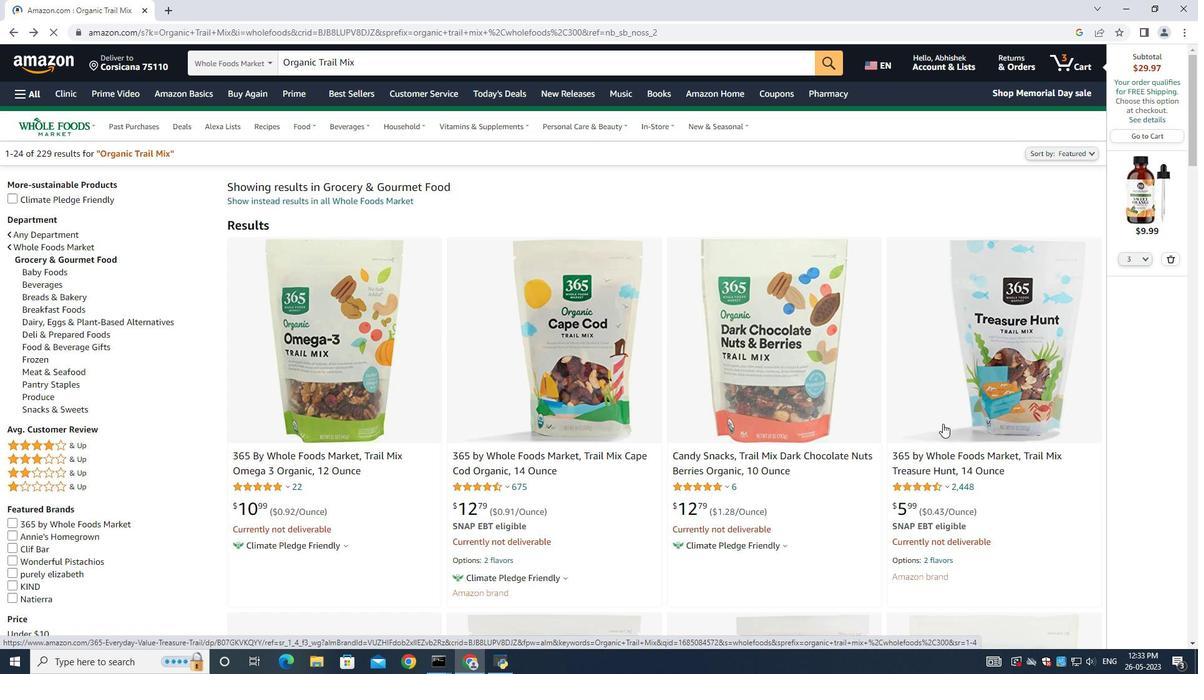 
Action: Mouse scrolled (943, 423) with delta (0, 0)
Screenshot: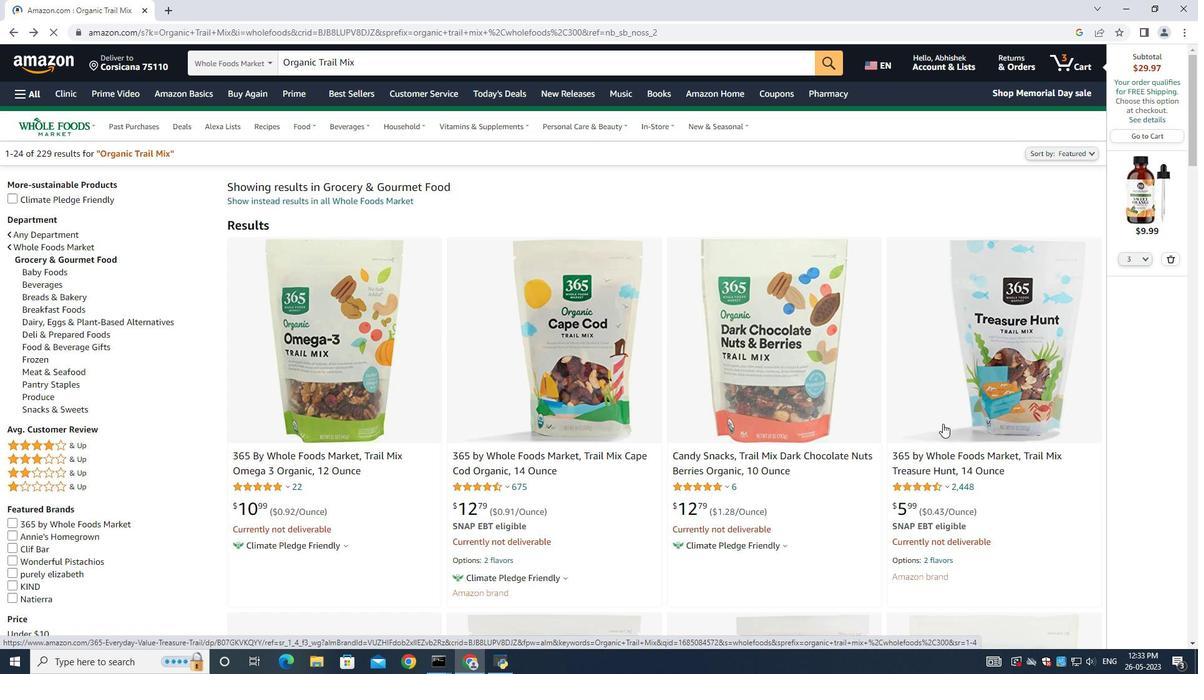 
Action: Mouse moved to (793, 431)
Screenshot: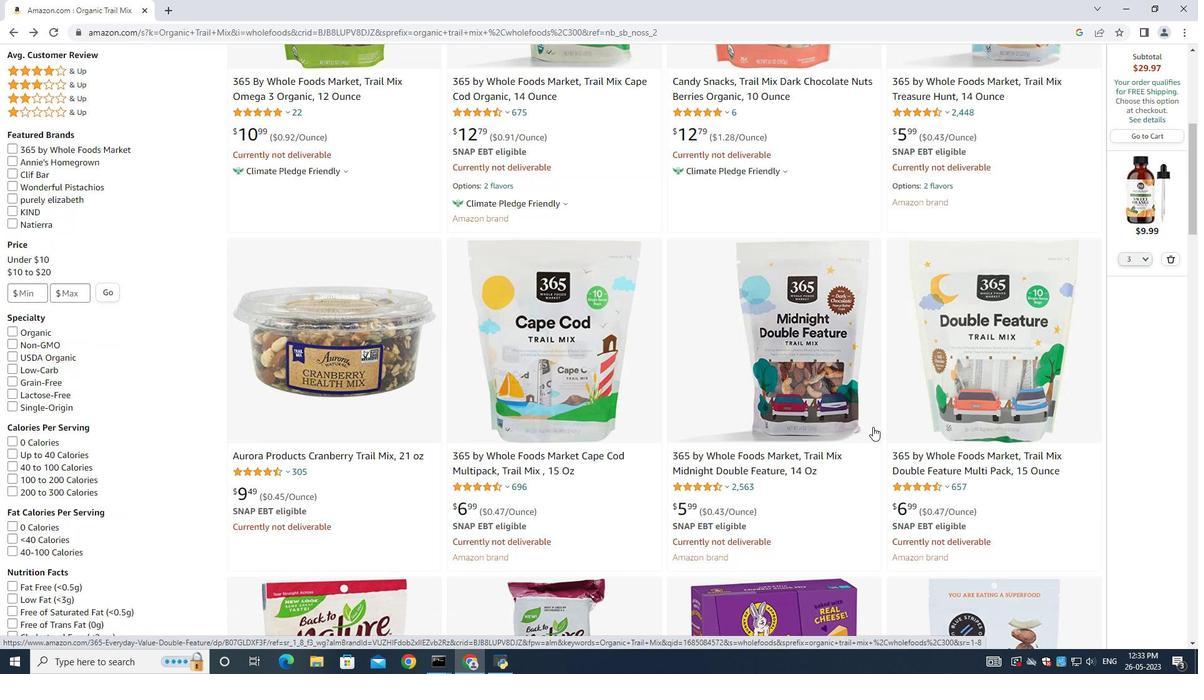 
Action: Mouse scrolled (793, 430) with delta (0, 0)
Screenshot: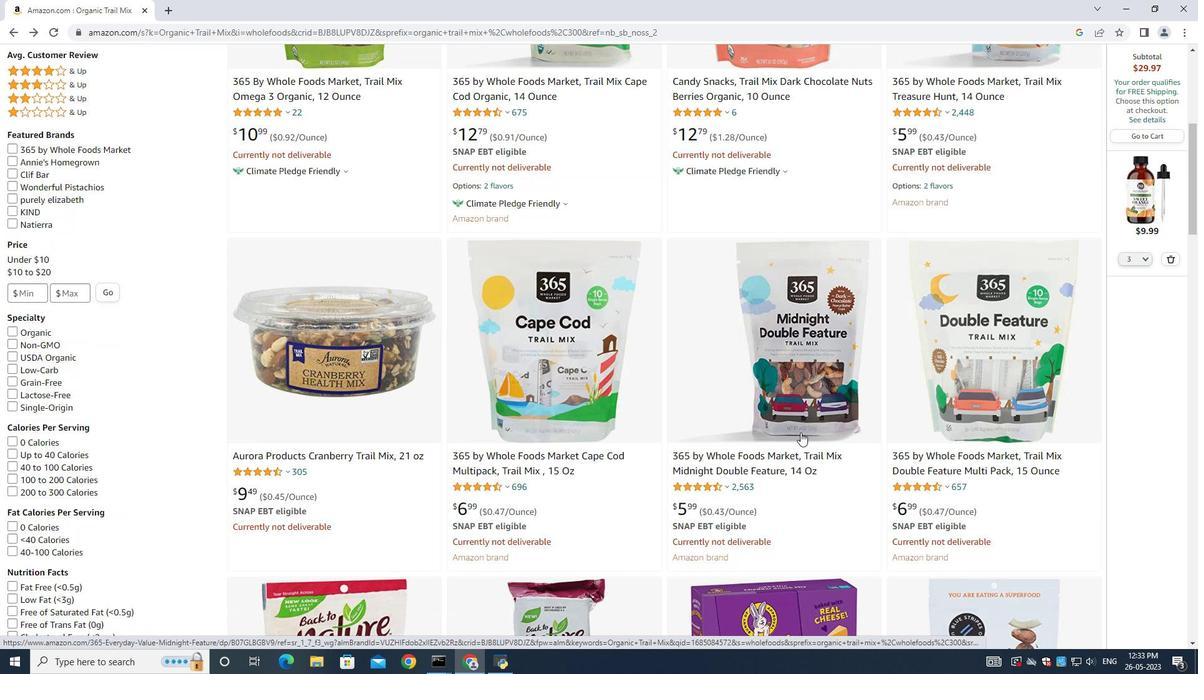 
Action: Mouse scrolled (793, 430) with delta (0, 0)
Screenshot: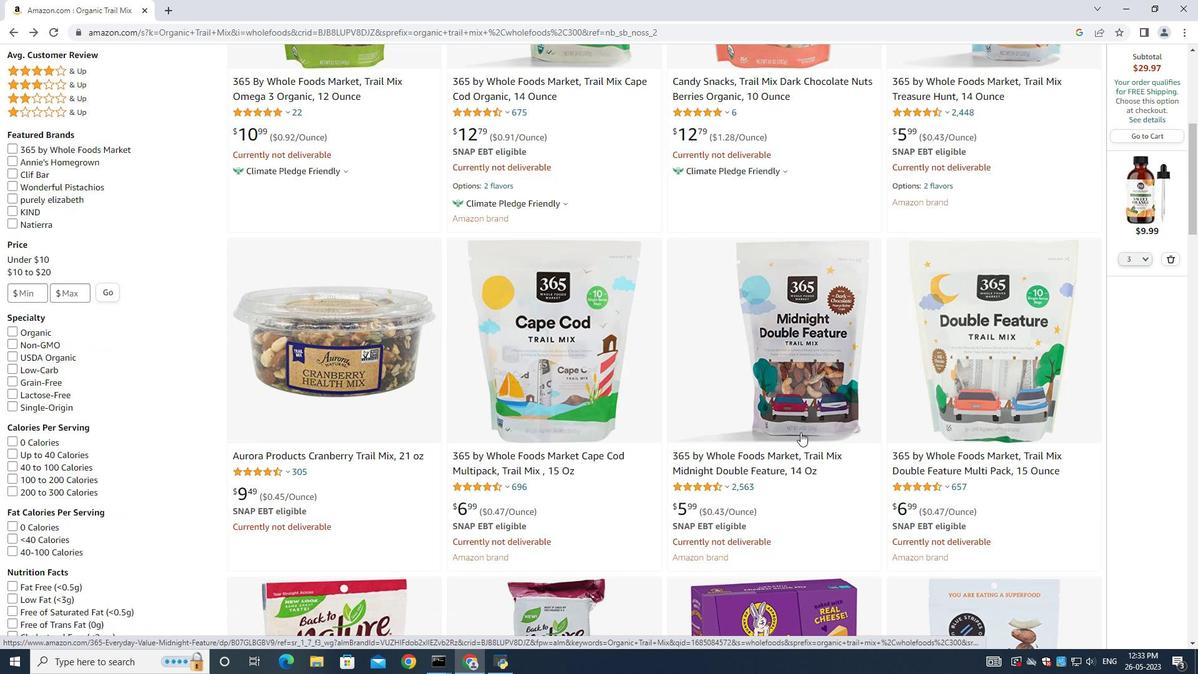 
Action: Mouse scrolled (793, 430) with delta (0, 0)
Screenshot: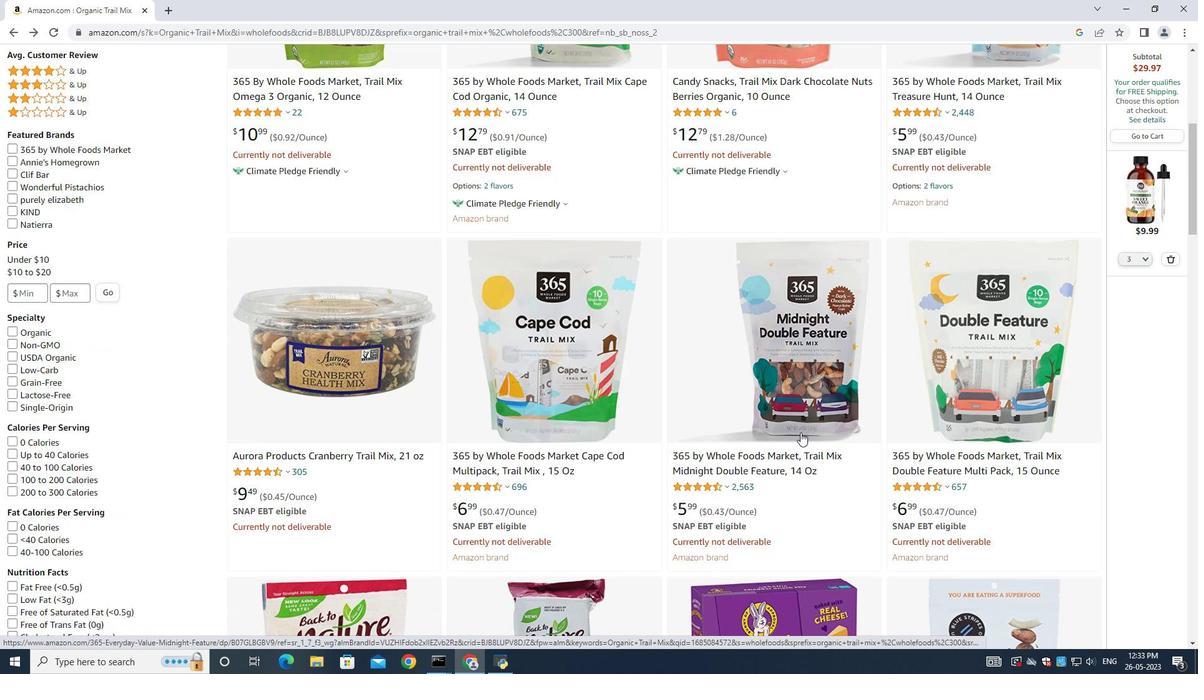 
Action: Mouse scrolled (793, 430) with delta (0, 0)
Screenshot: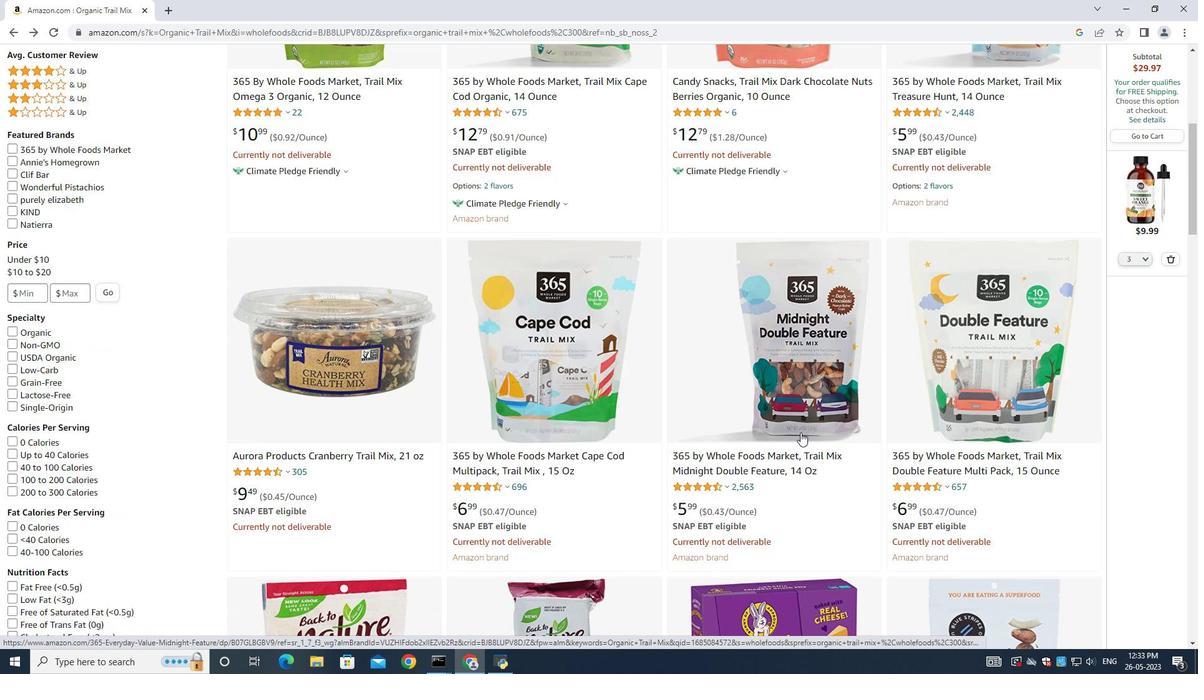 
Action: Mouse moved to (580, 437)
Screenshot: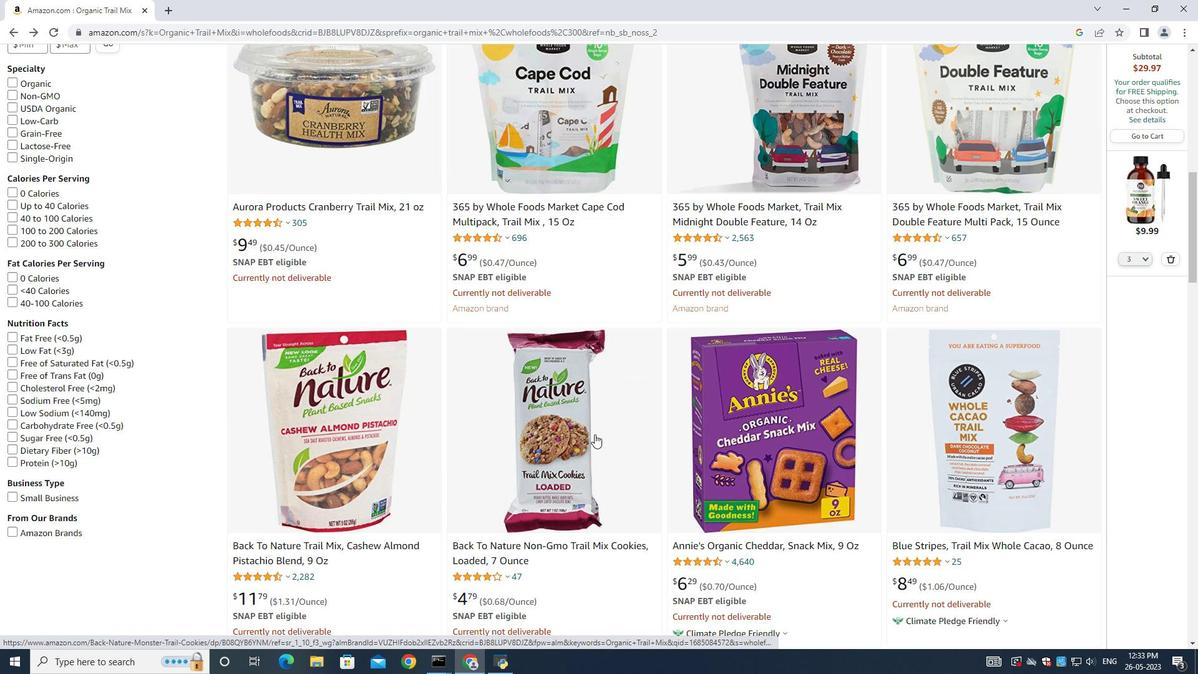 
Action: Mouse scrolled (580, 437) with delta (0, 0)
Screenshot: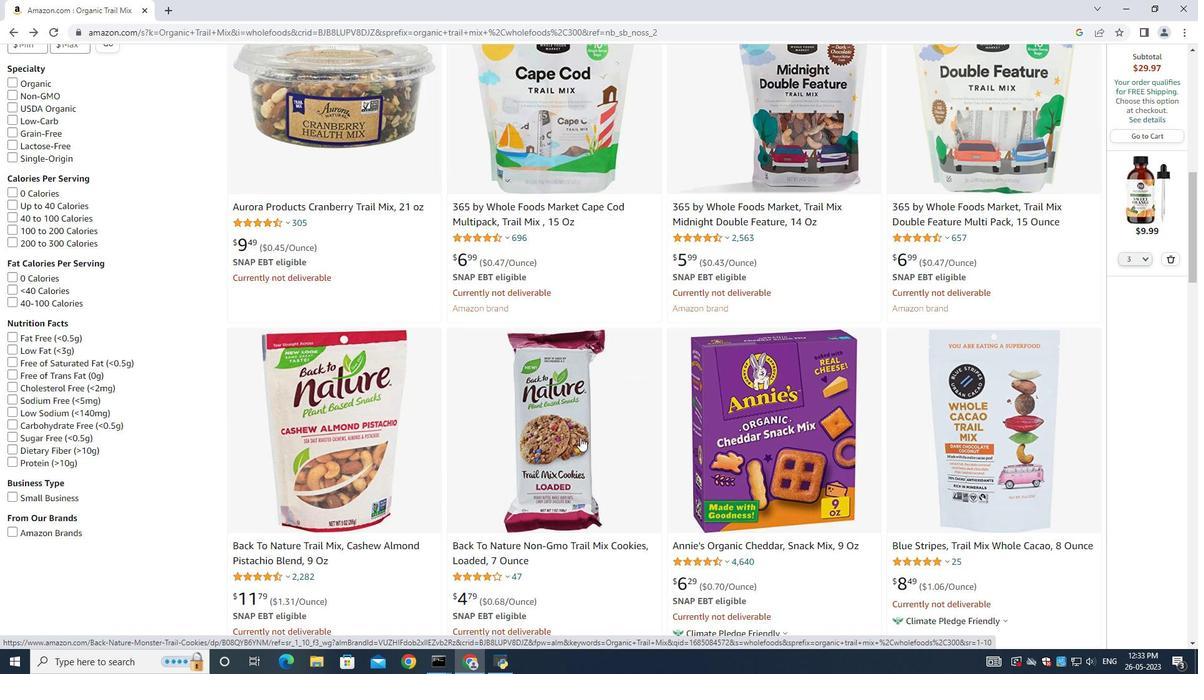 
Action: Mouse scrolled (580, 437) with delta (0, 0)
Screenshot: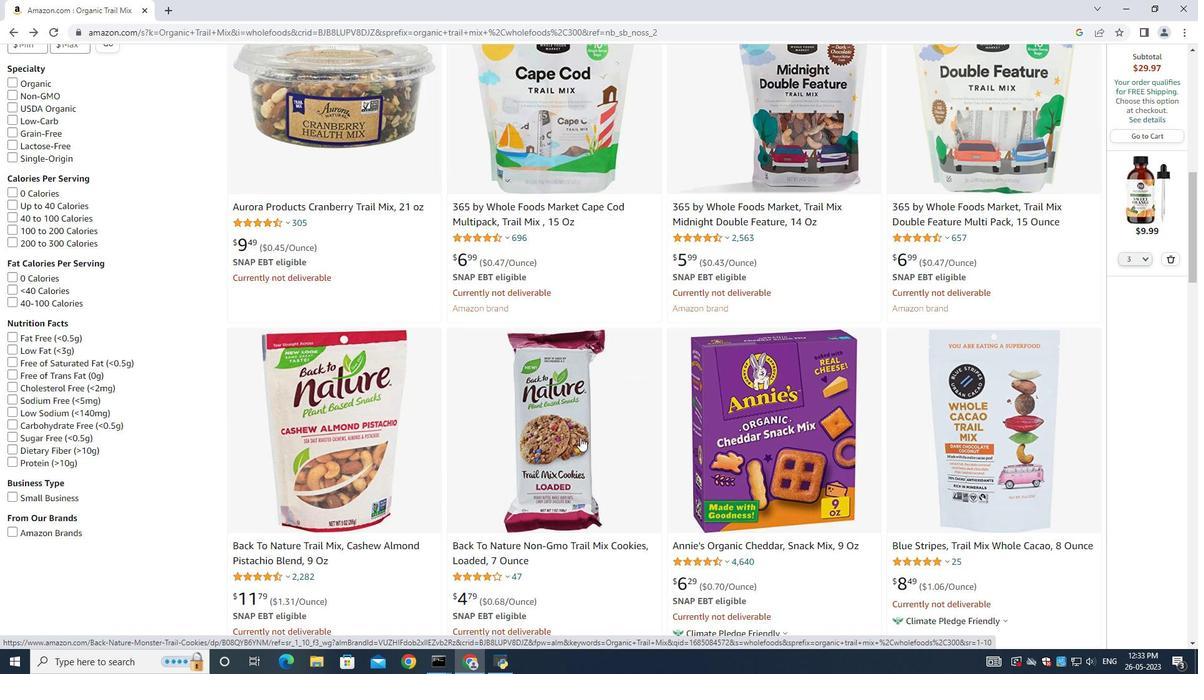 
Action: Mouse scrolled (580, 437) with delta (0, 0)
Screenshot: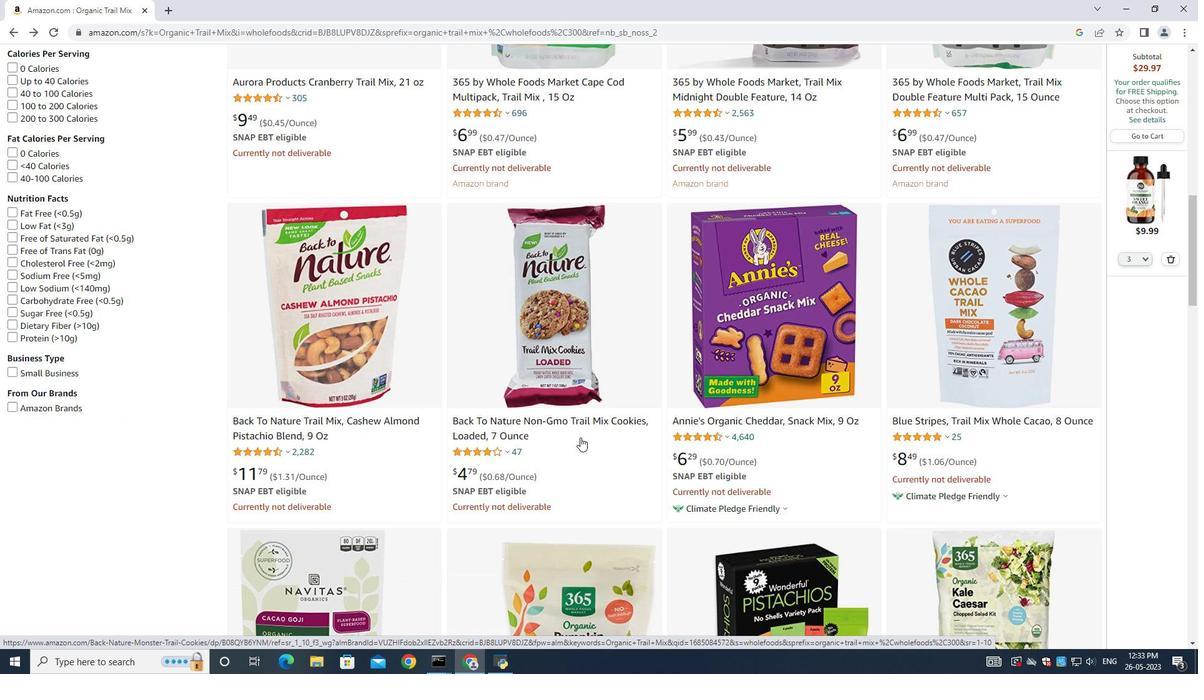 
Action: Mouse scrolled (580, 437) with delta (0, 0)
Screenshot: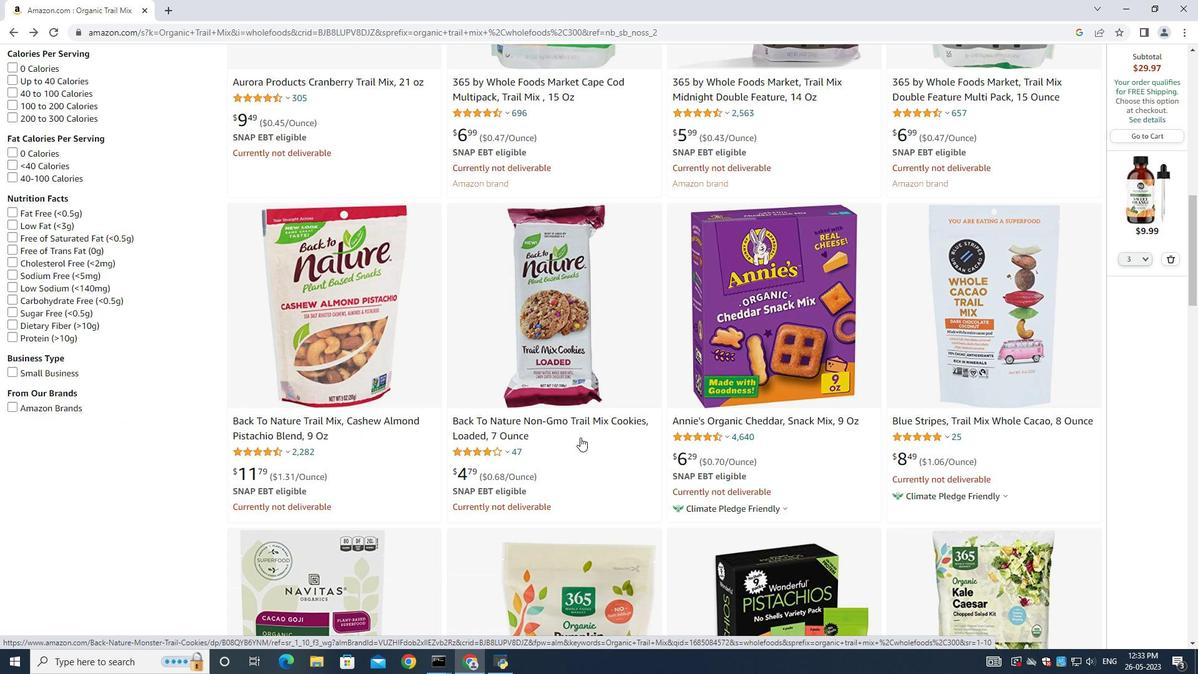 
Action: Mouse scrolled (580, 437) with delta (0, 0)
Screenshot: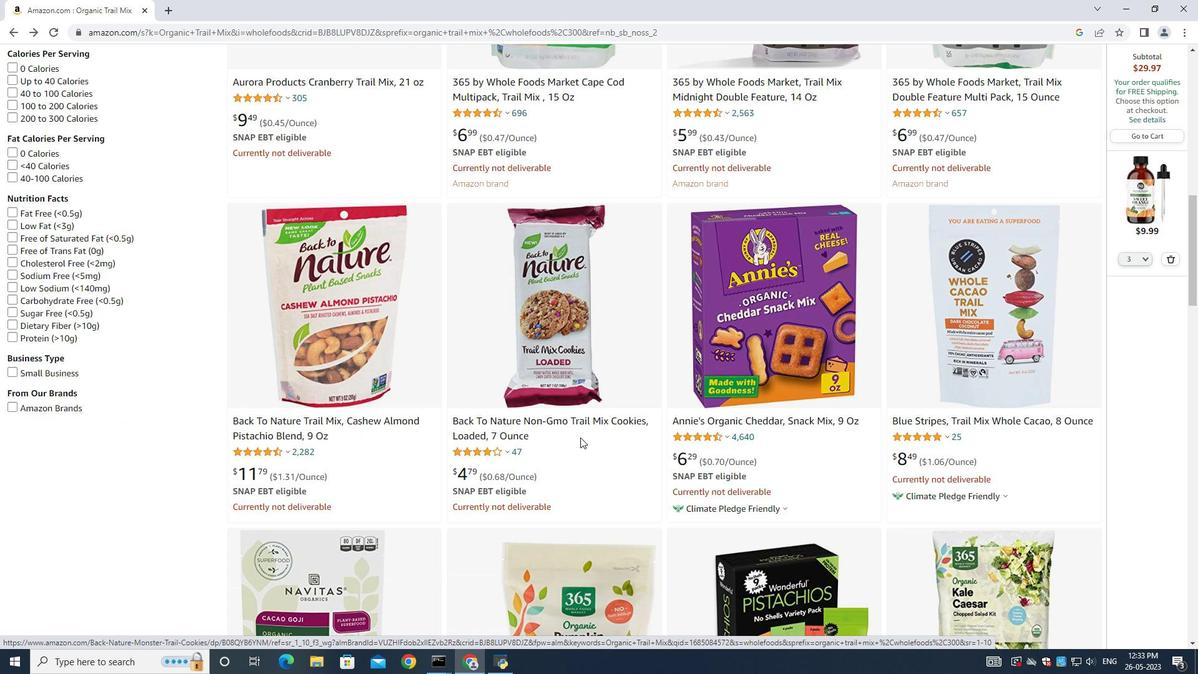 
Action: Mouse moved to (738, 460)
Screenshot: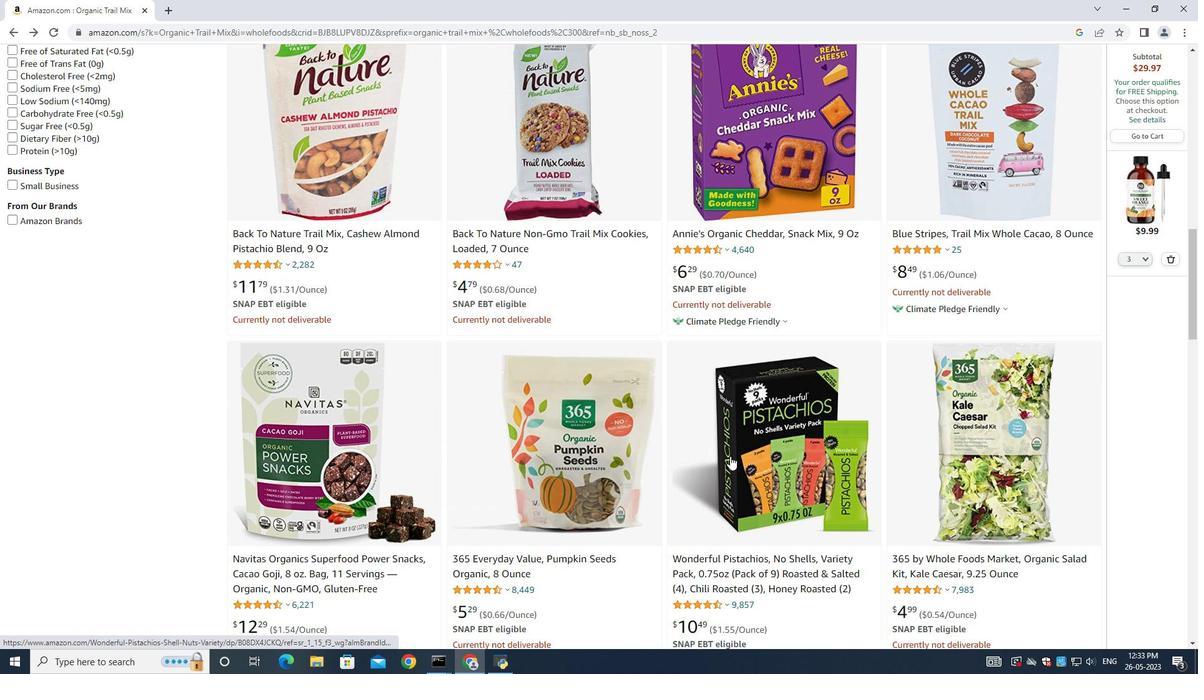 
Action: Mouse scrolled (738, 459) with delta (0, 0)
Screenshot: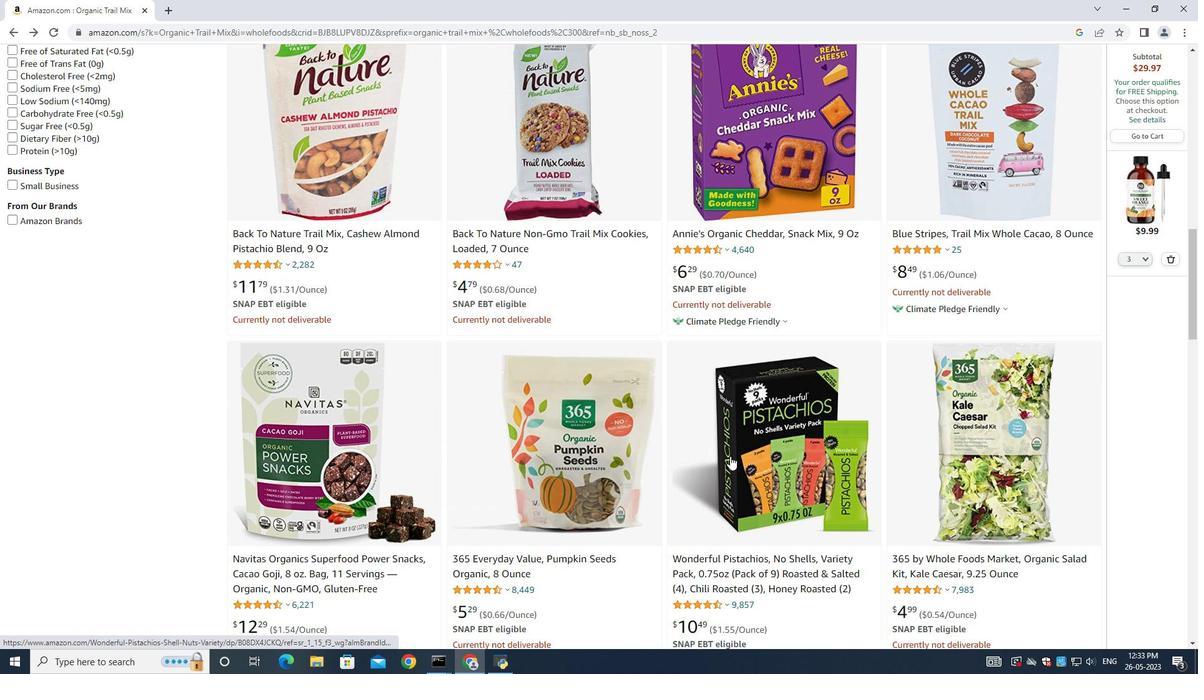 
Action: Mouse moved to (738, 460)
Screenshot: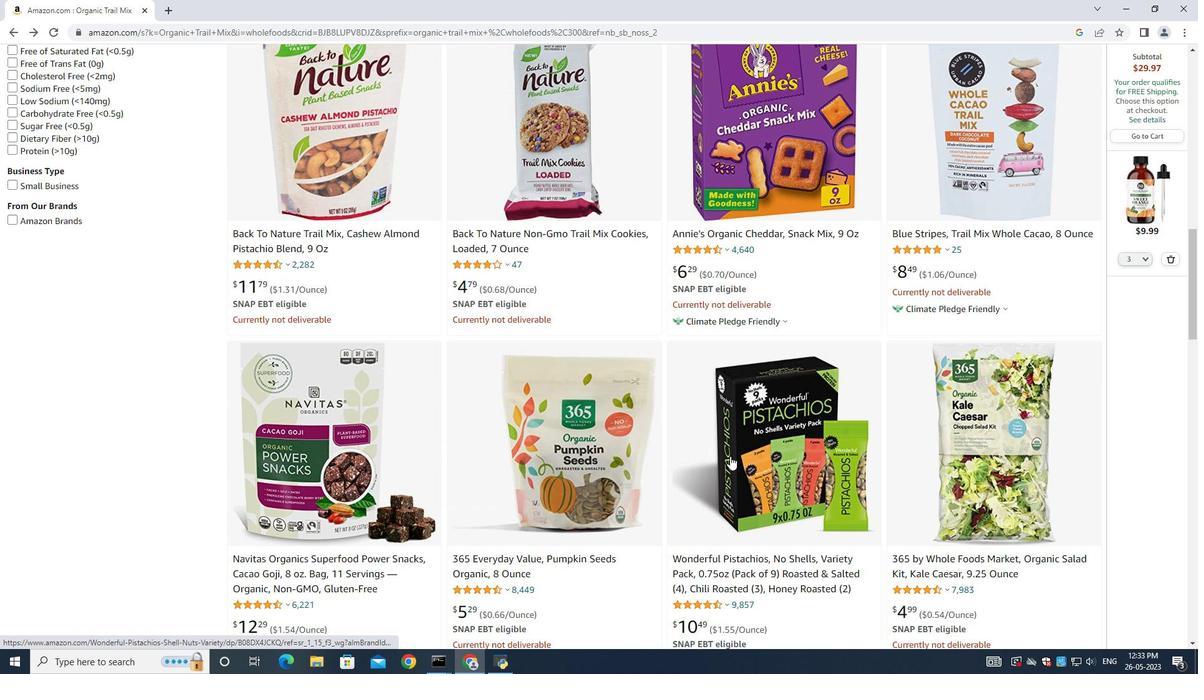 
Action: Mouse scrolled (738, 460) with delta (0, 0)
Screenshot: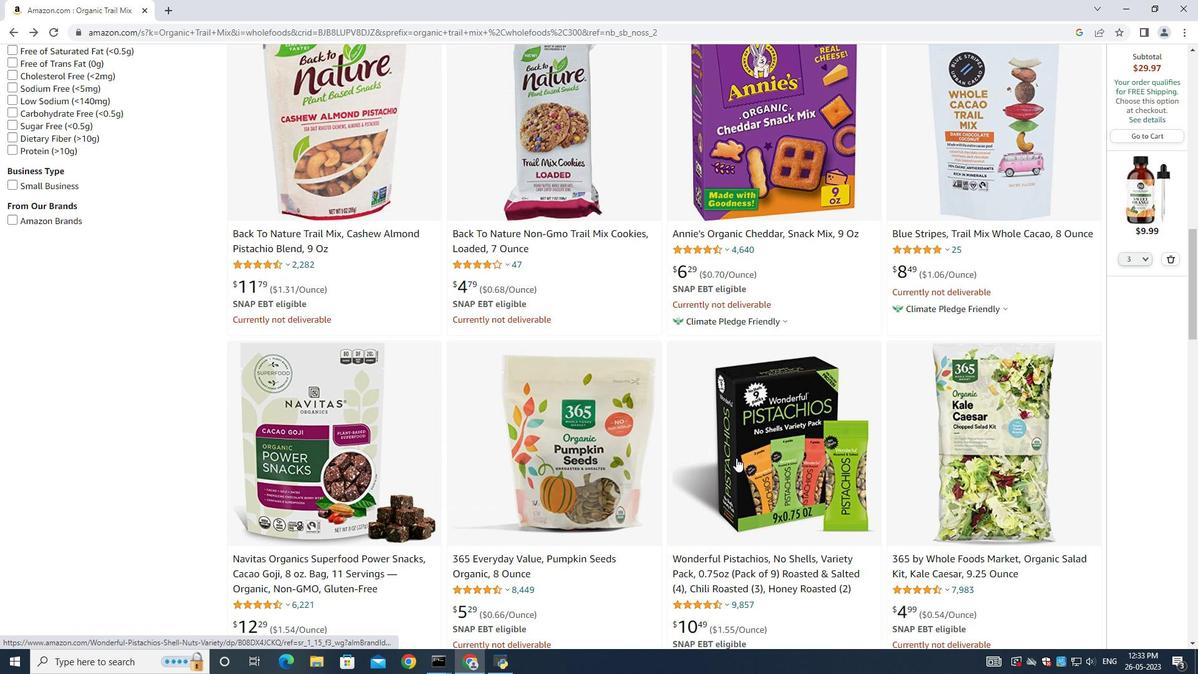 
Action: Mouse scrolled (738, 460) with delta (0, 0)
Screenshot: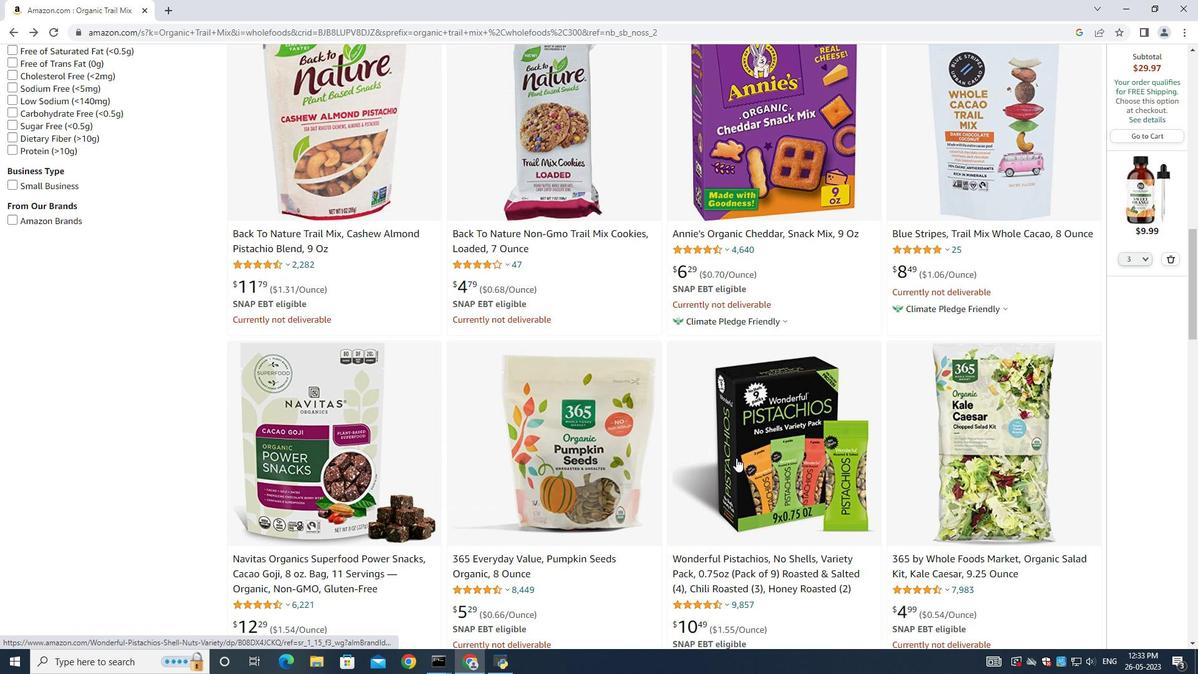 
Action: Mouse scrolled (738, 460) with delta (0, 0)
Screenshot: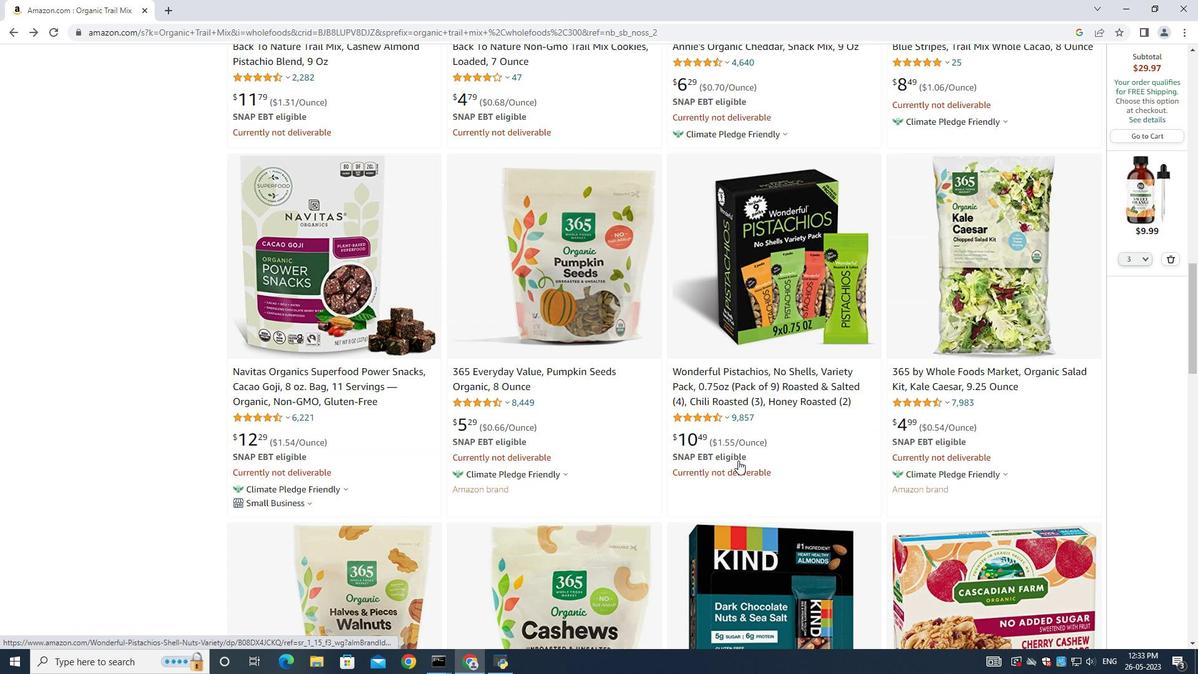 
Action: Mouse scrolled (738, 460) with delta (0, 0)
Screenshot: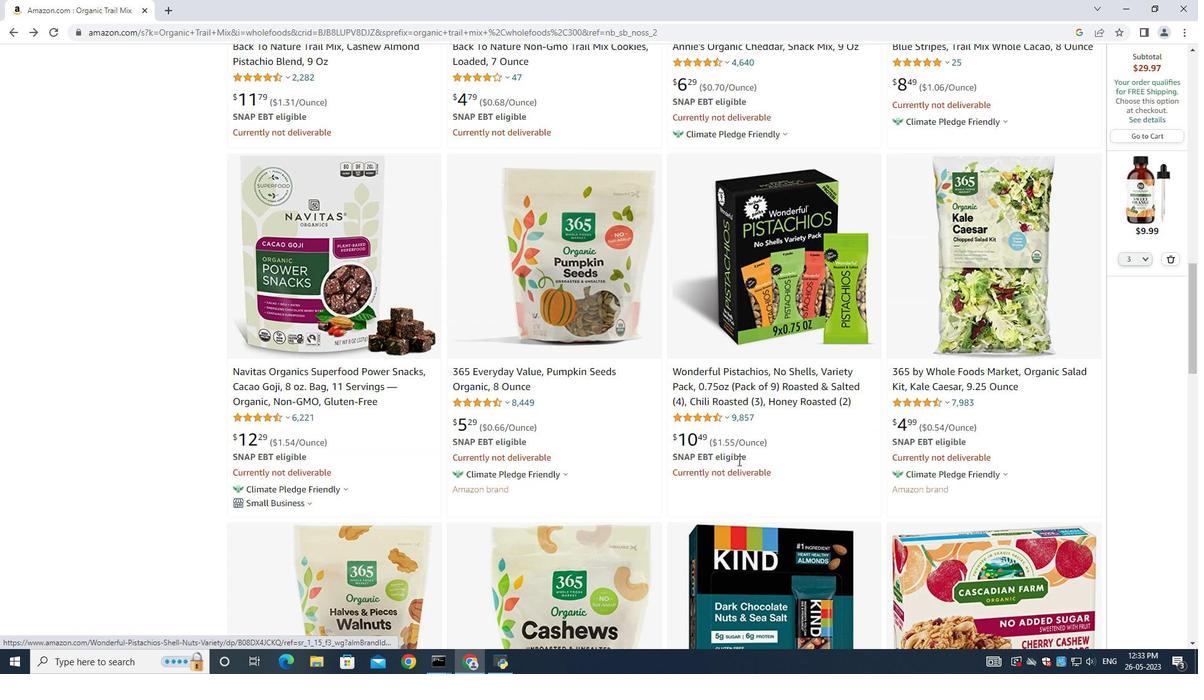 
Action: Mouse scrolled (738, 460) with delta (0, 0)
Screenshot: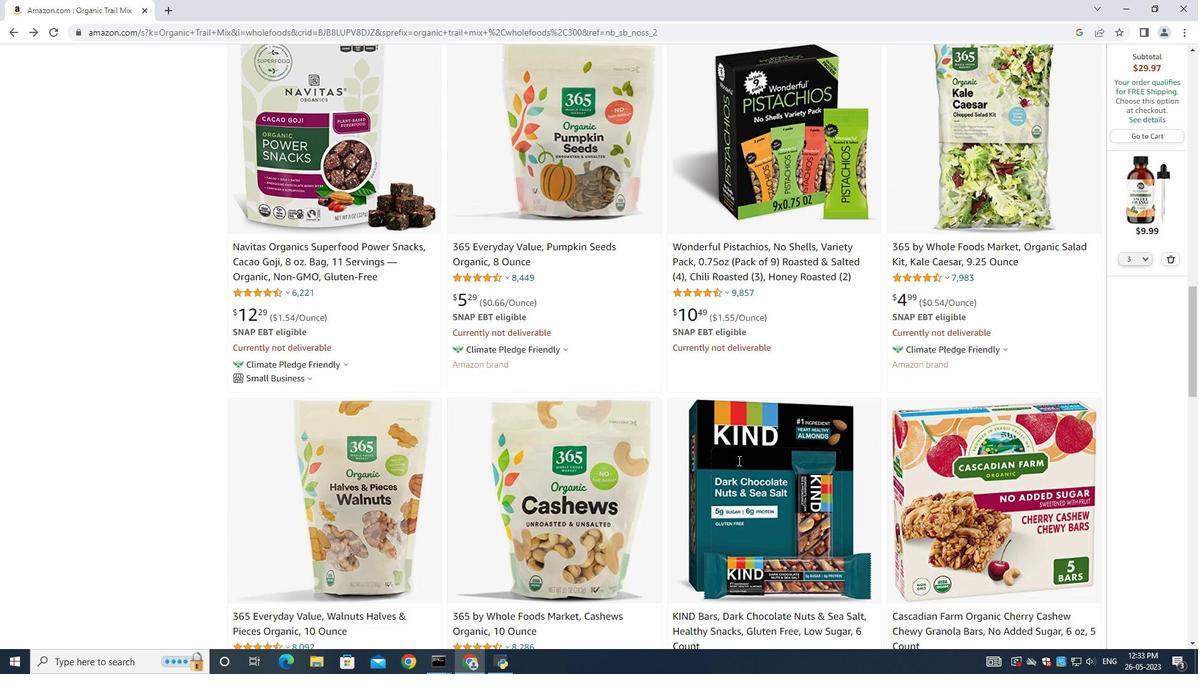 
Action: Mouse scrolled (738, 460) with delta (0, 0)
Screenshot: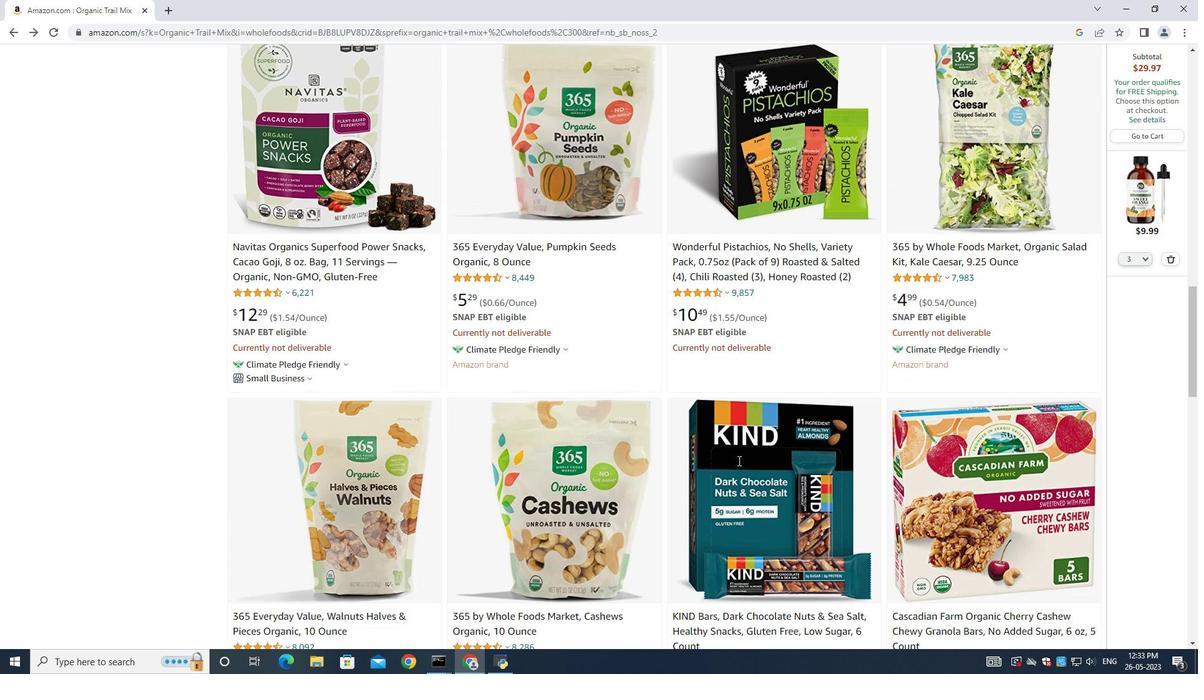 
Action: Mouse moved to (542, 395)
Screenshot: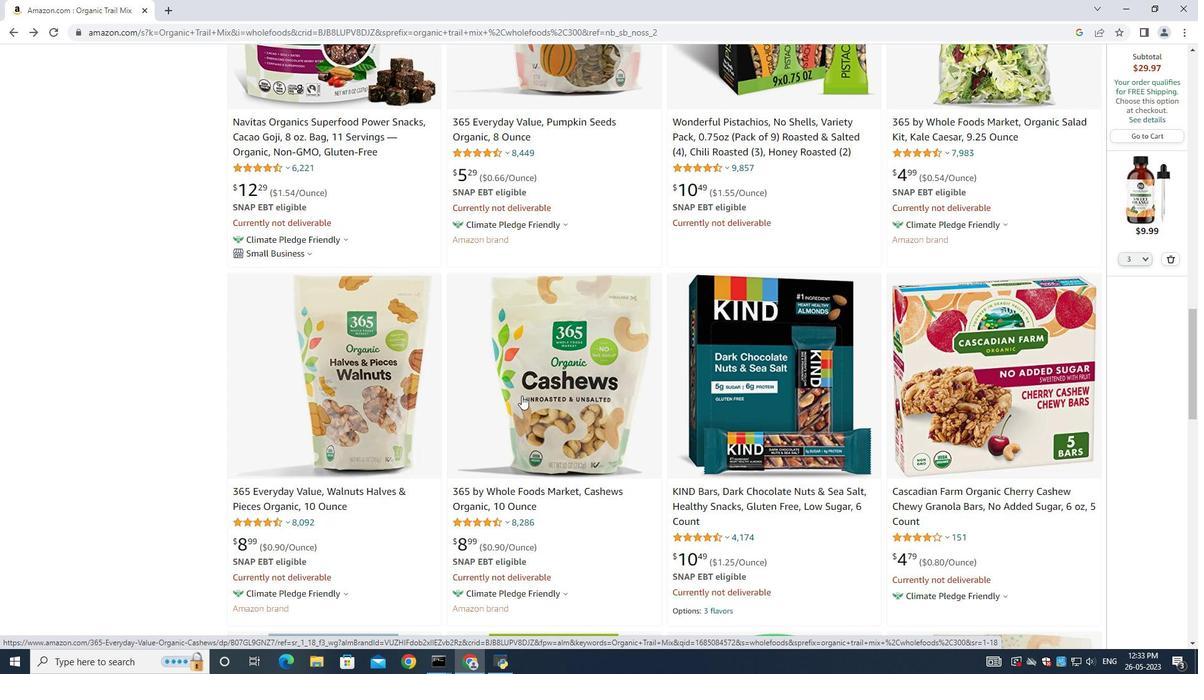 
Action: Mouse scrolled (542, 395) with delta (0, 0)
Screenshot: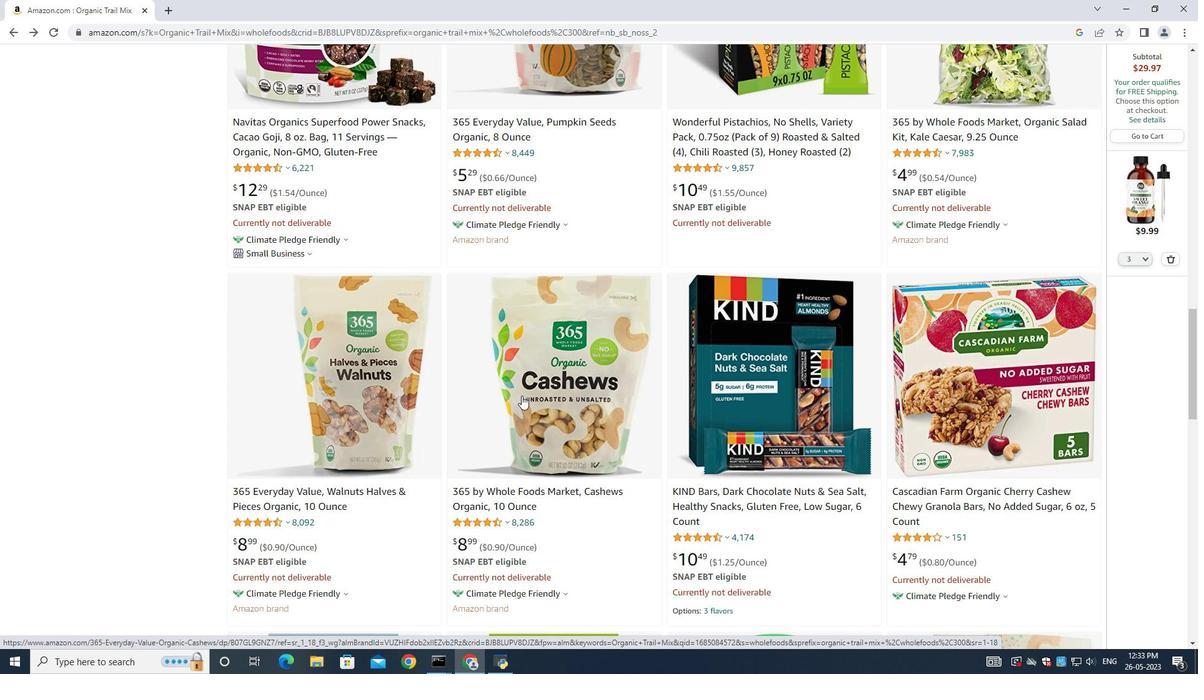 
Action: Mouse scrolled (542, 395) with delta (0, 0)
Screenshot: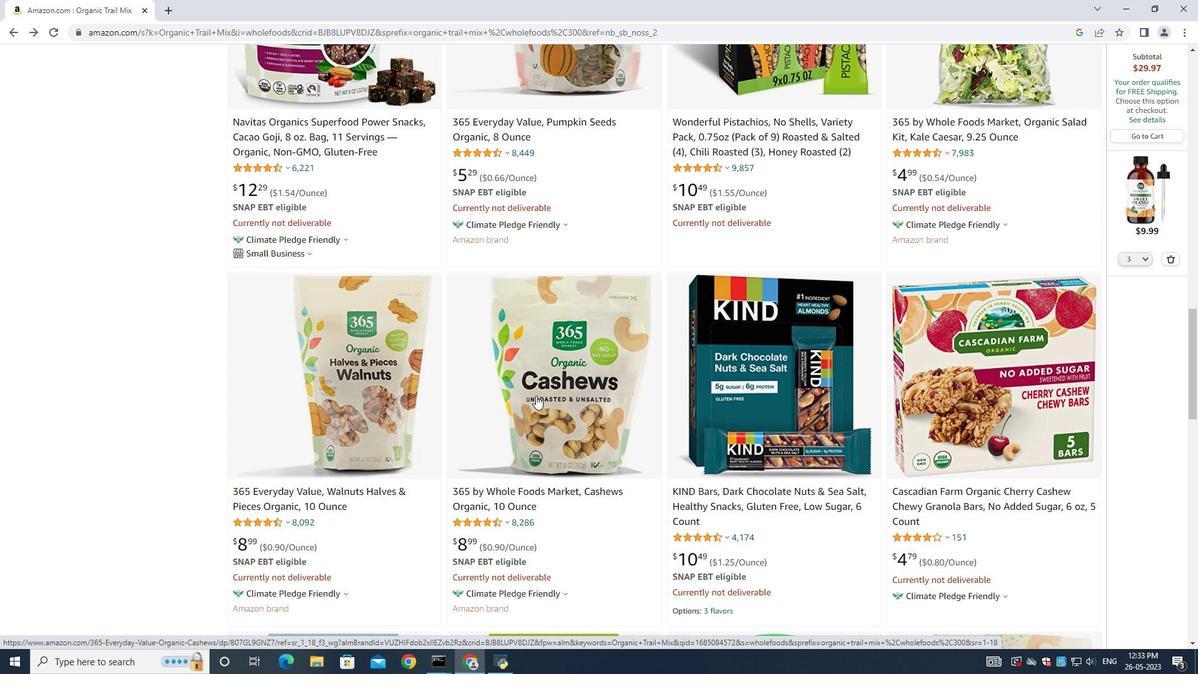 
Action: Mouse scrolled (542, 395) with delta (0, 0)
Screenshot: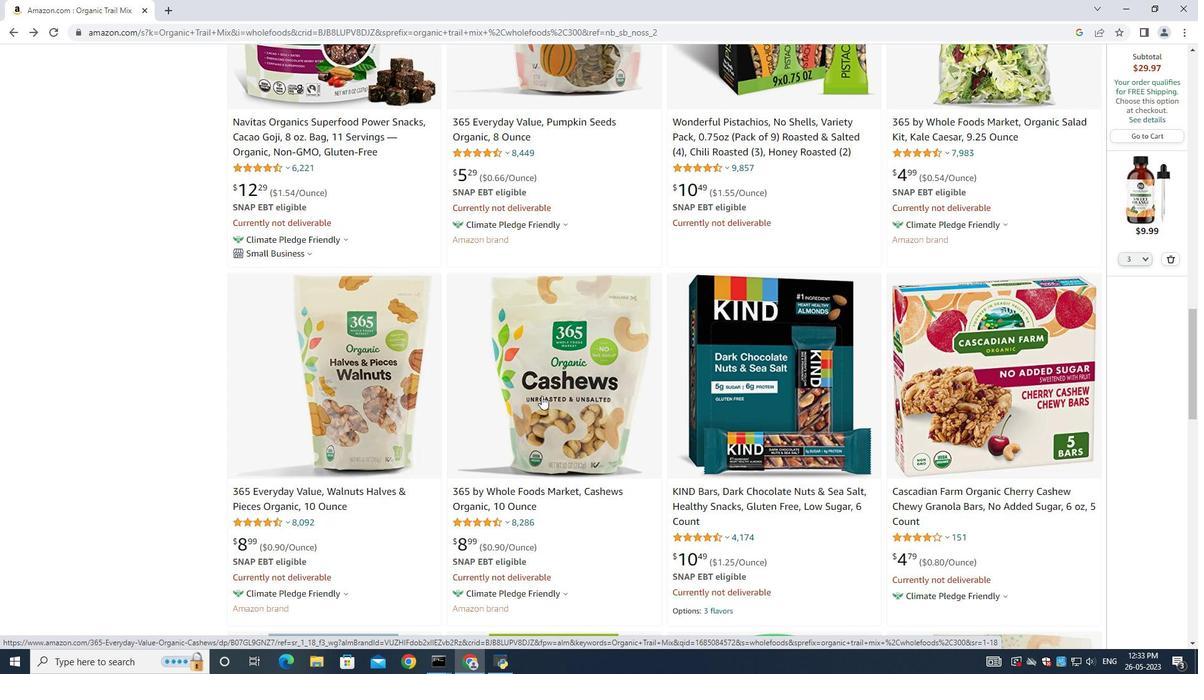 
Action: Mouse moved to (706, 422)
Screenshot: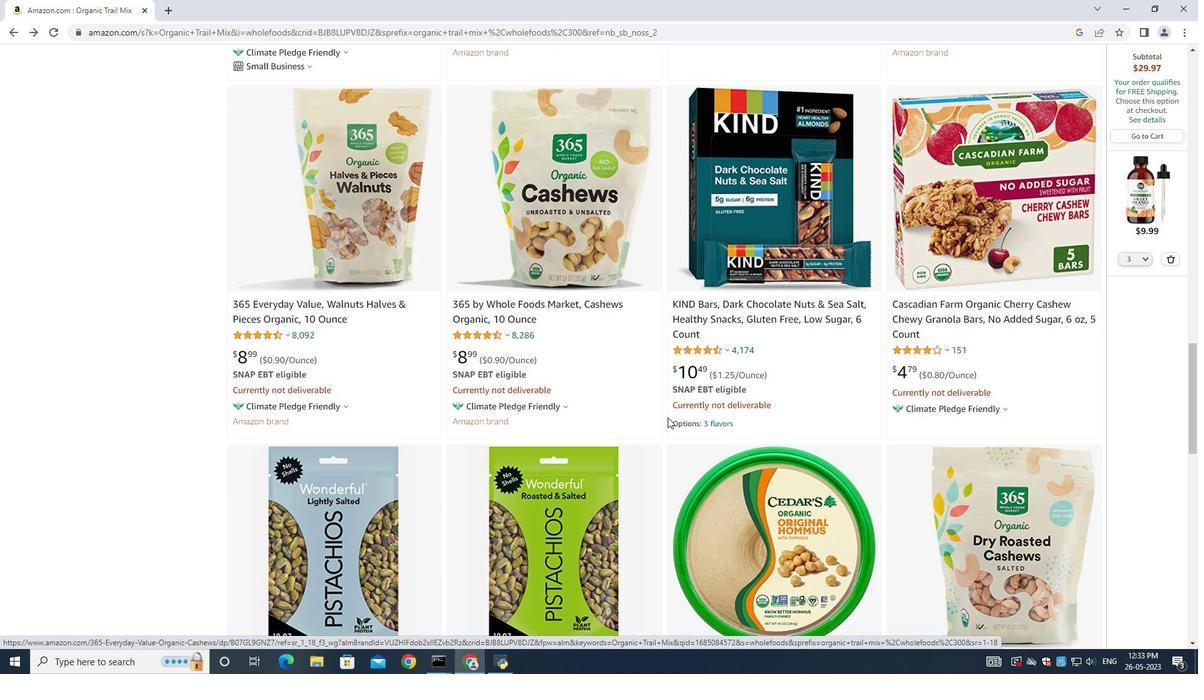 
Action: Mouse scrolled (706, 421) with delta (0, 0)
Screenshot: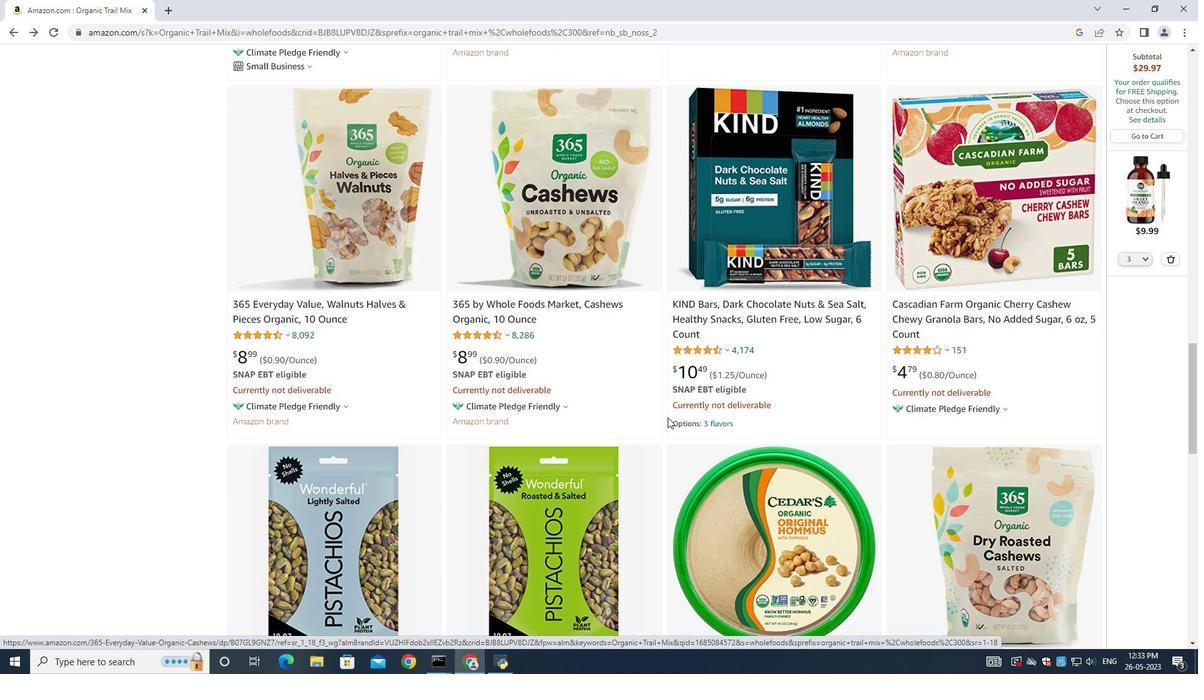 
Action: Mouse moved to (706, 422)
Screenshot: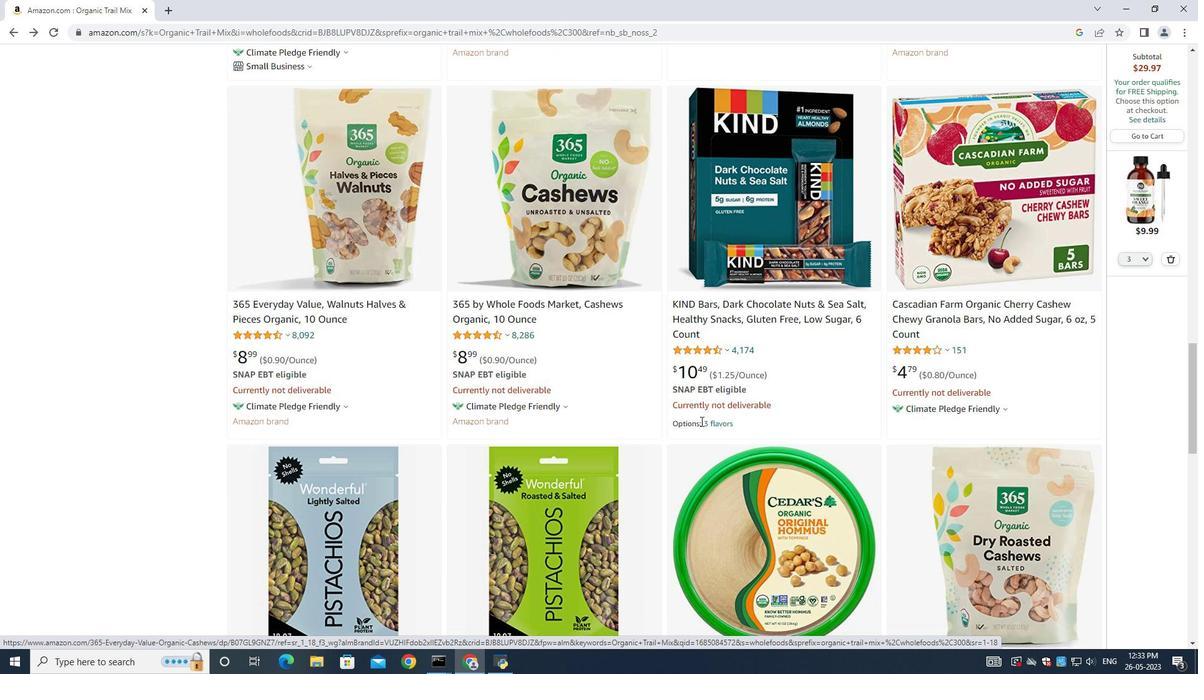 
Action: Mouse scrolled (706, 422) with delta (0, 0)
Screenshot: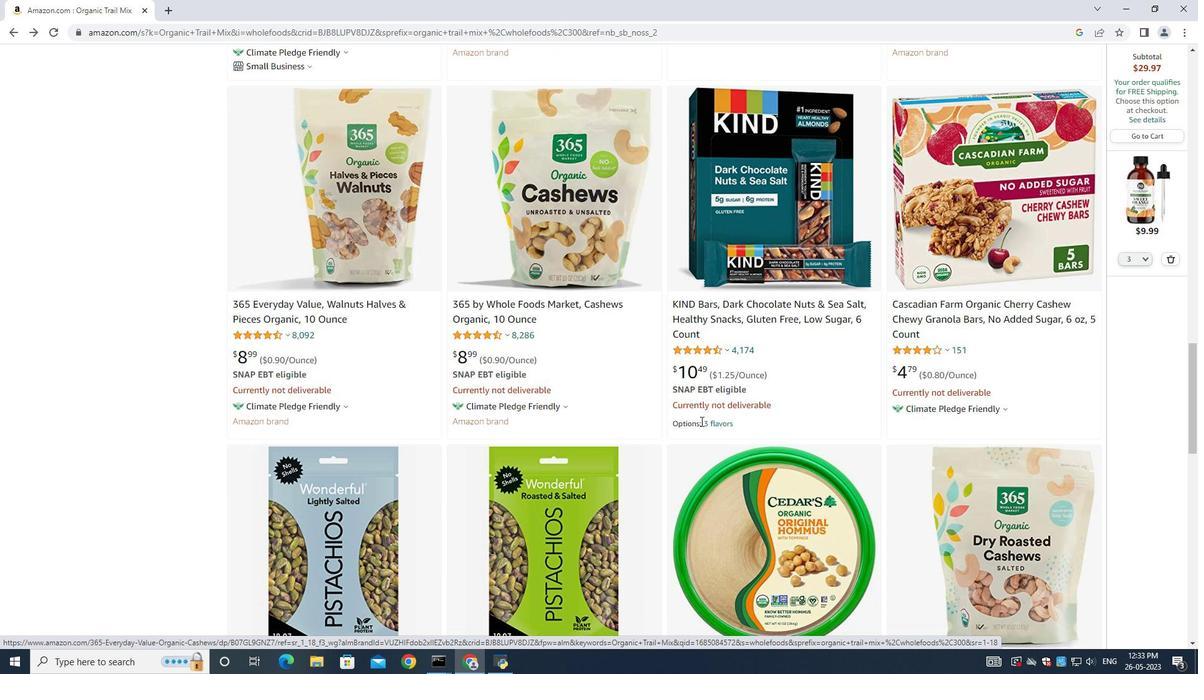 
Action: Mouse scrolled (706, 422) with delta (0, 0)
Screenshot: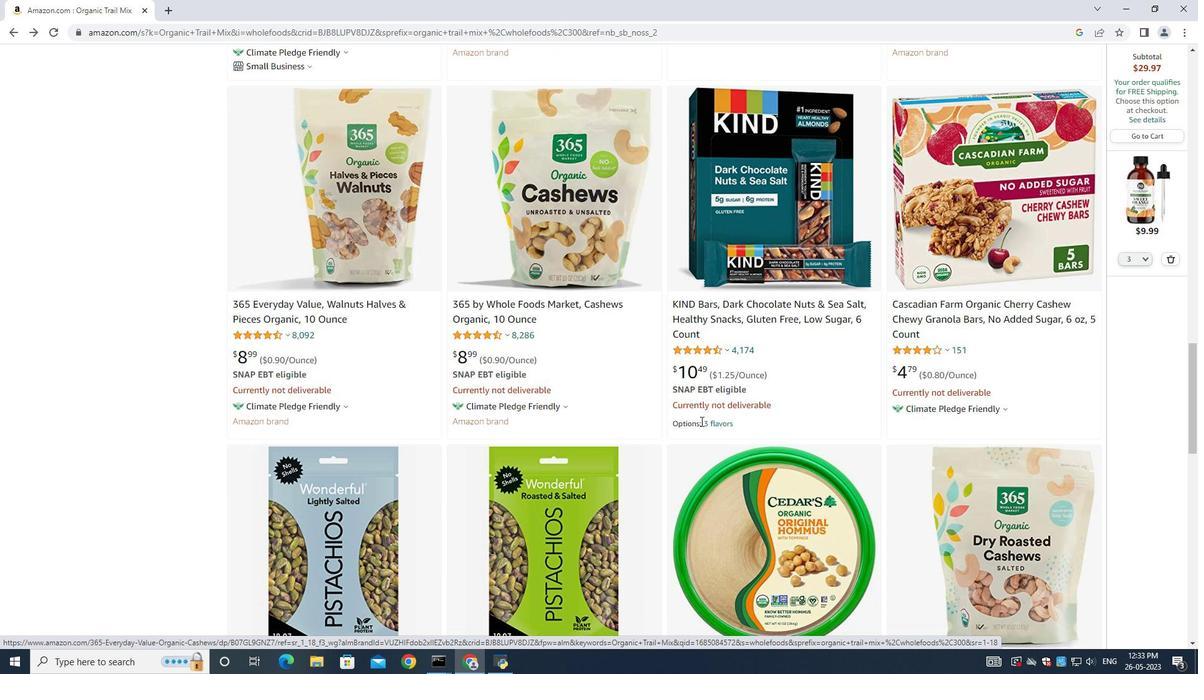
Action: Mouse scrolled (706, 422) with delta (0, 0)
Screenshot: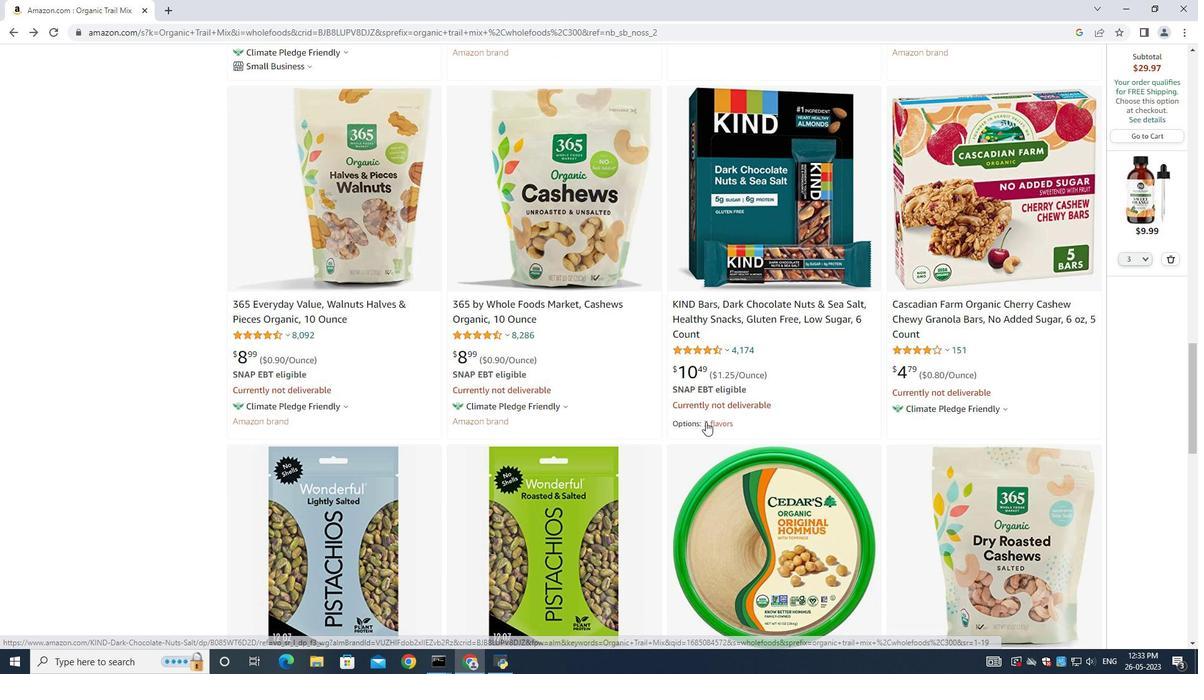 
Action: Mouse scrolled (706, 422) with delta (0, 0)
Screenshot: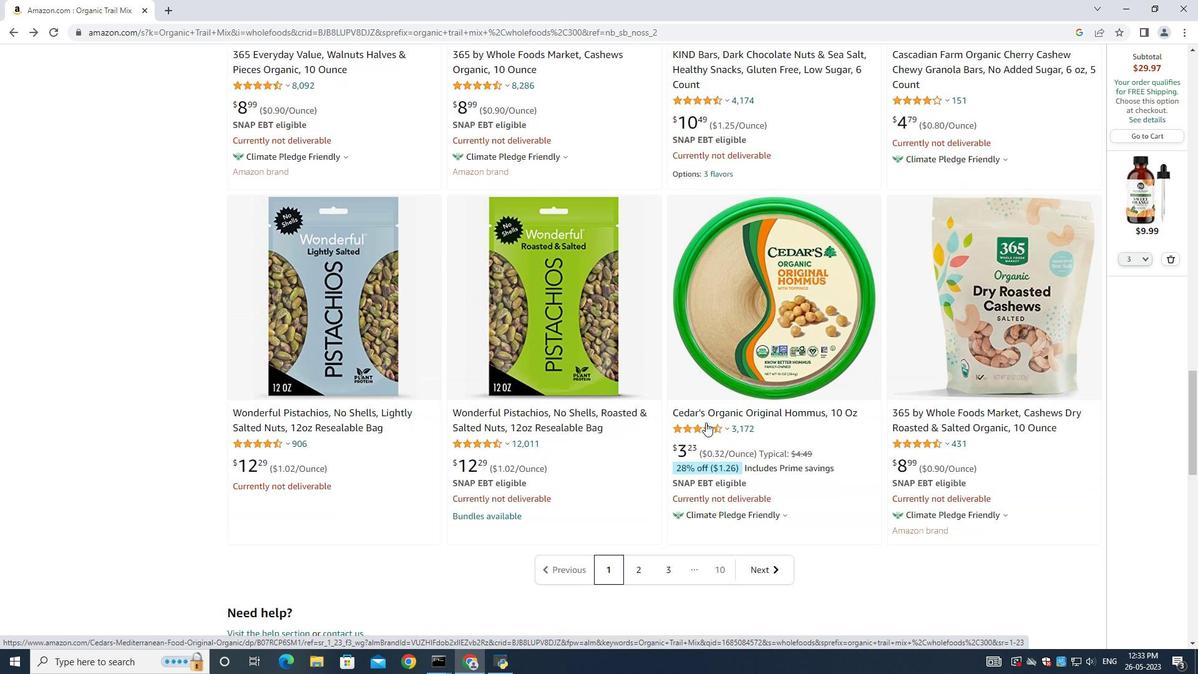 
Action: Mouse scrolled (706, 422) with delta (0, 0)
Screenshot: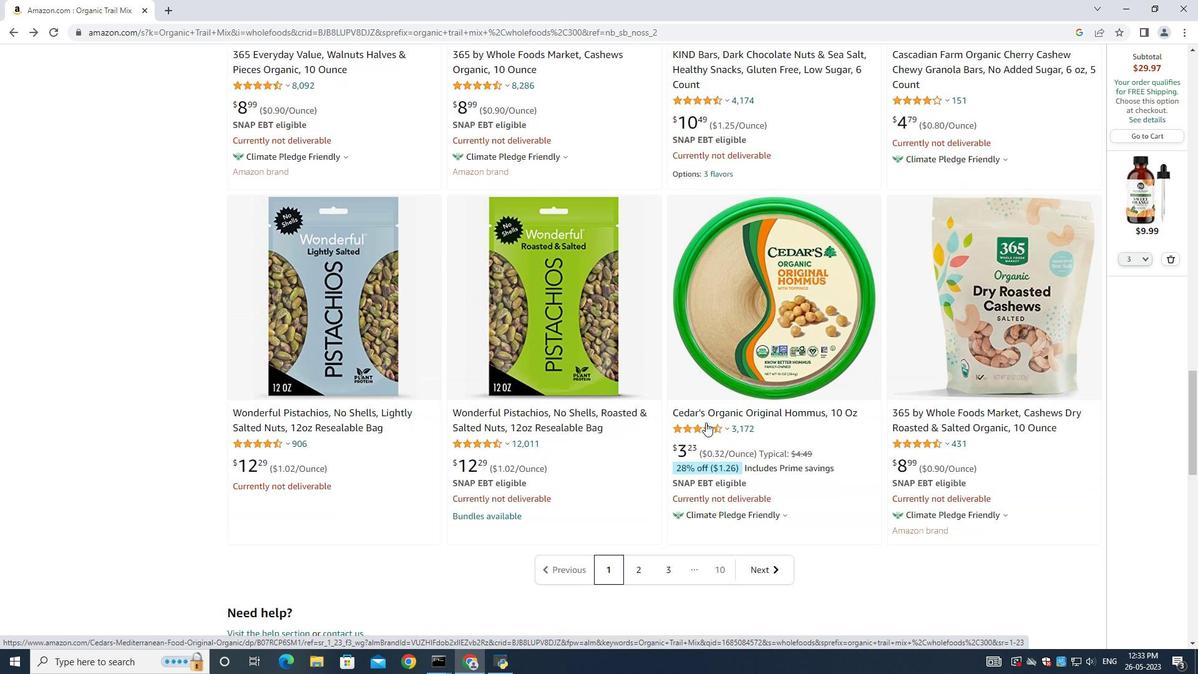 
Action: Mouse scrolled (706, 422) with delta (0, 0)
Screenshot: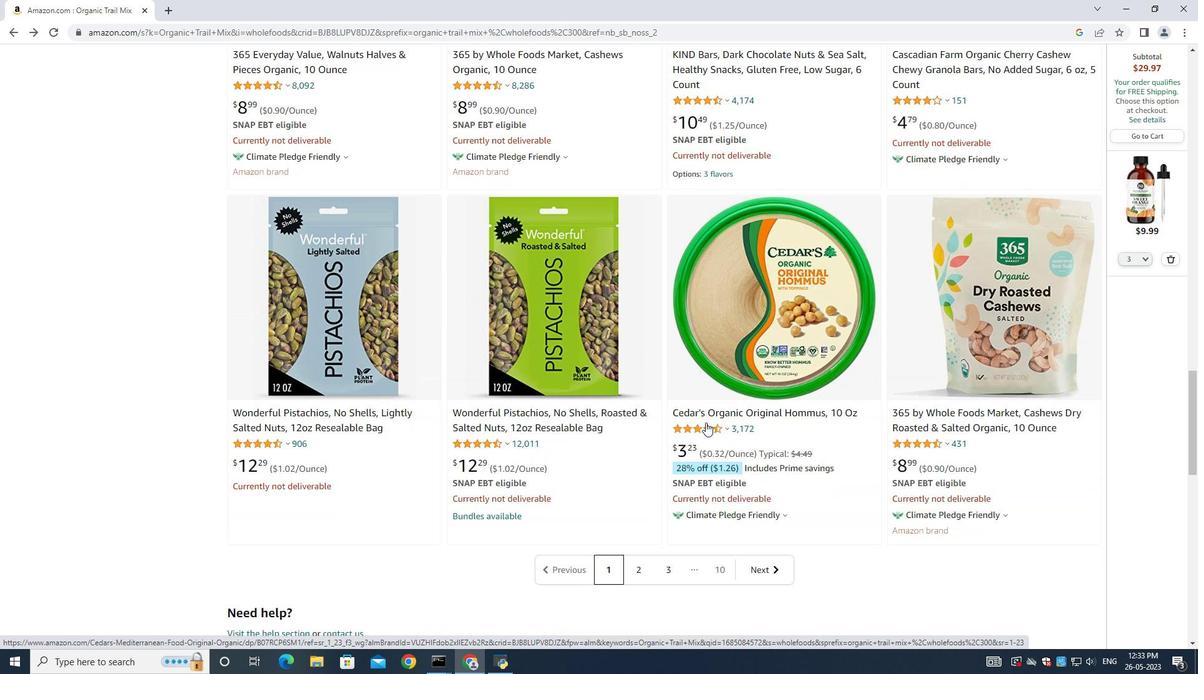 
Action: Mouse scrolled (706, 423) with delta (0, 0)
Screenshot: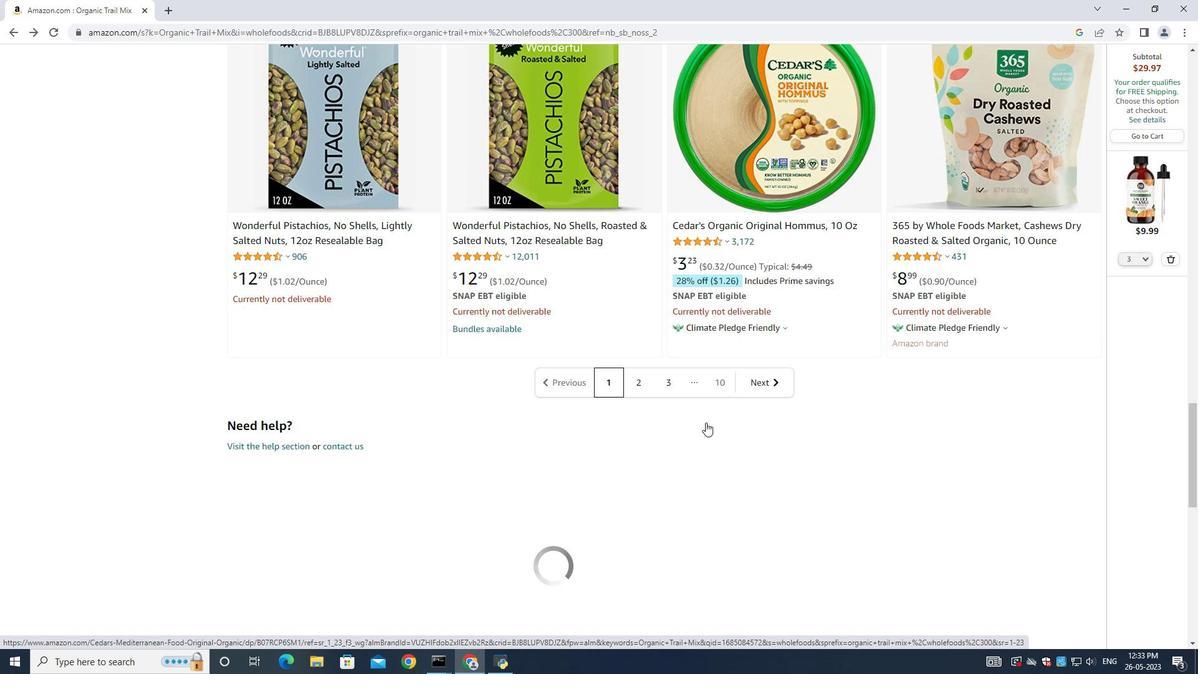 
Action: Mouse scrolled (706, 423) with delta (0, 0)
Screenshot: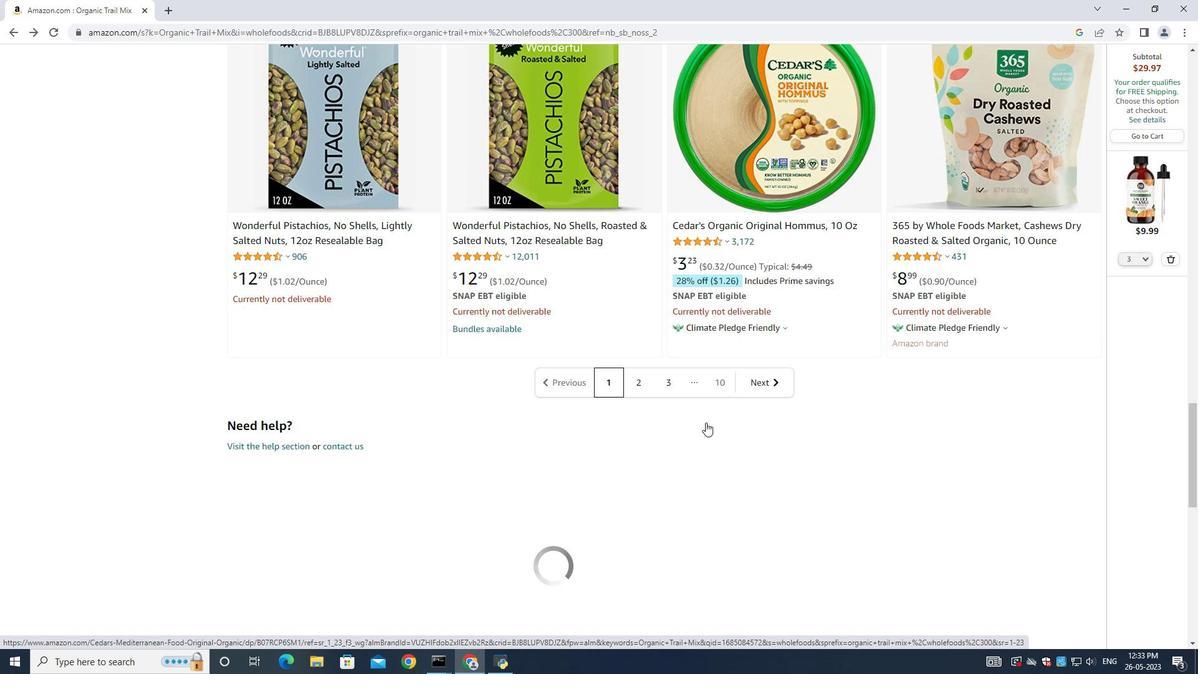 
Action: Mouse scrolled (706, 423) with delta (0, 0)
Screenshot: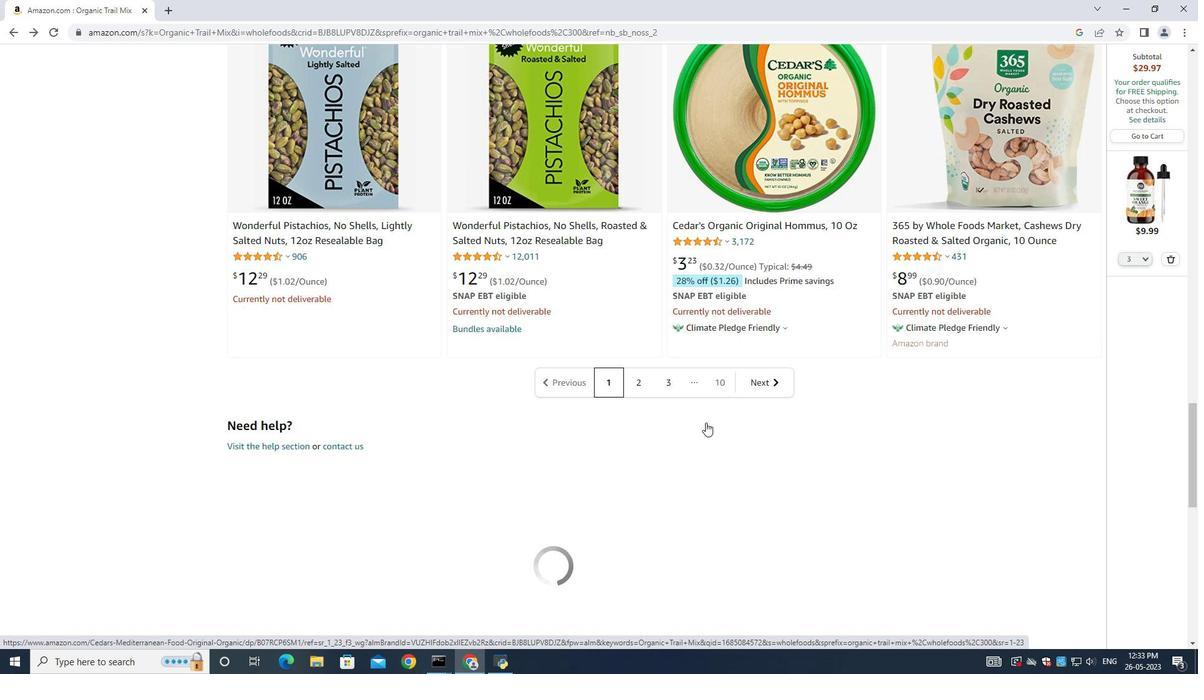 
Action: Mouse scrolled (706, 423) with delta (0, 0)
Screenshot: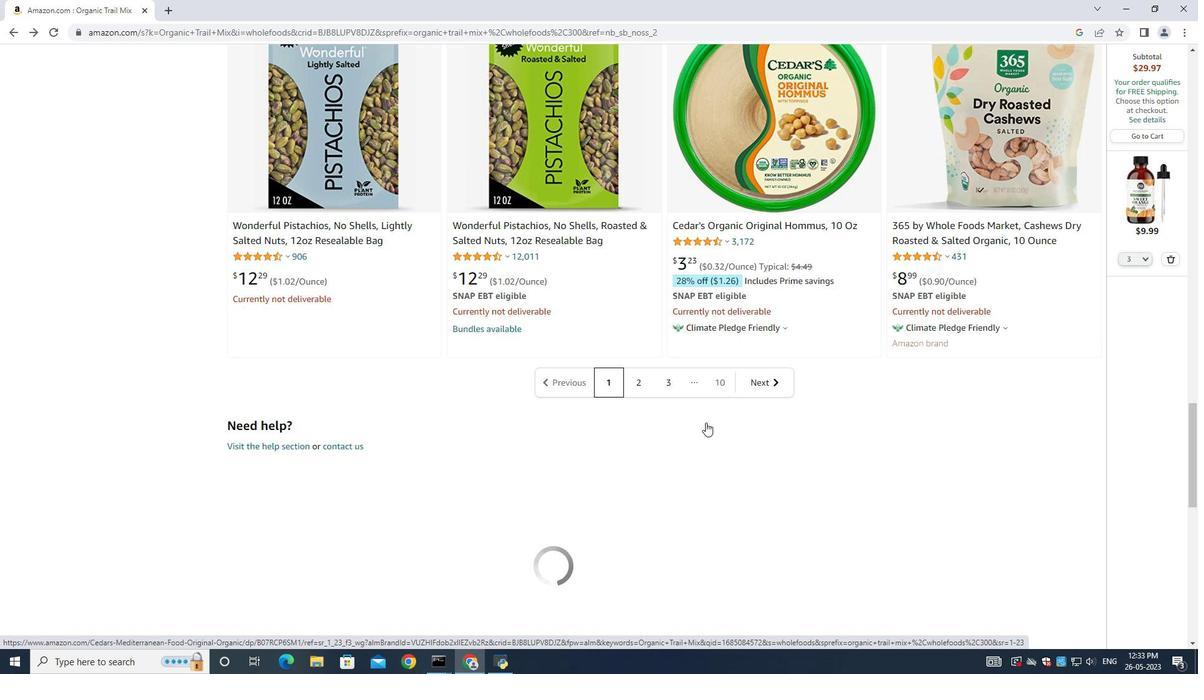 
Action: Mouse scrolled (706, 423) with delta (0, 0)
Screenshot: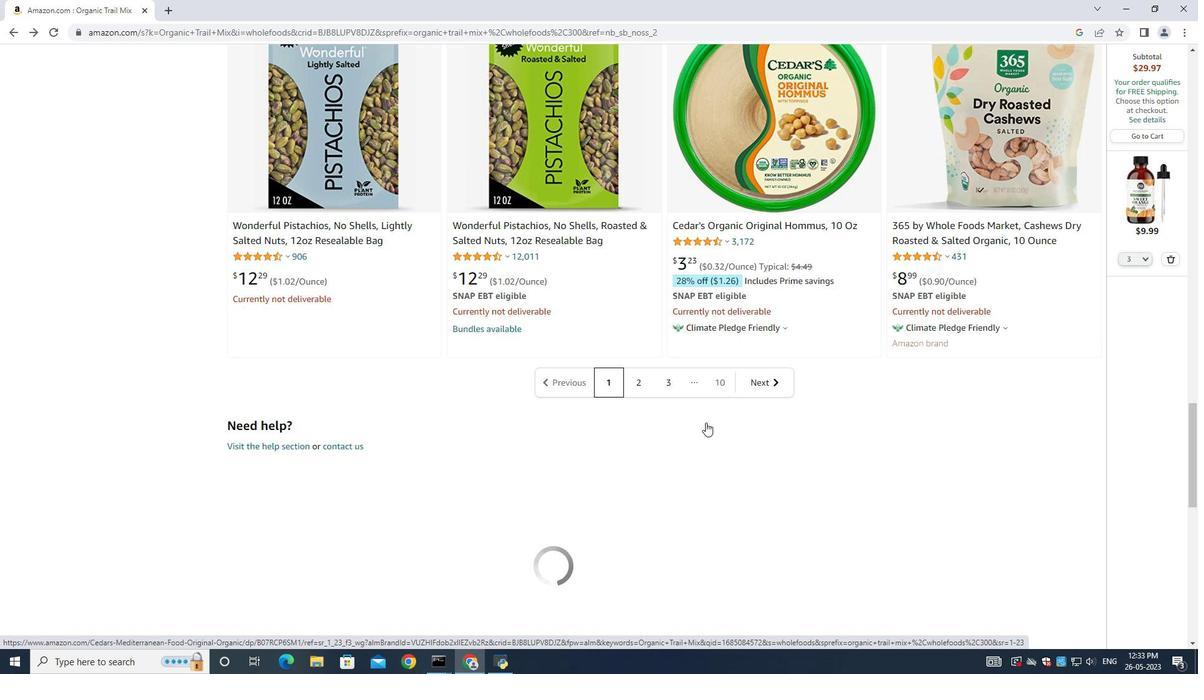 
Action: Mouse scrolled (706, 423) with delta (0, 0)
Screenshot: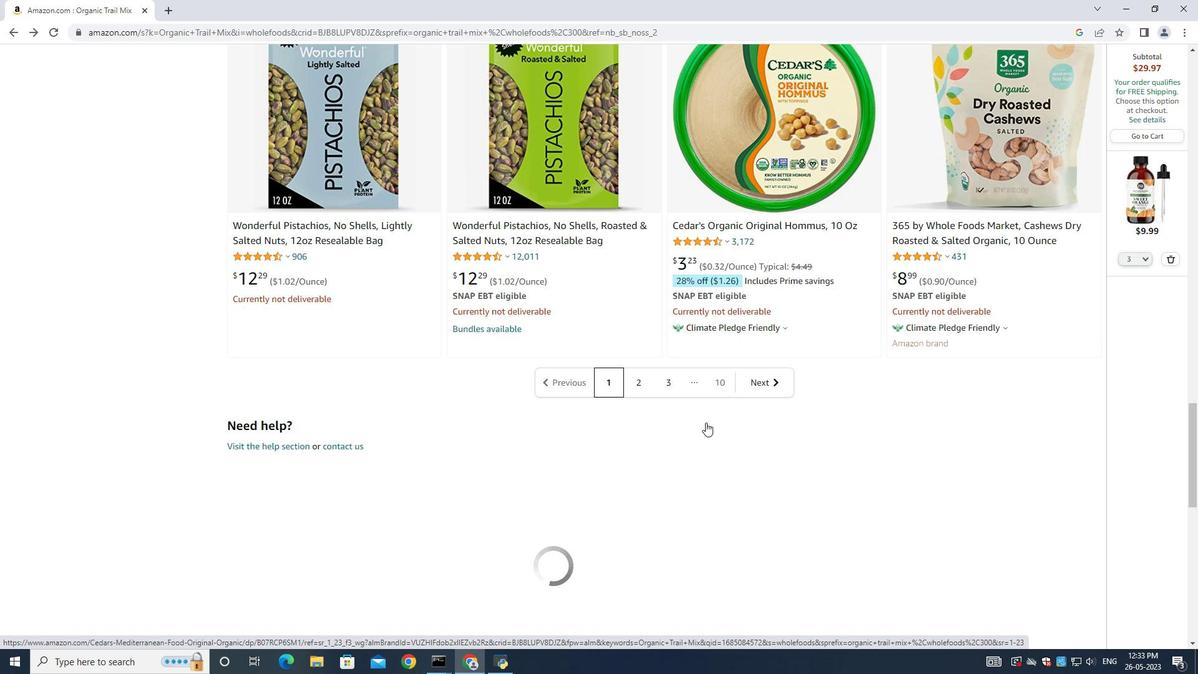 
Action: Mouse scrolled (706, 423) with delta (0, 0)
Screenshot: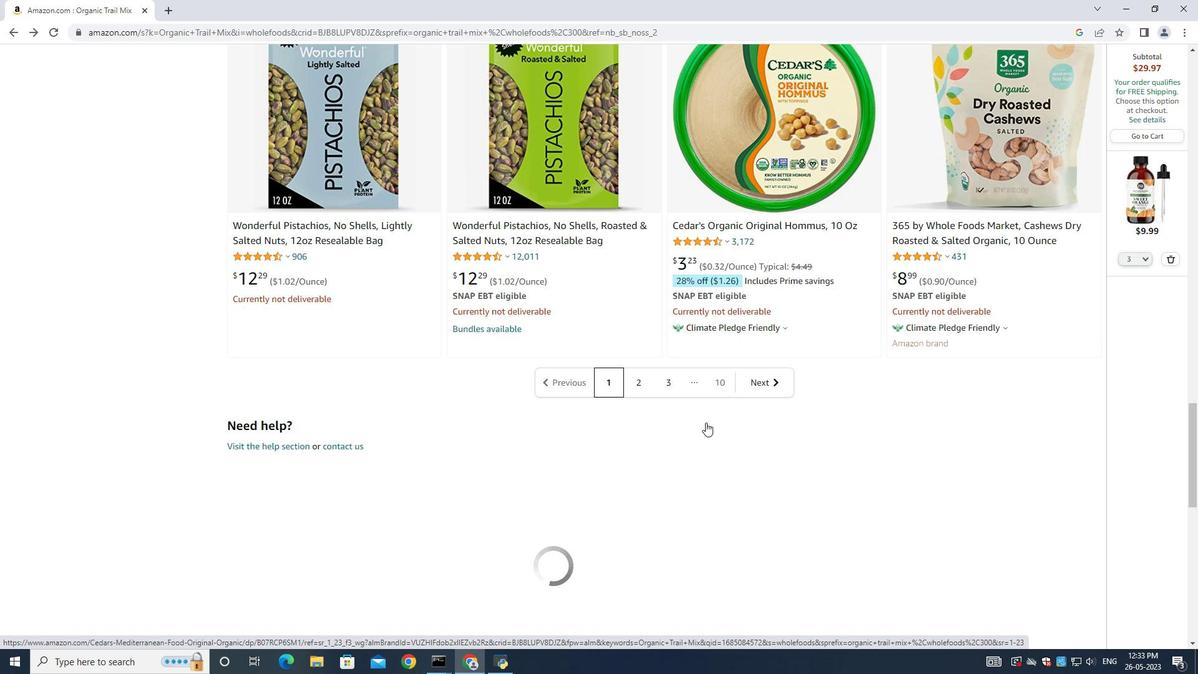 
Action: Mouse scrolled (706, 423) with delta (0, 0)
Screenshot: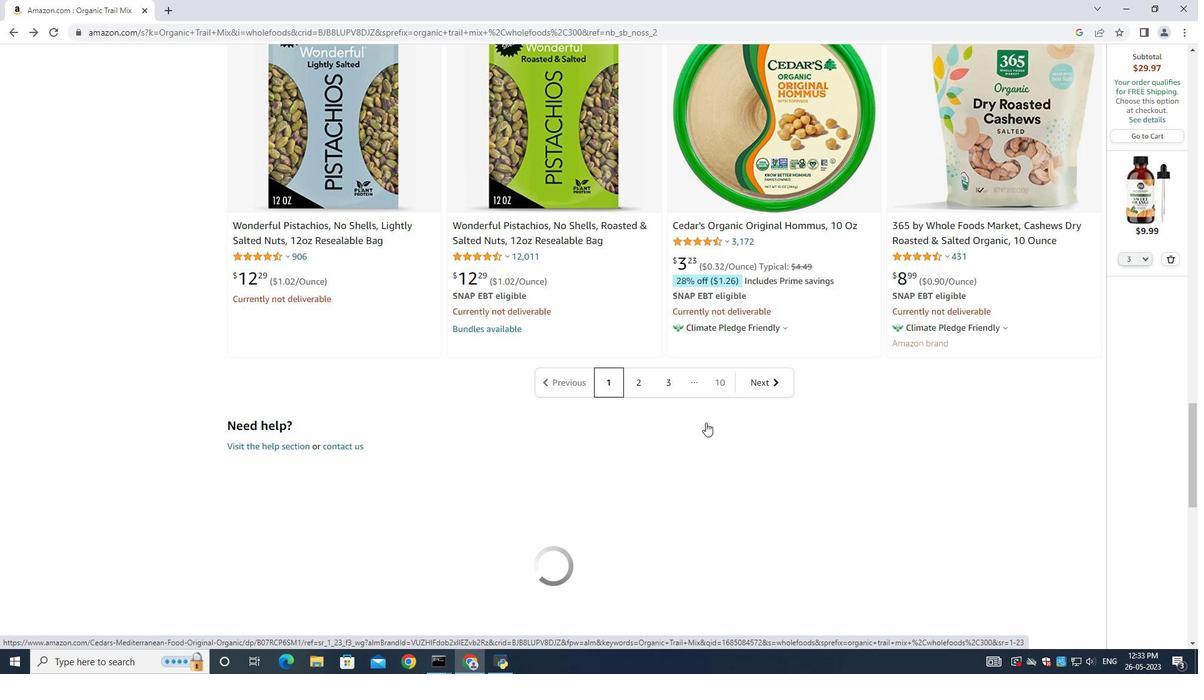 
Action: Mouse scrolled (706, 423) with delta (0, 0)
Screenshot: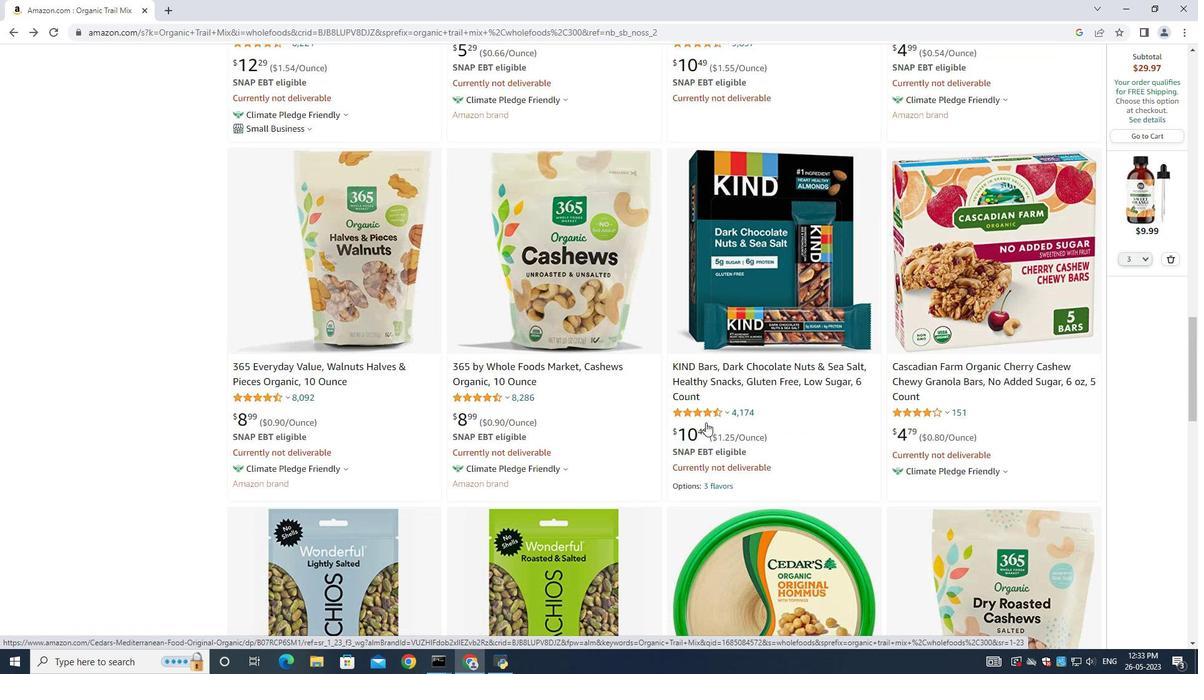 
Action: Mouse scrolled (706, 423) with delta (0, 0)
Screenshot: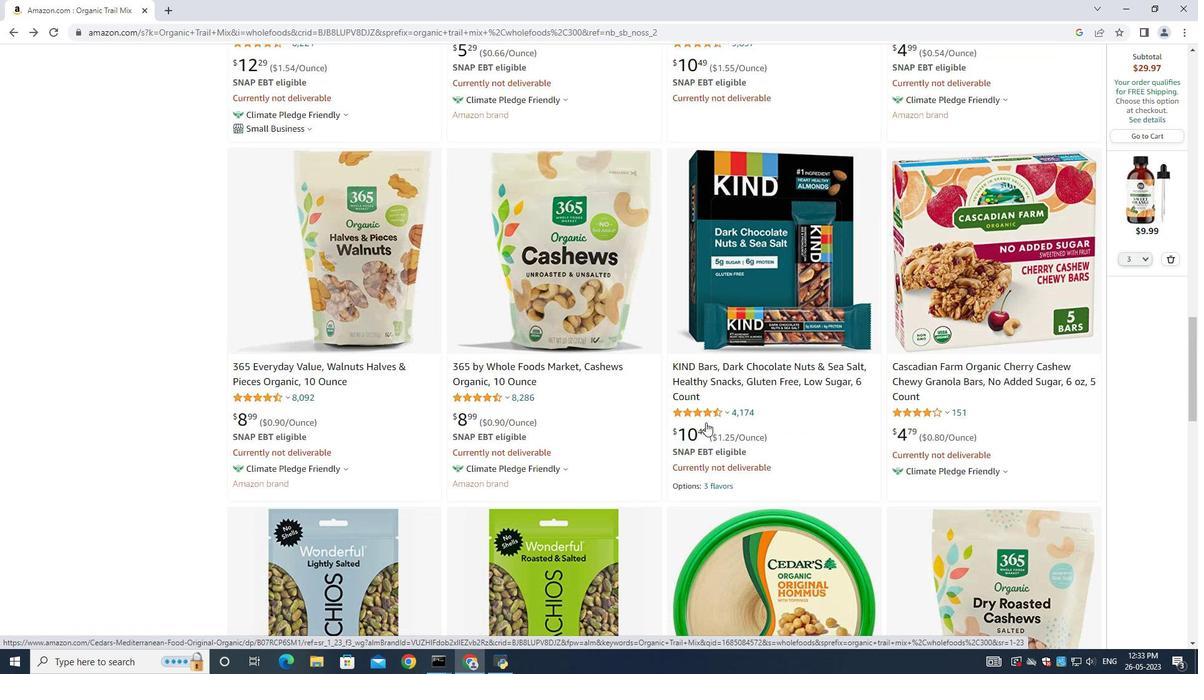 
Action: Mouse scrolled (706, 423) with delta (0, 0)
Screenshot: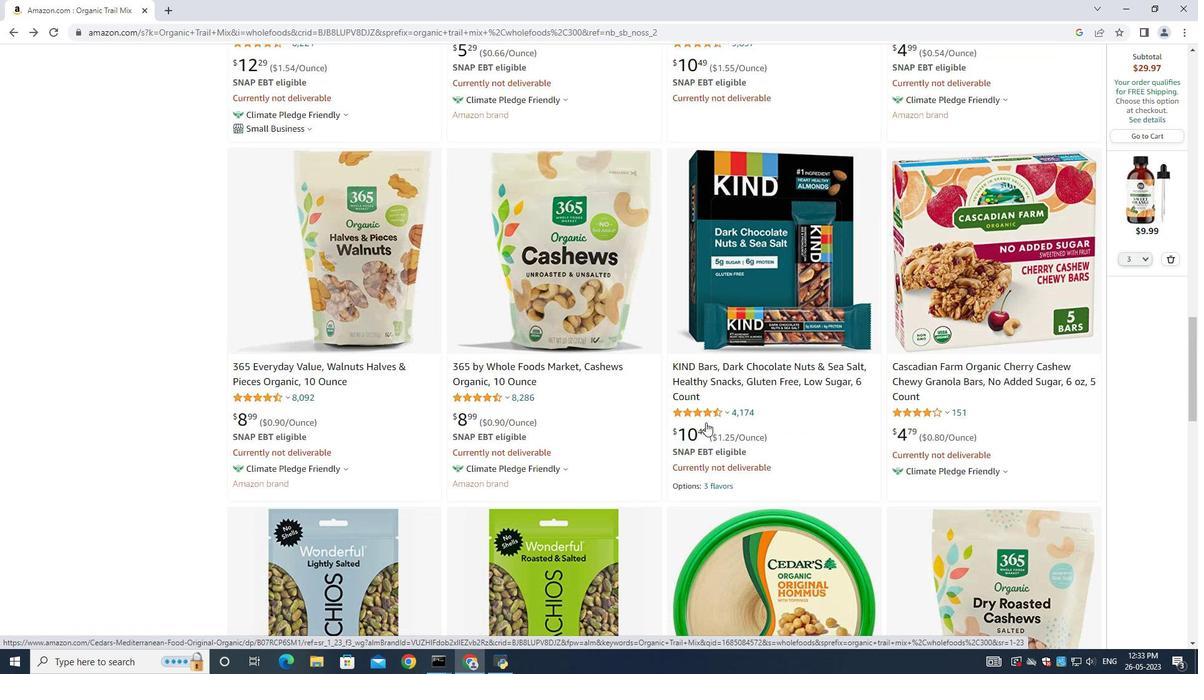 
Action: Mouse scrolled (706, 423) with delta (0, 0)
Screenshot: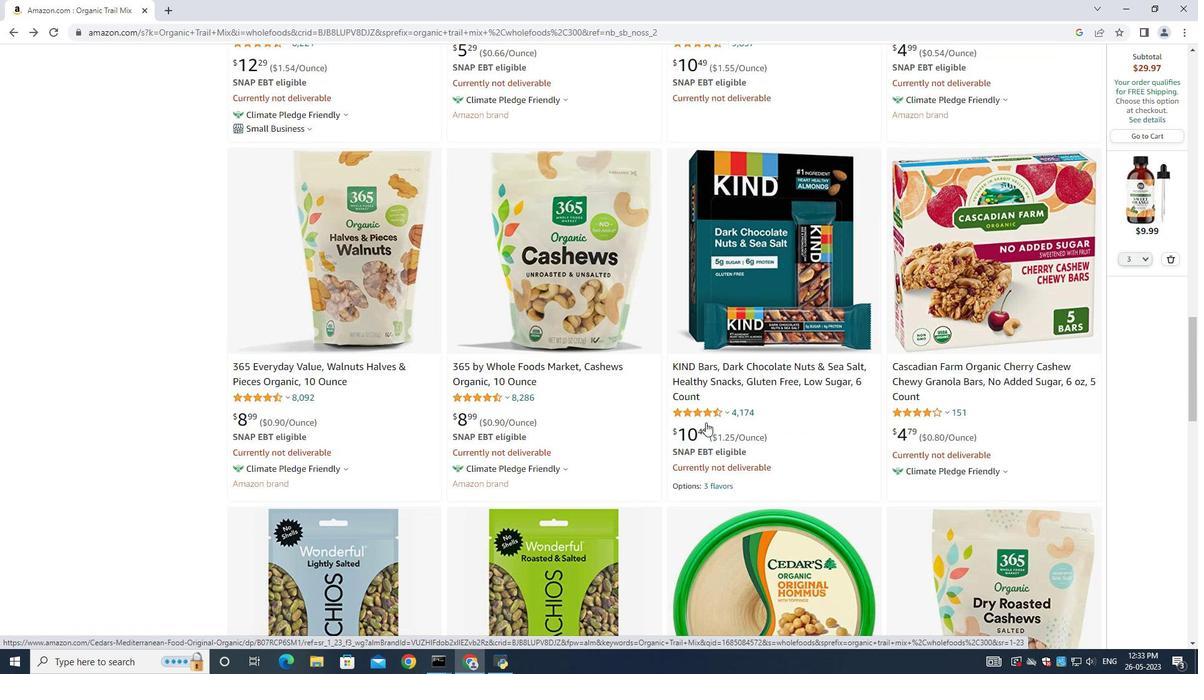 
Action: Mouse scrolled (706, 423) with delta (0, 0)
Screenshot: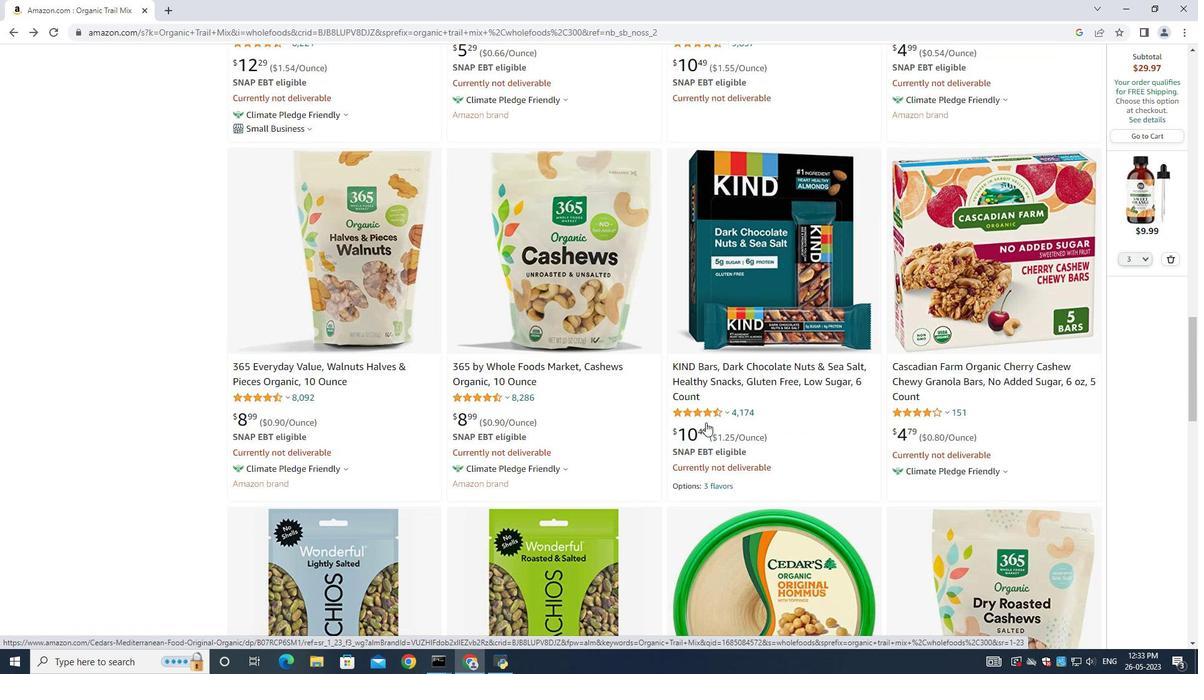 
Action: Mouse scrolled (706, 423) with delta (0, 0)
Screenshot: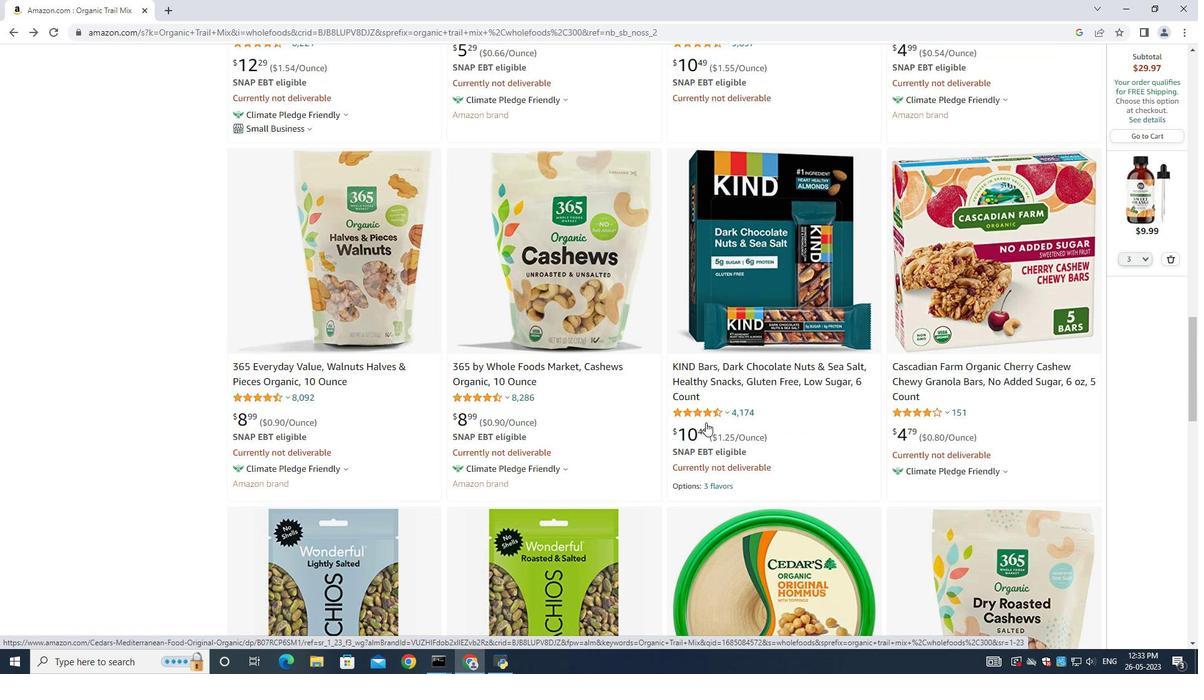 
Action: Mouse scrolled (706, 423) with delta (0, 0)
Screenshot: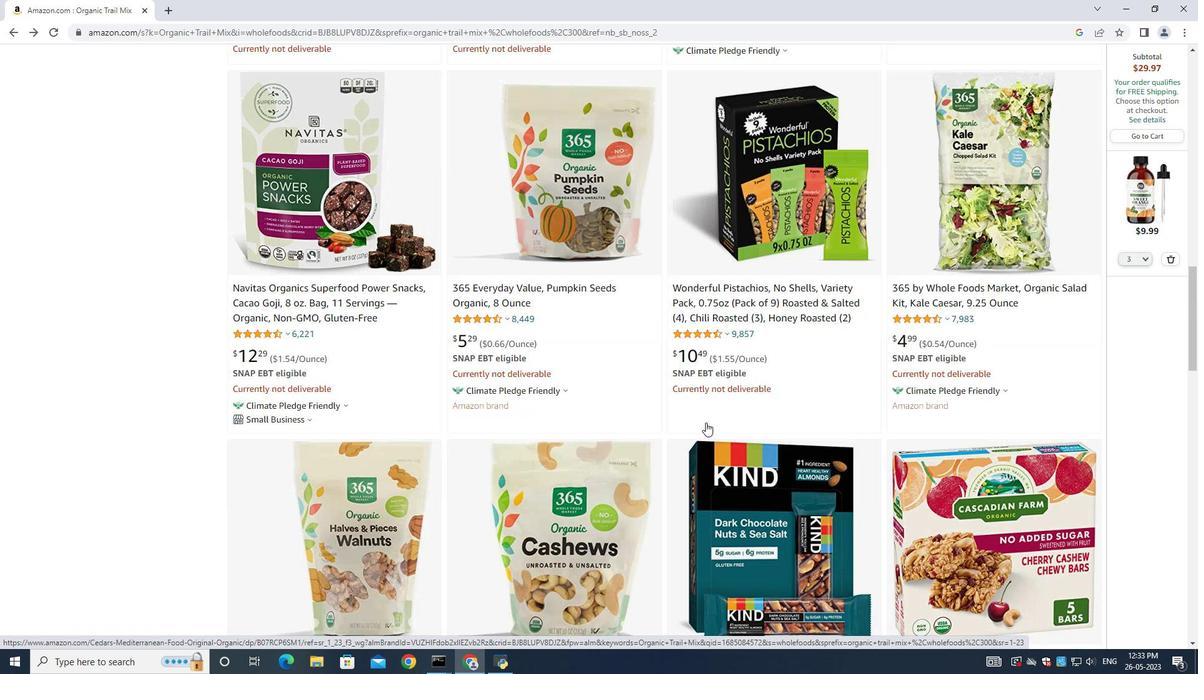 
Action: Mouse scrolled (706, 423) with delta (0, 0)
Screenshot: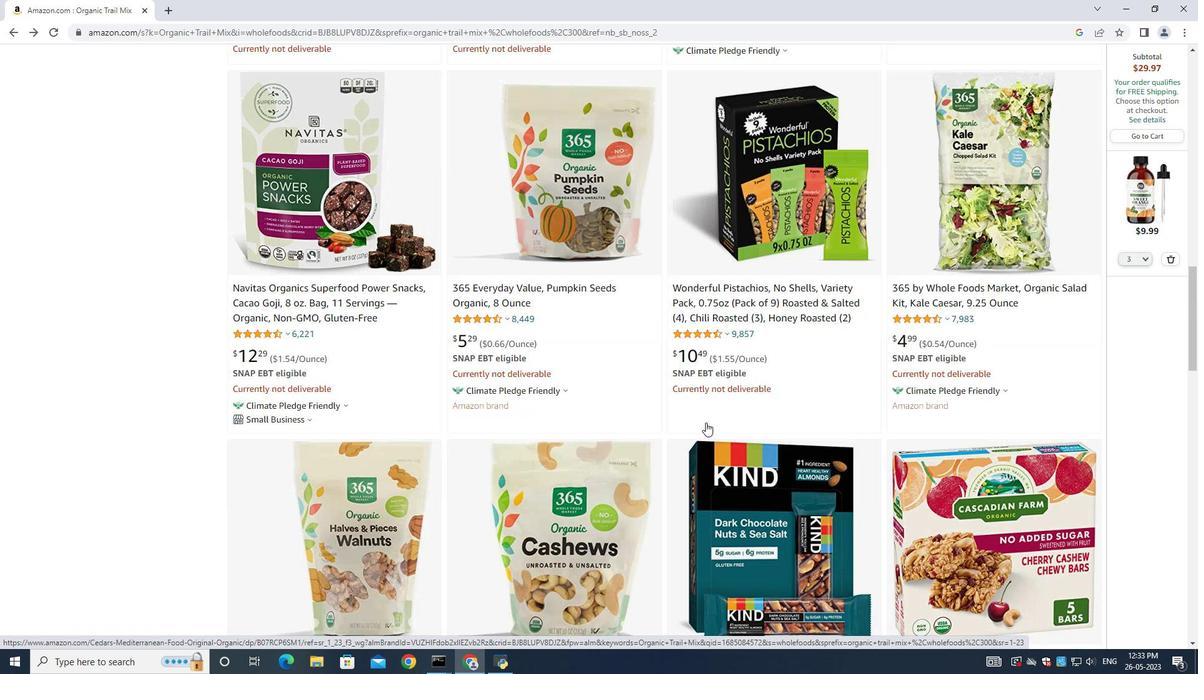 
Action: Mouse scrolled (706, 423) with delta (0, 0)
Screenshot: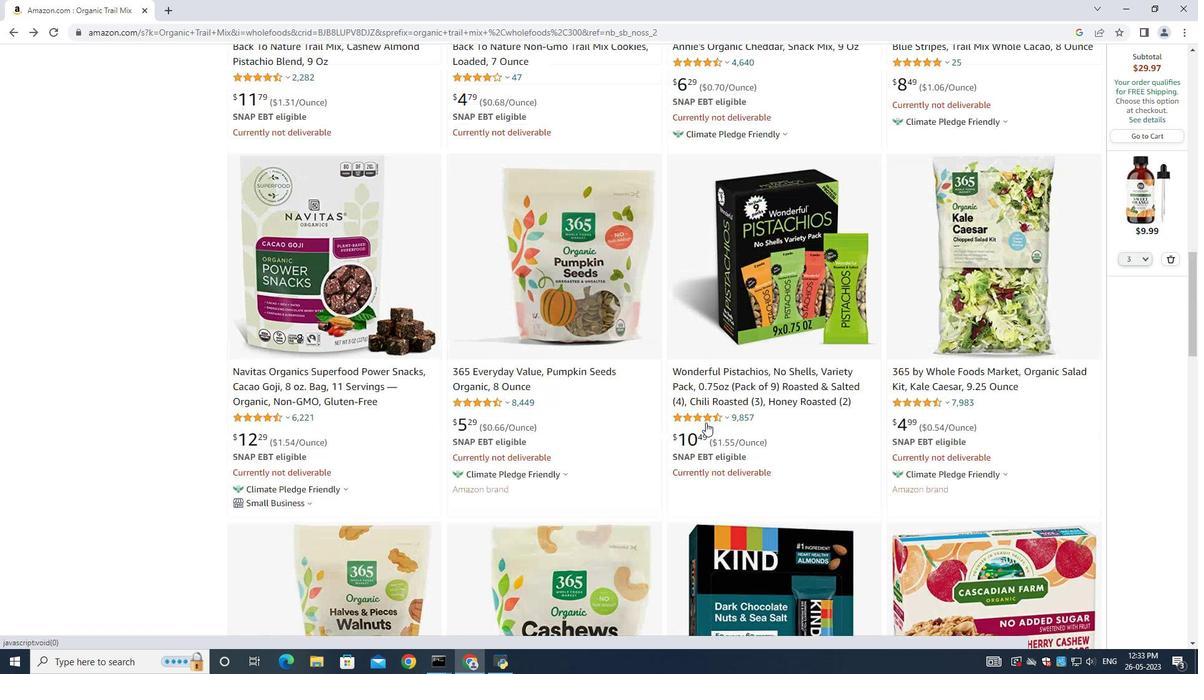 
Action: Mouse scrolled (706, 423) with delta (0, 0)
Screenshot: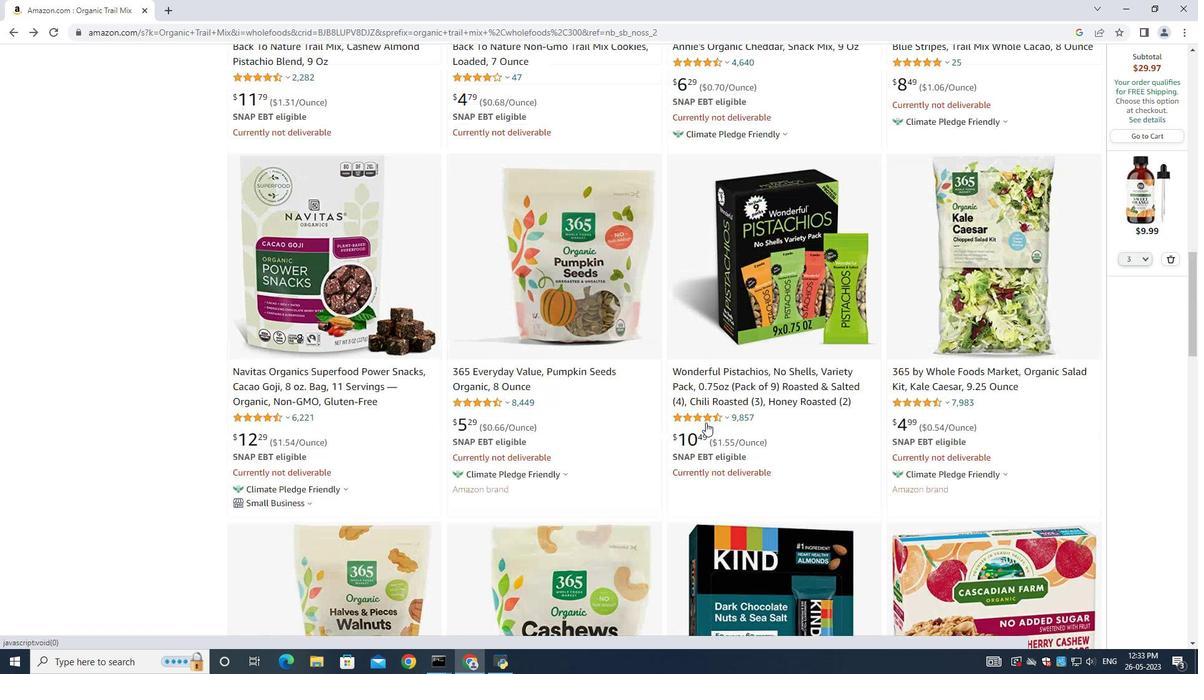 
Action: Mouse scrolled (706, 423) with delta (0, 0)
Screenshot: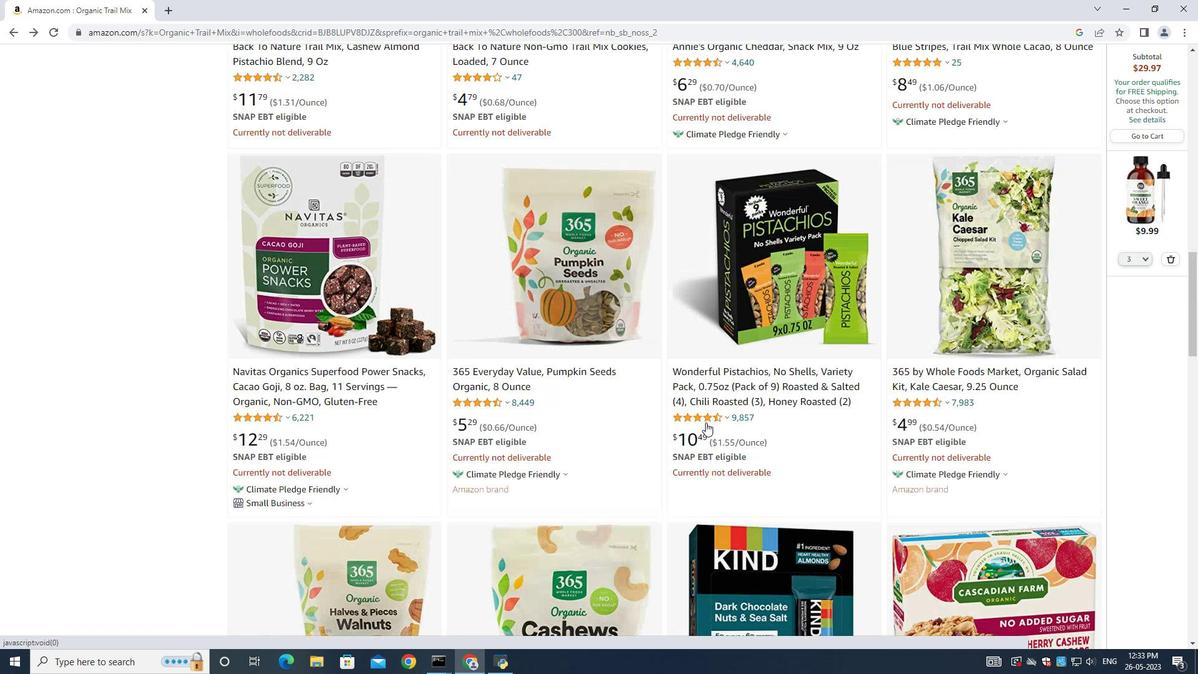 
Action: Mouse moved to (706, 422)
Screenshot: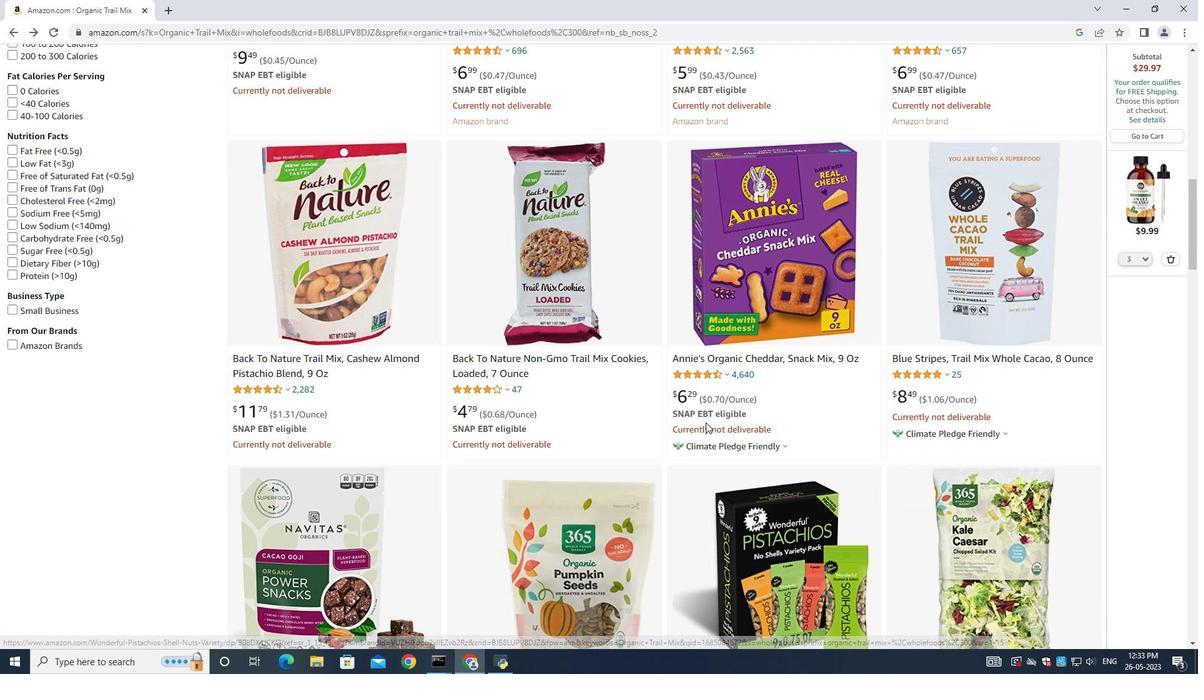 
Action: Mouse scrolled (706, 423) with delta (0, 0)
Screenshot: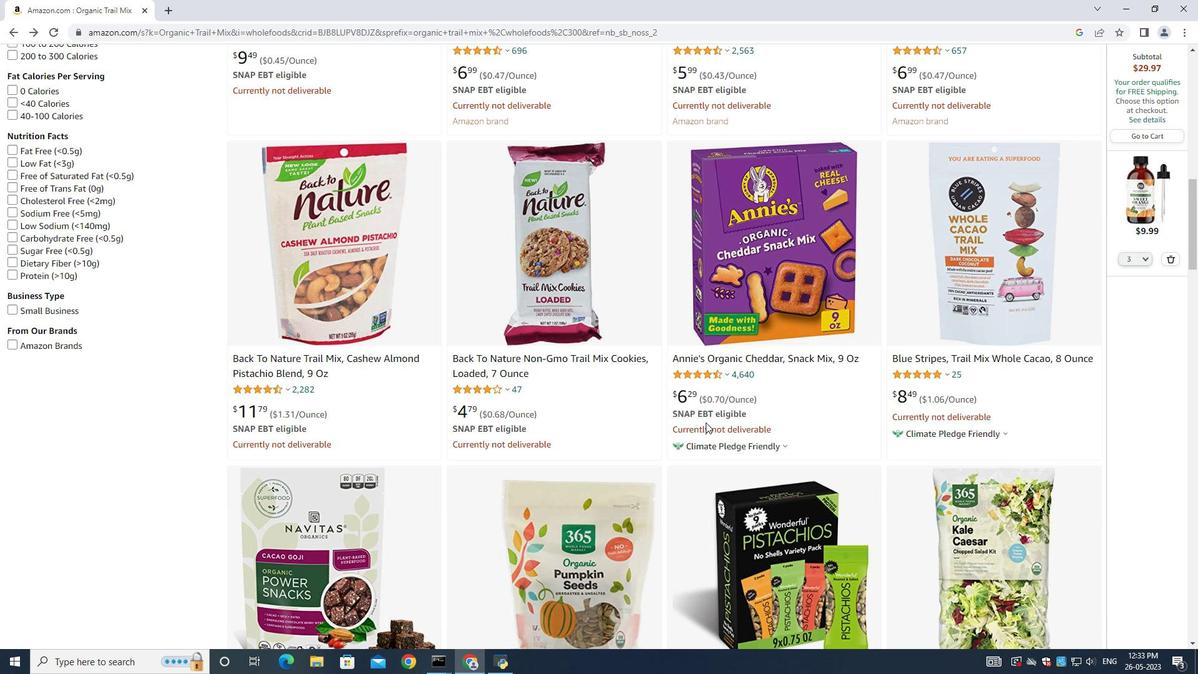 
Action: Mouse scrolled (706, 423) with delta (0, 0)
Screenshot: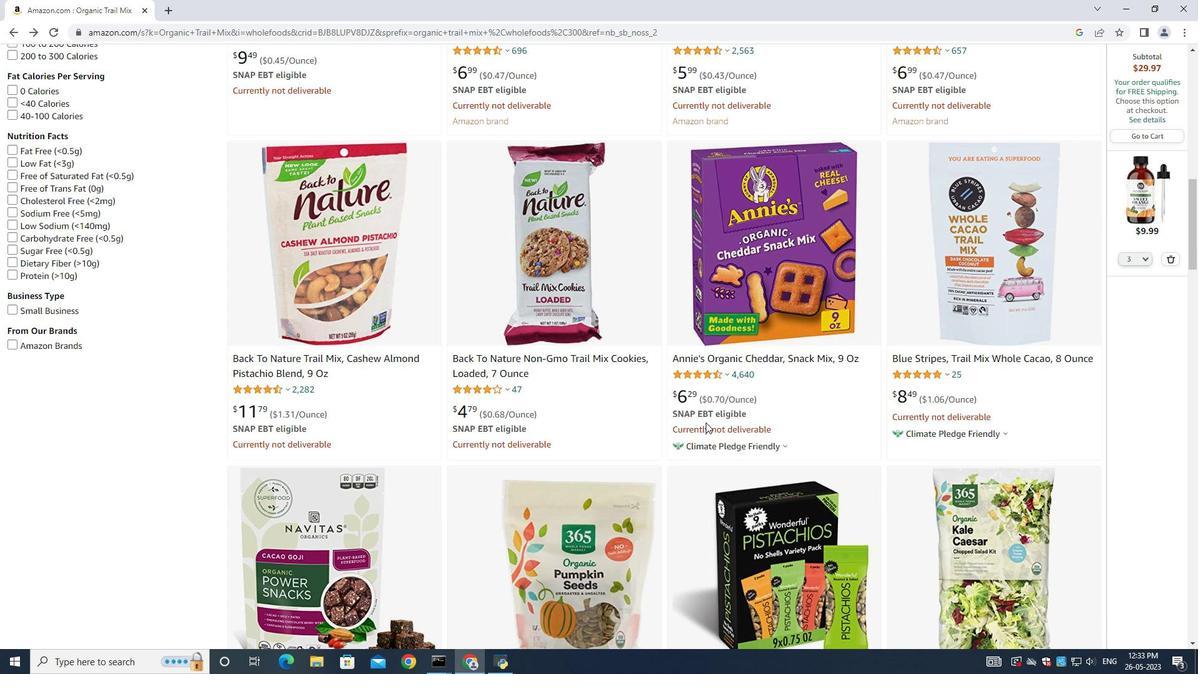 
Action: Mouse scrolled (706, 423) with delta (0, 0)
Screenshot: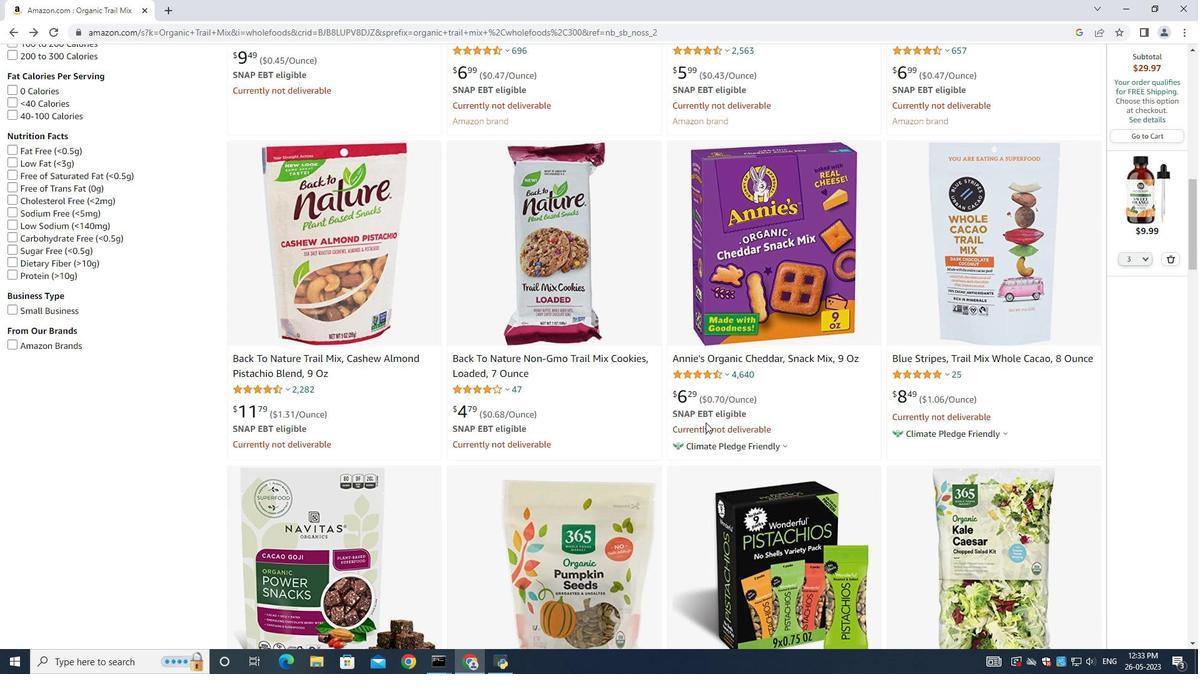 
Action: Mouse scrolled (706, 423) with delta (0, 0)
Screenshot: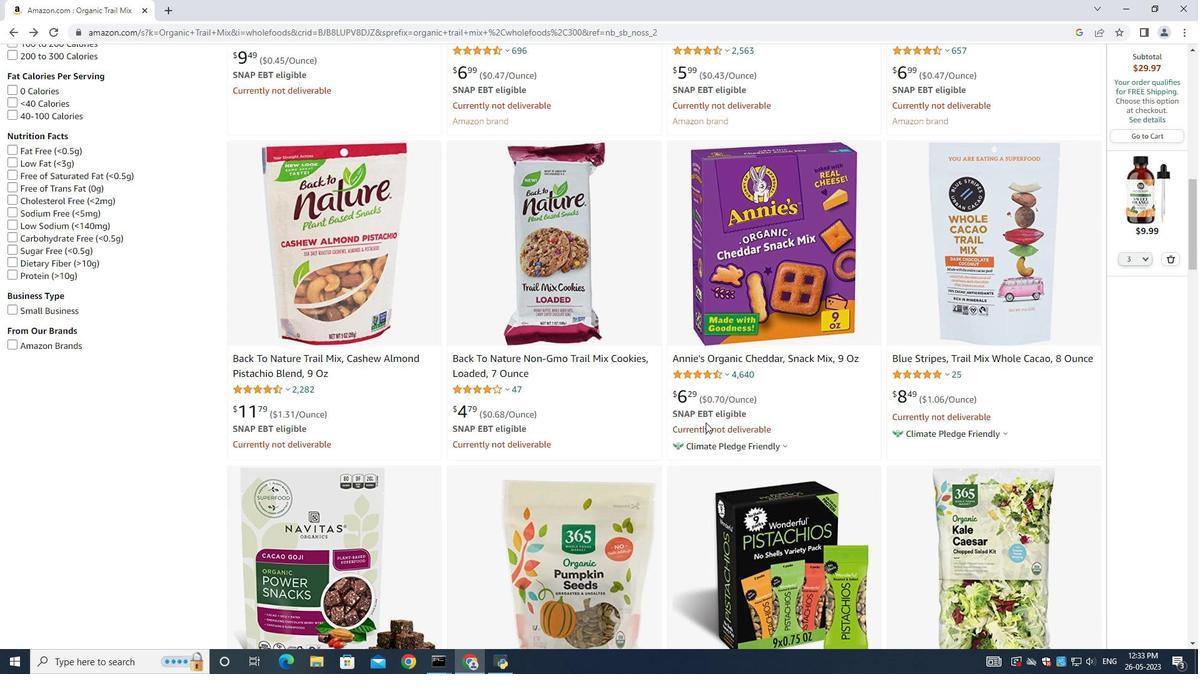 
Action: Mouse moved to (1015, 507)
Screenshot: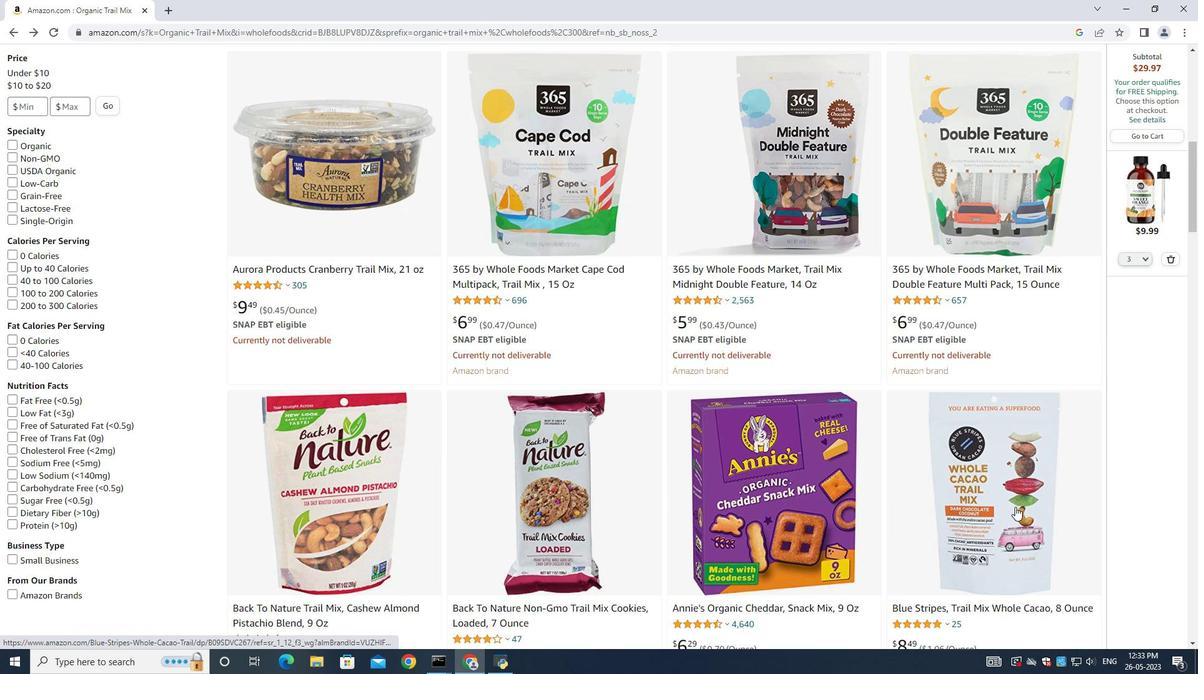
Action: Mouse pressed left at (1015, 507)
Screenshot: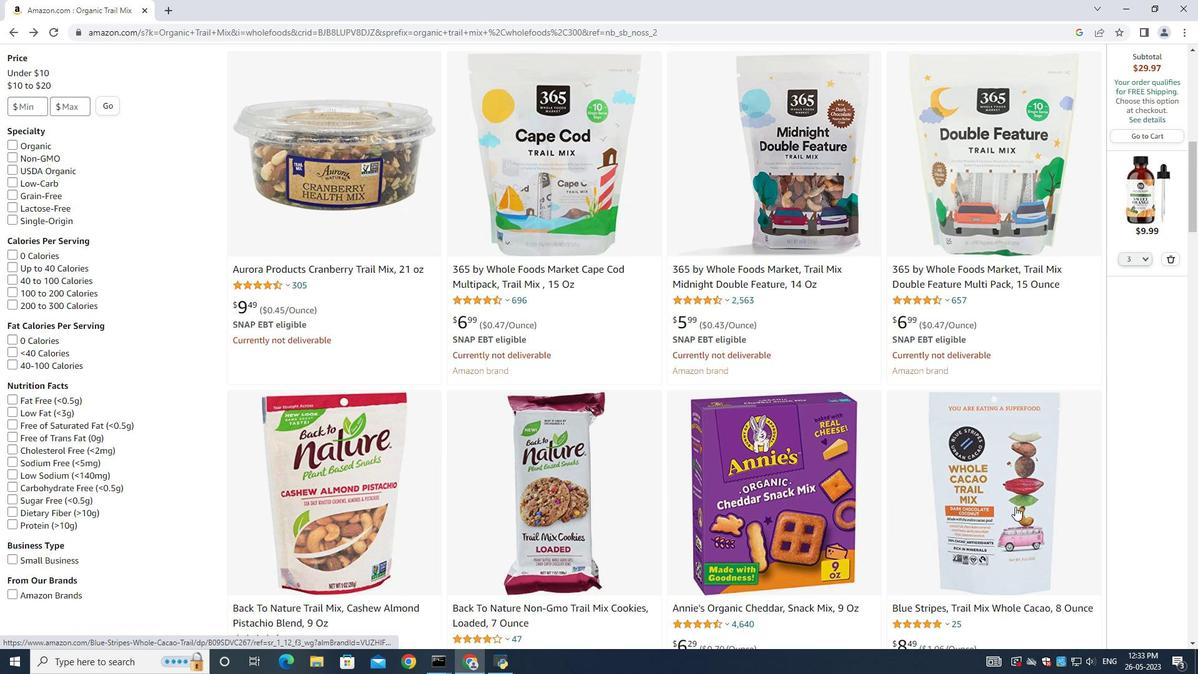 
Action: Mouse moved to (11, 34)
Screenshot: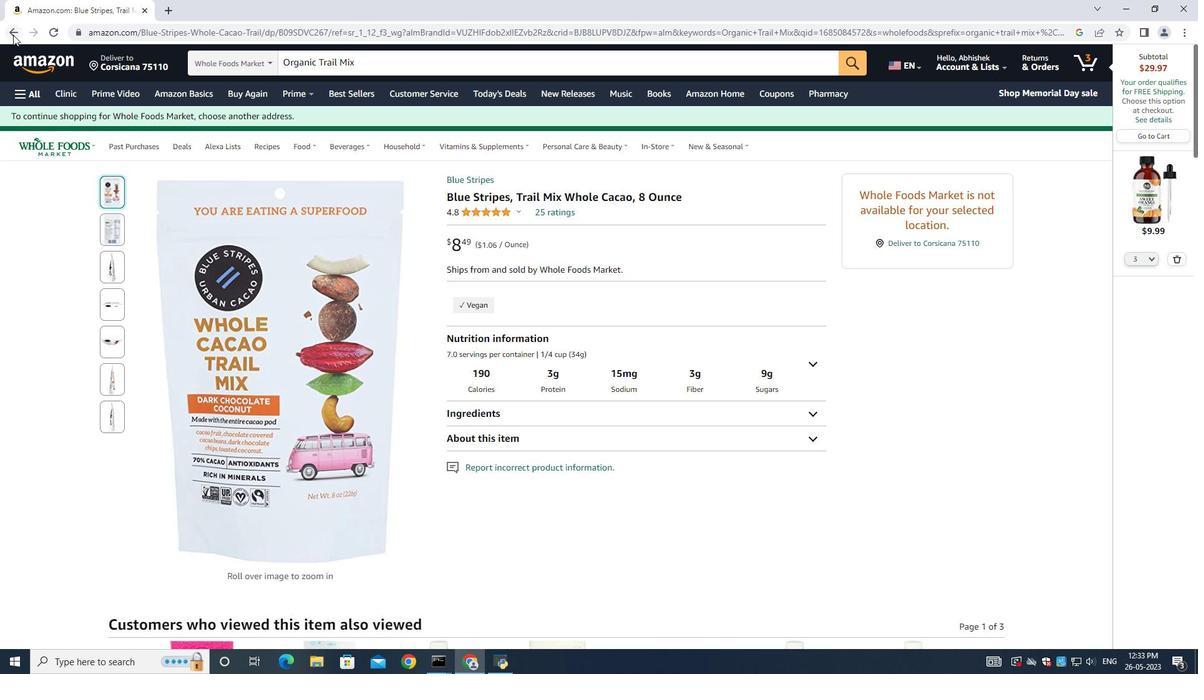 
Action: Mouse pressed left at (11, 34)
Screenshot: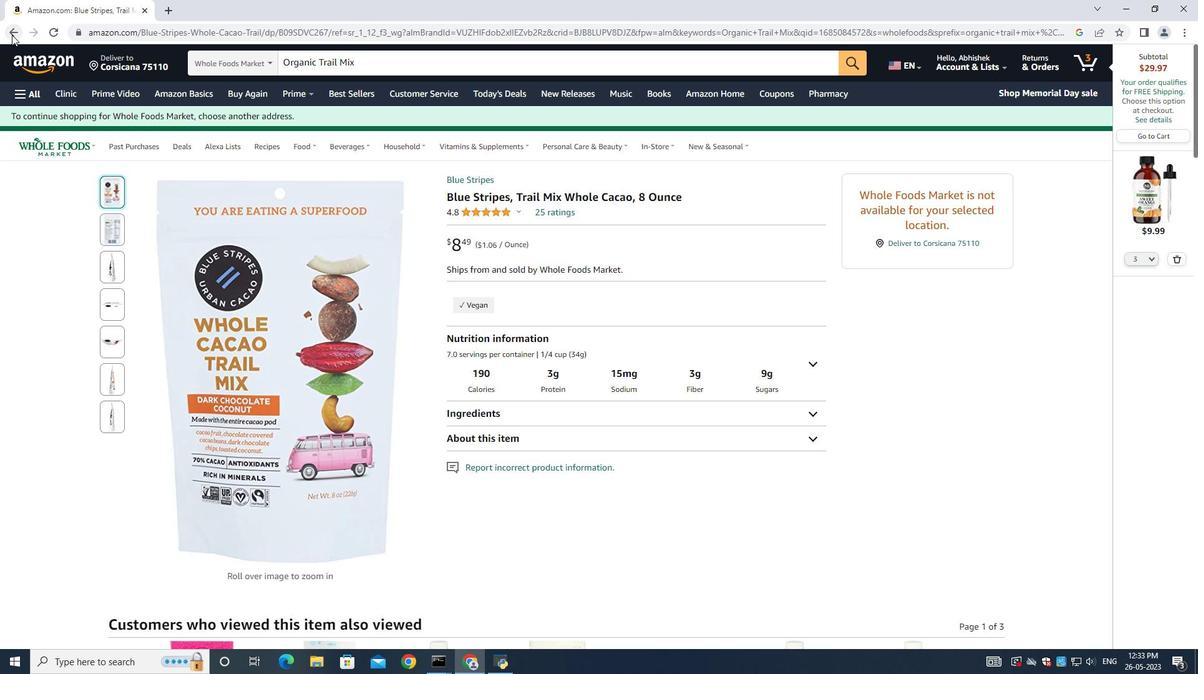 
Action: Mouse moved to (750, 192)
Screenshot: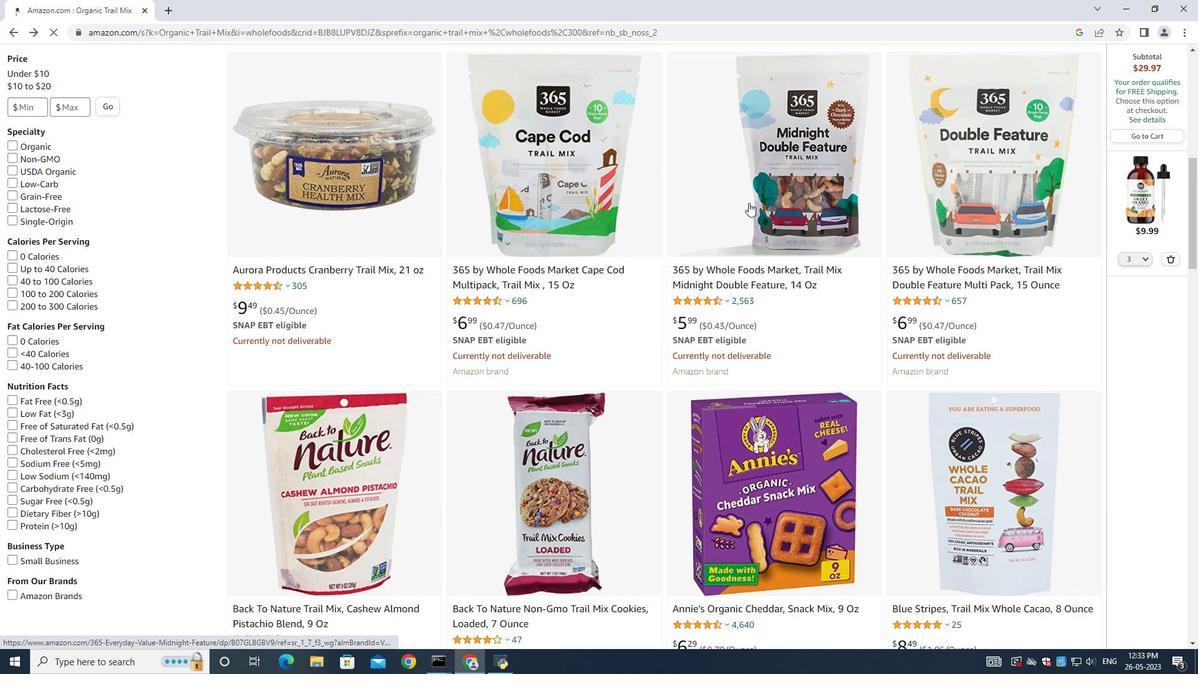 
Action: Mouse scrolled (750, 193) with delta (0, 0)
Screenshot: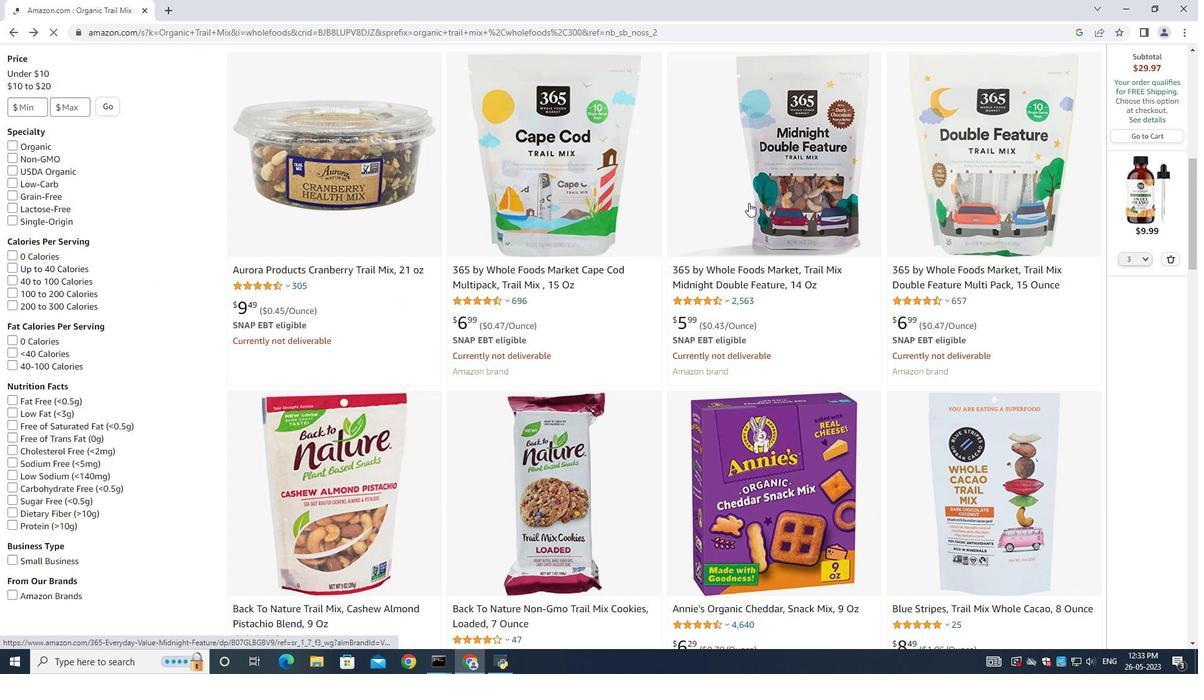 
Action: Mouse scrolled (750, 193) with delta (0, 0)
Screenshot: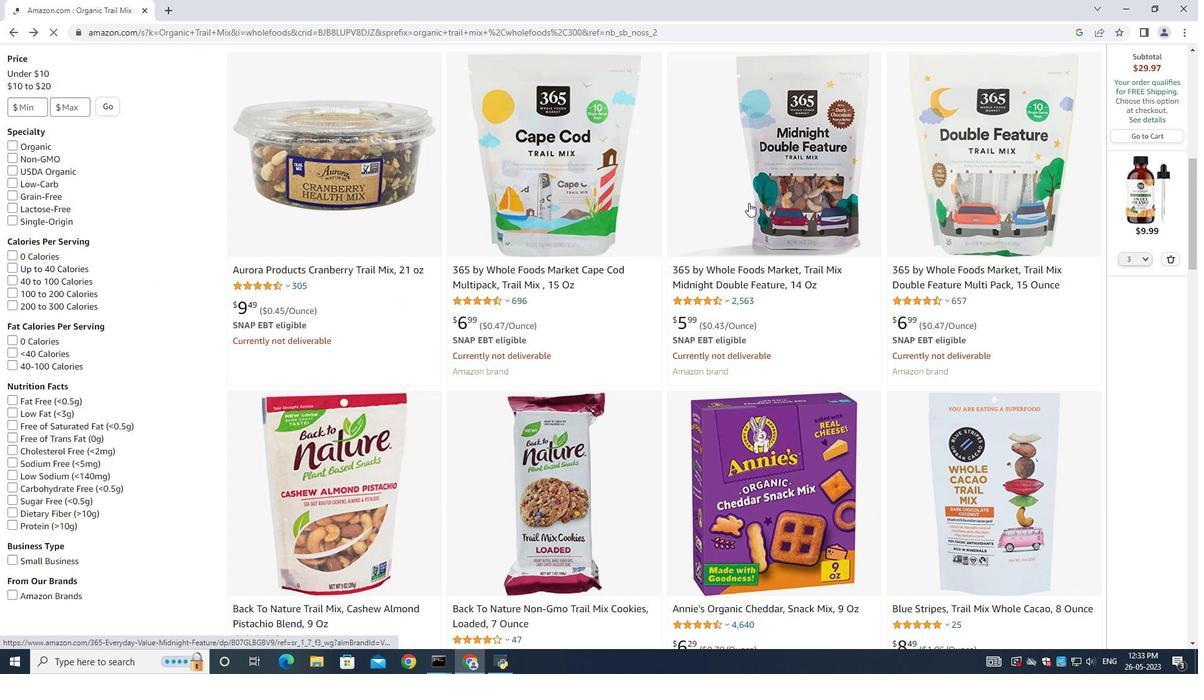 
Action: Mouse scrolled (750, 193) with delta (0, 0)
Screenshot: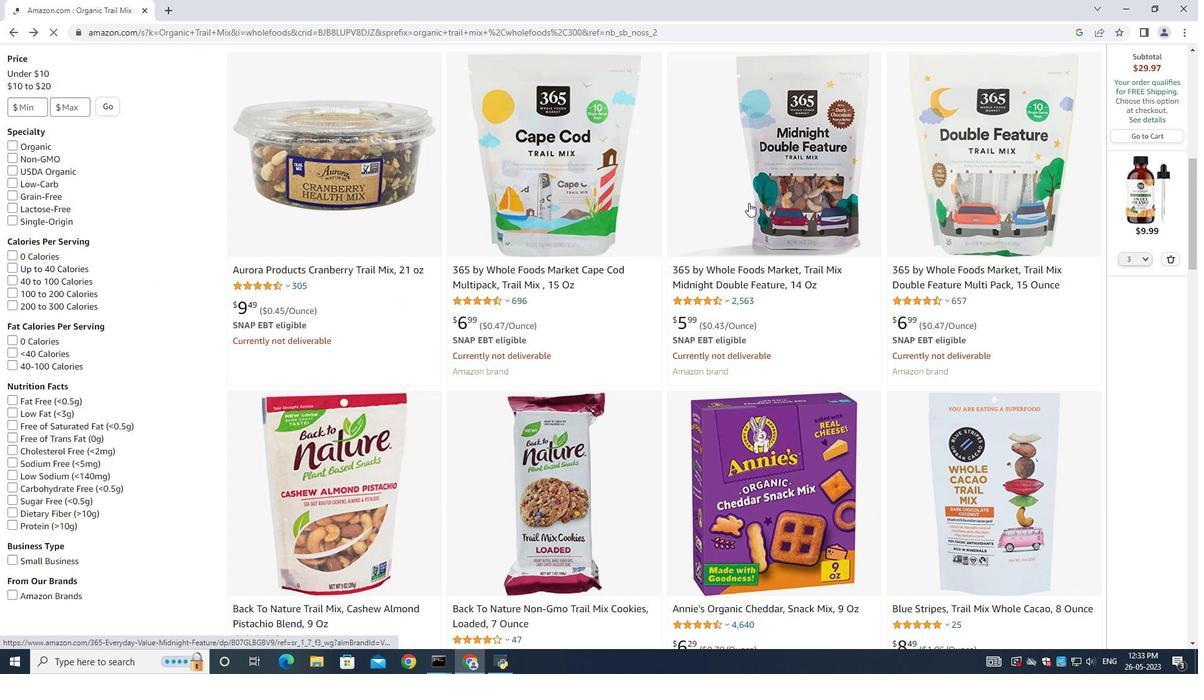 
Action: Mouse scrolled (750, 193) with delta (0, 0)
Screenshot: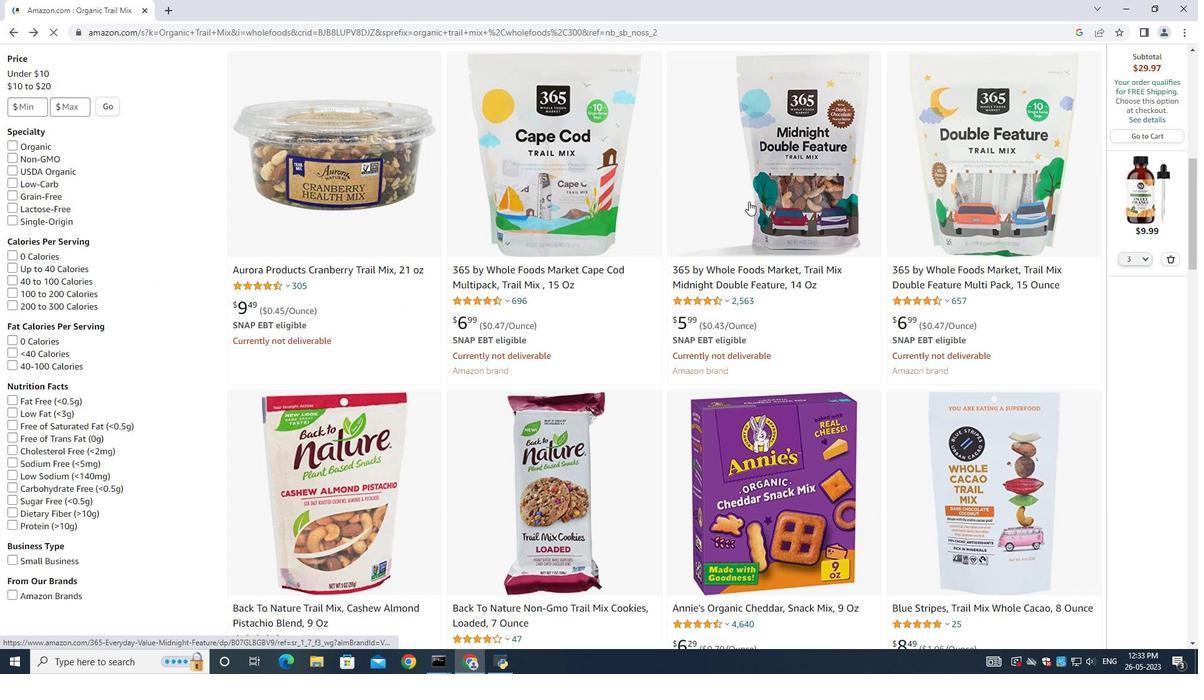 
Action: Mouse moved to (750, 192)
Screenshot: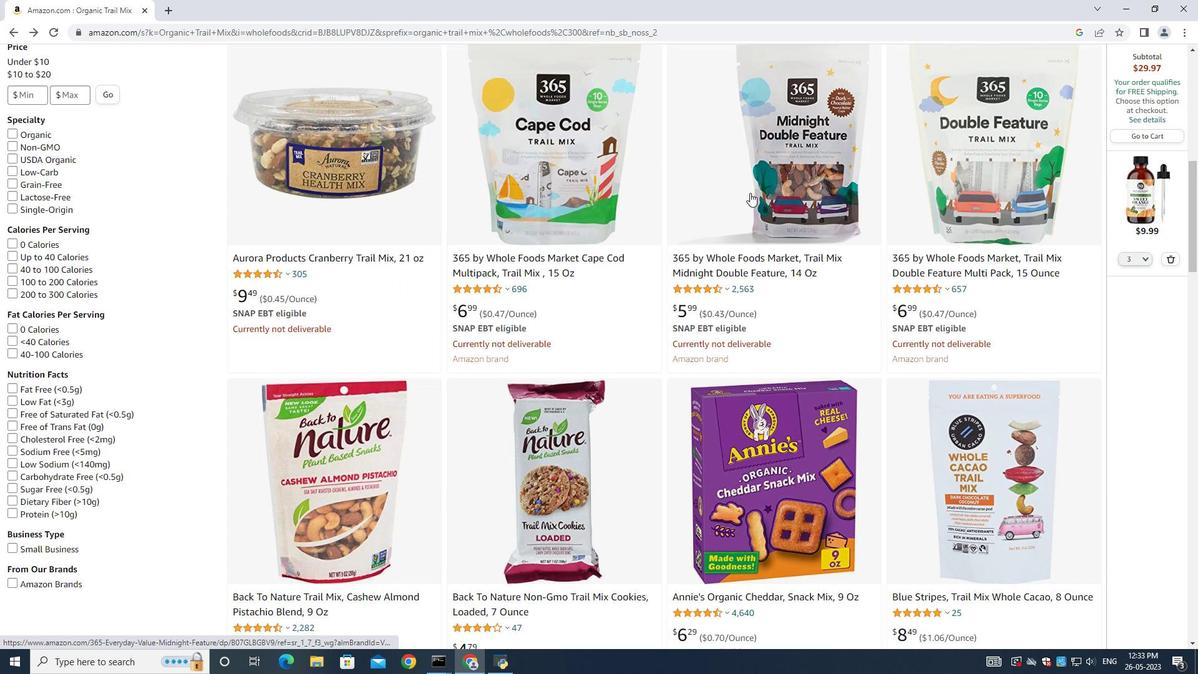 
Action: Mouse scrolled (750, 193) with delta (0, 0)
Screenshot: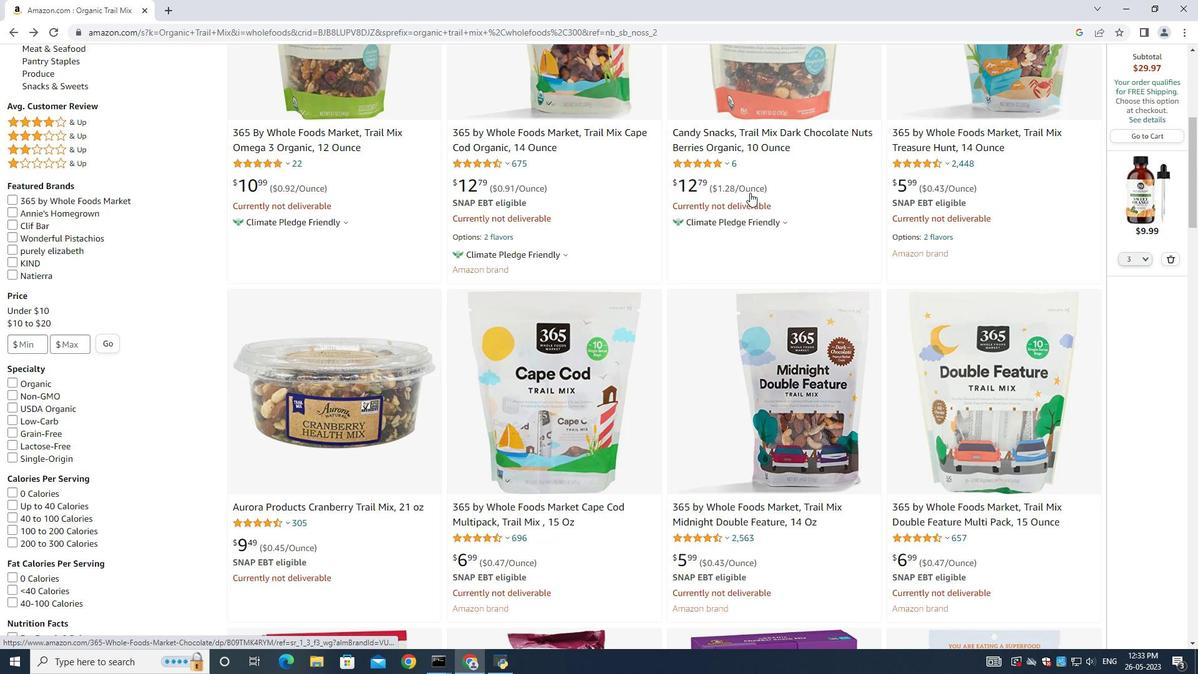 
Action: Mouse scrolled (750, 193) with delta (0, 0)
Screenshot: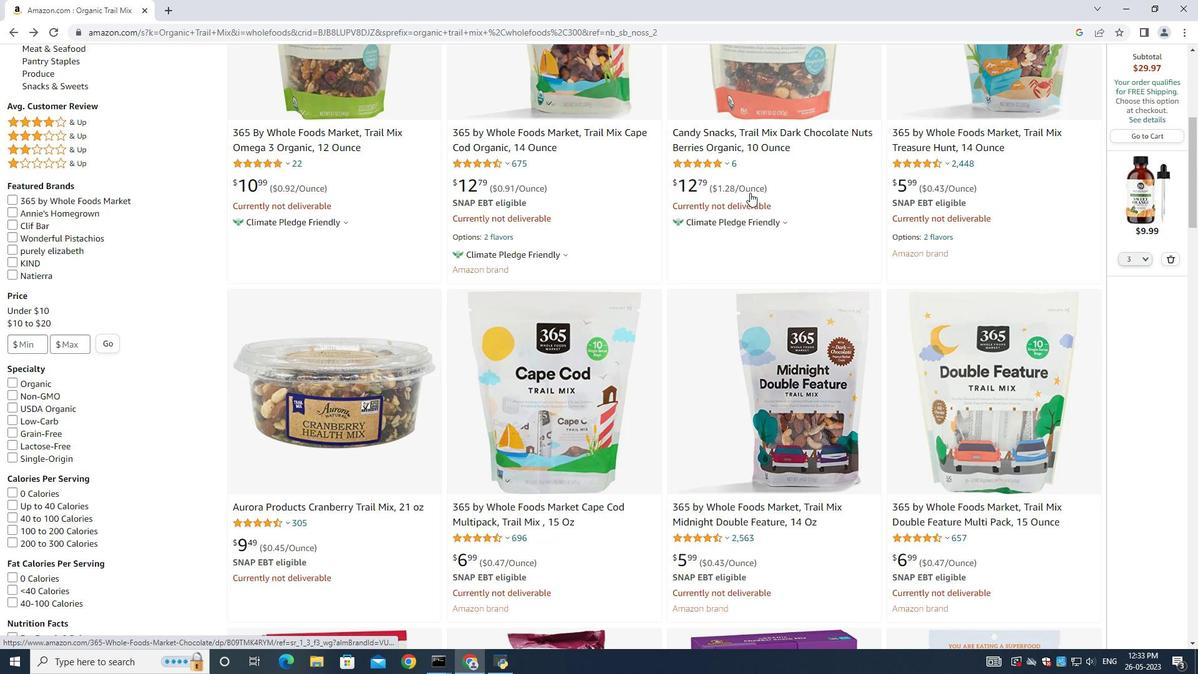 
Action: Mouse scrolled (750, 193) with delta (0, 0)
Screenshot: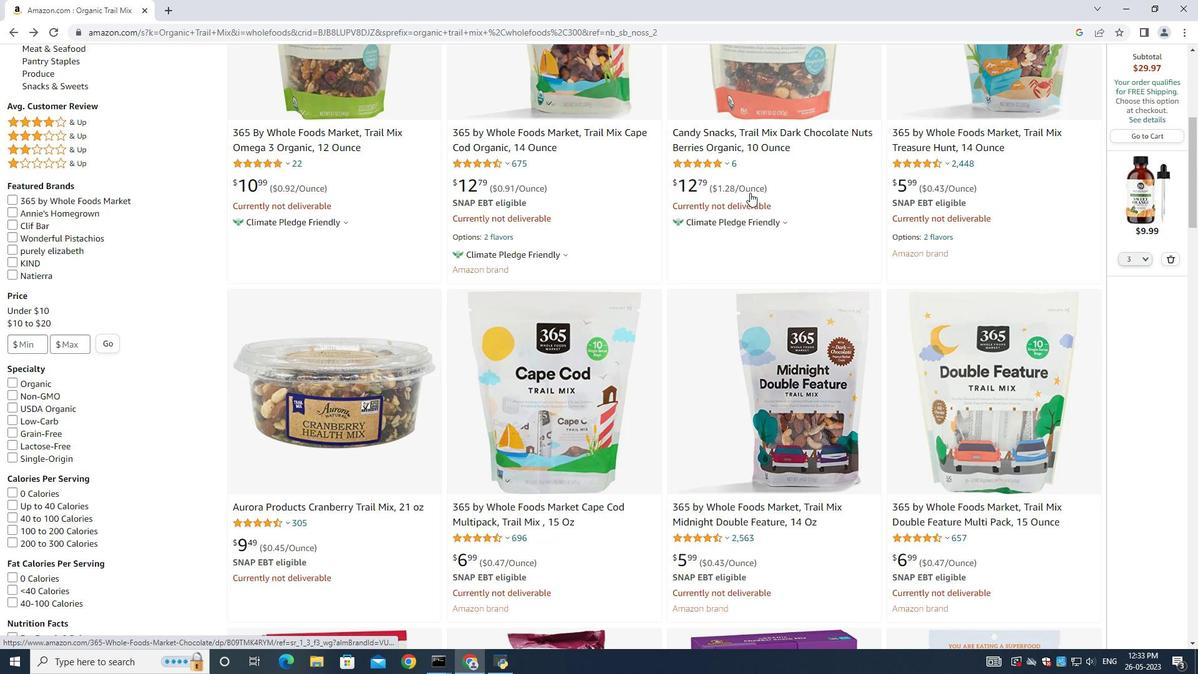 
Action: Mouse moved to (779, 214)
Screenshot: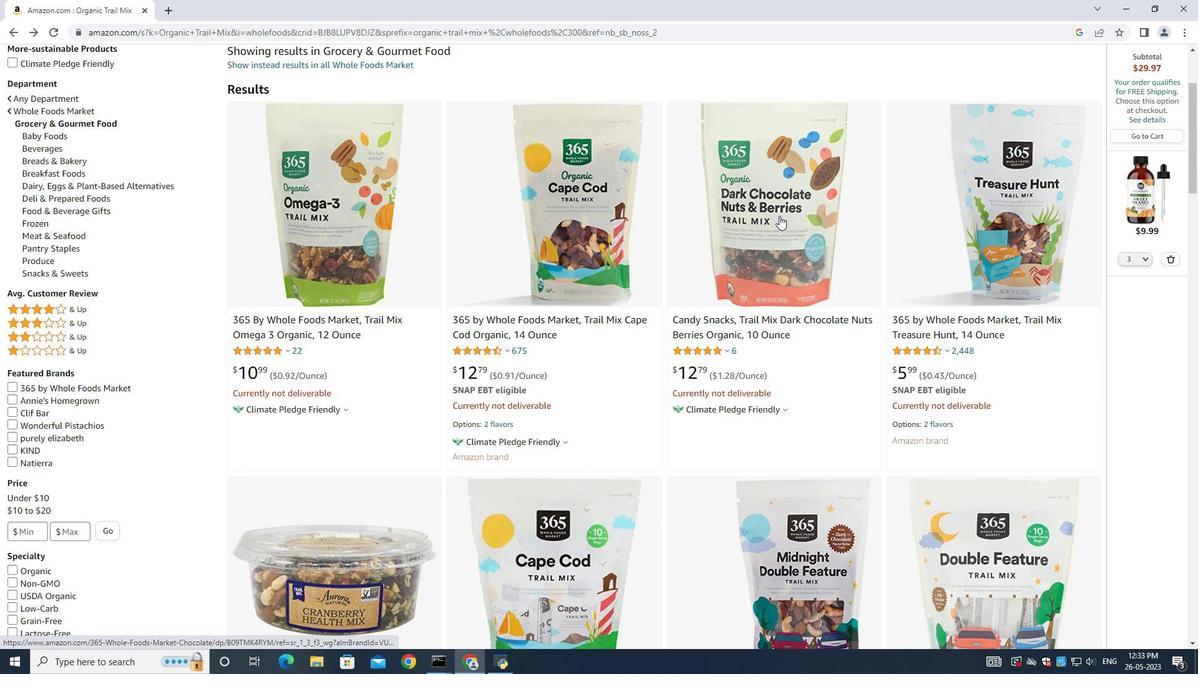 
Action: Mouse scrolled (779, 214) with delta (0, 0)
Screenshot: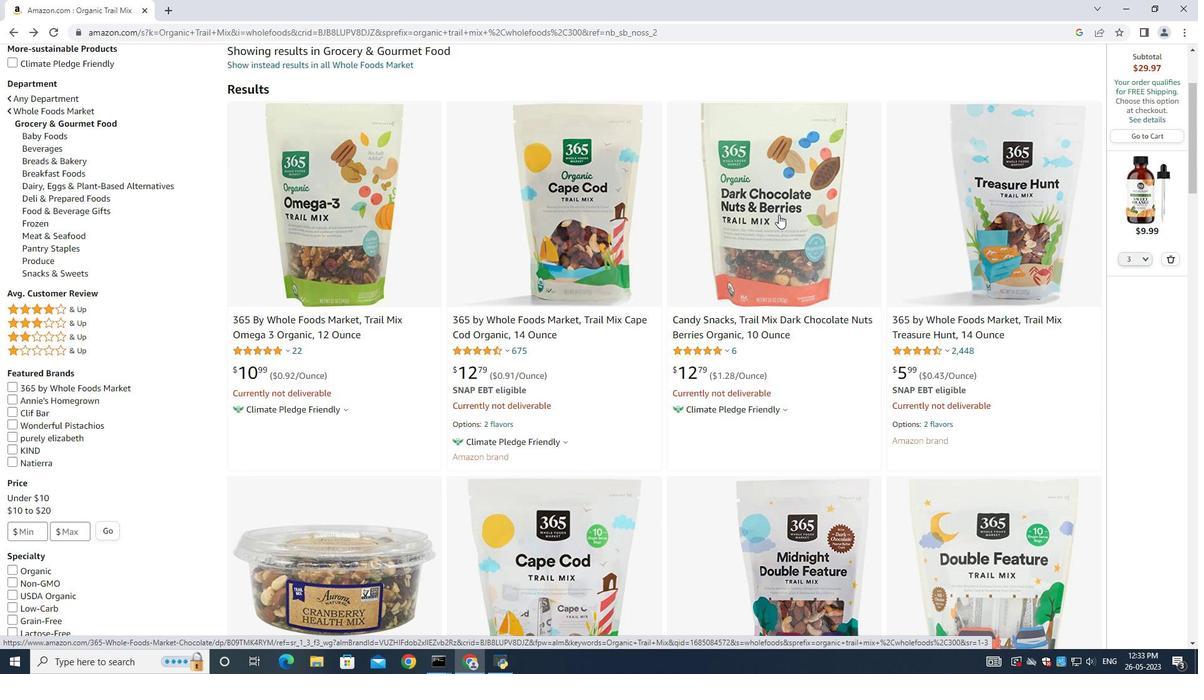 
Action: Mouse scrolled (779, 214) with delta (0, 0)
Screenshot: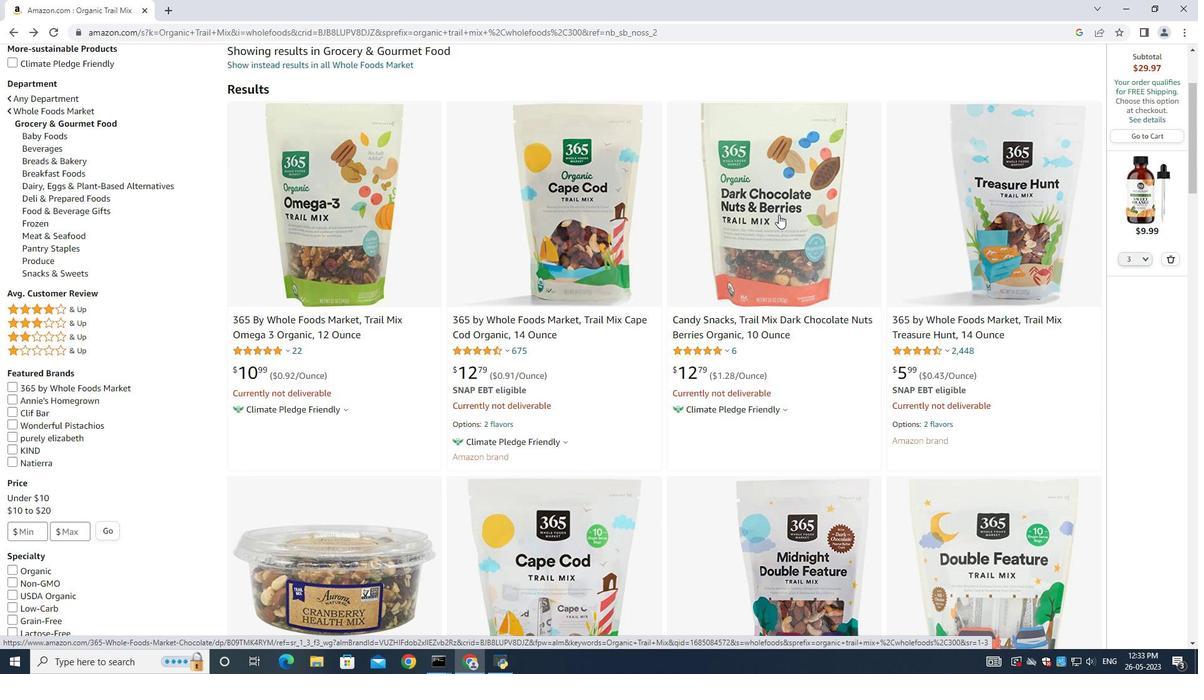
Action: Mouse scrolled (779, 214) with delta (0, 0)
Screenshot: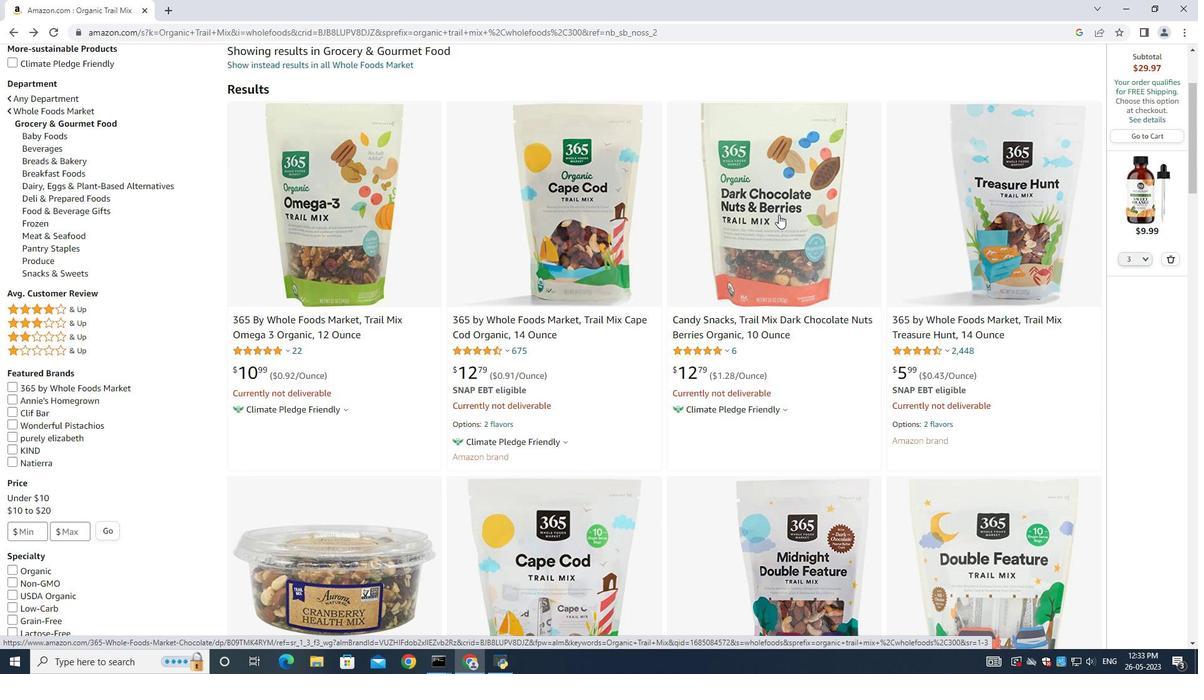 
Action: Mouse scrolled (779, 214) with delta (0, 0)
Screenshot: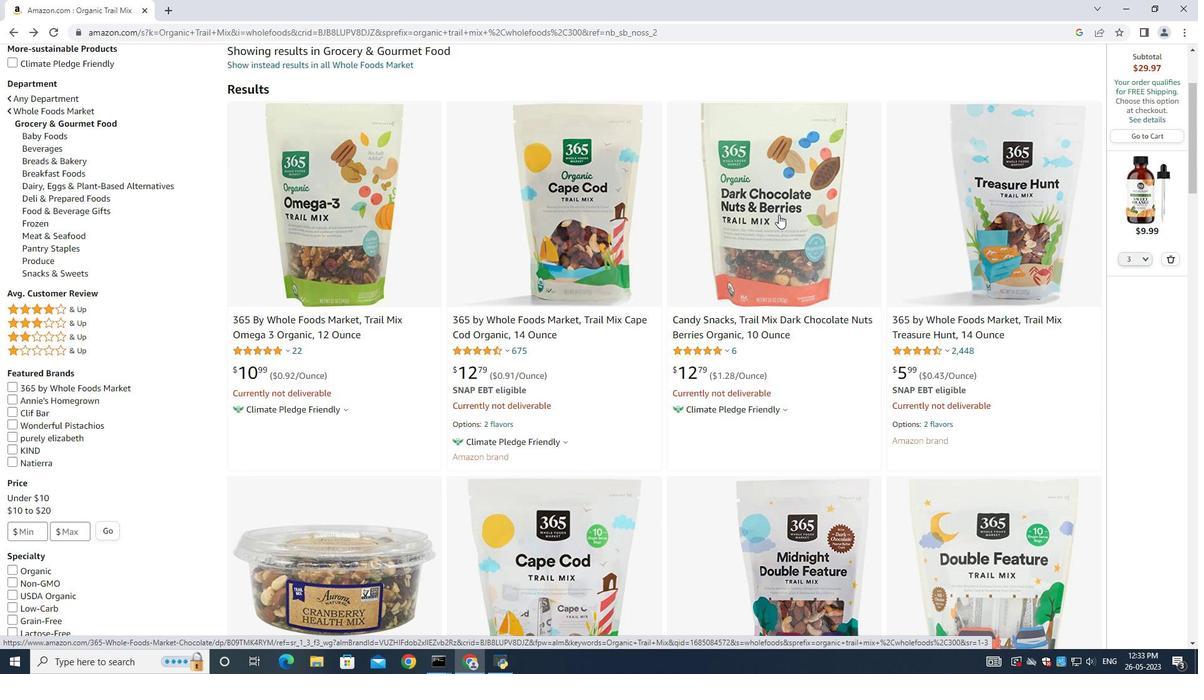 
Action: Mouse moved to (506, 402)
Screenshot: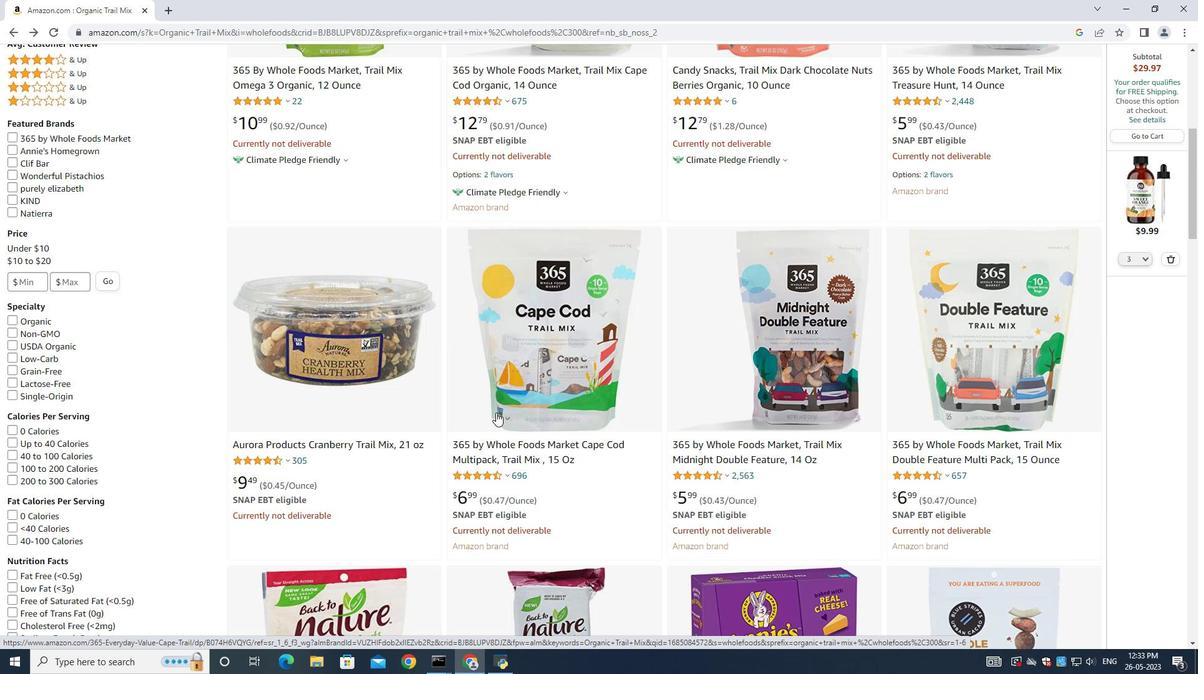 
Action: Mouse pressed left at (506, 402)
Screenshot: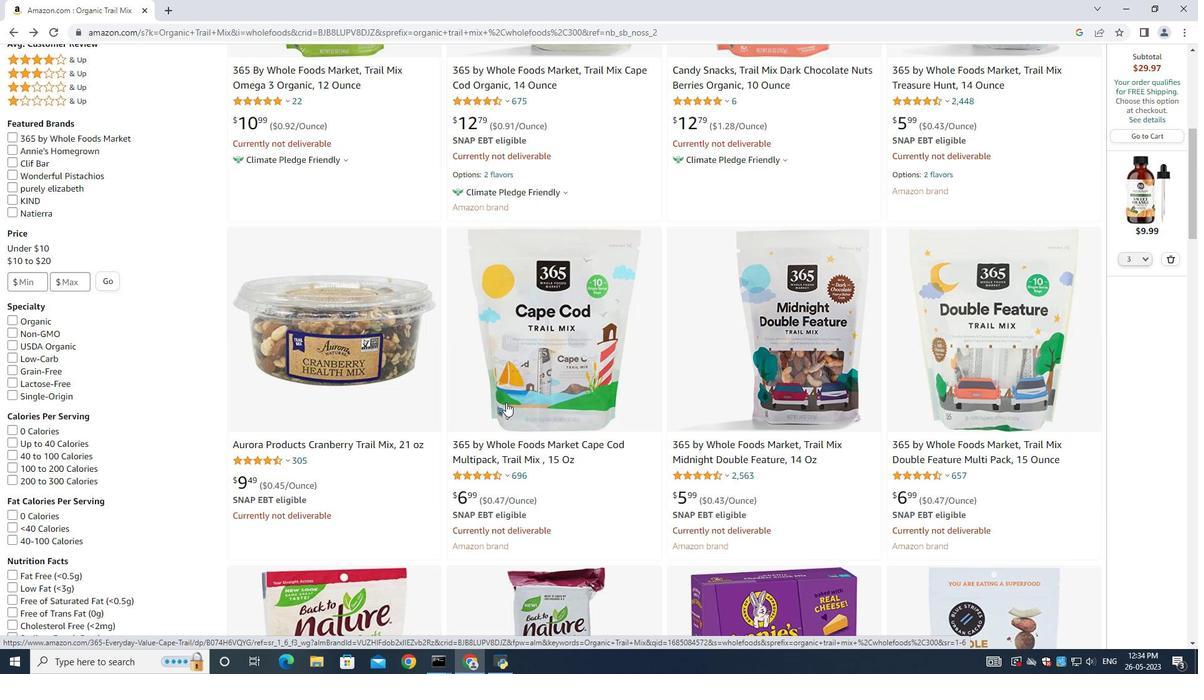
Action: Mouse moved to (7, 38)
